 Task: Find concert venues and live music events nearby, and check directions to them.
Action: Mouse moved to (397, 55)
Screenshot: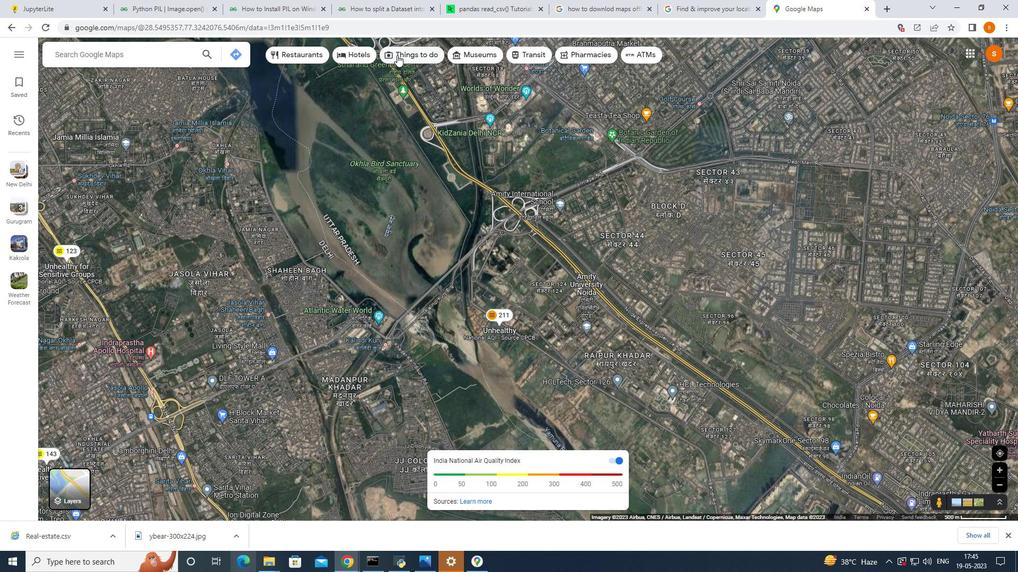 
Action: Mouse pressed left at (397, 55)
Screenshot: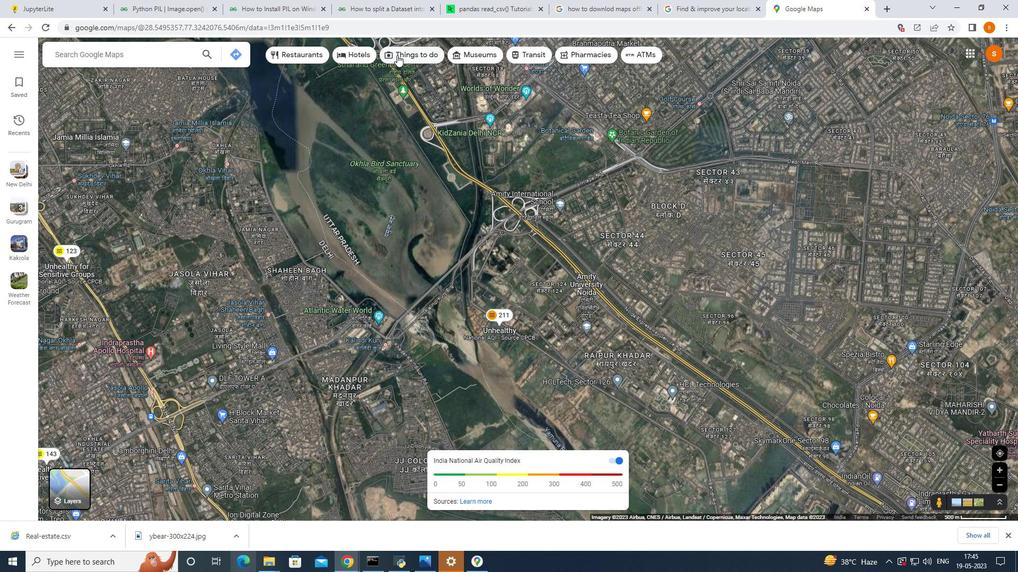 
Action: Mouse moved to (233, 56)
Screenshot: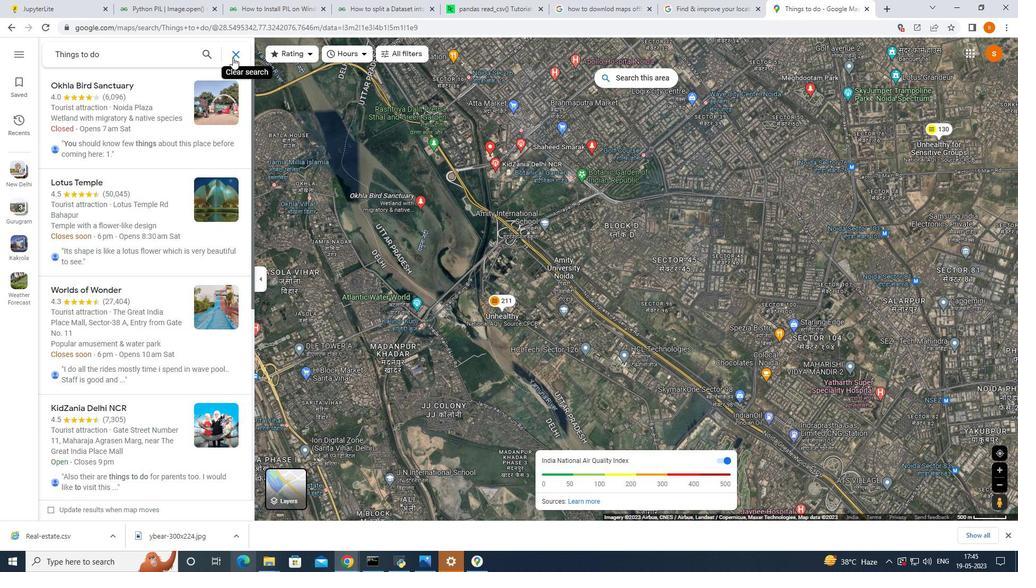 
Action: Mouse pressed left at (233, 56)
Screenshot: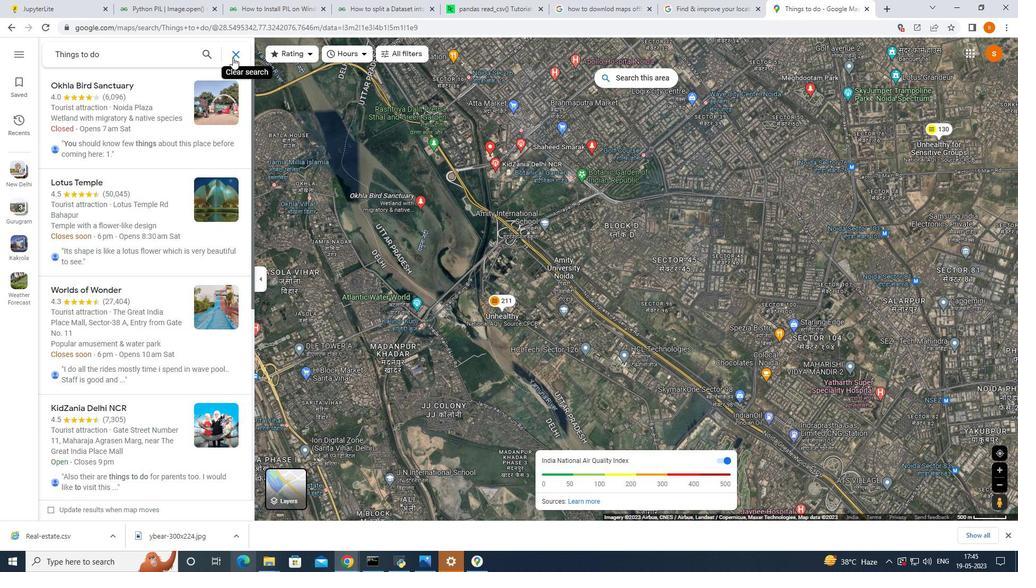 
Action: Mouse moved to (83, 492)
Screenshot: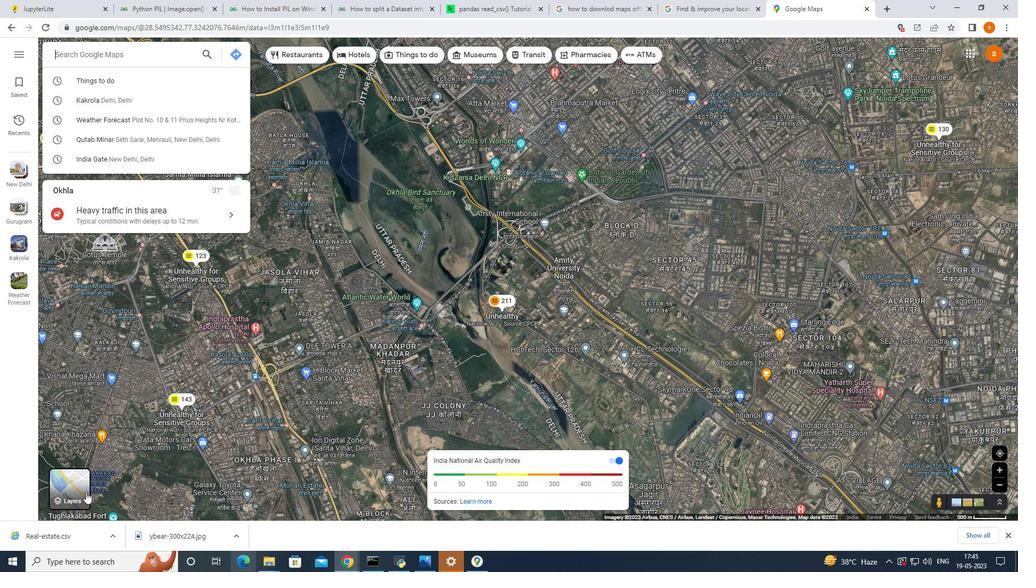 
Action: Mouse pressed left at (83, 492)
Screenshot: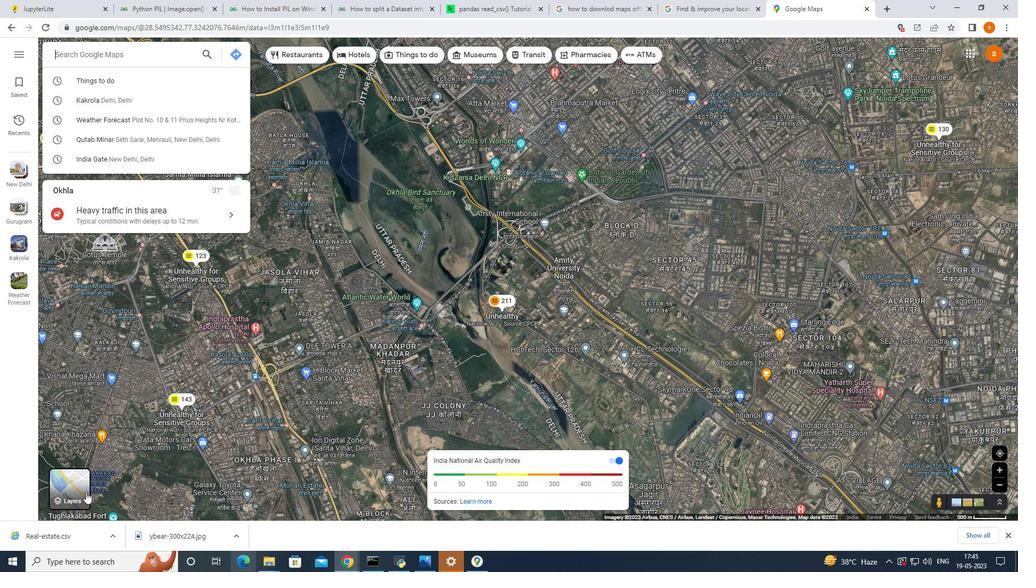 
Action: Mouse moved to (68, 499)
Screenshot: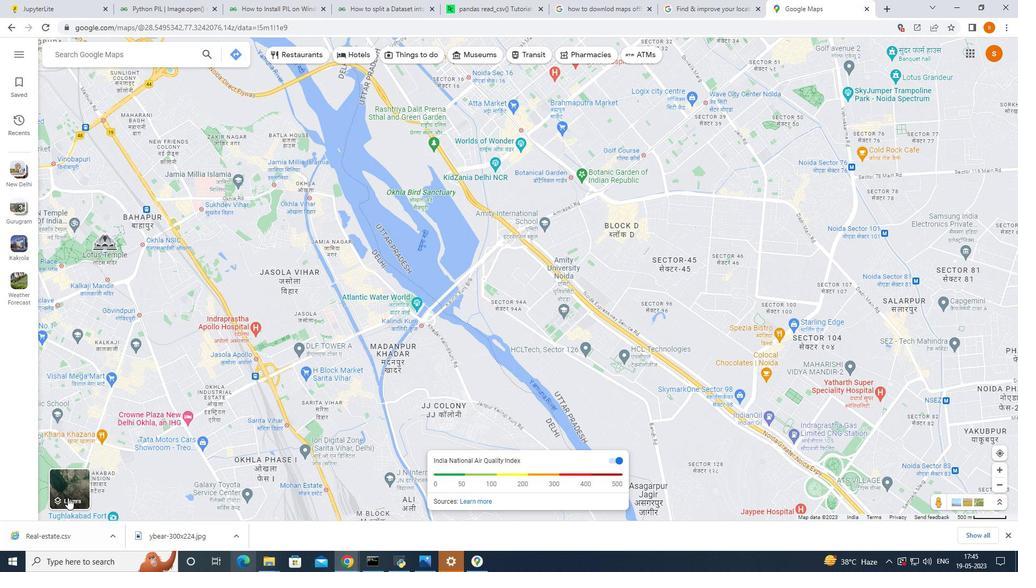 
Action: Mouse pressed left at (68, 499)
Screenshot: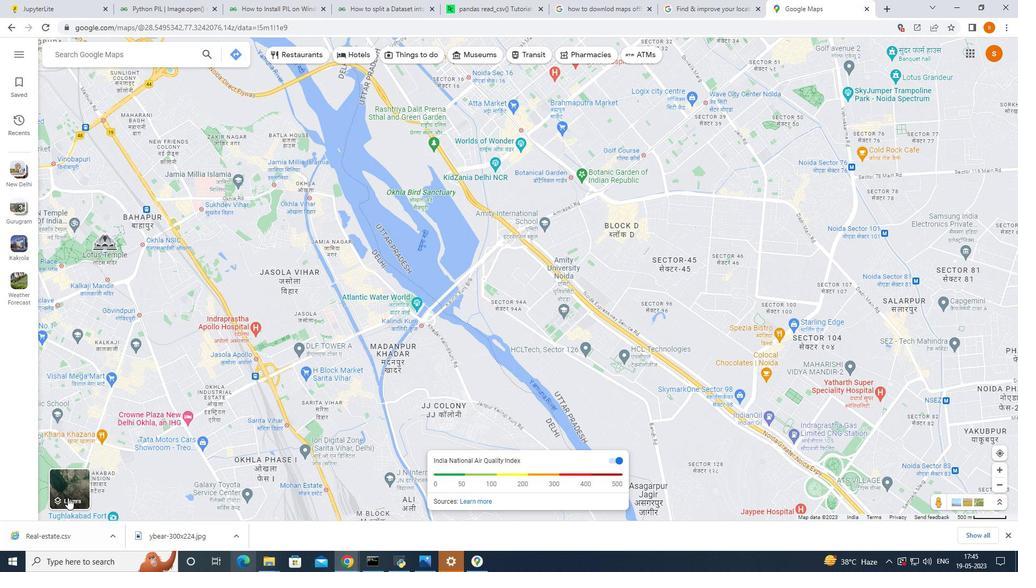 
Action: Mouse moved to (148, 482)
Screenshot: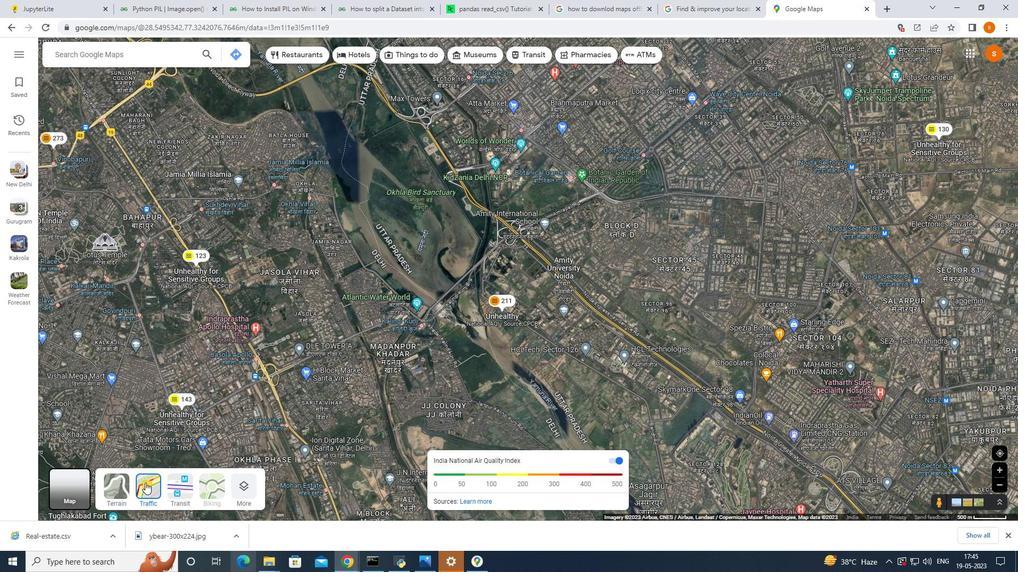 
Action: Mouse scrolled (148, 481) with delta (0, 0)
Screenshot: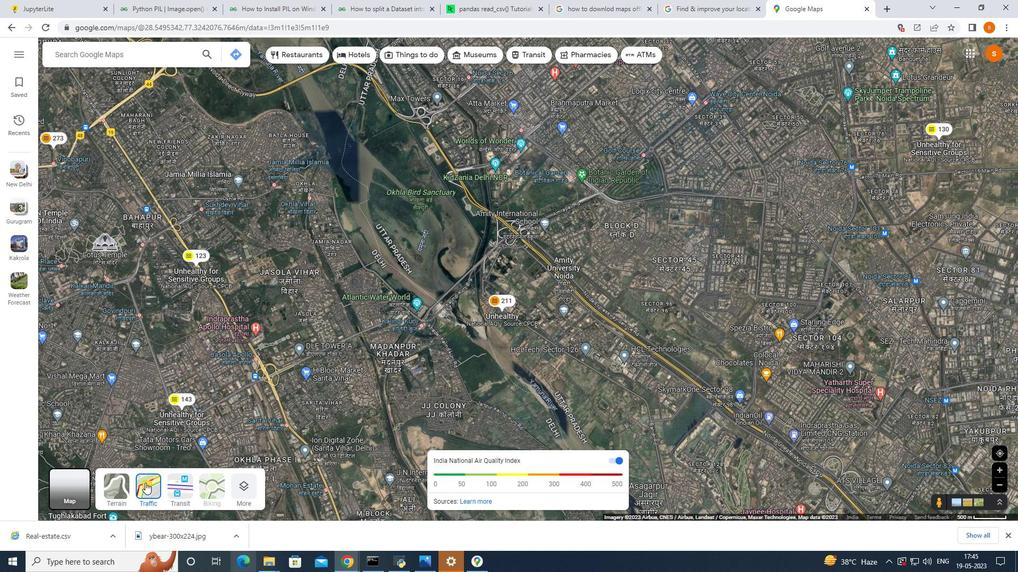 
Action: Mouse moved to (148, 482)
Screenshot: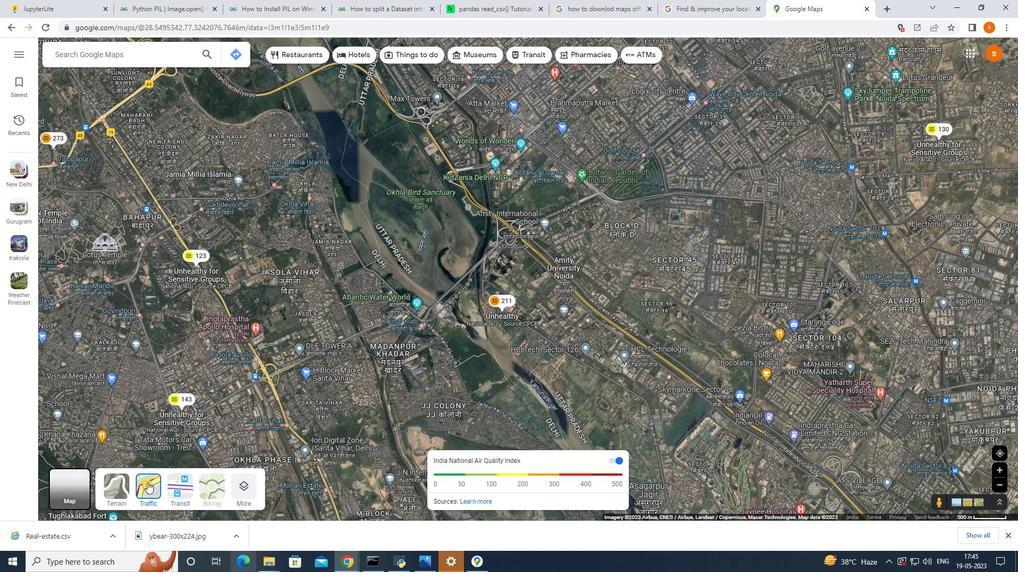 
Action: Mouse scrolled (148, 481) with delta (0, 0)
Screenshot: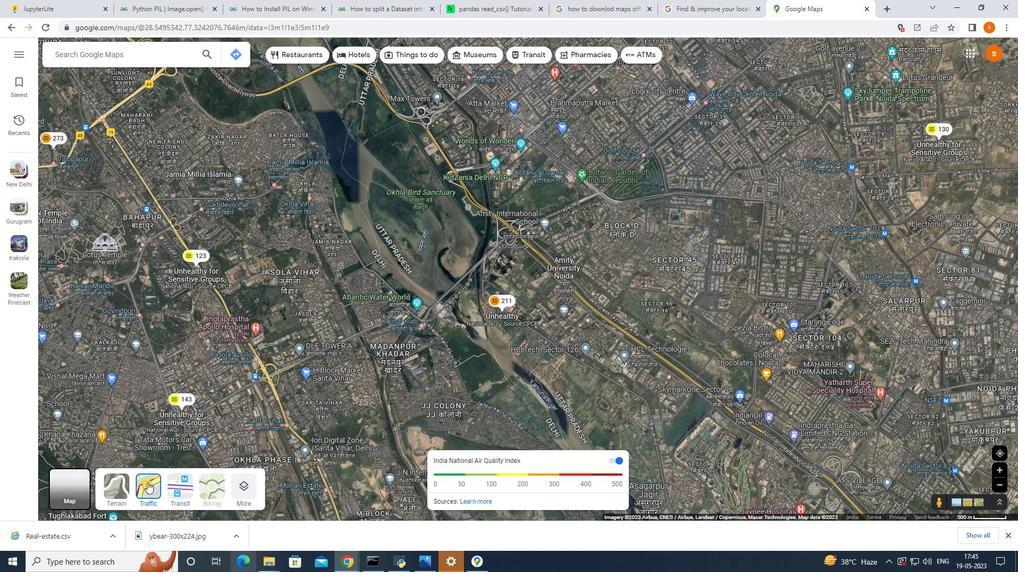 
Action: Mouse moved to (241, 491)
Screenshot: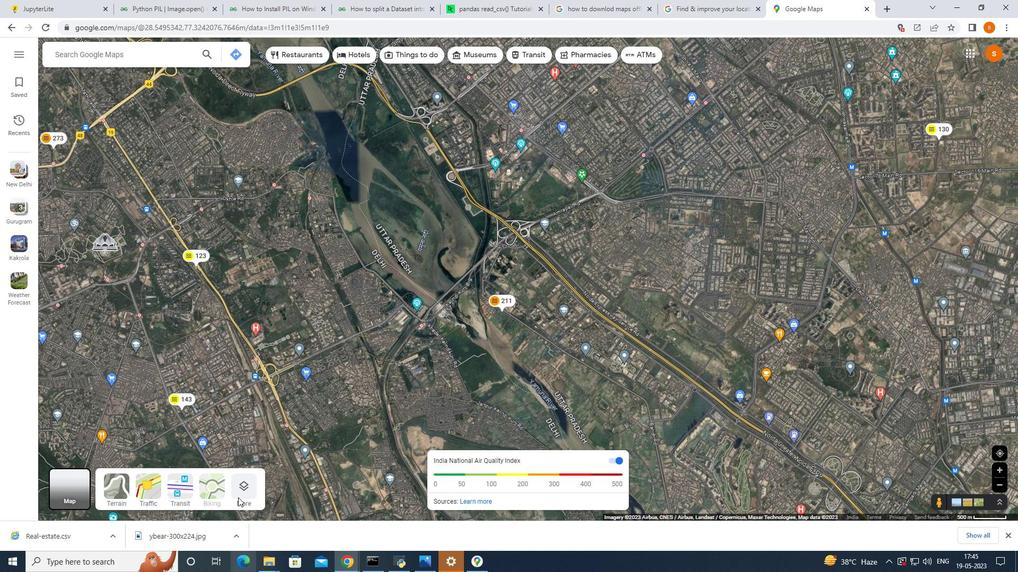 
Action: Mouse pressed left at (241, 491)
Screenshot: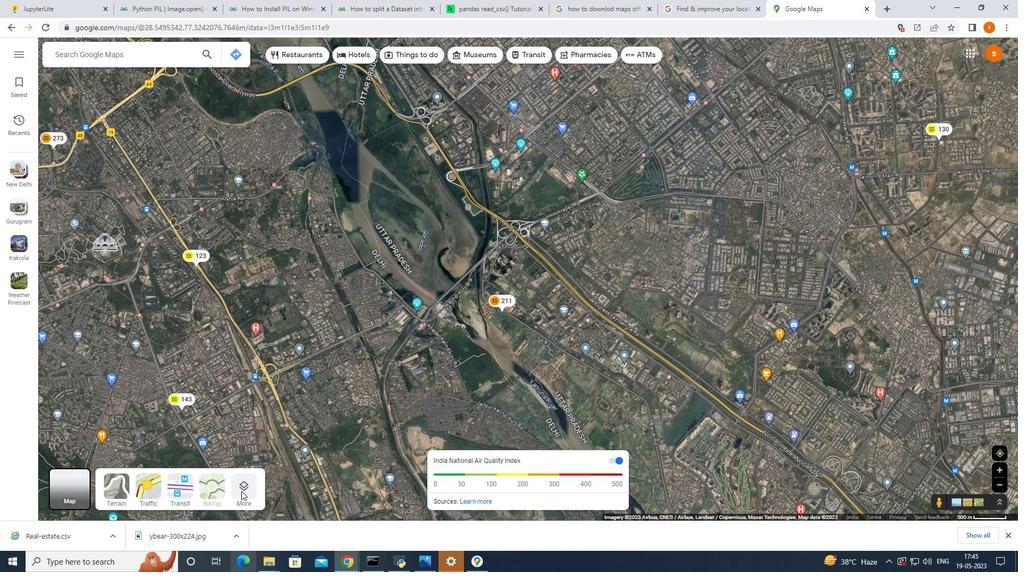 
Action: Mouse moved to (62, 265)
Screenshot: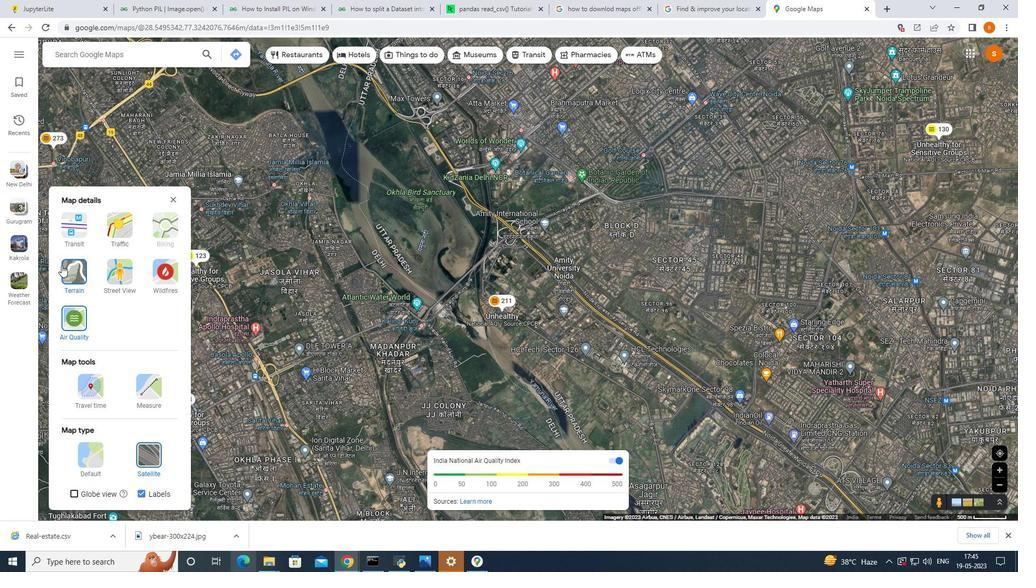 
Action: Mouse pressed left at (62, 265)
Screenshot: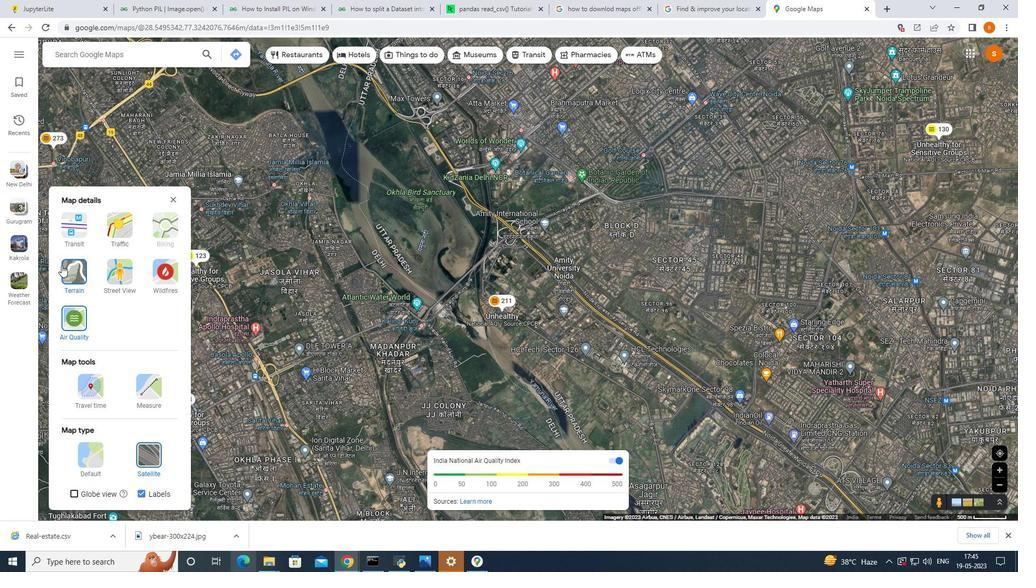 
Action: Mouse moved to (126, 58)
Screenshot: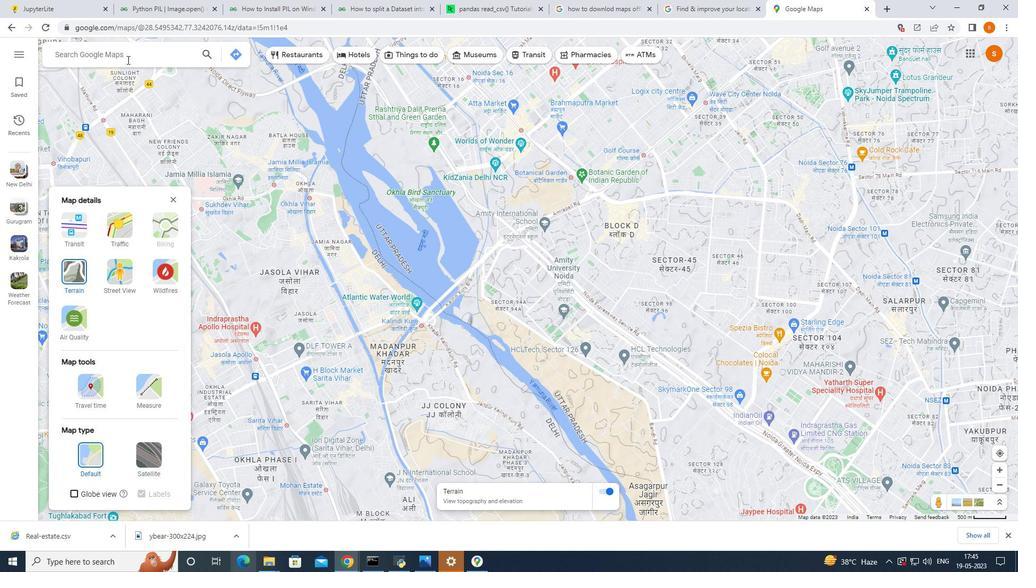 
Action: Mouse pressed left at (126, 58)
Screenshot: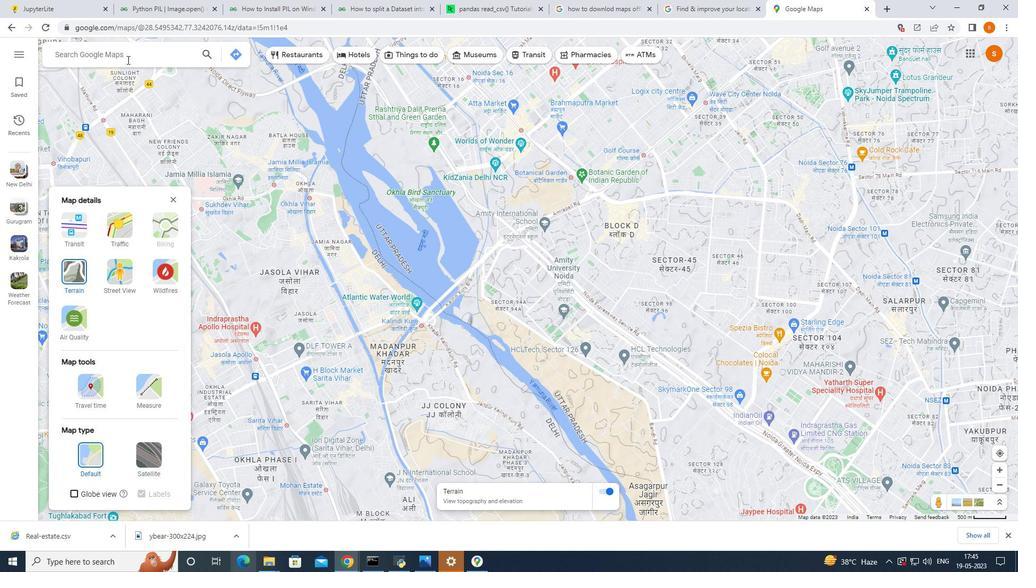 
Action: Mouse moved to (135, 75)
Screenshot: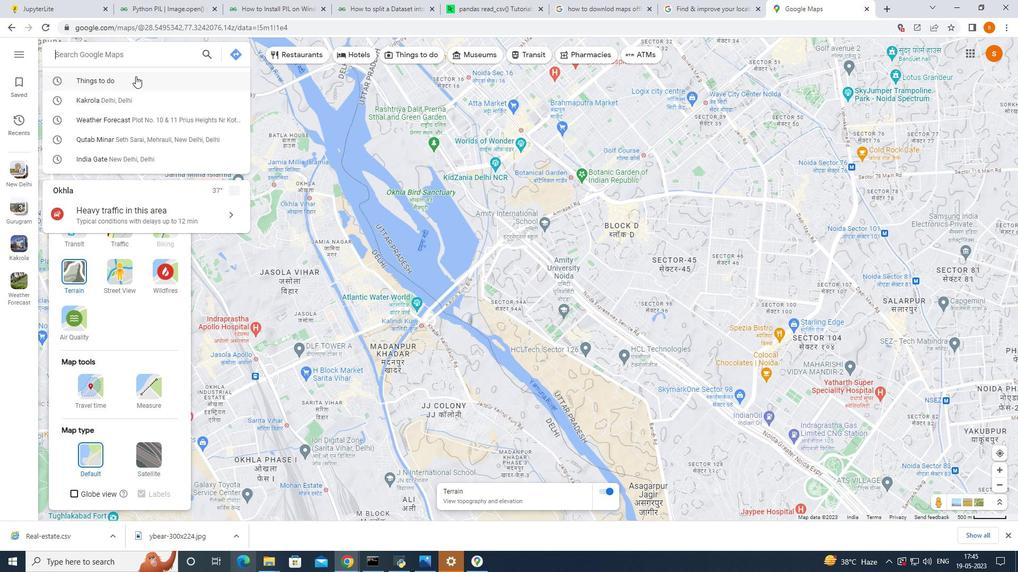 
Action: Mouse pressed left at (135, 75)
Screenshot: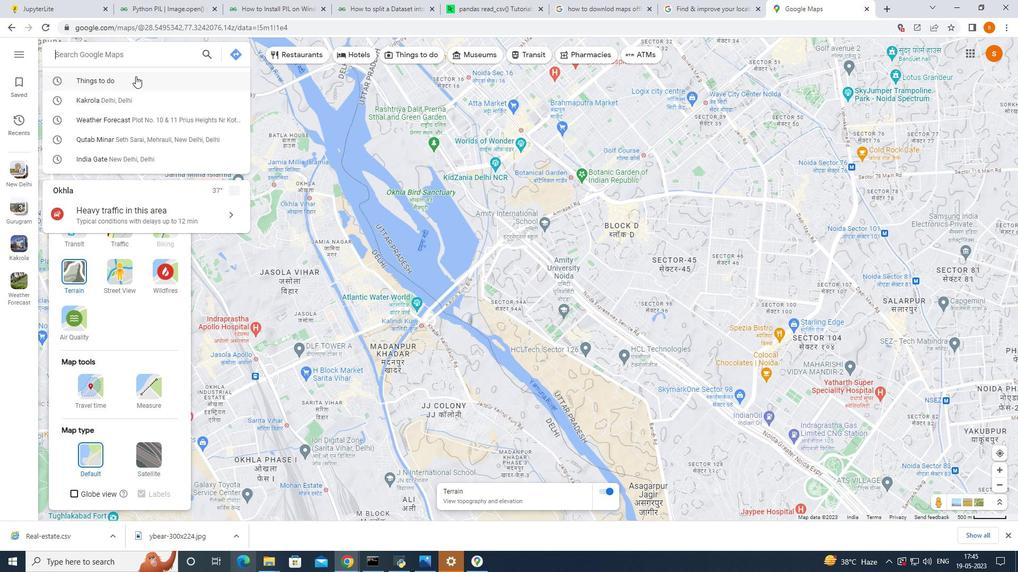 
Action: Mouse moved to (387, 201)
Screenshot: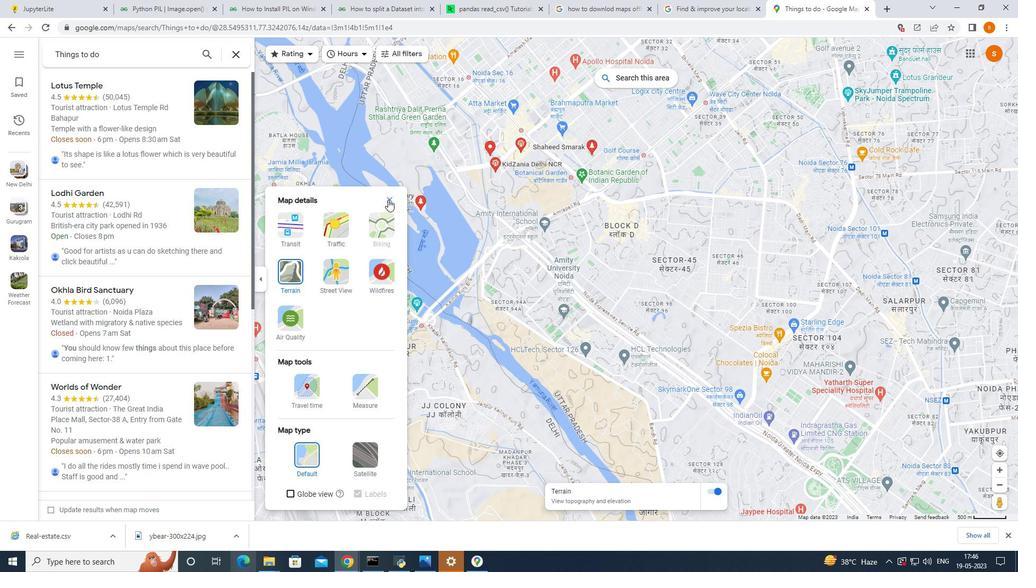 
Action: Mouse pressed left at (387, 201)
Screenshot: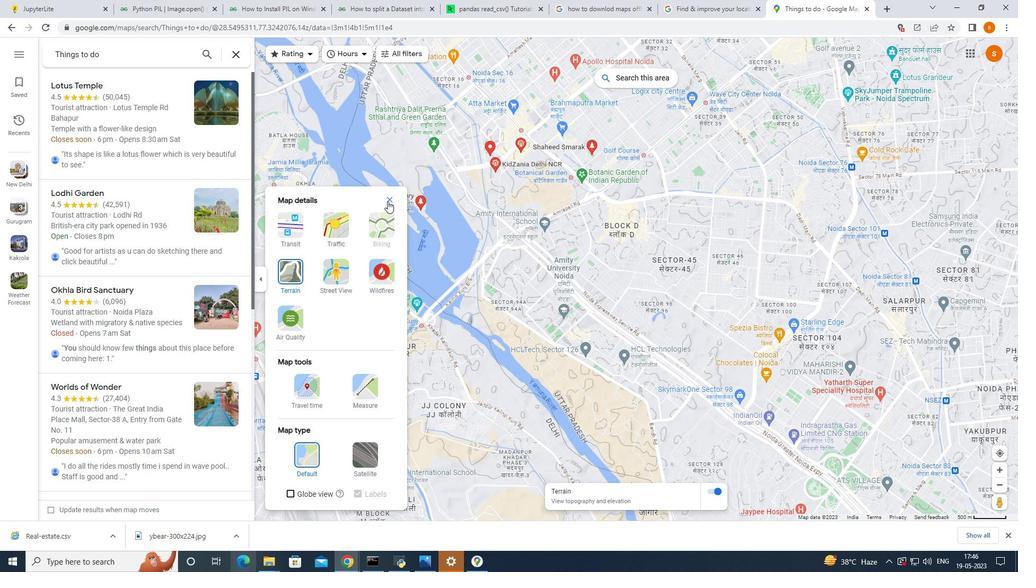
Action: Mouse moved to (44, 263)
Screenshot: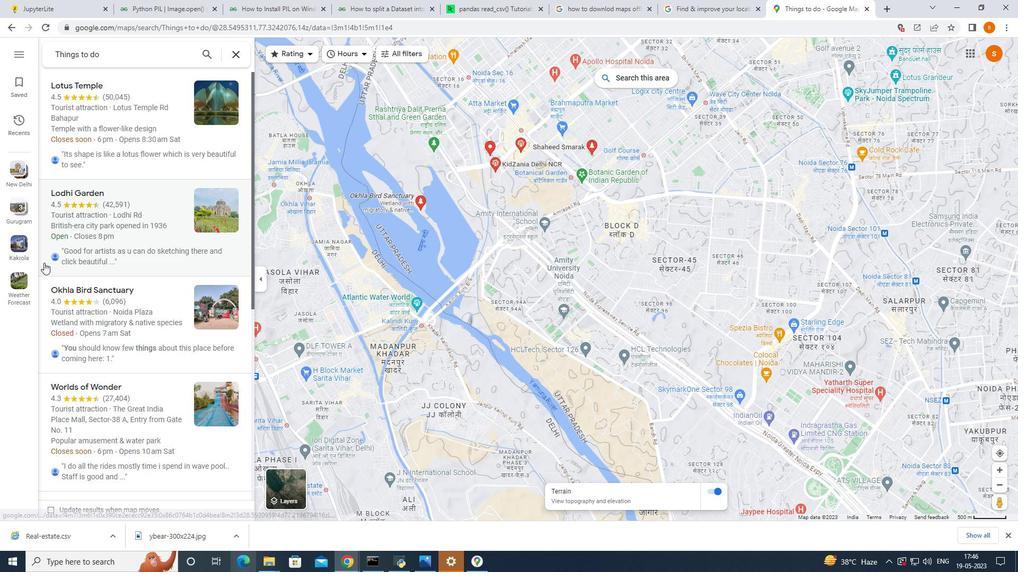 
Action: Mouse scrolled (44, 263) with delta (0, 0)
Screenshot: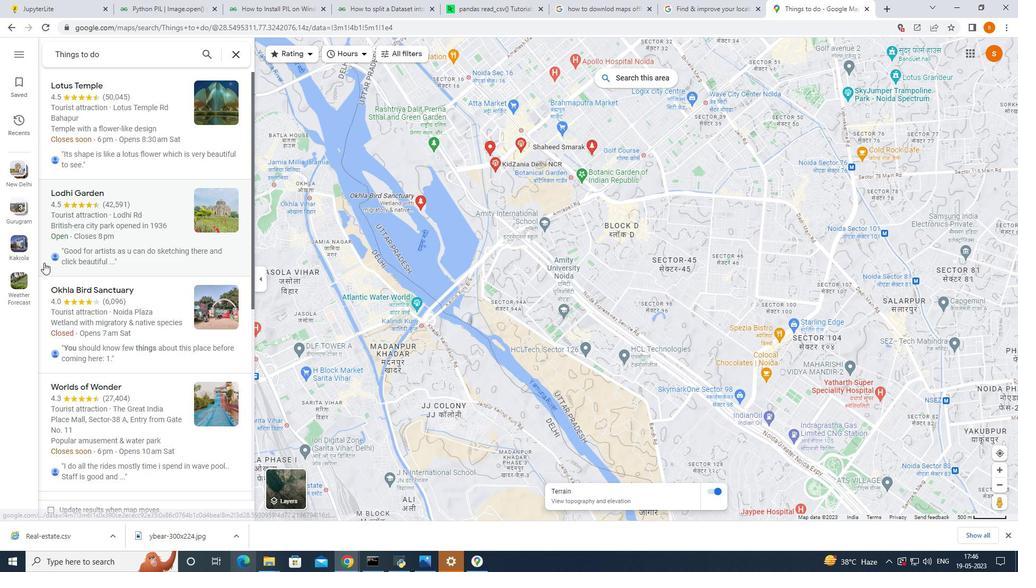 
Action: Mouse moved to (50, 255)
Screenshot: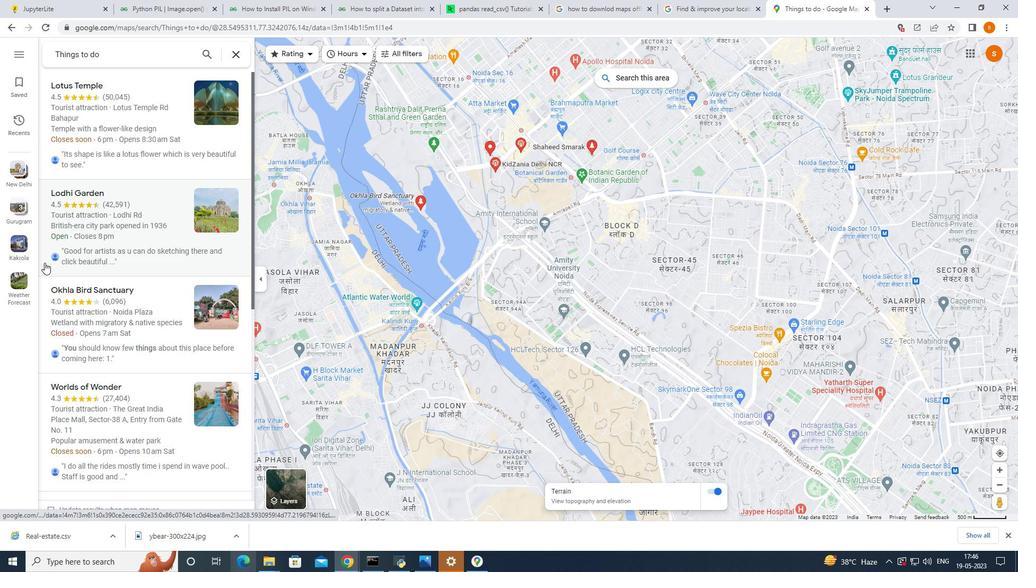 
Action: Mouse scrolled (46, 262) with delta (0, 0)
Screenshot: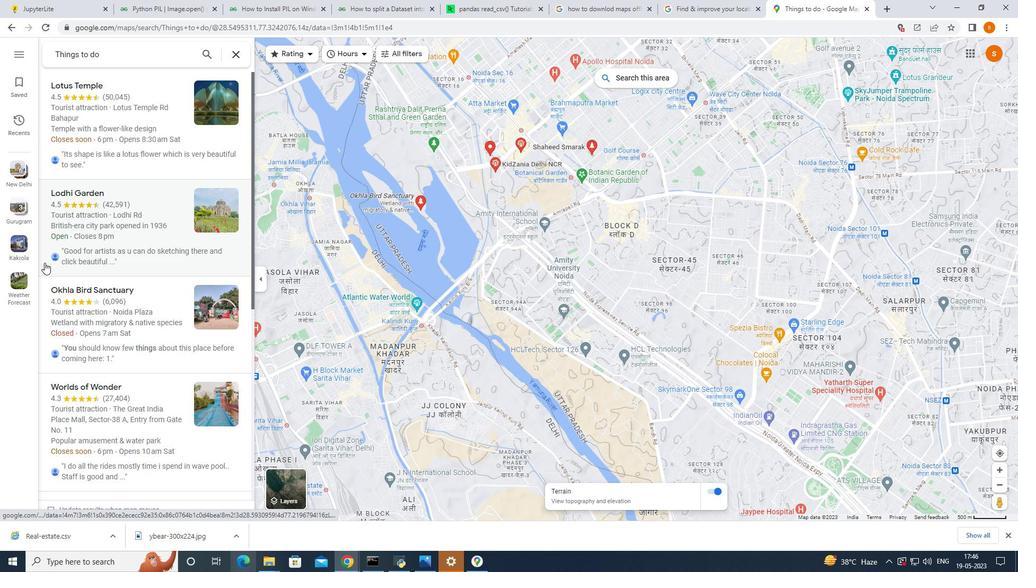 
Action: Mouse moved to (237, 51)
Screenshot: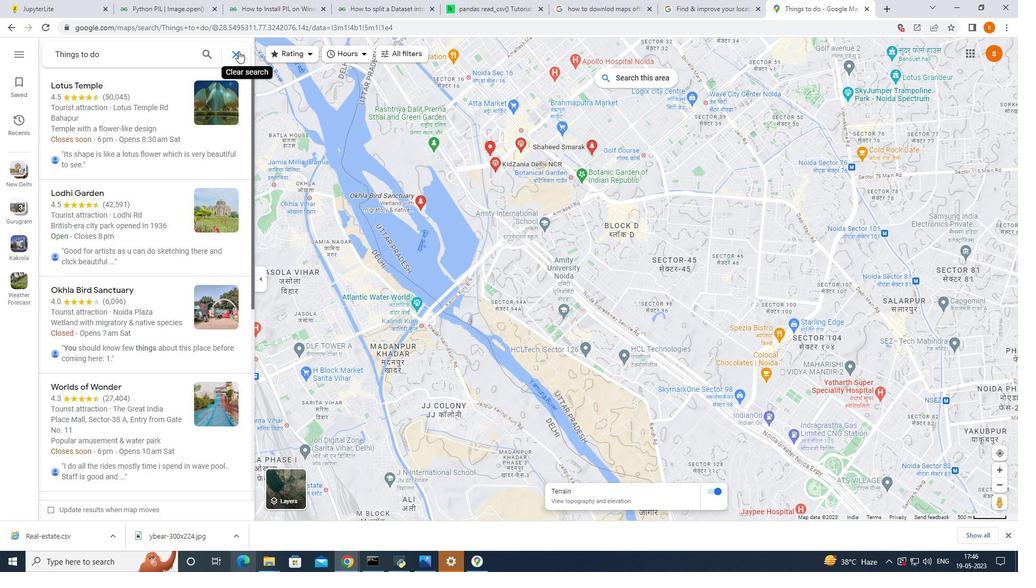 
Action: Mouse pressed left at (237, 51)
Screenshot: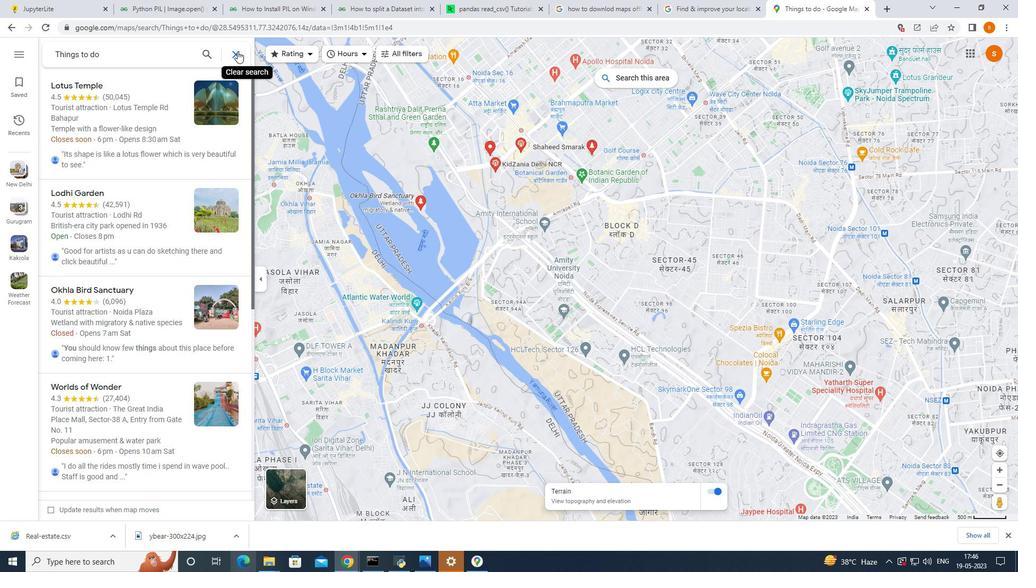 
Action: Mouse moved to (140, 53)
Screenshot: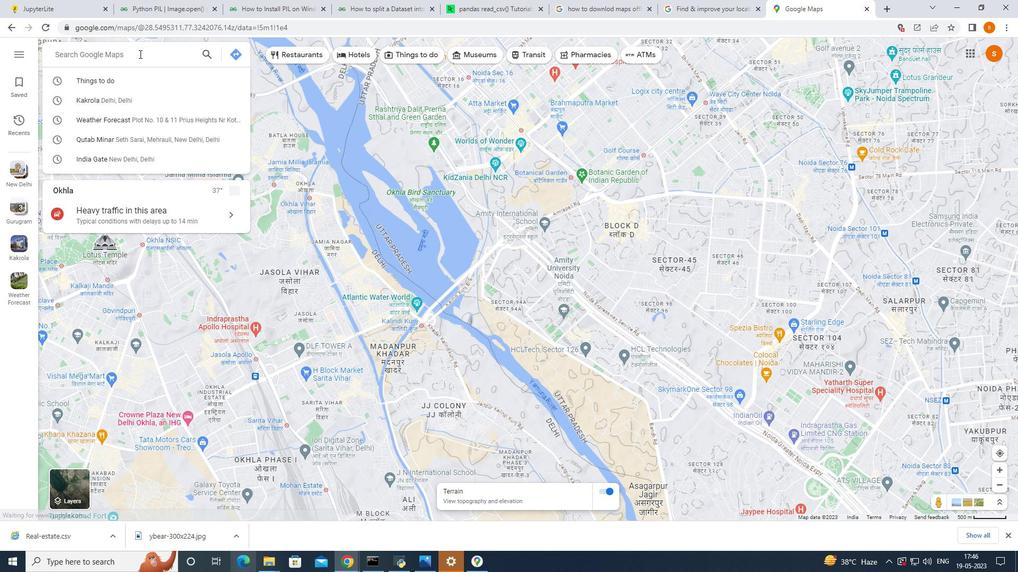 
Action: Key pressed events<Key.space>near
Screenshot: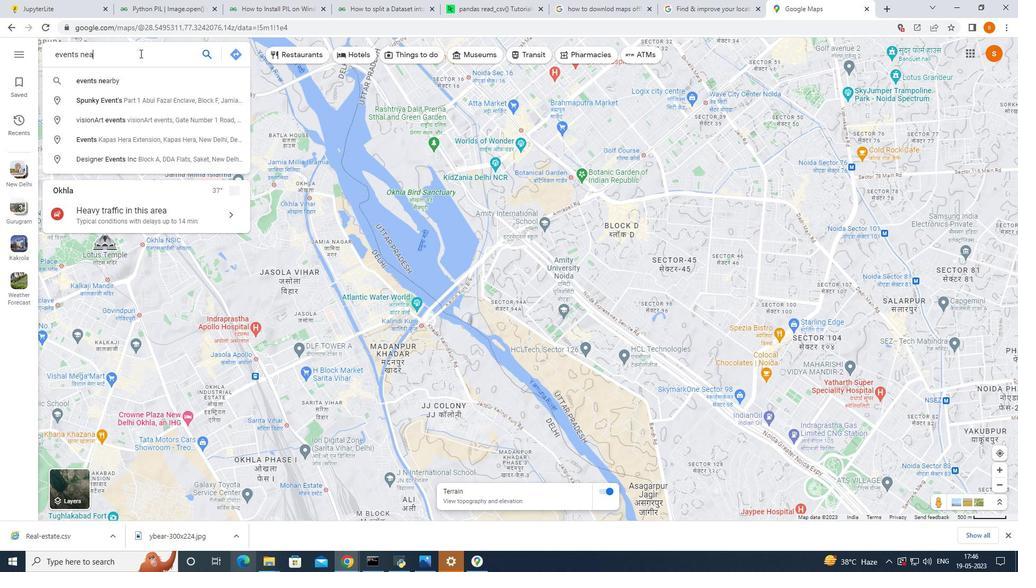 
Action: Mouse moved to (114, 79)
Screenshot: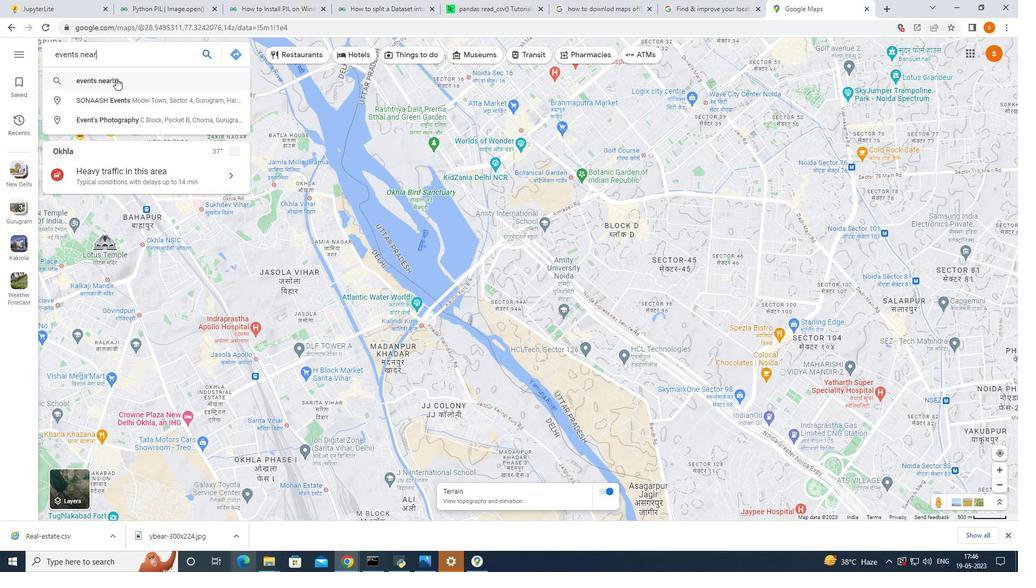 
Action: Mouse pressed left at (114, 79)
Screenshot: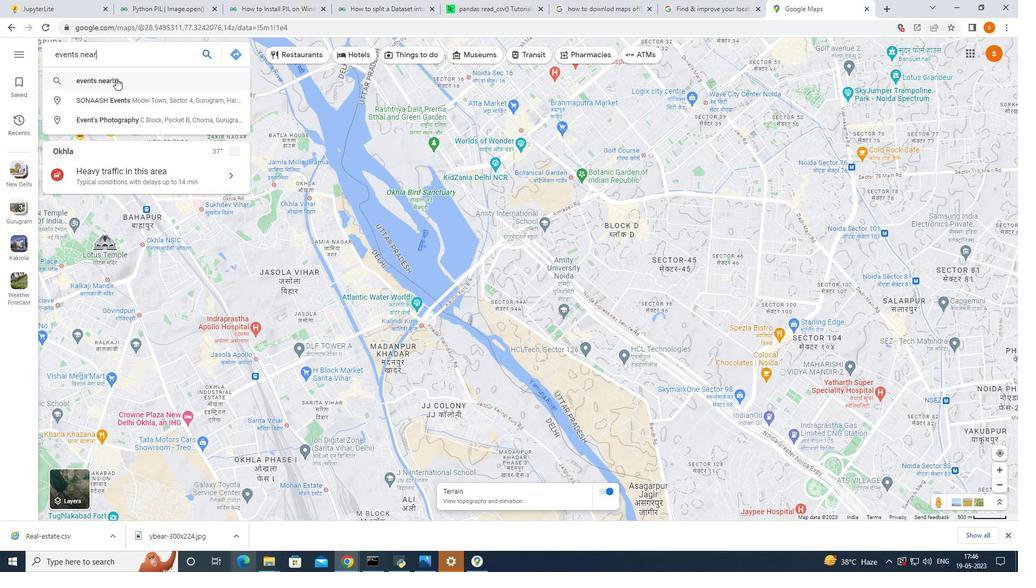 
Action: Mouse moved to (321, 279)
Screenshot: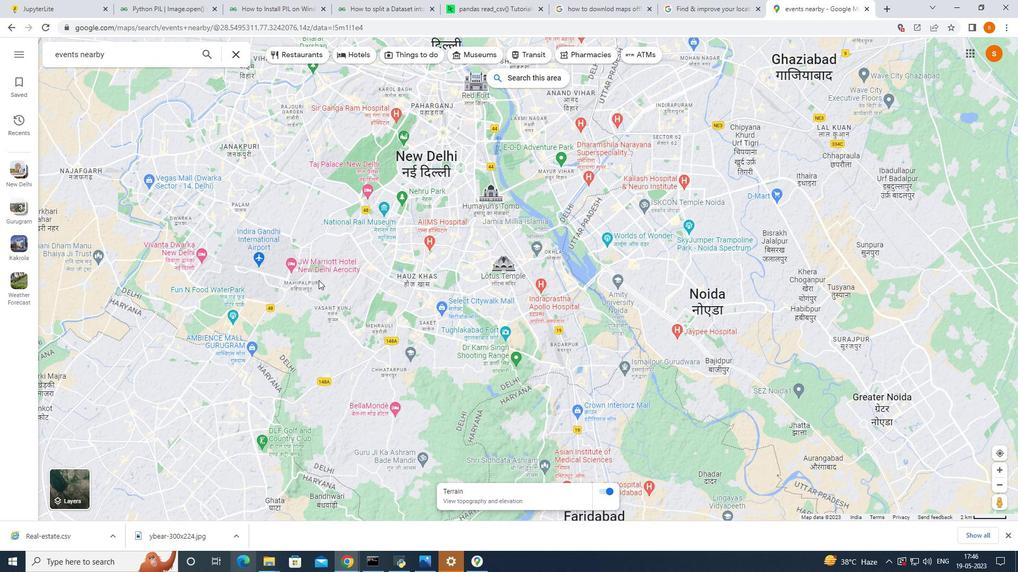 
Action: Mouse pressed left at (319, 278)
Screenshot: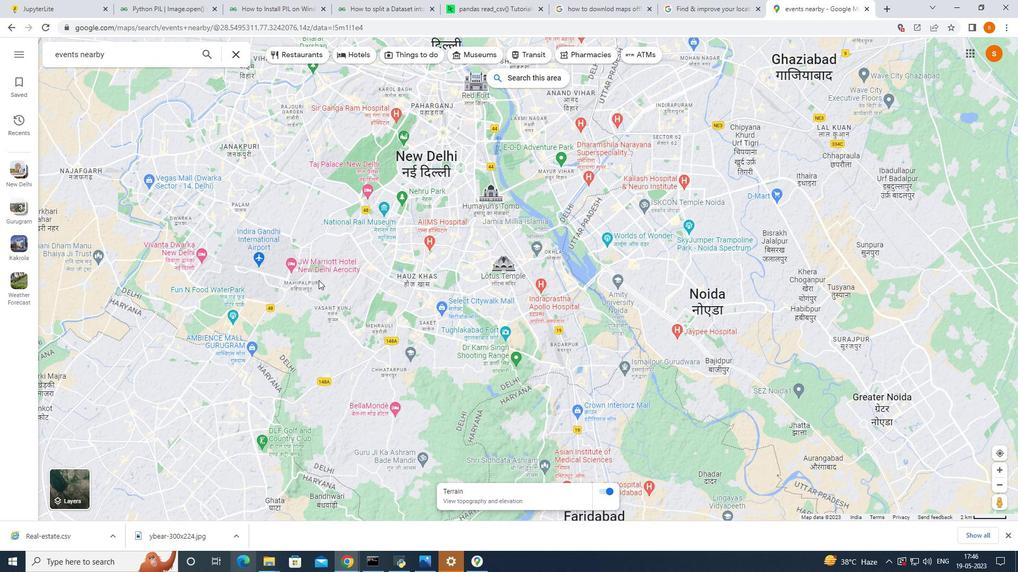 
Action: Mouse moved to (439, 266)
Screenshot: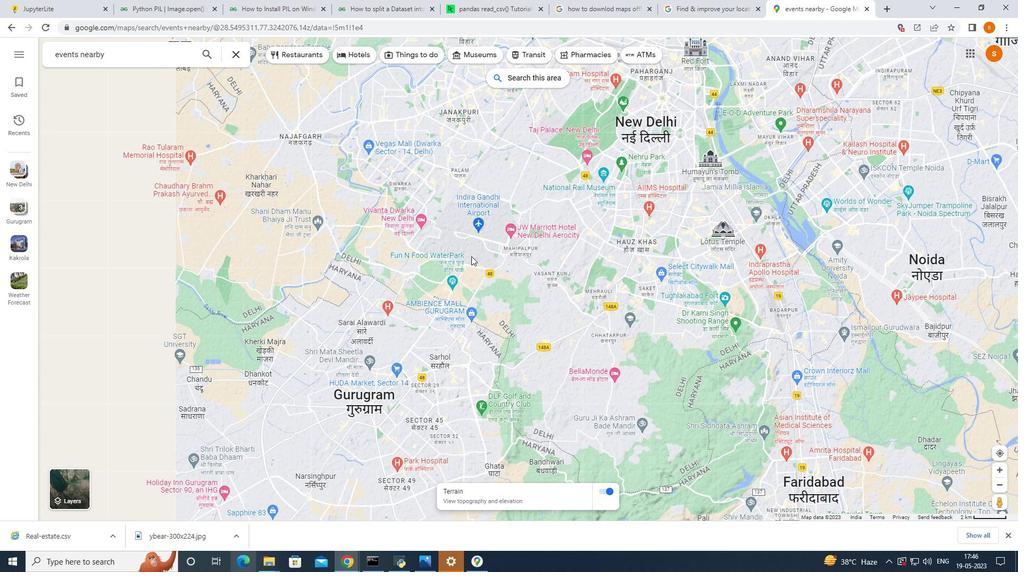 
Action: Mouse pressed left at (439, 266)
Screenshot: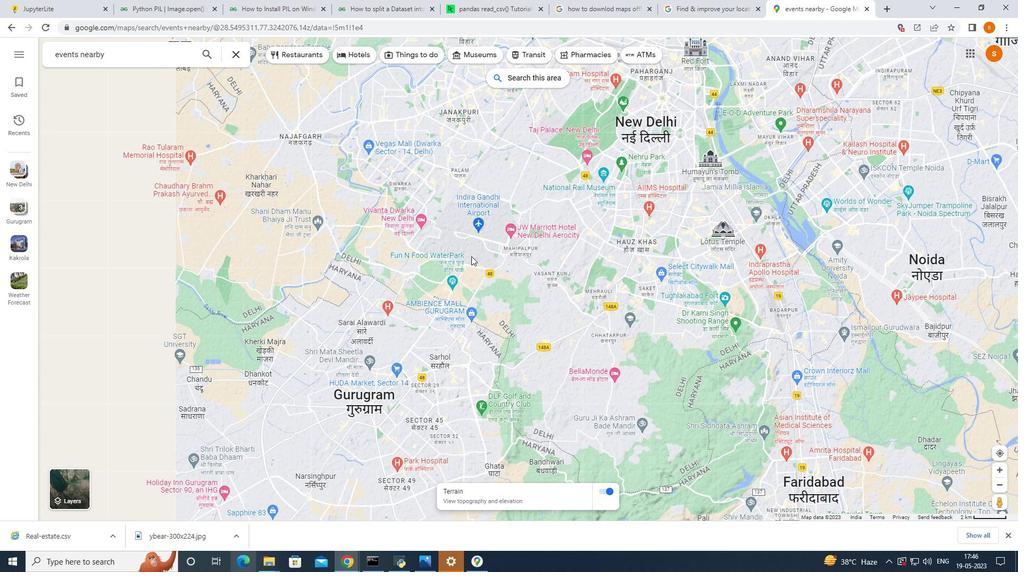
Action: Mouse moved to (457, 344)
Screenshot: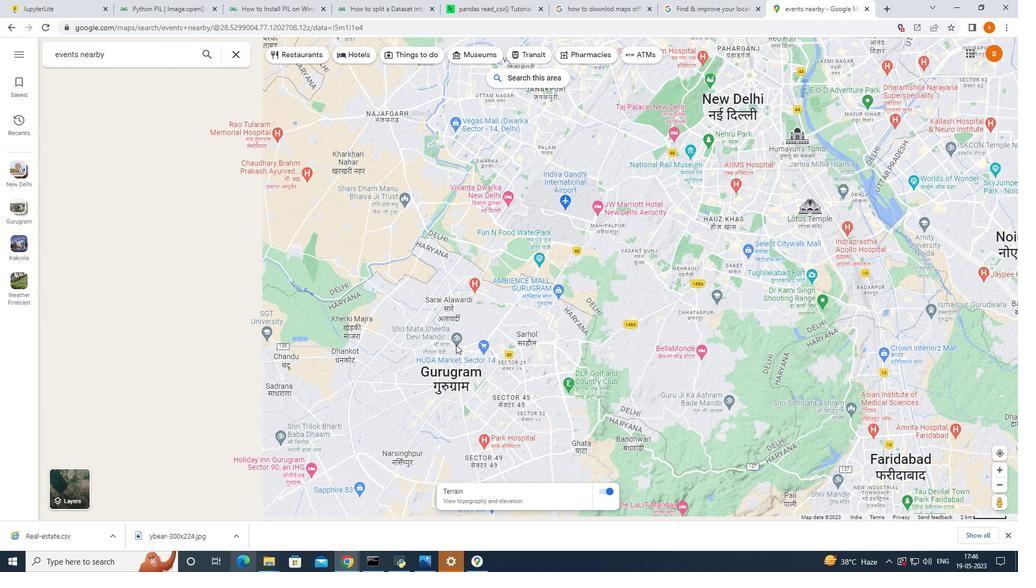 
Action: Mouse scrolled (457, 345) with delta (0, 0)
Screenshot: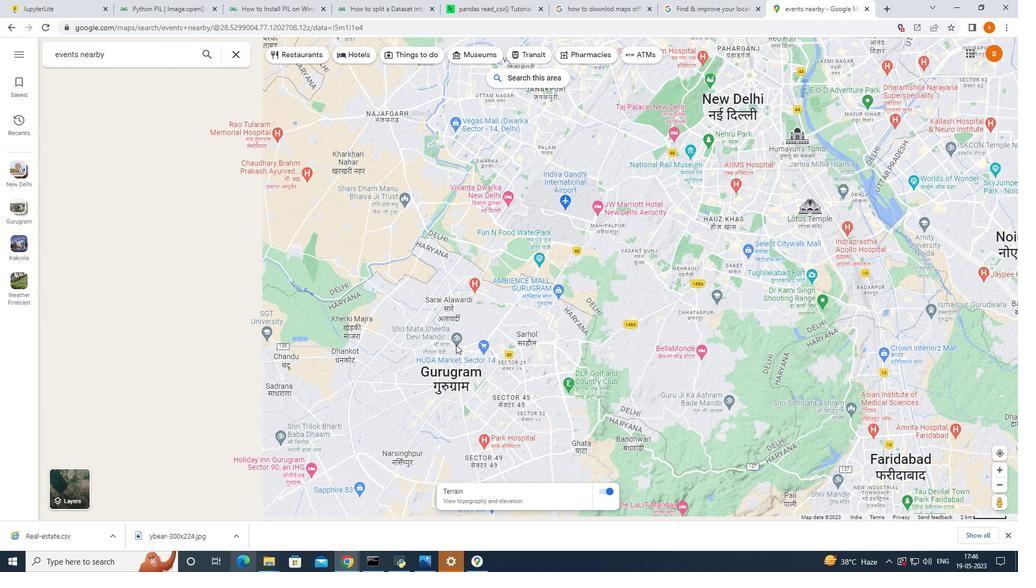 
Action: Mouse moved to (457, 344)
Screenshot: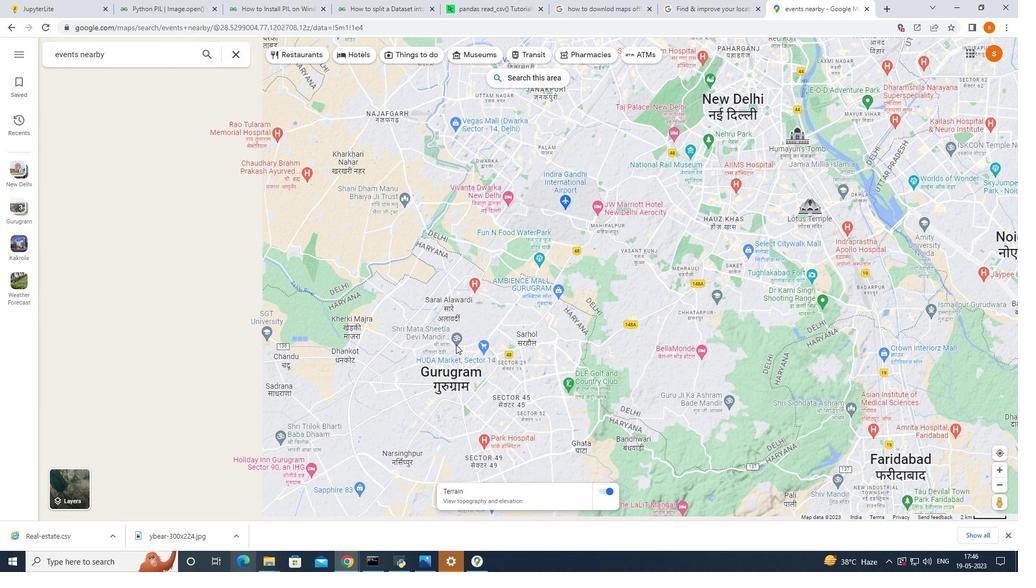
Action: Mouse scrolled (457, 344) with delta (0, 0)
Screenshot: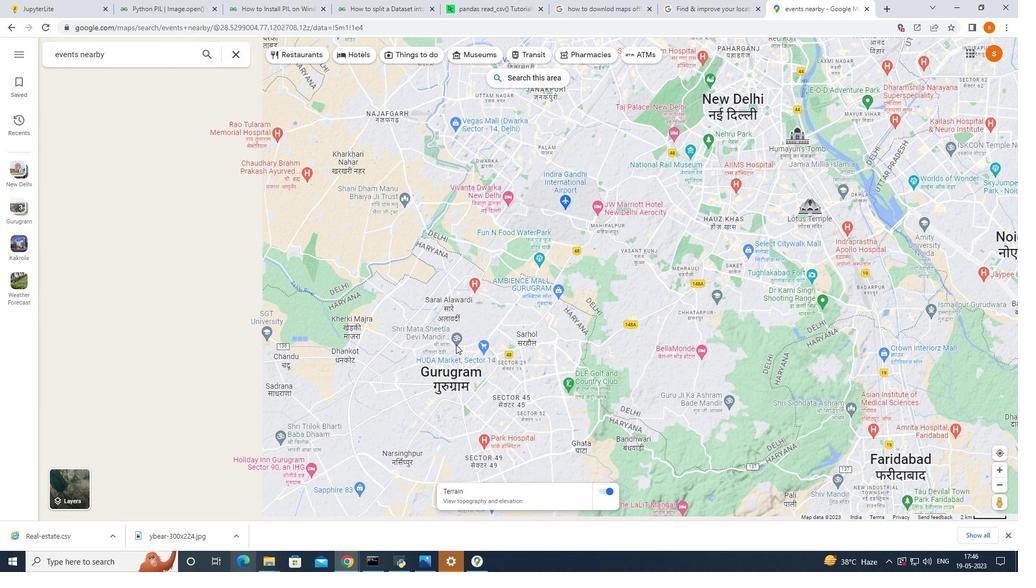 
Action: Mouse moved to (458, 344)
Screenshot: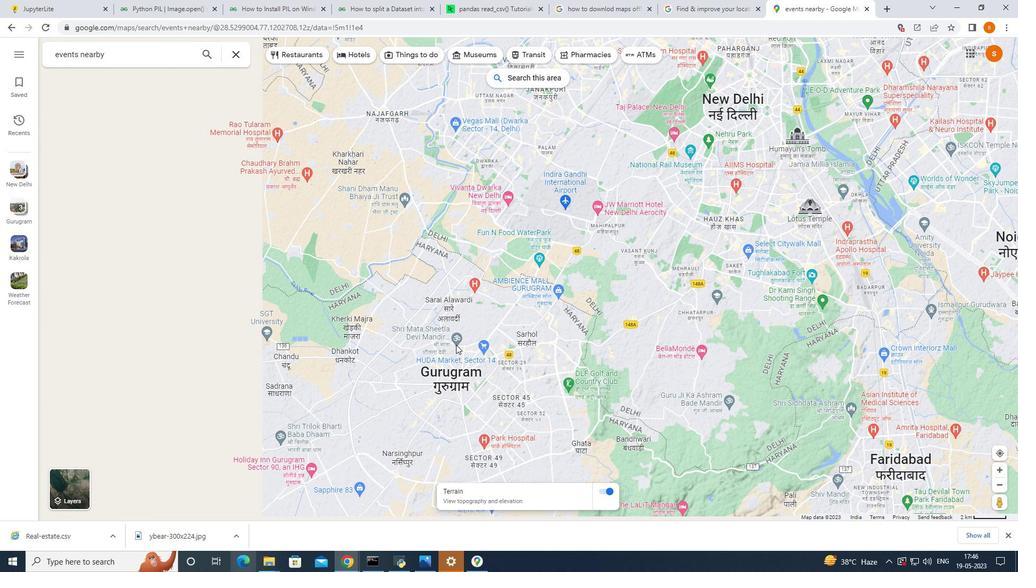 
Action: Mouse scrolled (458, 344) with delta (0, 0)
Screenshot: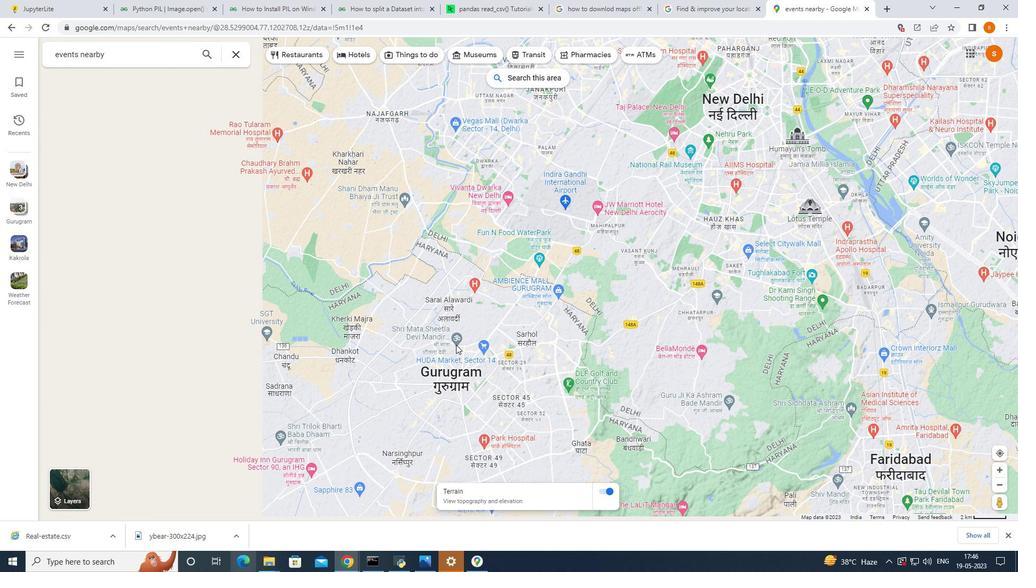 
Action: Mouse moved to (458, 344)
Screenshot: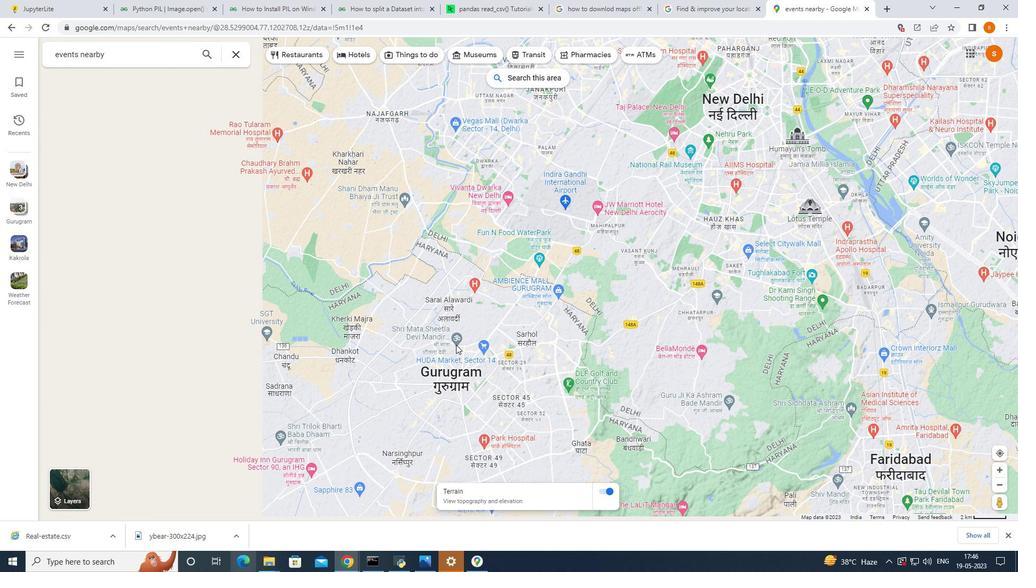 
Action: Mouse scrolled (458, 344) with delta (0, 0)
Screenshot: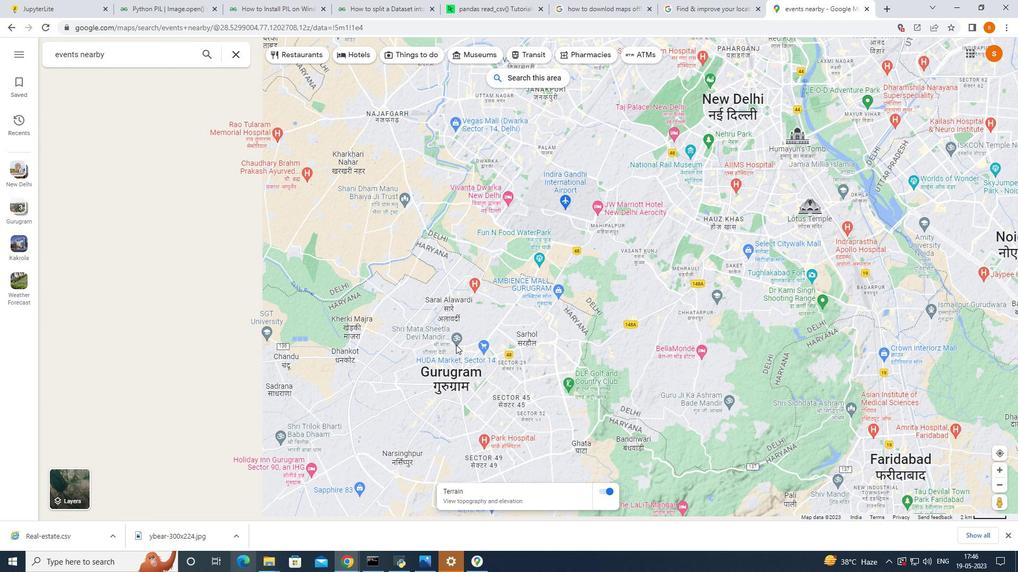 
Action: Mouse moved to (459, 342)
Screenshot: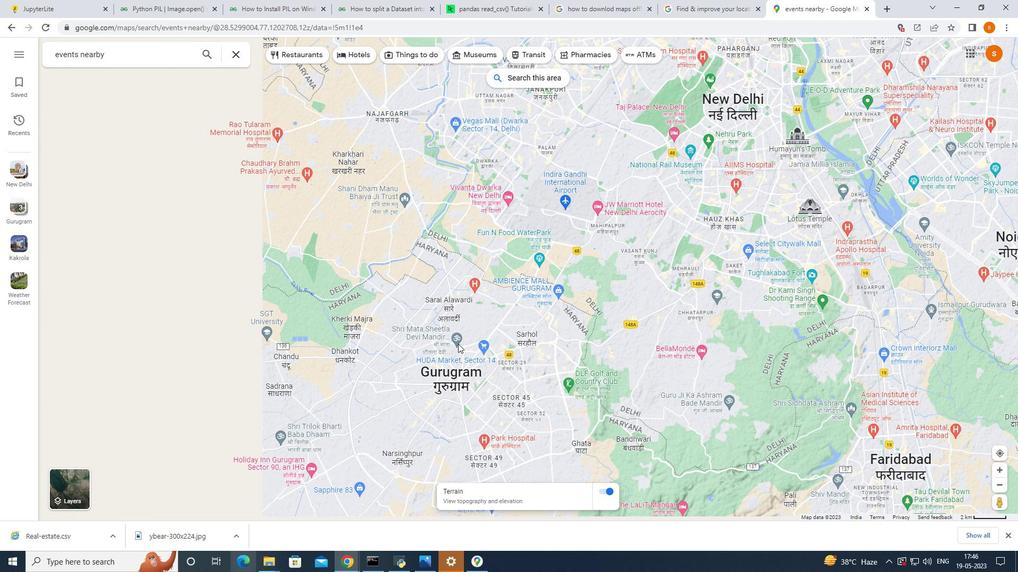 
Action: Mouse scrolled (459, 343) with delta (0, 0)
Screenshot: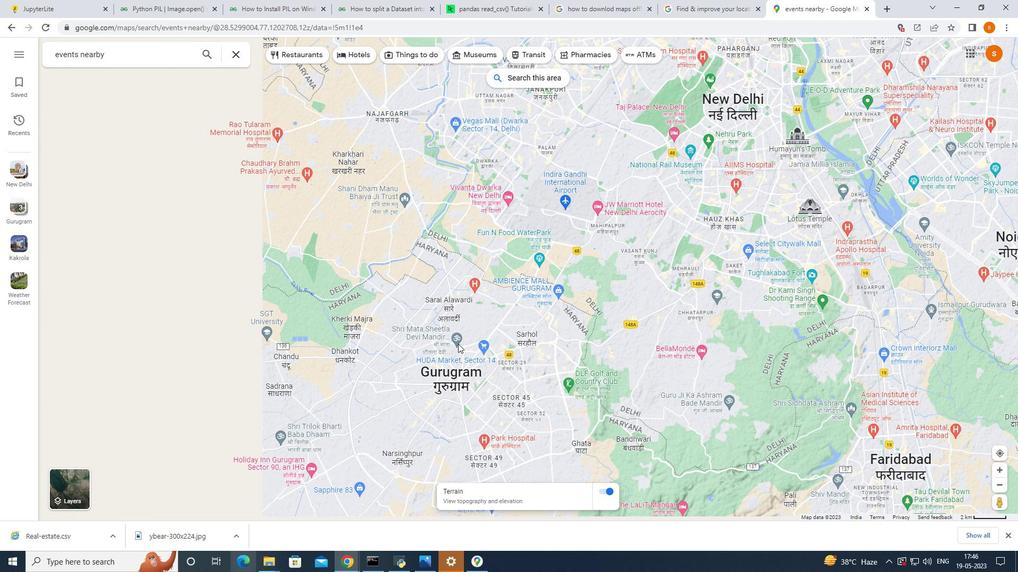 
Action: Mouse moved to (511, 368)
Screenshot: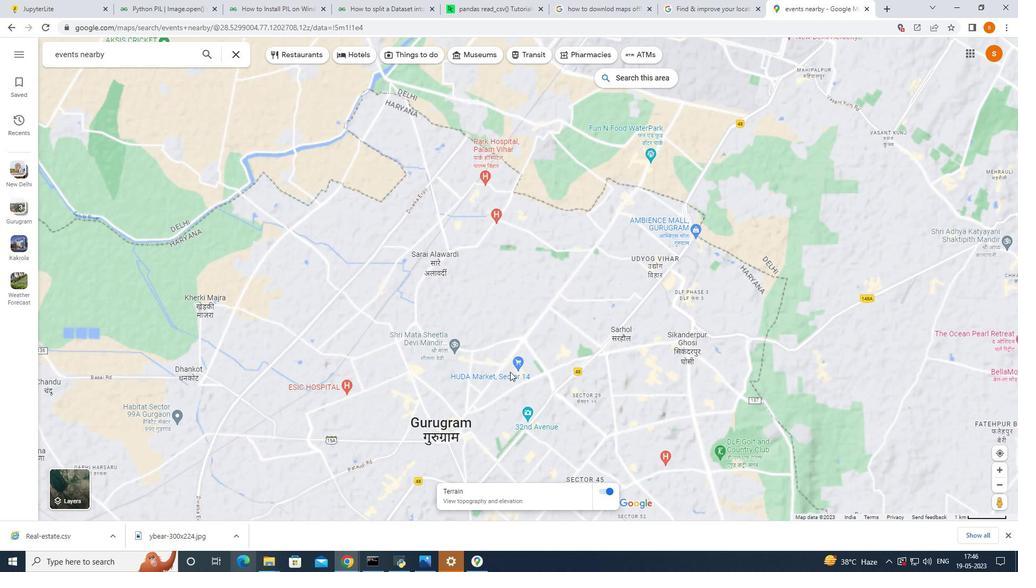 
Action: Mouse pressed left at (511, 369)
Screenshot: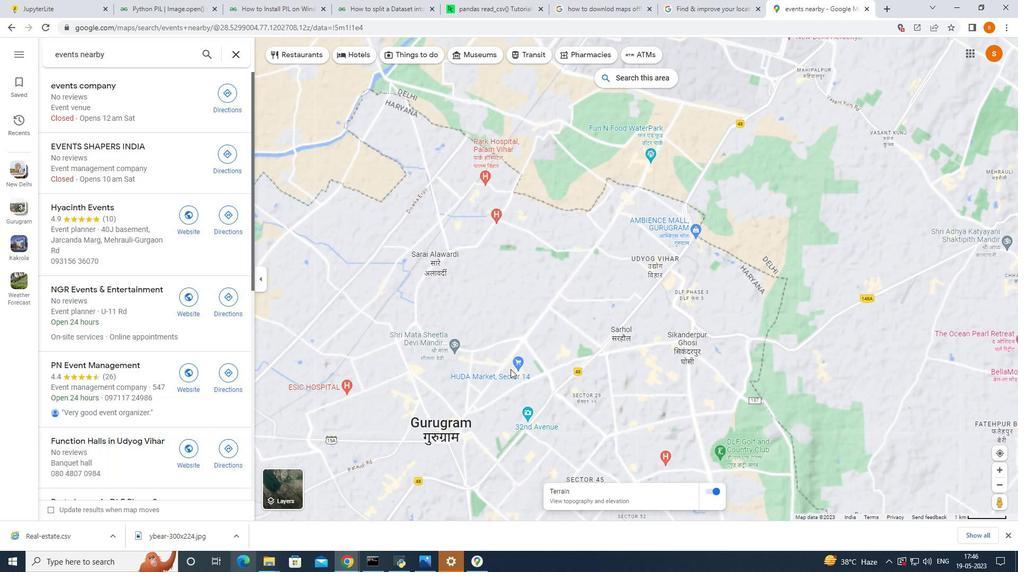 
Action: Mouse moved to (504, 266)
Screenshot: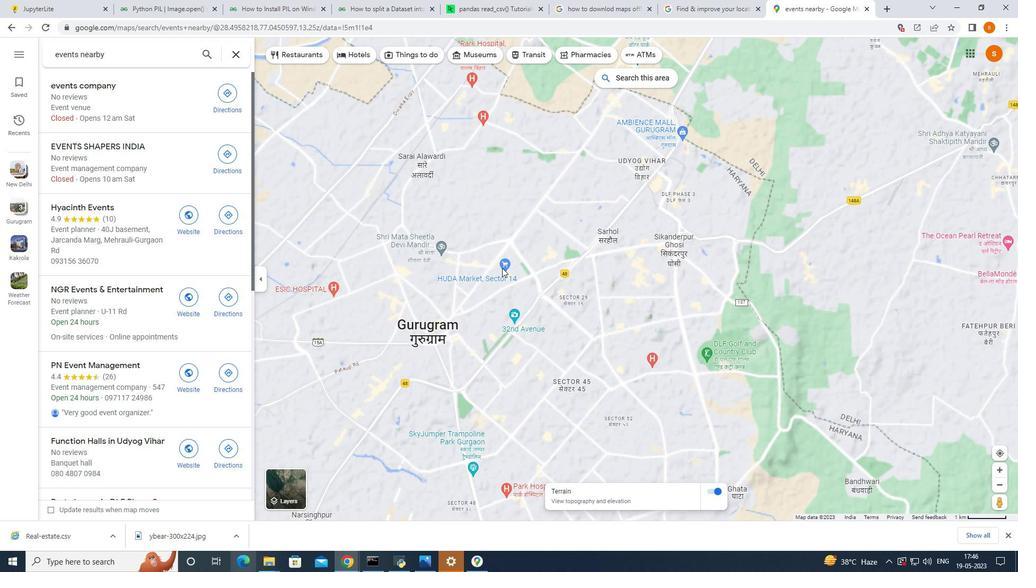 
Action: Mouse scrolled (504, 266) with delta (0, 0)
Screenshot: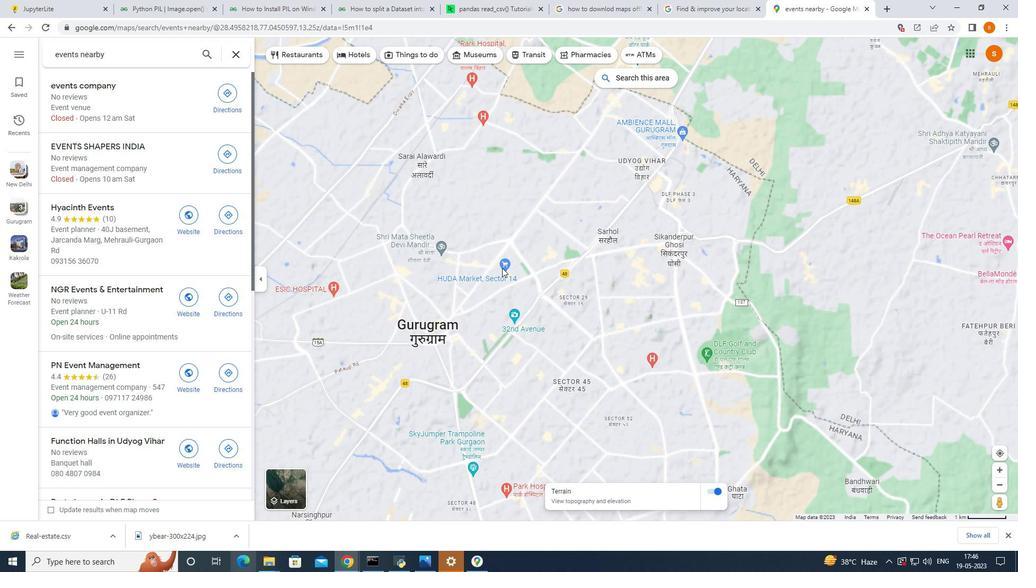
Action: Mouse scrolled (504, 266) with delta (0, 0)
Screenshot: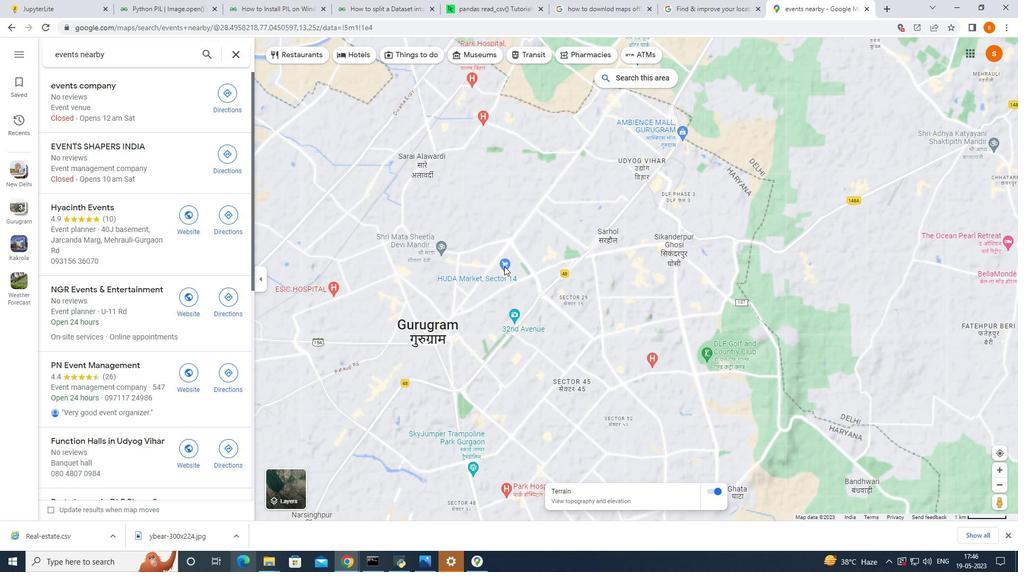 
Action: Mouse moved to (659, 234)
Screenshot: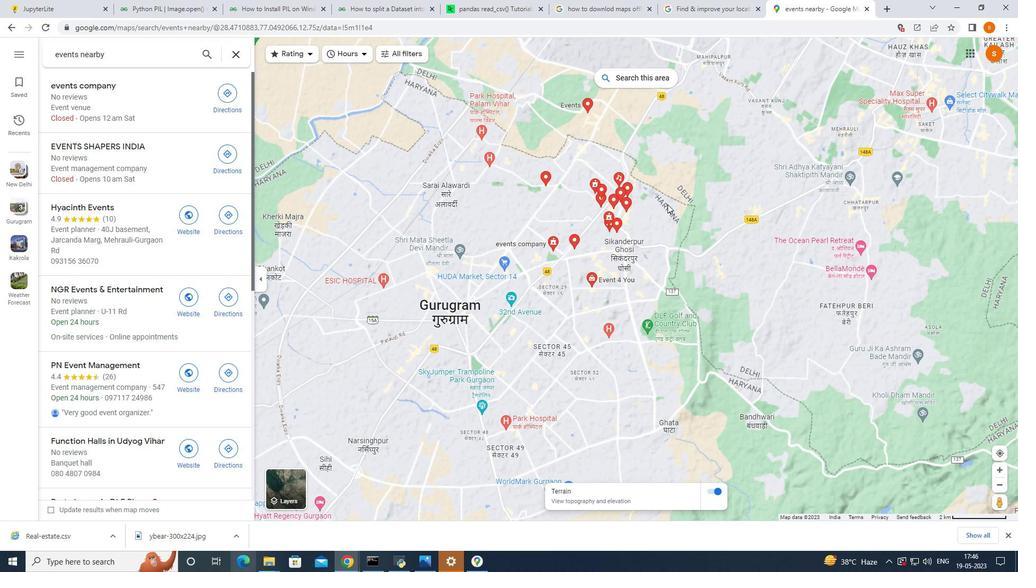 
Action: Mouse scrolled (659, 235) with delta (0, 0)
Screenshot: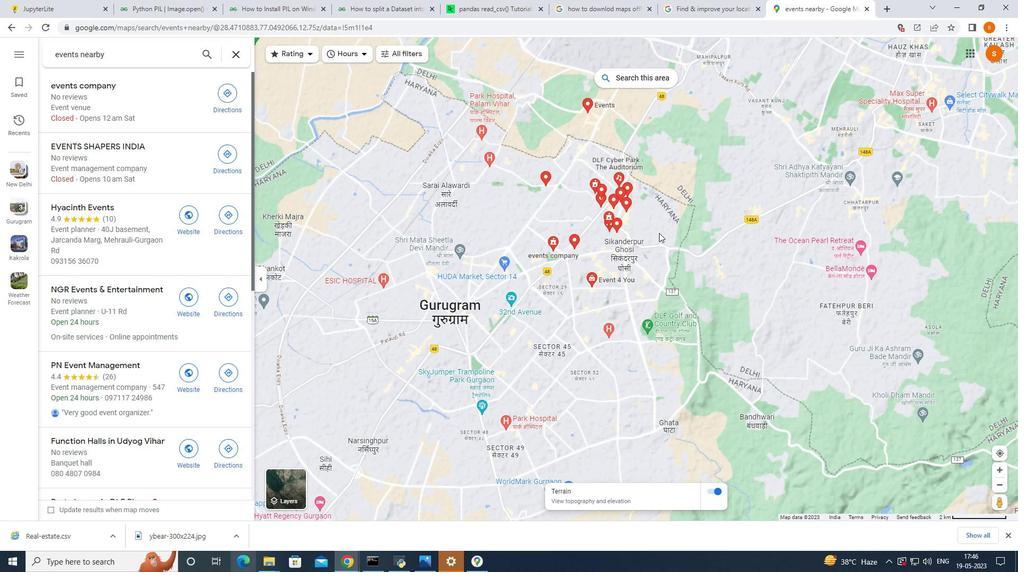 
Action: Mouse moved to (659, 234)
Screenshot: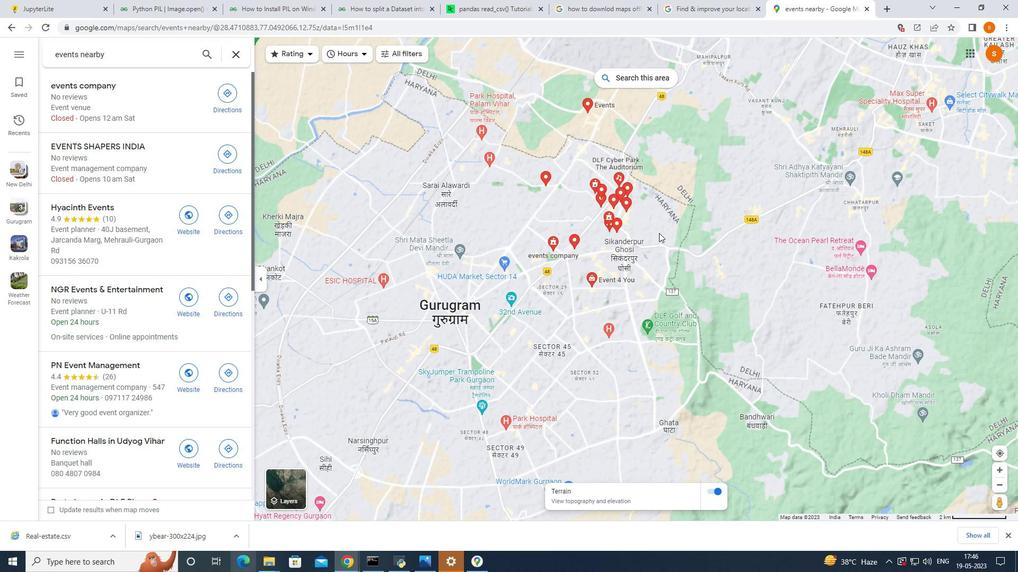 
Action: Mouse scrolled (659, 235) with delta (0, 0)
Screenshot: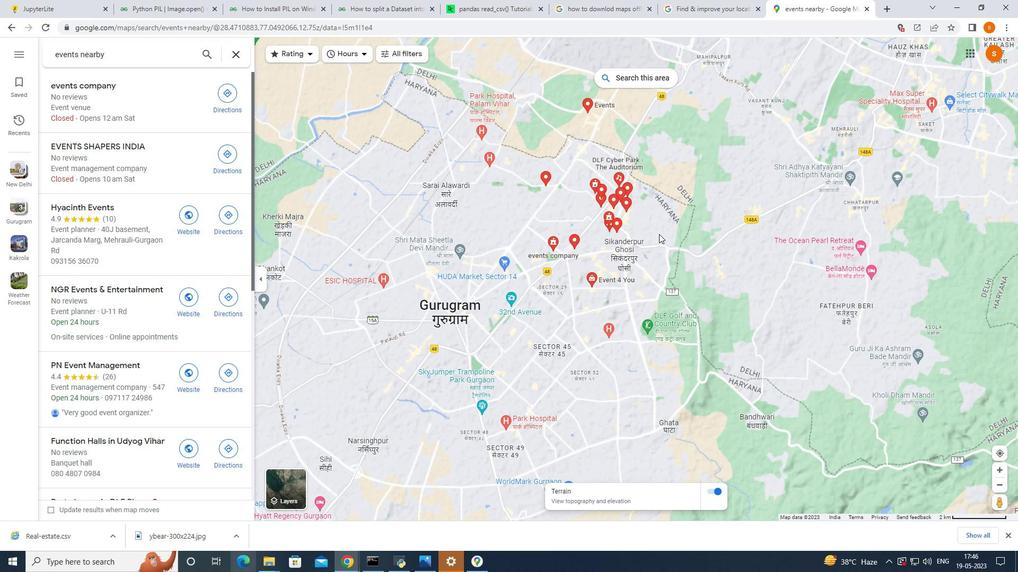 
Action: Mouse moved to (633, 82)
Screenshot: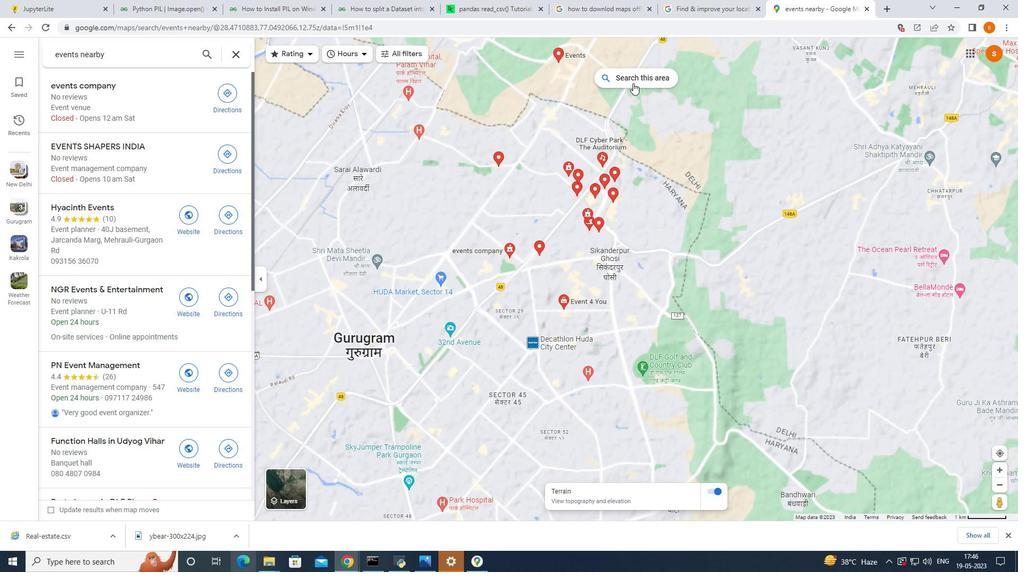 
Action: Mouse pressed left at (633, 82)
Screenshot: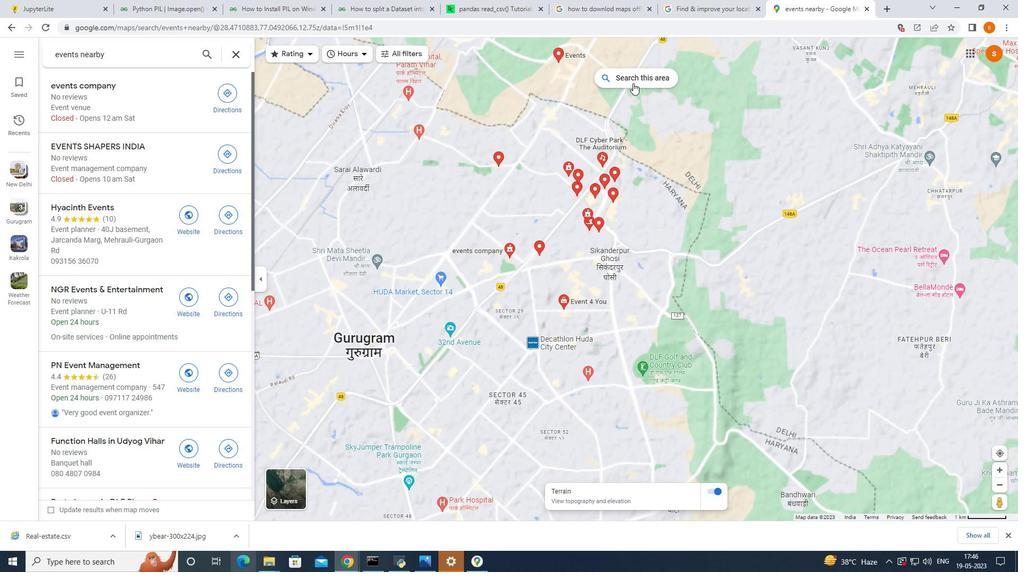 
Action: Mouse moved to (501, 156)
Screenshot: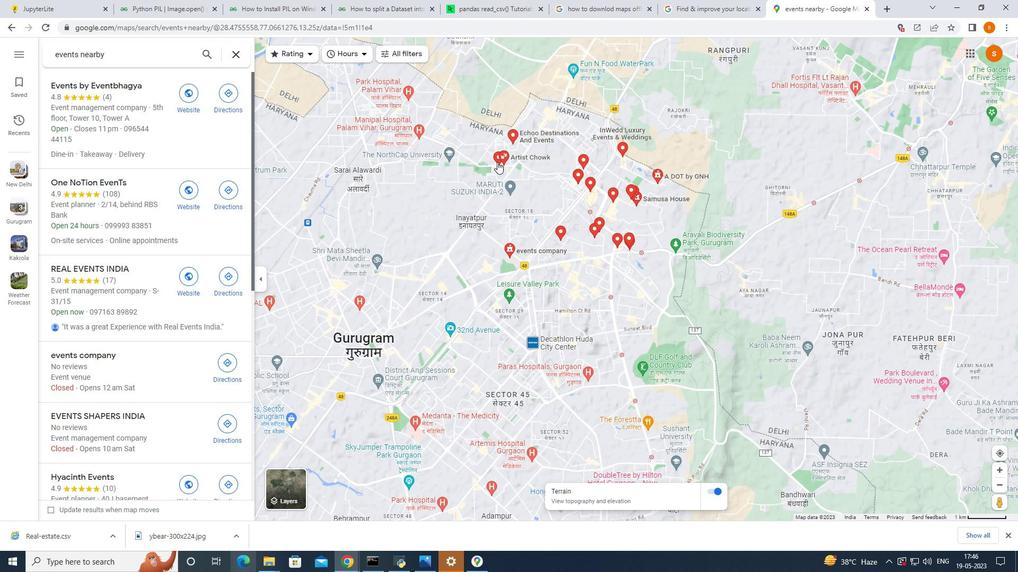 
Action: Mouse pressed left at (501, 156)
Screenshot: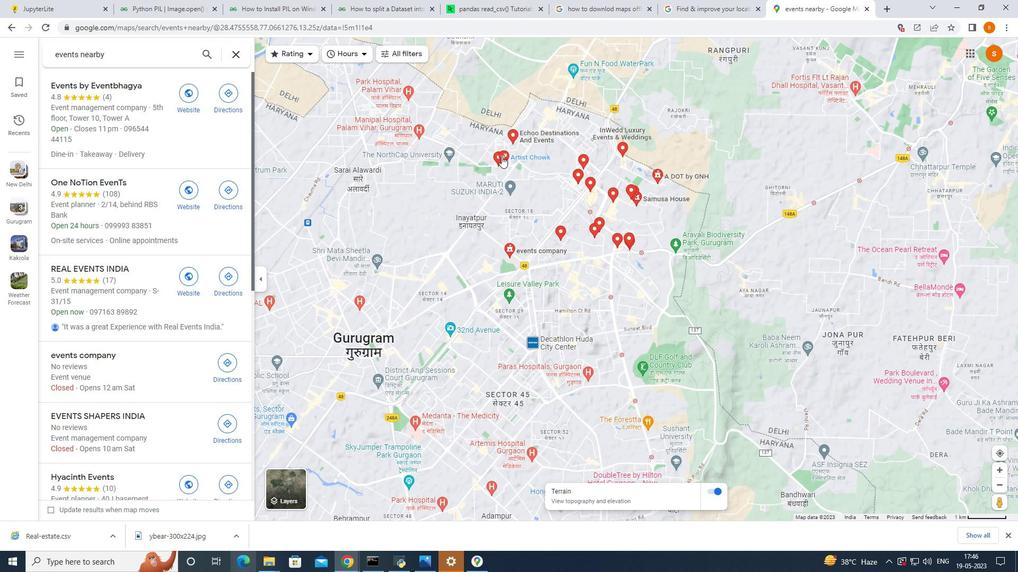 
Action: Mouse moved to (458, 83)
Screenshot: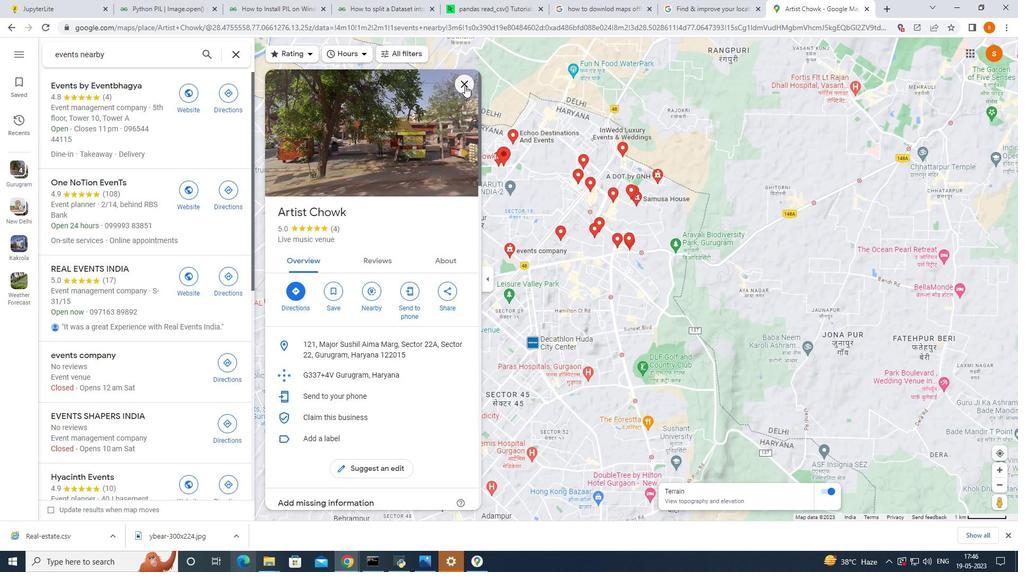 
Action: Mouse pressed left at (458, 83)
Screenshot: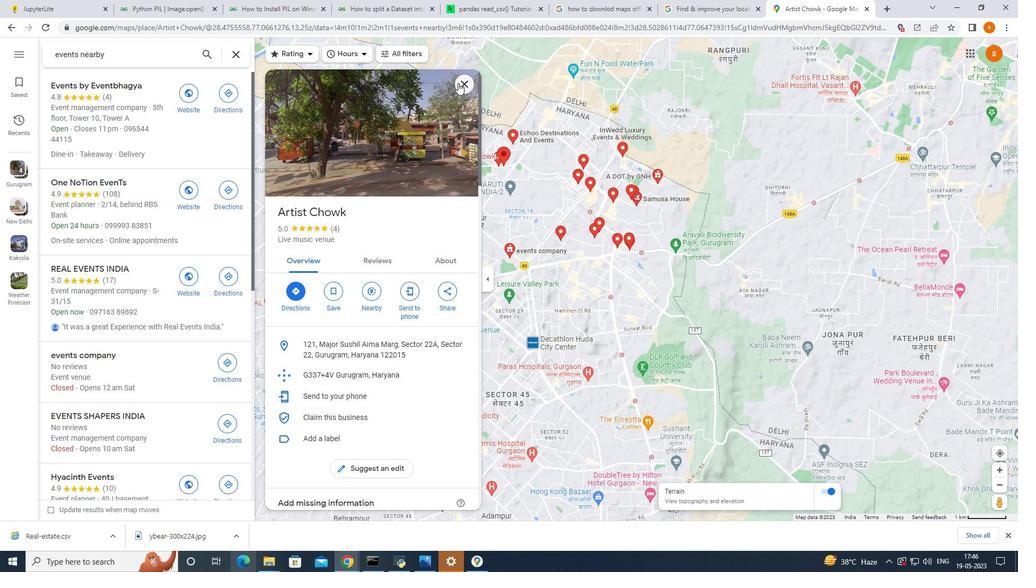 
Action: Mouse moved to (386, 54)
Screenshot: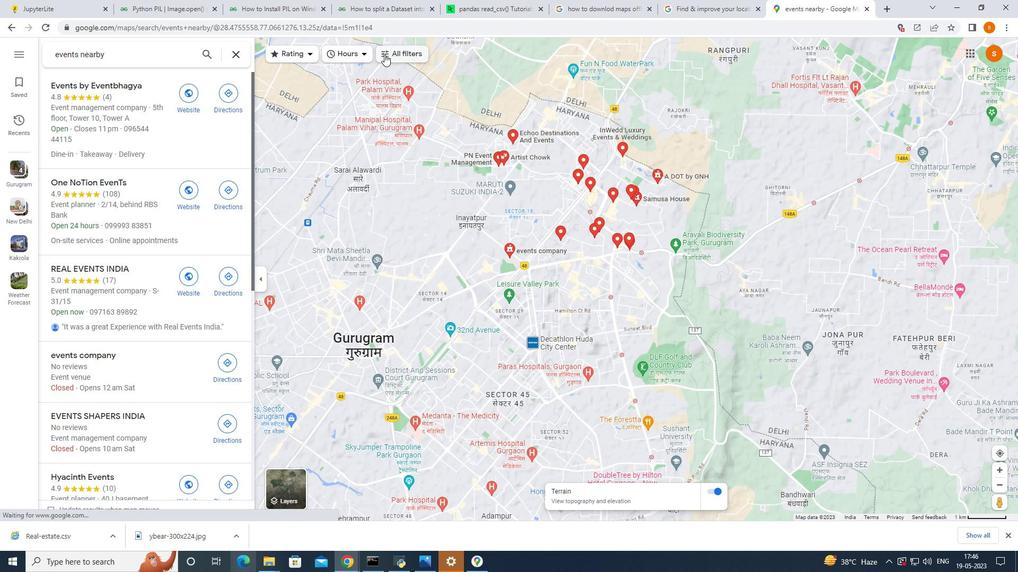 
Action: Mouse pressed left at (386, 54)
Screenshot: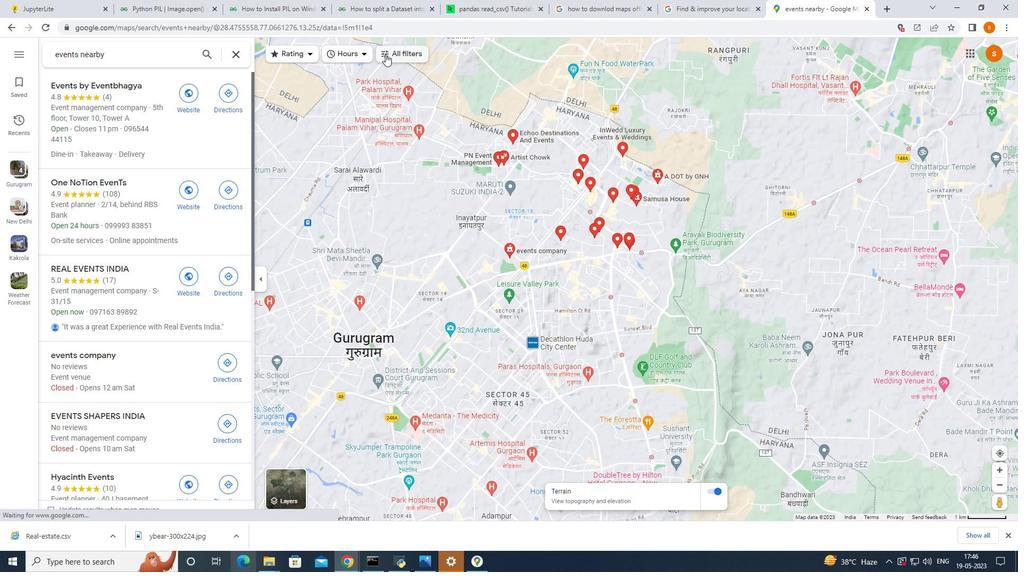 
Action: Mouse moved to (125, 165)
Screenshot: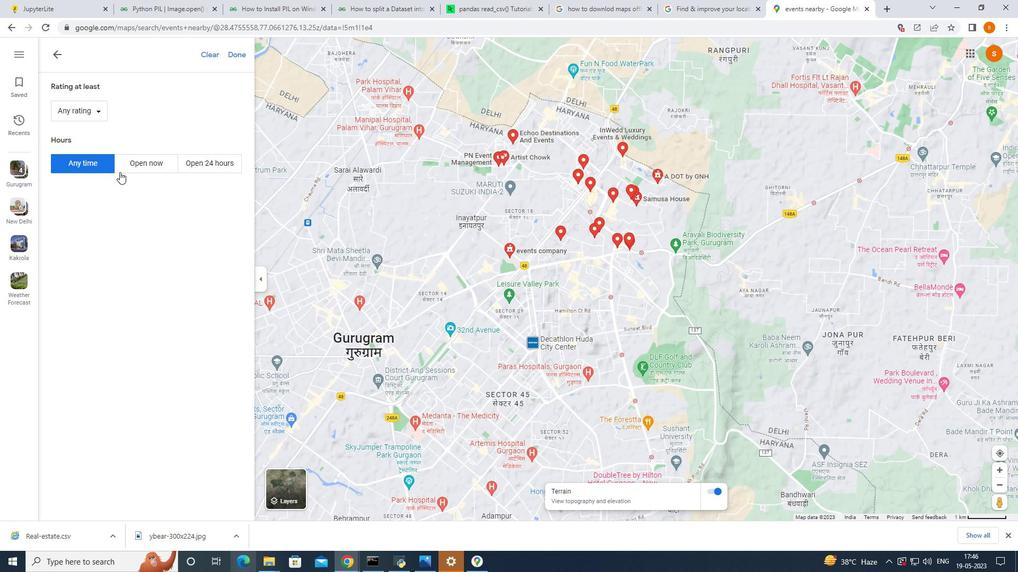 
Action: Mouse pressed left at (125, 165)
Screenshot: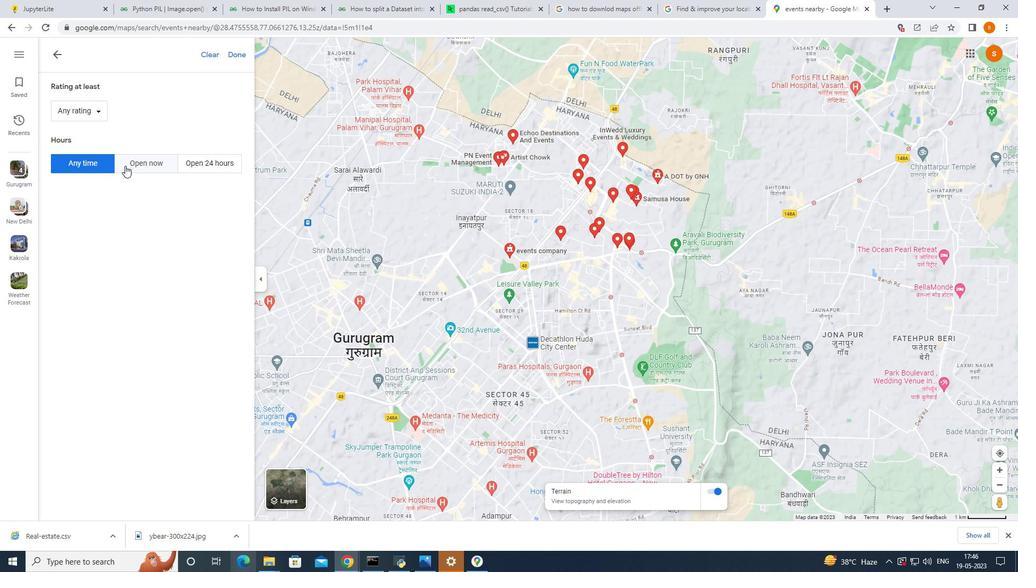 
Action: Mouse moved to (53, 55)
Screenshot: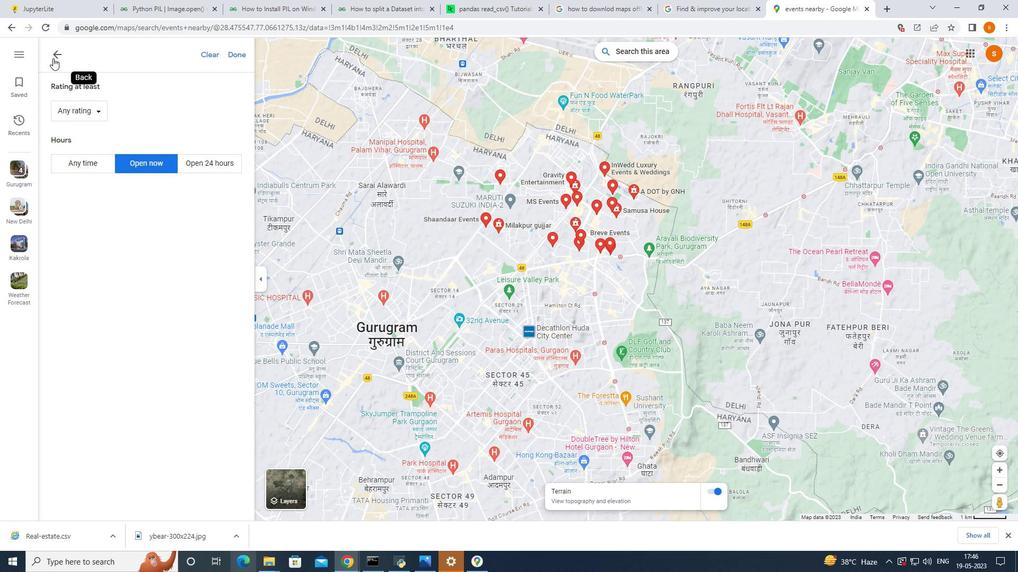 
Action: Mouse pressed left at (53, 55)
Screenshot: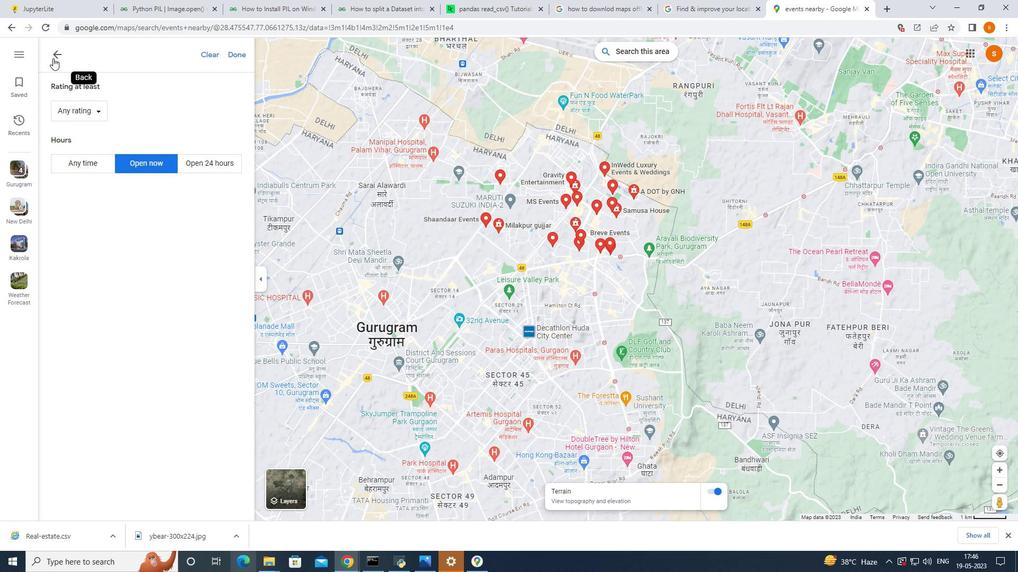 
Action: Mouse moved to (8, 51)
Screenshot: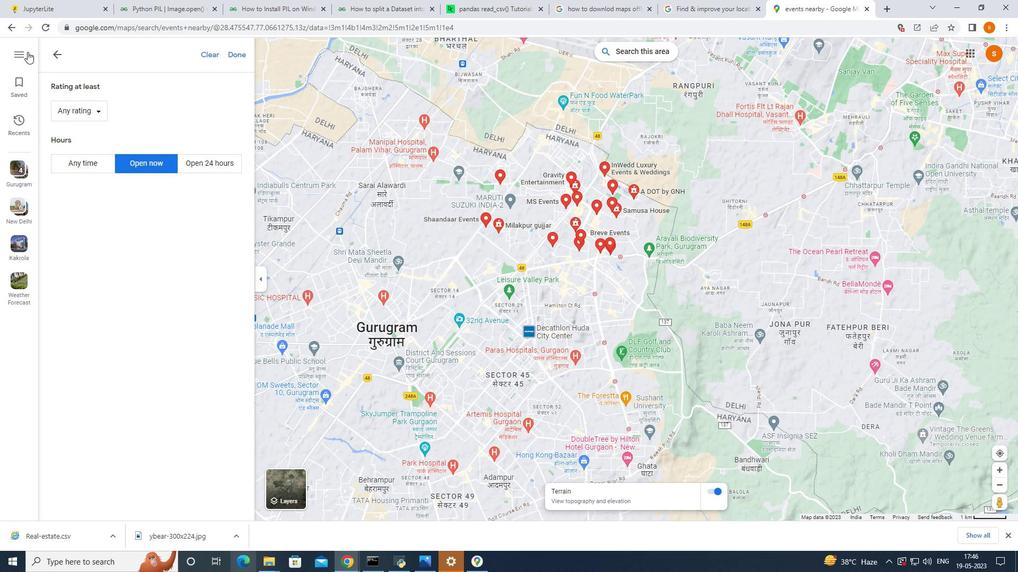 
Action: Mouse pressed left at (8, 51)
Screenshot: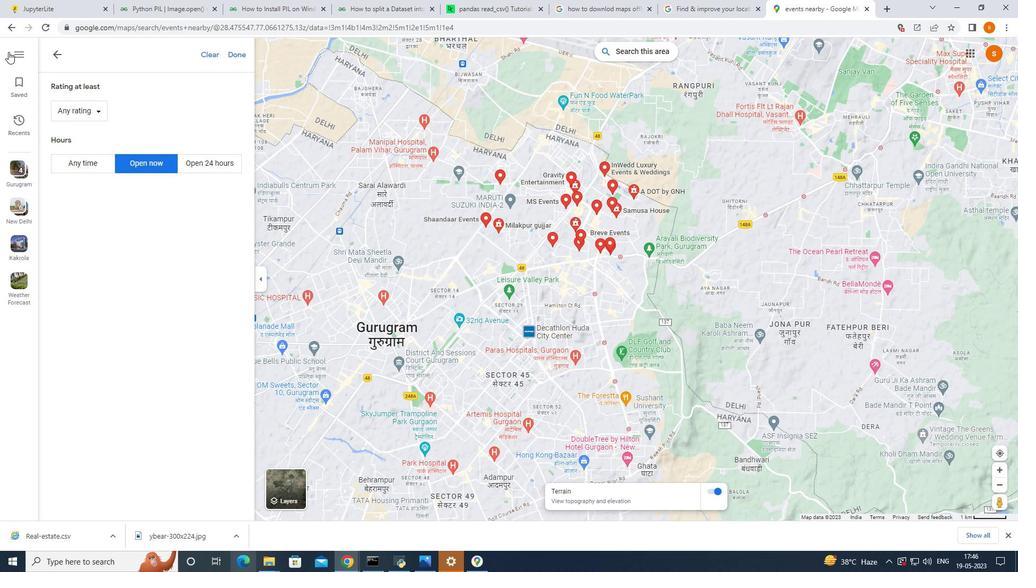 
Action: Mouse moved to (148, 51)
Screenshot: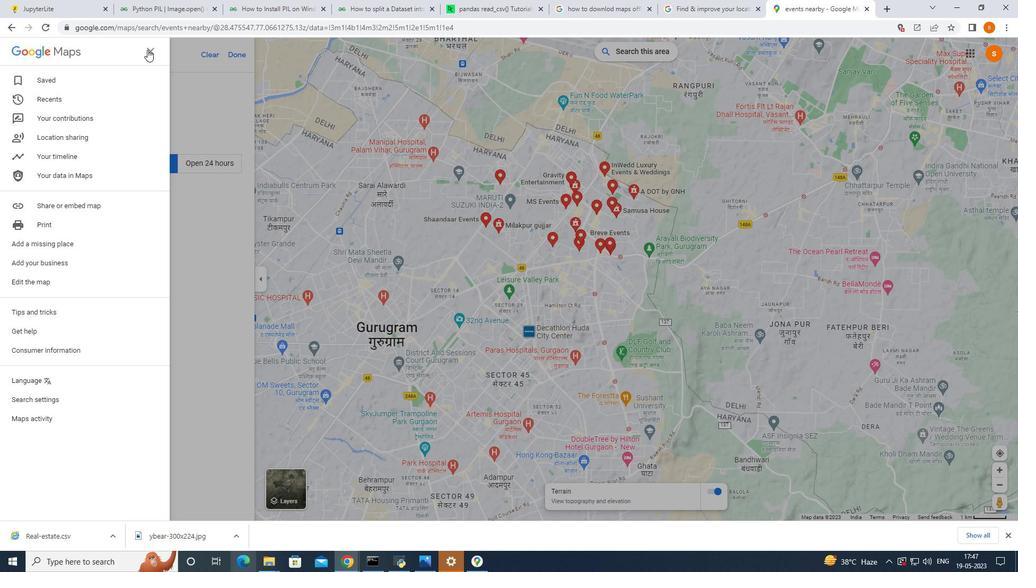 
Action: Mouse pressed left at (148, 51)
Screenshot: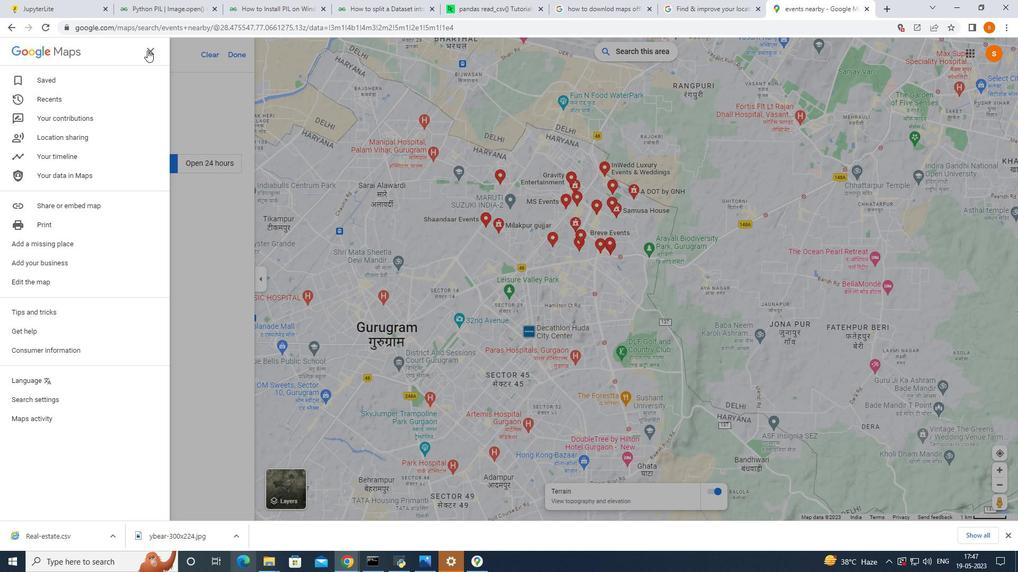 
Action: Mouse moved to (232, 55)
Screenshot: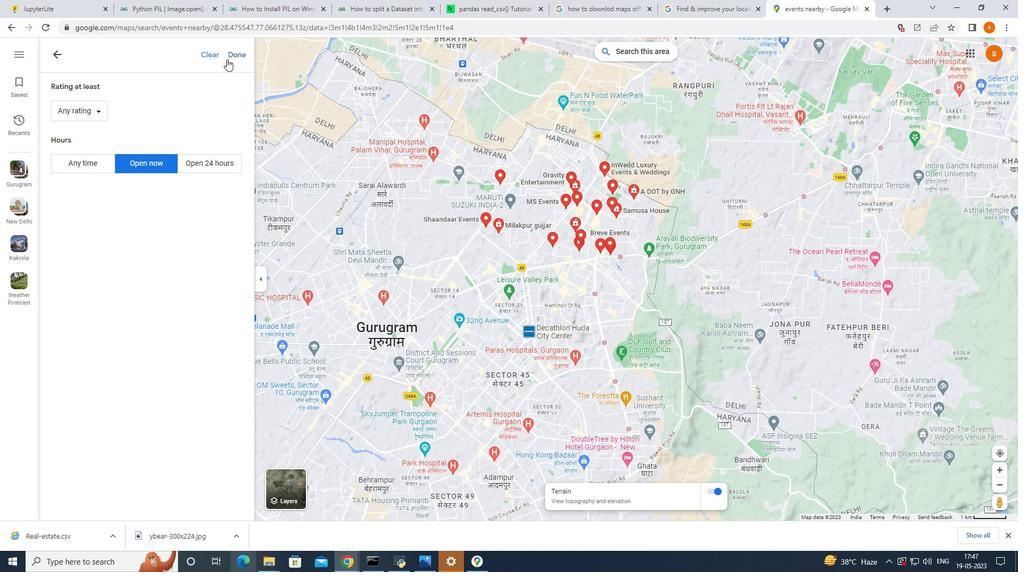 
Action: Mouse pressed left at (232, 55)
Screenshot: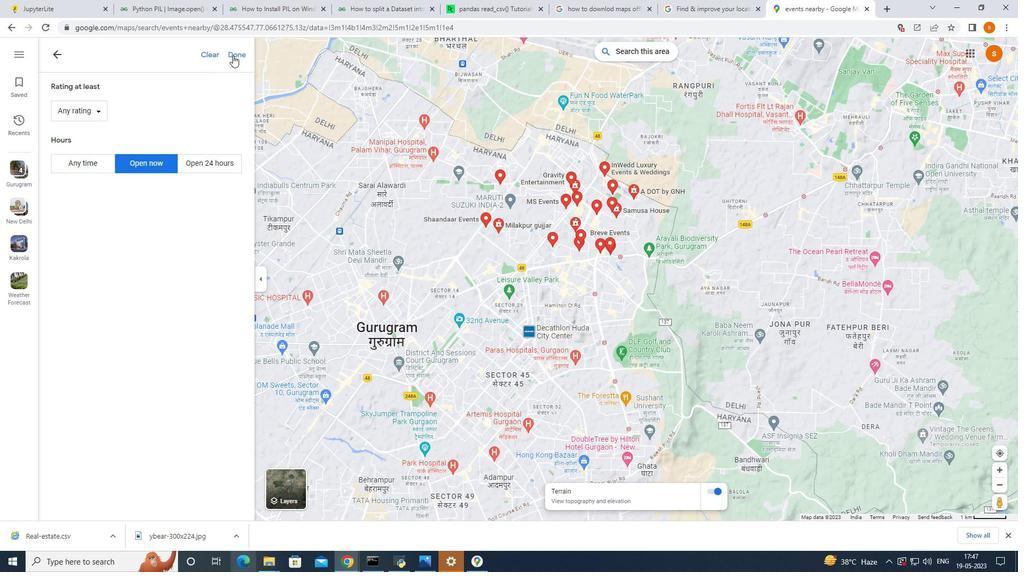 
Action: Mouse moved to (98, 266)
Screenshot: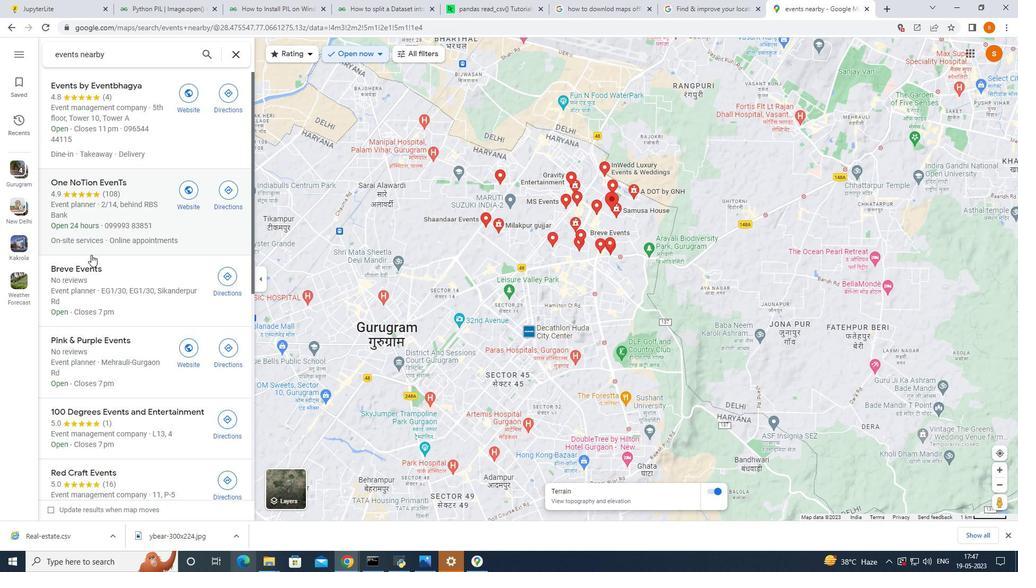
Action: Mouse scrolled (96, 263) with delta (0, 0)
Screenshot: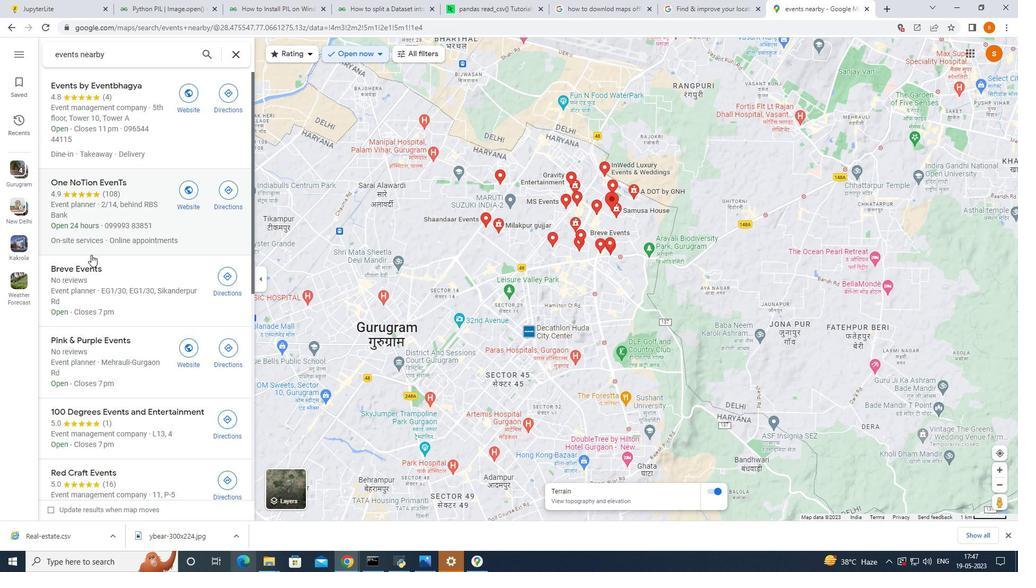 
Action: Mouse scrolled (98, 265) with delta (0, 0)
Screenshot: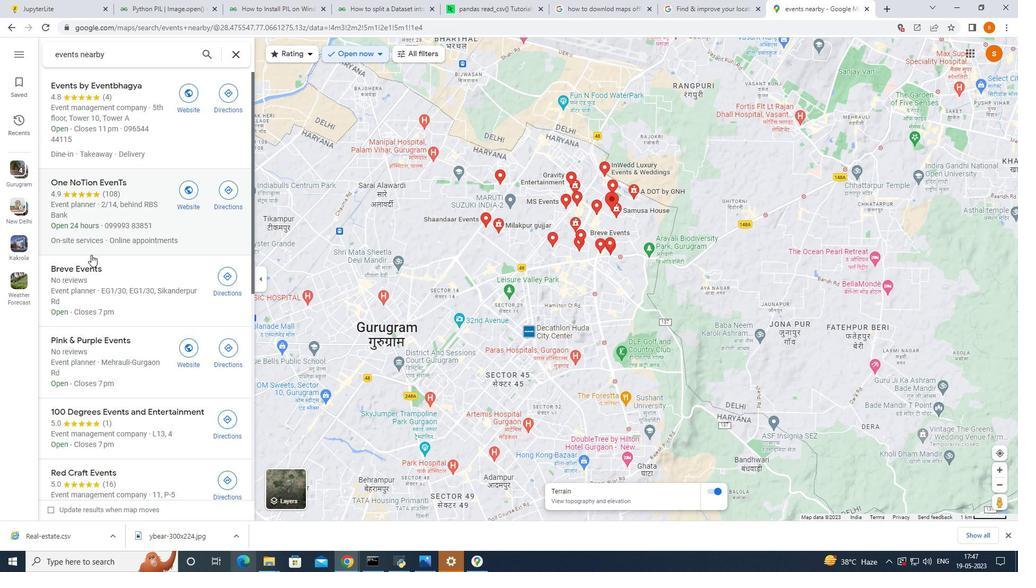 
Action: Mouse moved to (101, 268)
Screenshot: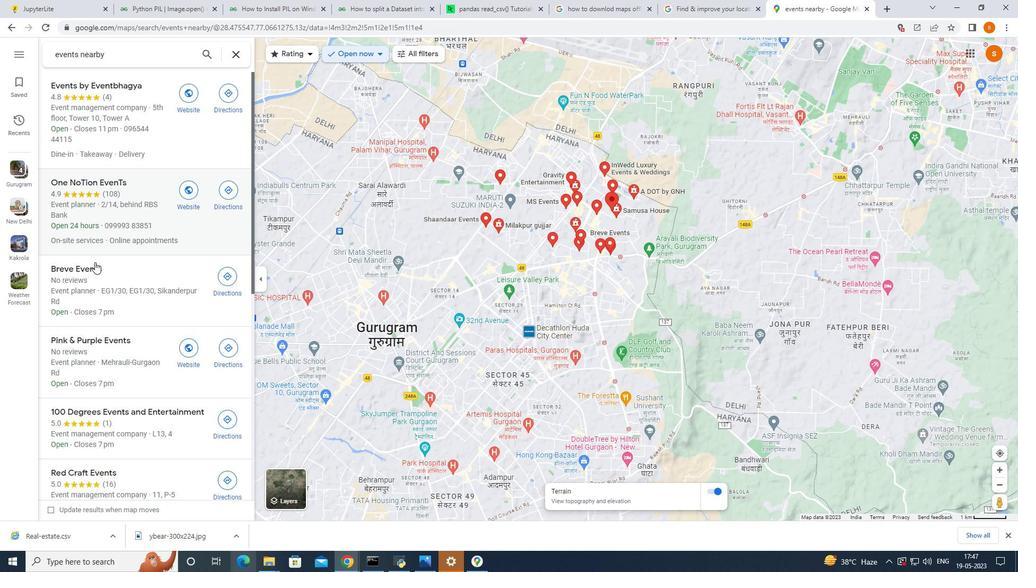 
Action: Mouse scrolled (99, 266) with delta (0, 0)
Screenshot: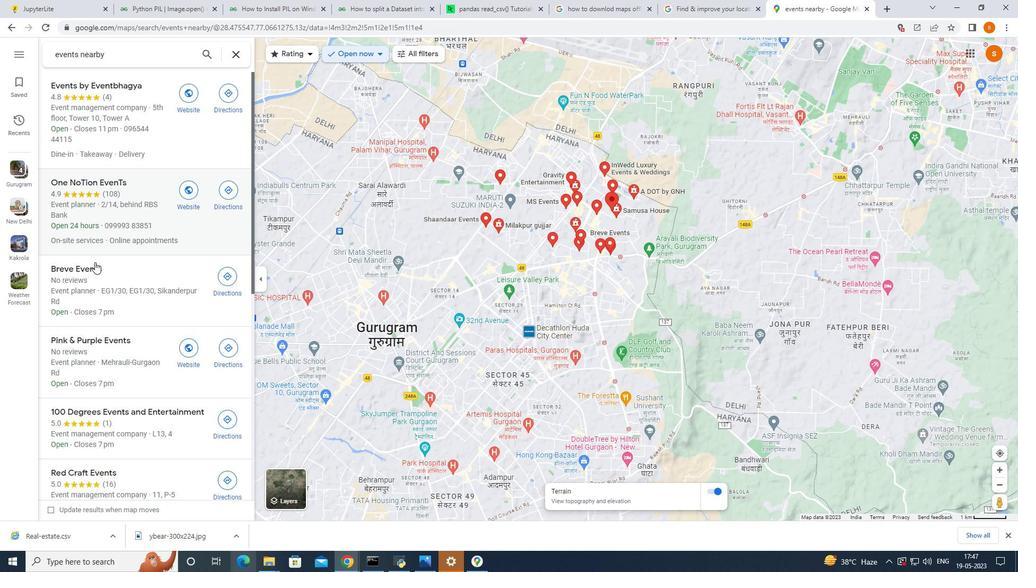 
Action: Mouse moved to (114, 280)
Screenshot: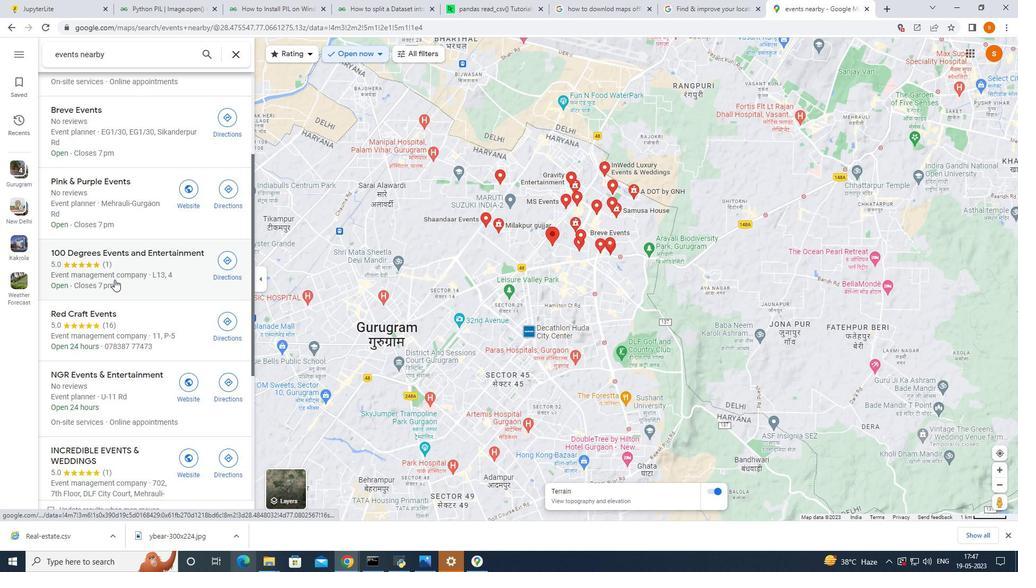
Action: Mouse scrolled (114, 279) with delta (0, 0)
Screenshot: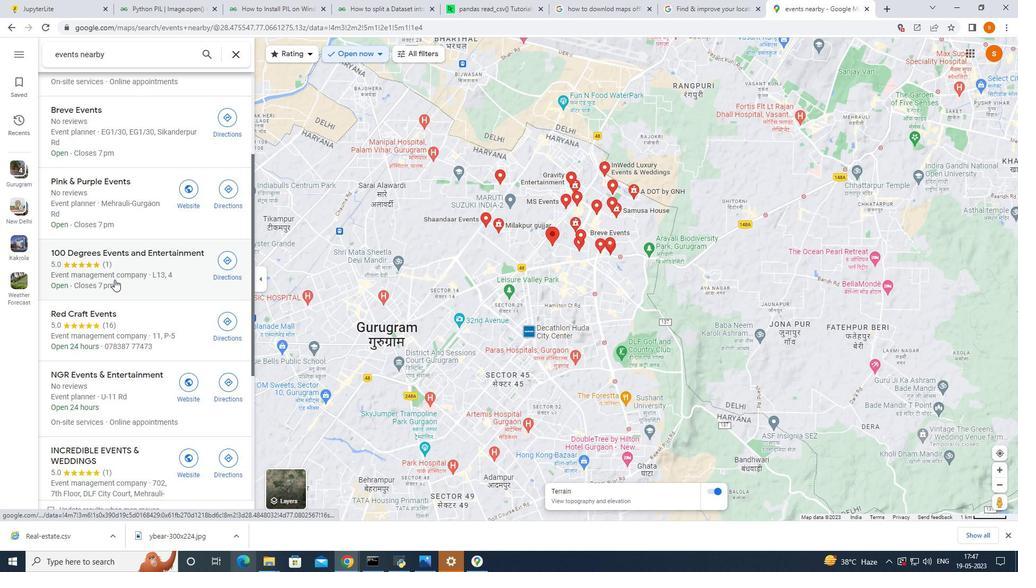 
Action: Mouse moved to (114, 280)
Screenshot: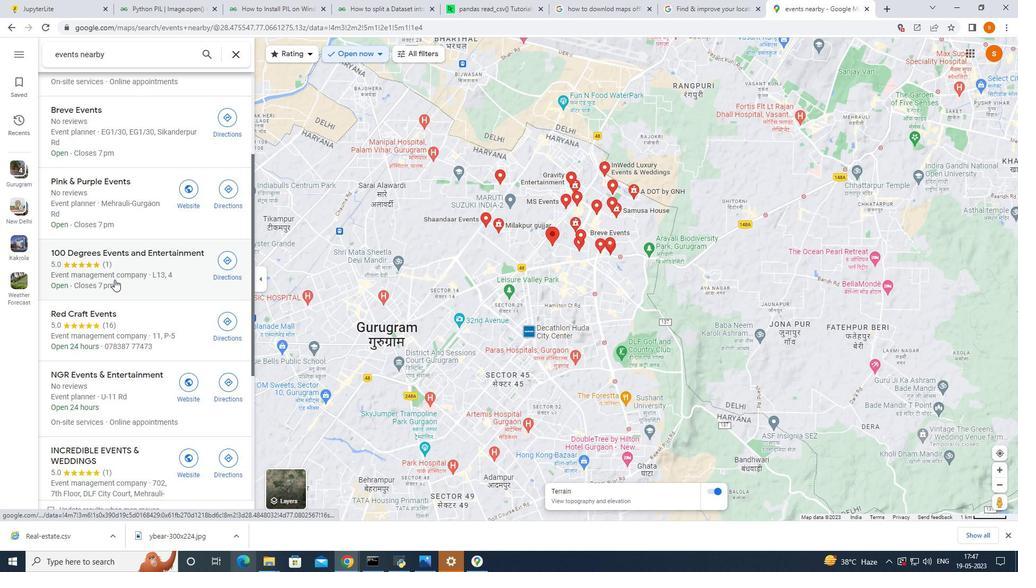
Action: Mouse scrolled (114, 280) with delta (0, 0)
Screenshot: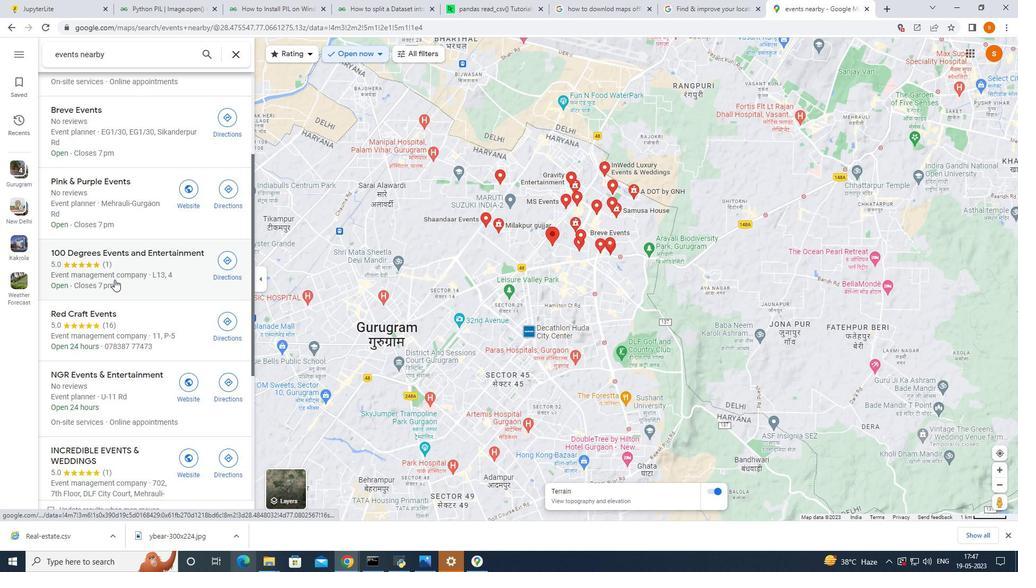 
Action: Mouse scrolled (114, 280) with delta (0, 0)
Screenshot: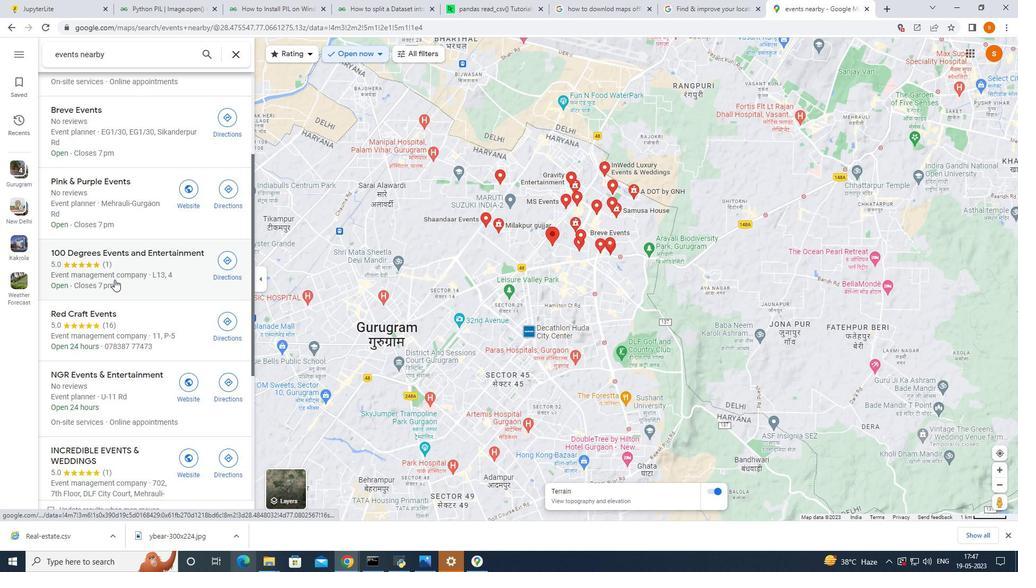 
Action: Mouse moved to (115, 280)
Screenshot: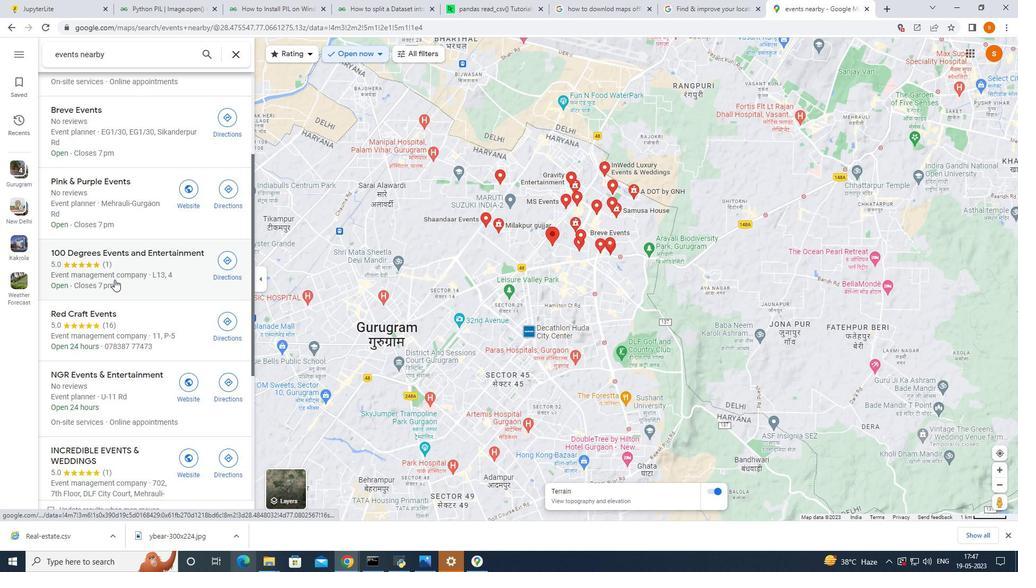 
Action: Mouse scrolled (115, 280) with delta (0, 0)
Screenshot: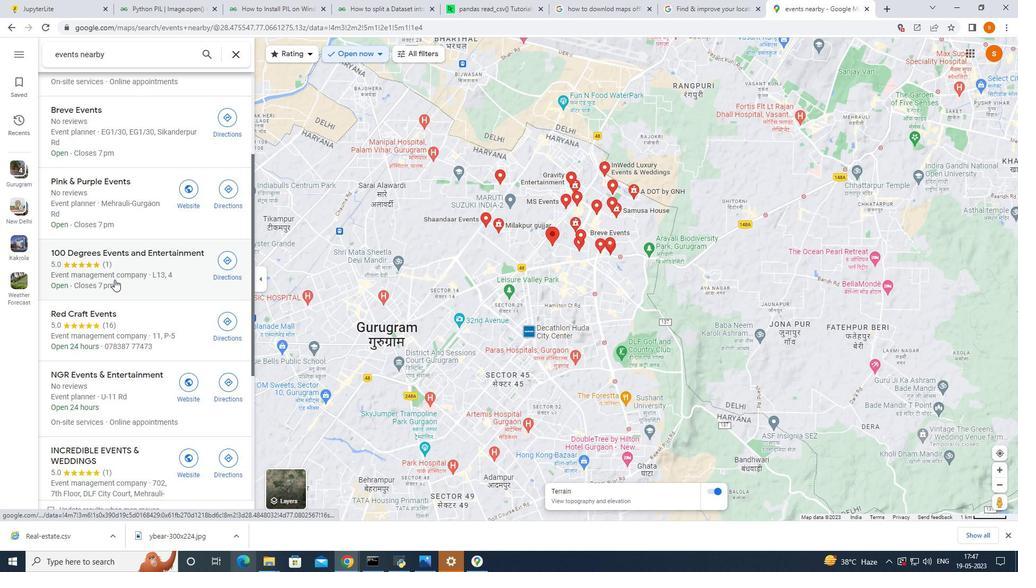 
Action: Mouse moved to (115, 298)
Screenshot: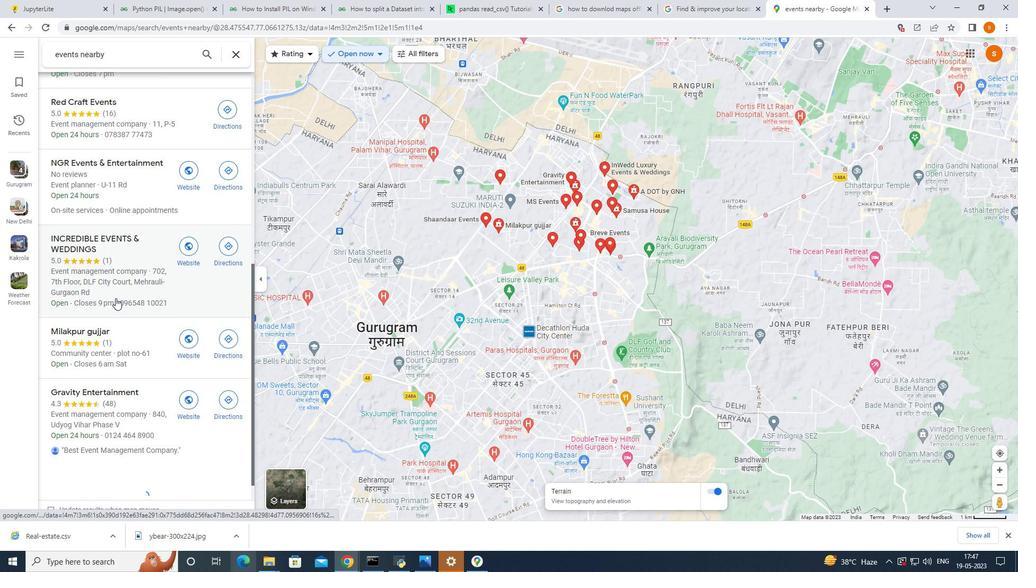 
Action: Mouse scrolled (115, 298) with delta (0, 0)
Screenshot: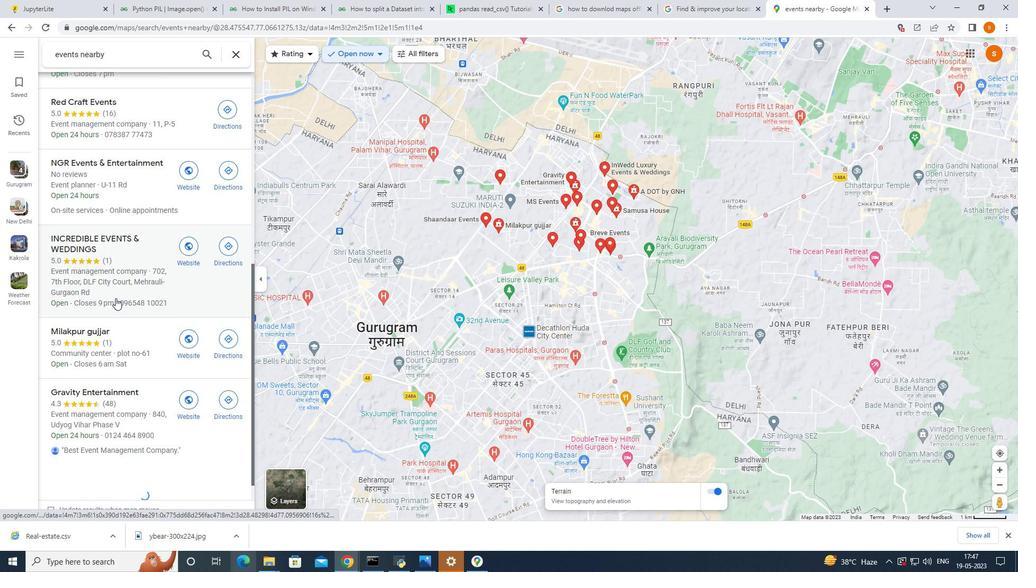 
Action: Mouse scrolled (115, 298) with delta (0, 0)
Screenshot: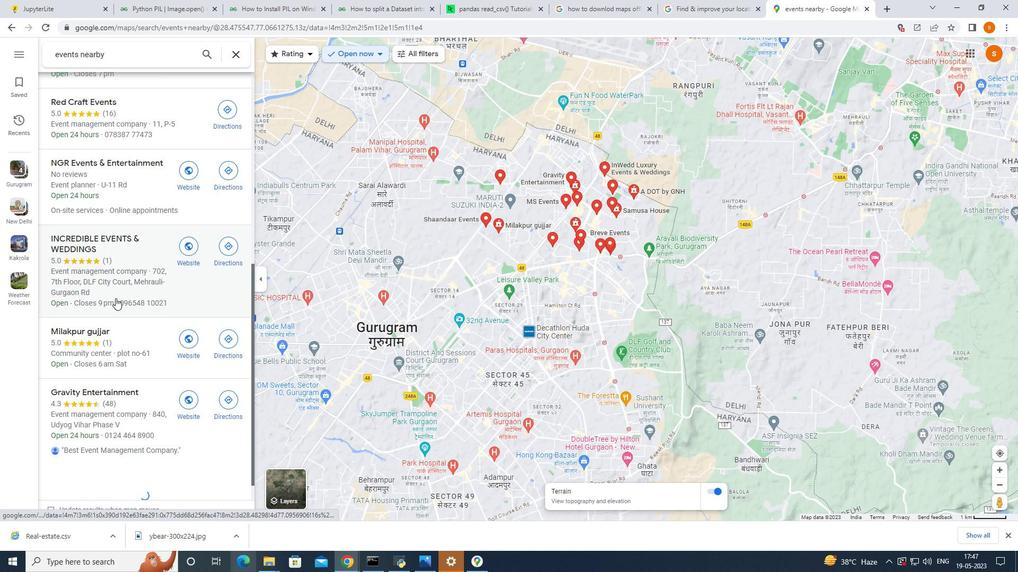 
Action: Mouse moved to (115, 298)
Screenshot: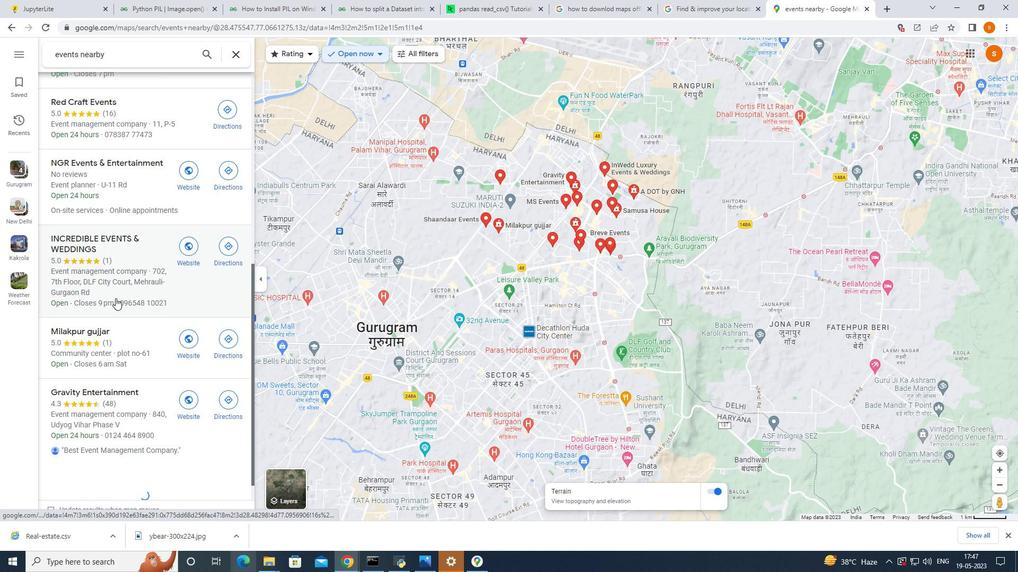 
Action: Mouse scrolled (115, 298) with delta (0, 0)
Screenshot: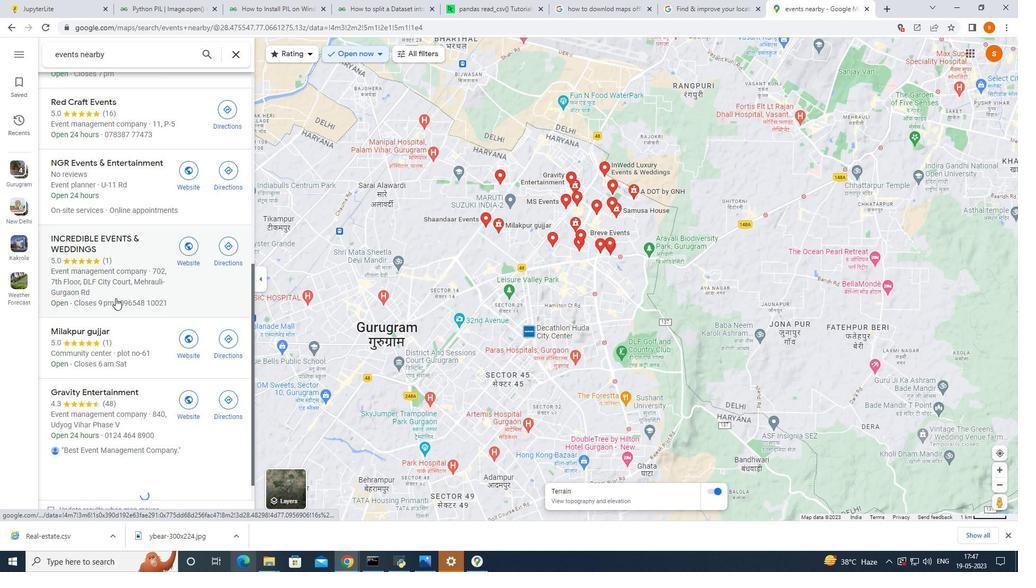 
Action: Mouse scrolled (115, 298) with delta (0, 0)
Screenshot: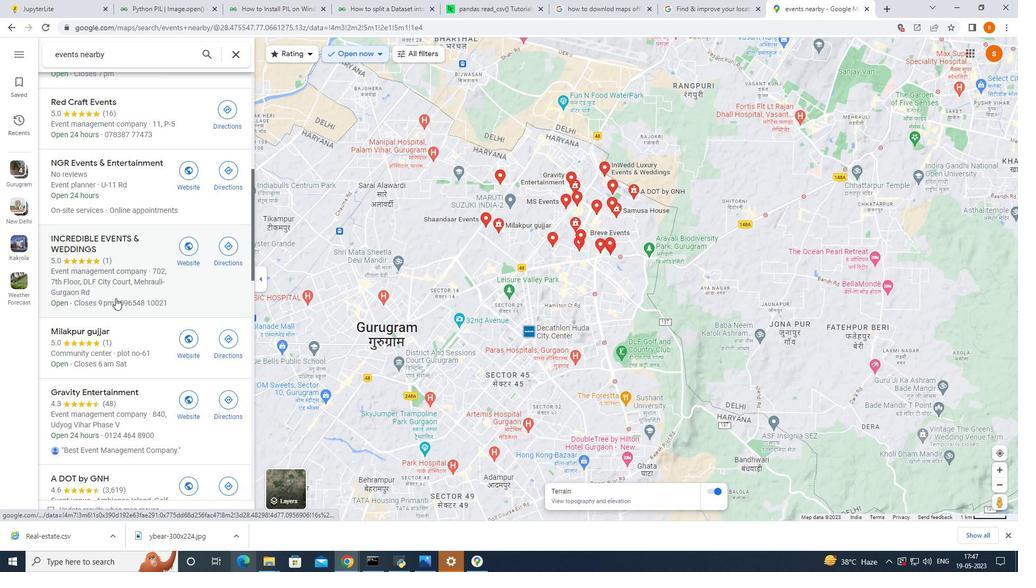 
Action: Mouse moved to (124, 281)
Screenshot: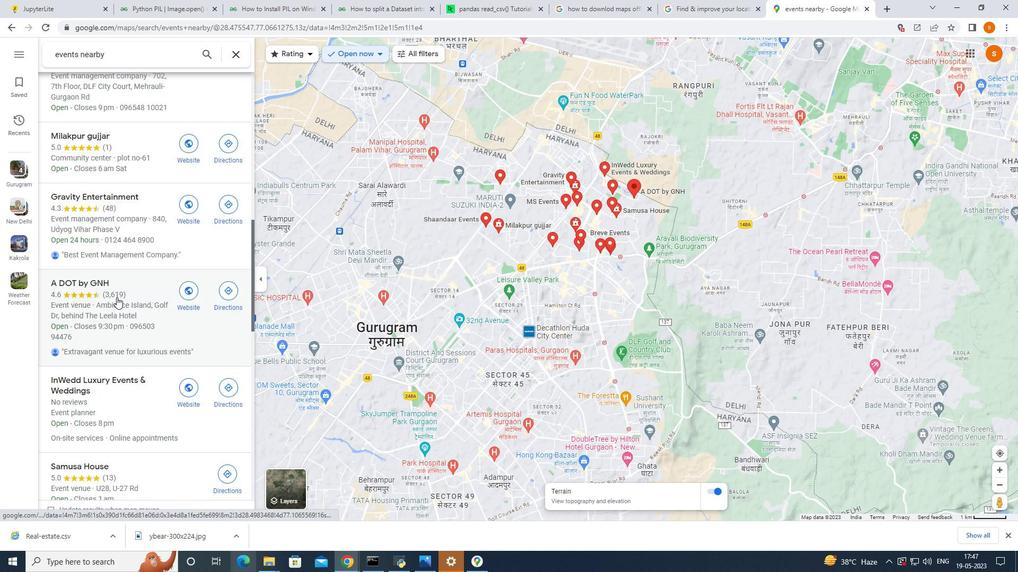 
Action: Mouse scrolled (124, 282) with delta (0, 0)
Screenshot: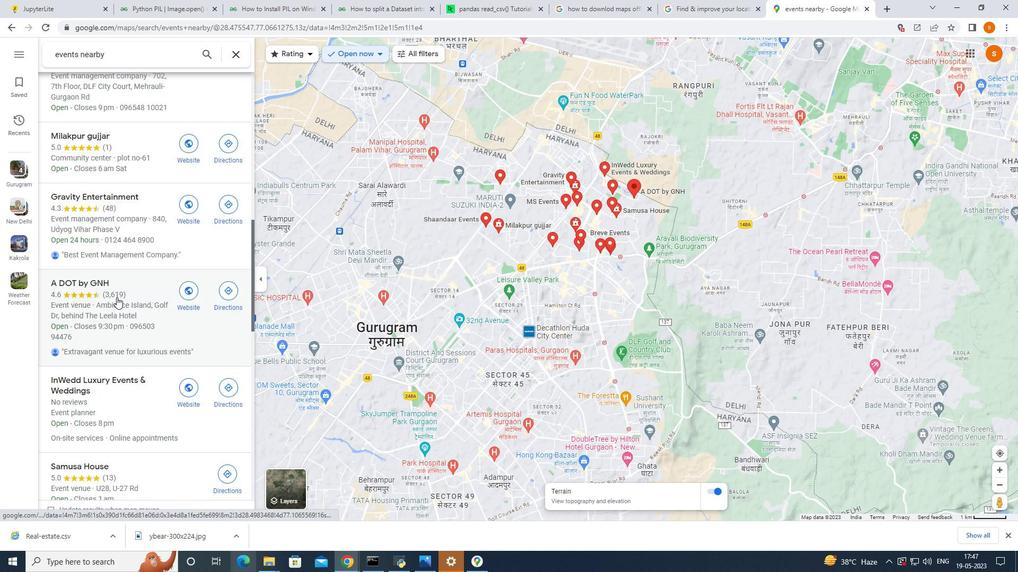 
Action: Mouse moved to (124, 279)
Screenshot: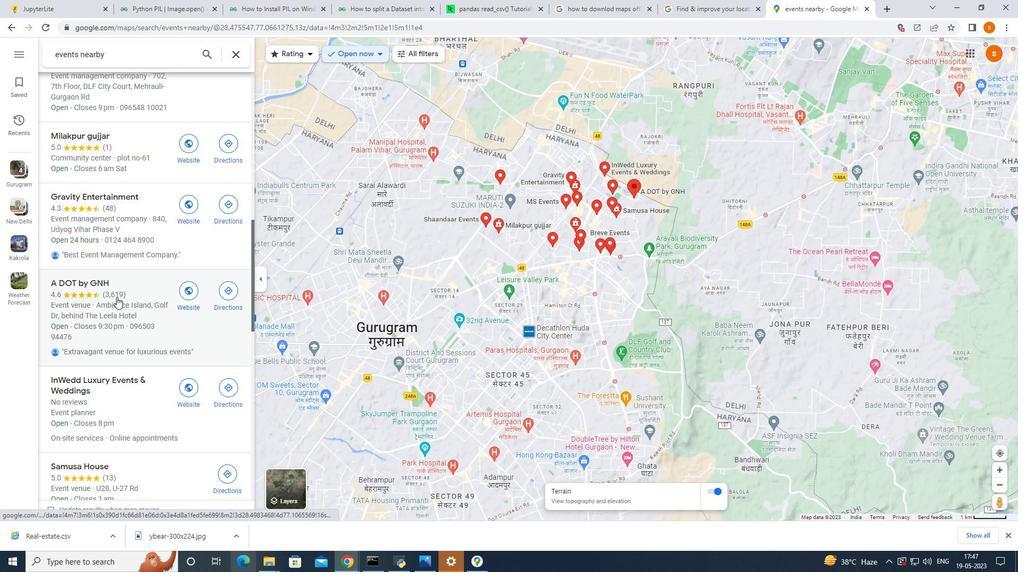 
Action: Mouse scrolled (124, 279) with delta (0, 0)
Screenshot: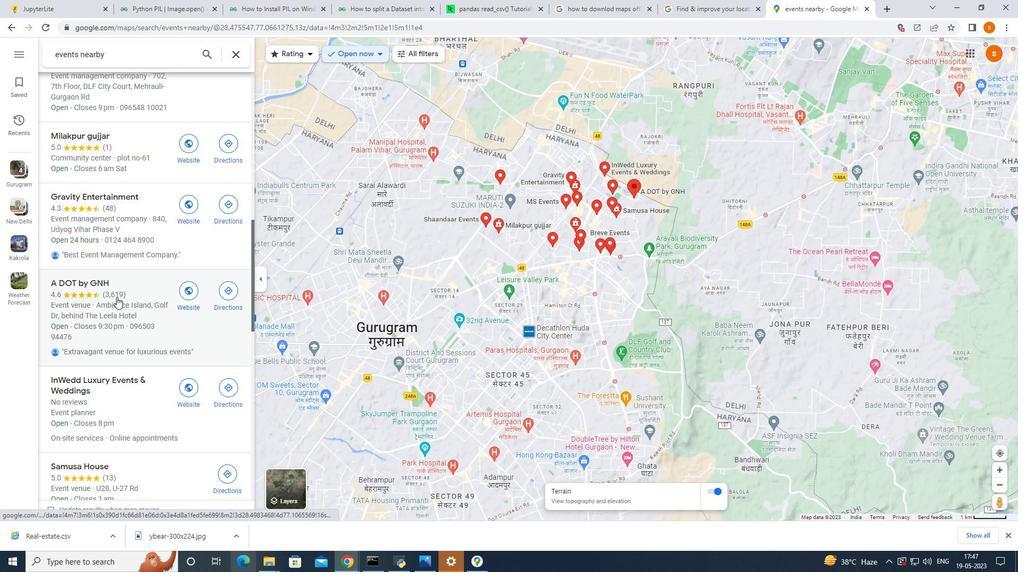 
Action: Mouse moved to (126, 272)
Screenshot: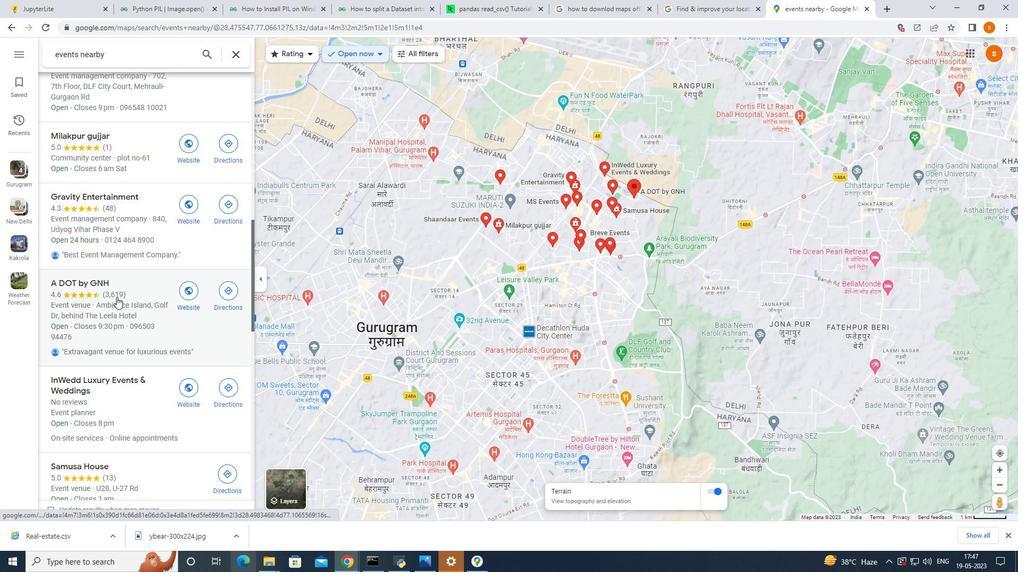 
Action: Mouse scrolled (126, 273) with delta (0, 0)
Screenshot: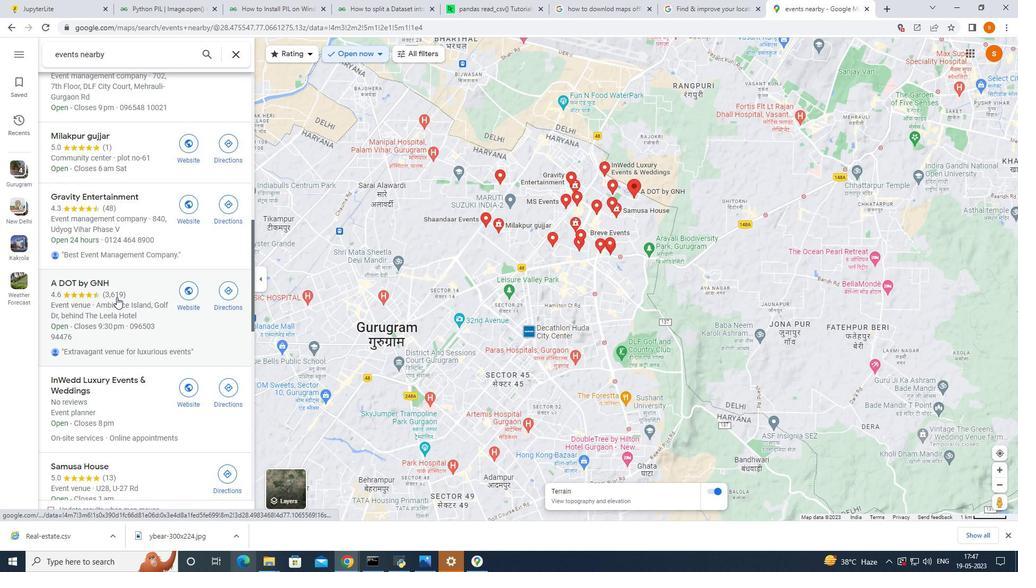 
Action: Mouse moved to (127, 265)
Screenshot: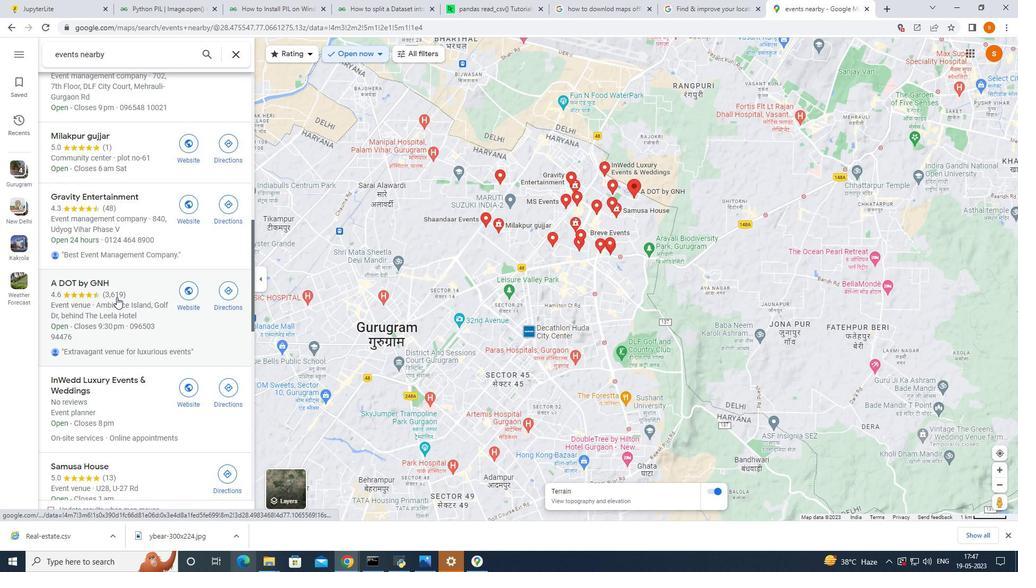 
Action: Mouse scrolled (127, 269) with delta (0, 0)
Screenshot: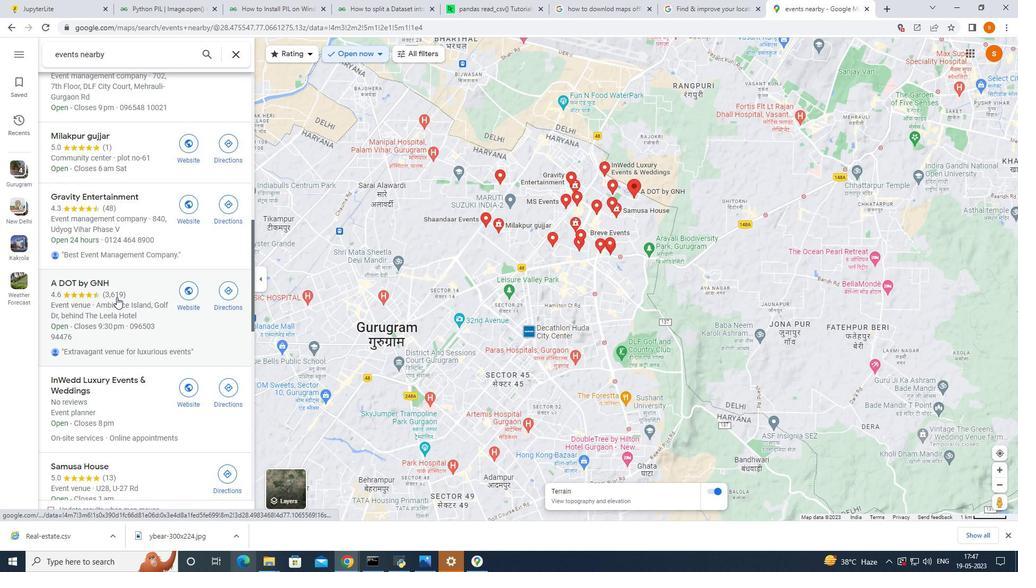
Action: Mouse moved to (129, 247)
Screenshot: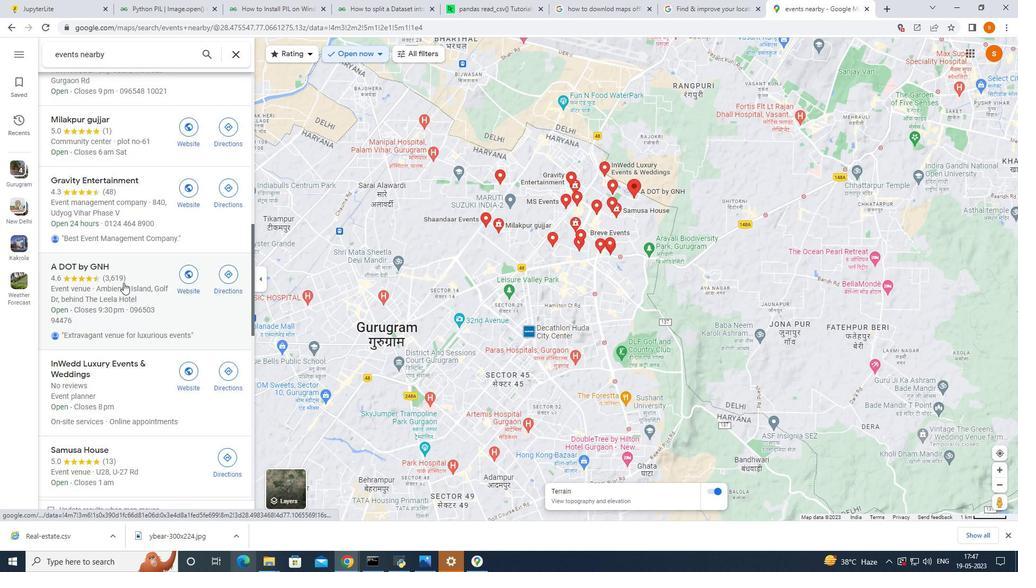 
Action: Mouse scrolled (129, 247) with delta (0, 0)
Screenshot: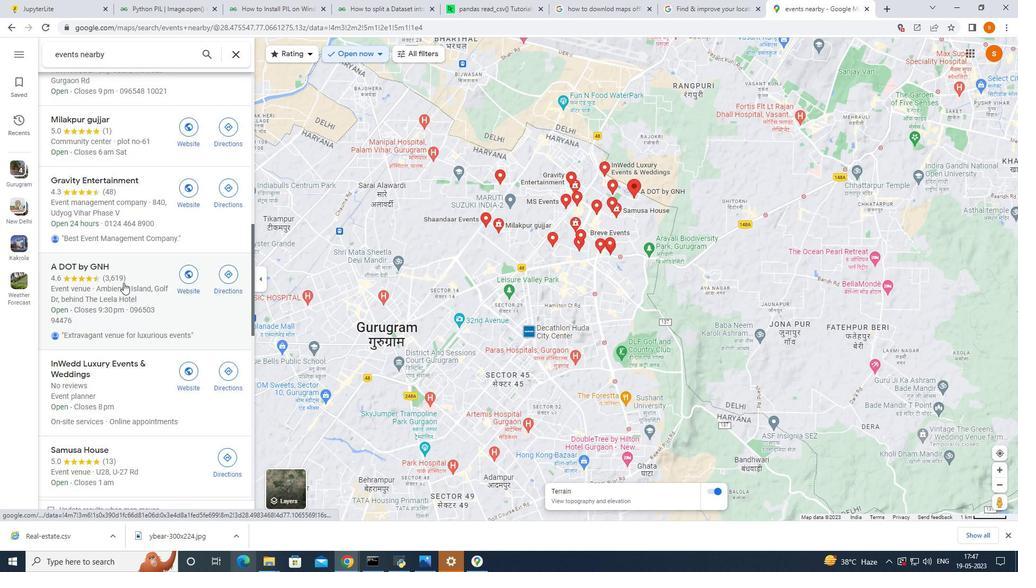
Action: Mouse moved to (234, 54)
Screenshot: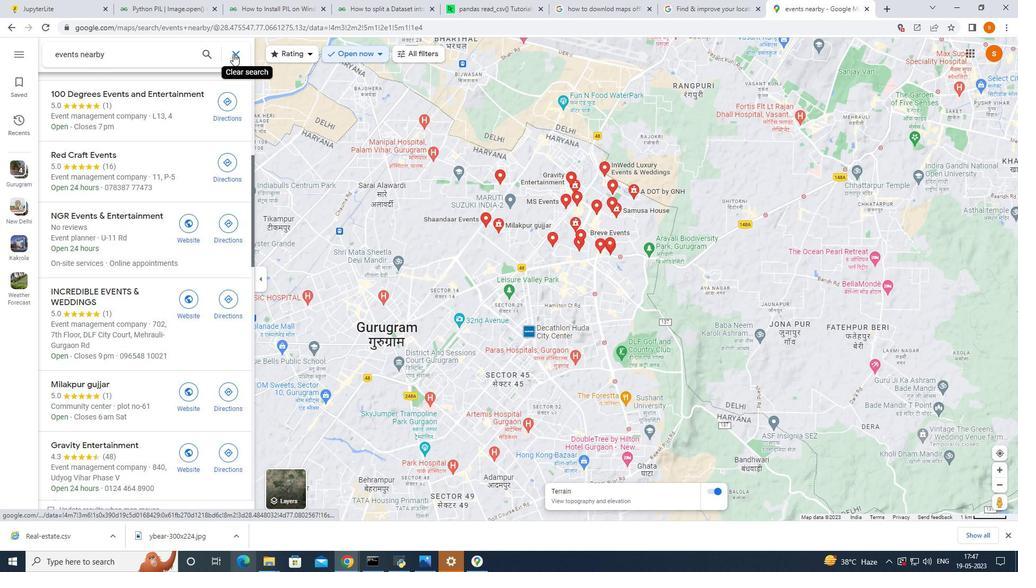 
Action: Mouse pressed left at (234, 54)
Screenshot: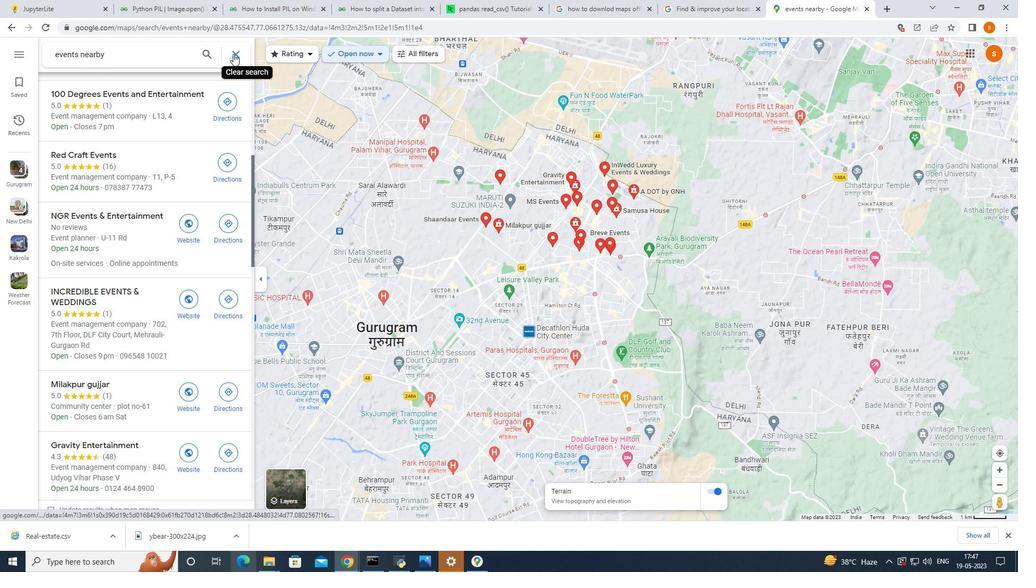 
Action: Mouse moved to (392, 312)
Screenshot: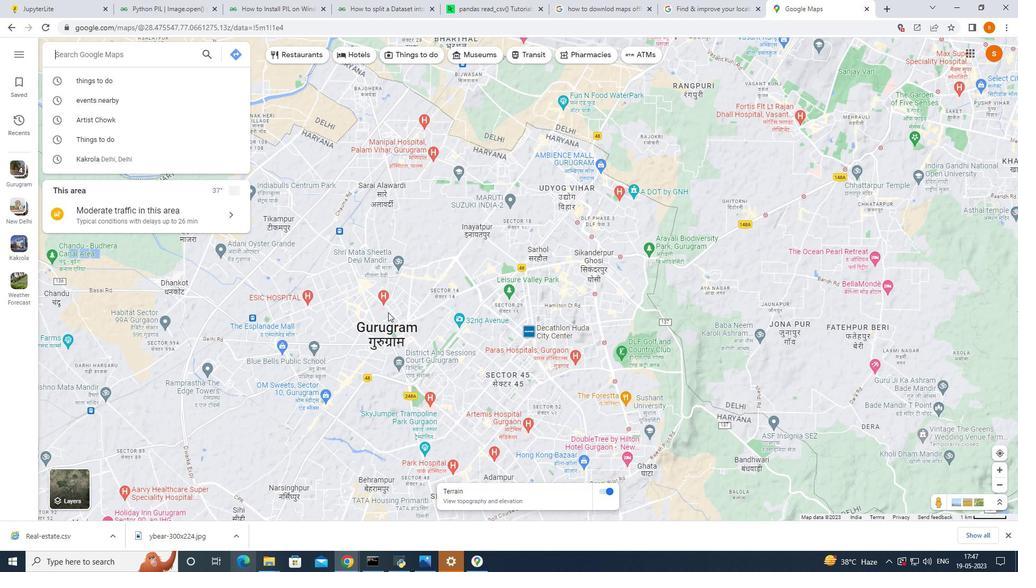 
Action: Mouse scrolled (392, 312) with delta (0, 0)
Screenshot: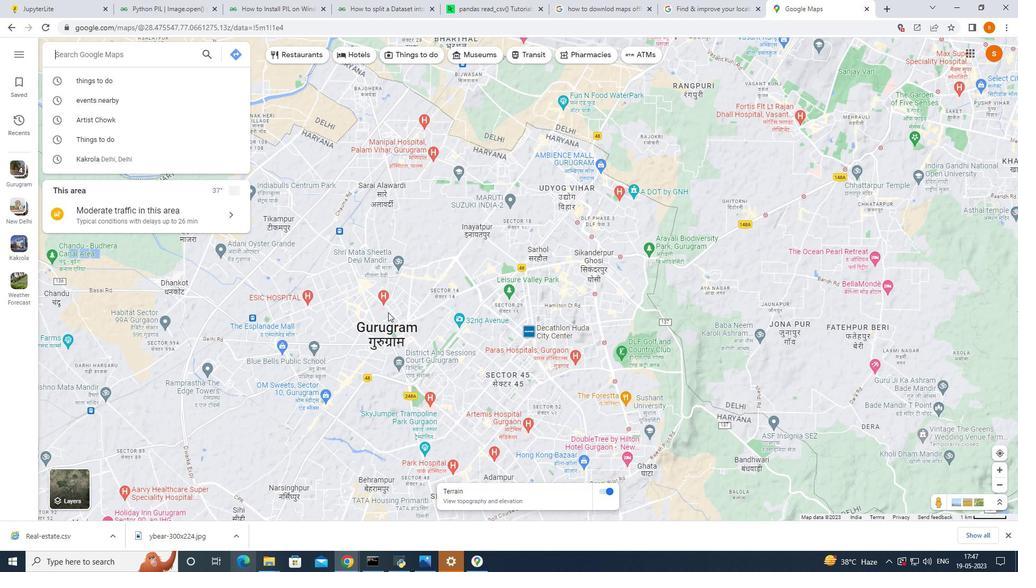 
Action: Mouse moved to (392, 314)
Screenshot: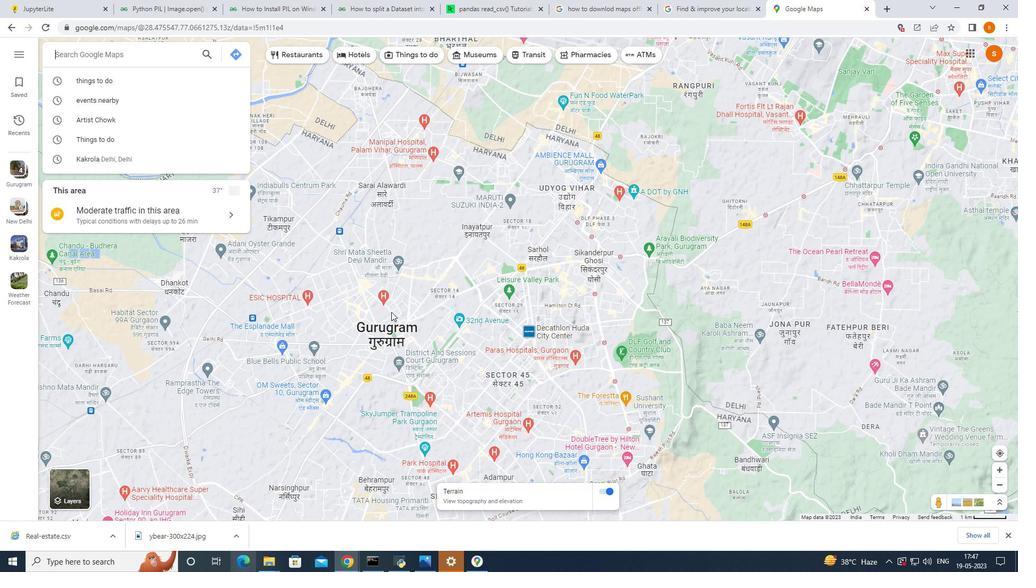 
Action: Mouse scrolled (392, 314) with delta (0, 0)
Screenshot: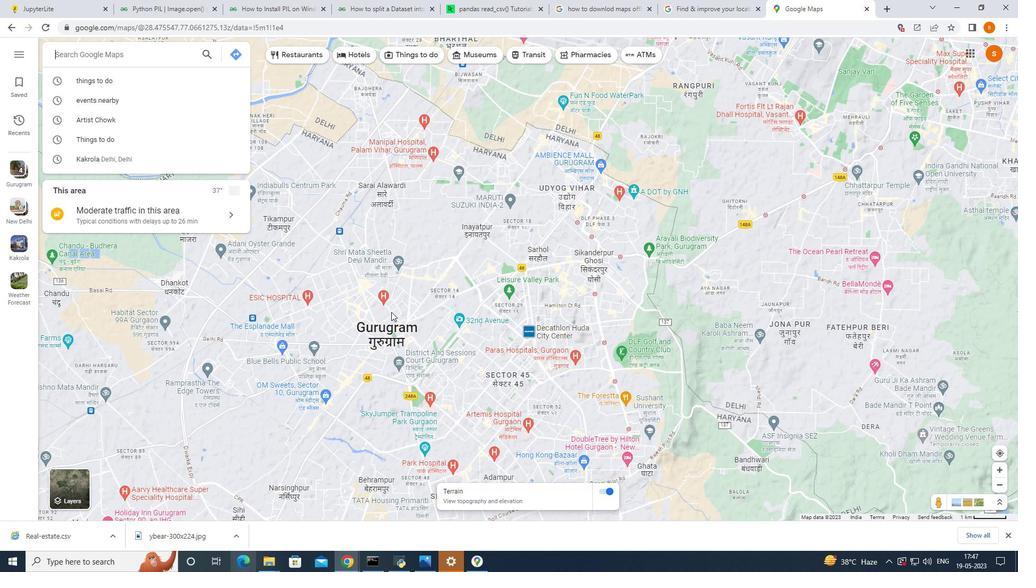 
Action: Mouse moved to (387, 322)
Screenshot: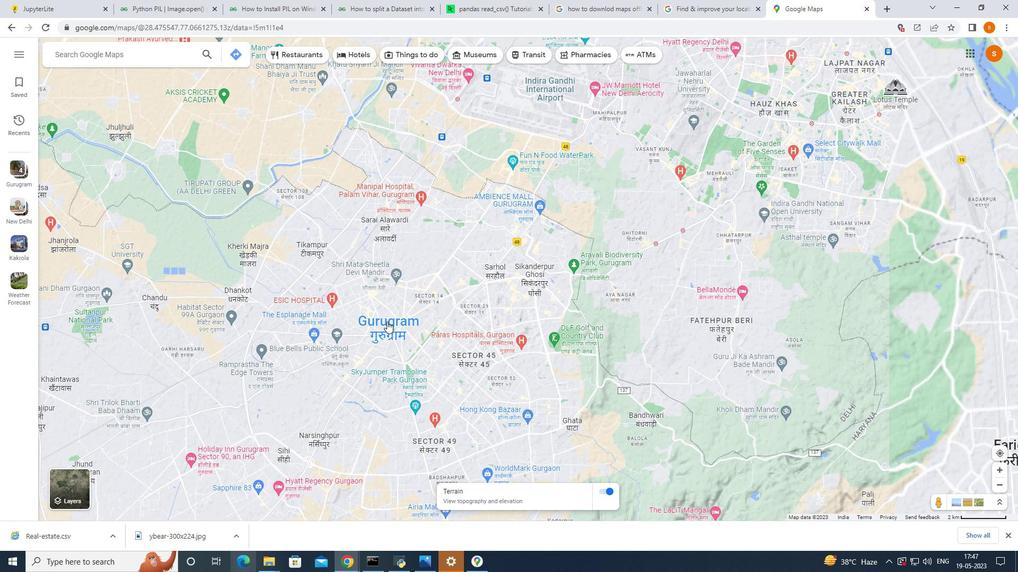 
Action: Mouse scrolled (387, 322) with delta (0, 0)
Screenshot: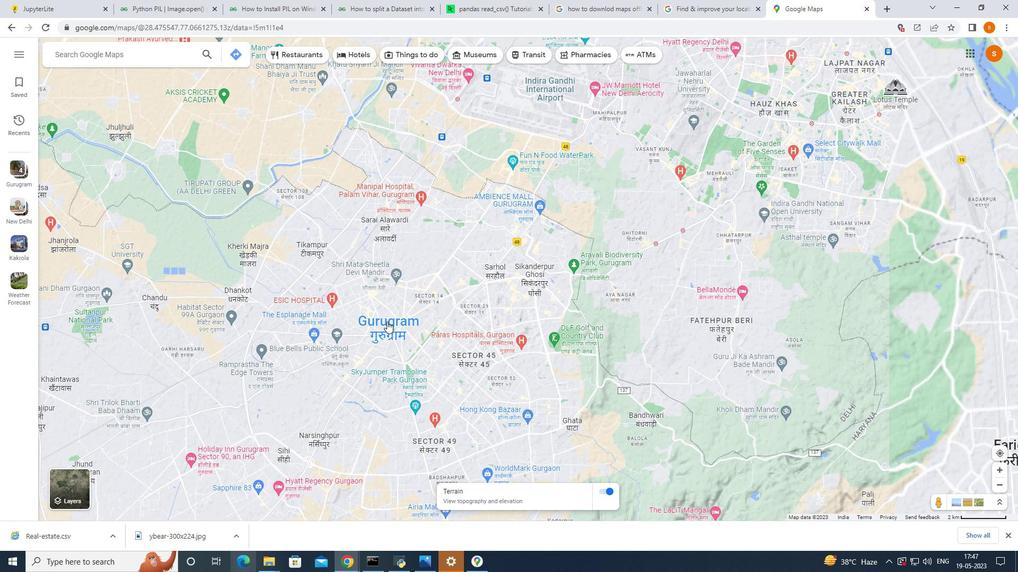 
Action: Mouse scrolled (387, 322) with delta (0, 0)
Screenshot: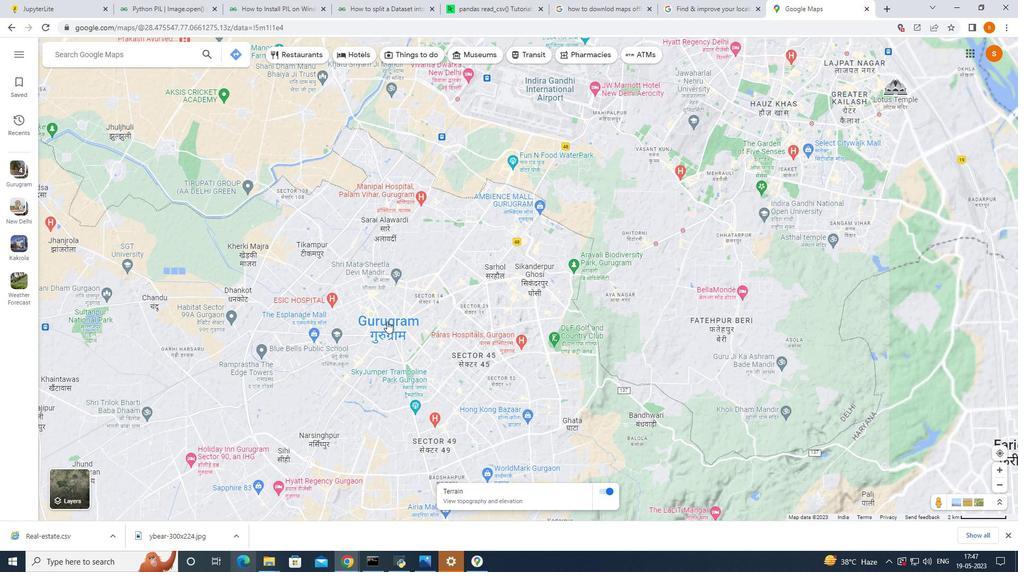 
Action: Mouse scrolled (387, 322) with delta (0, 0)
Screenshot: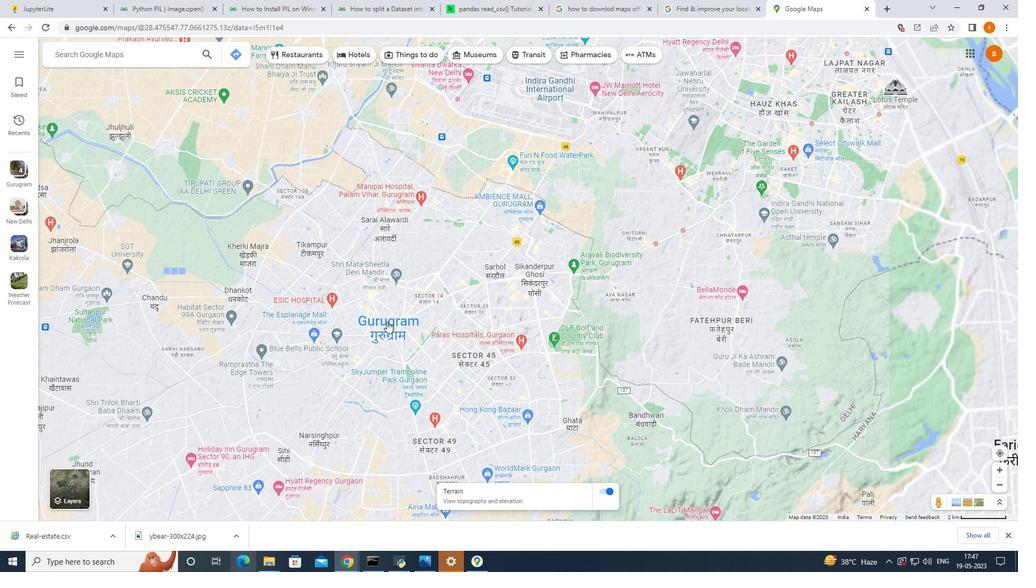 
Action: Mouse moved to (387, 322)
Screenshot: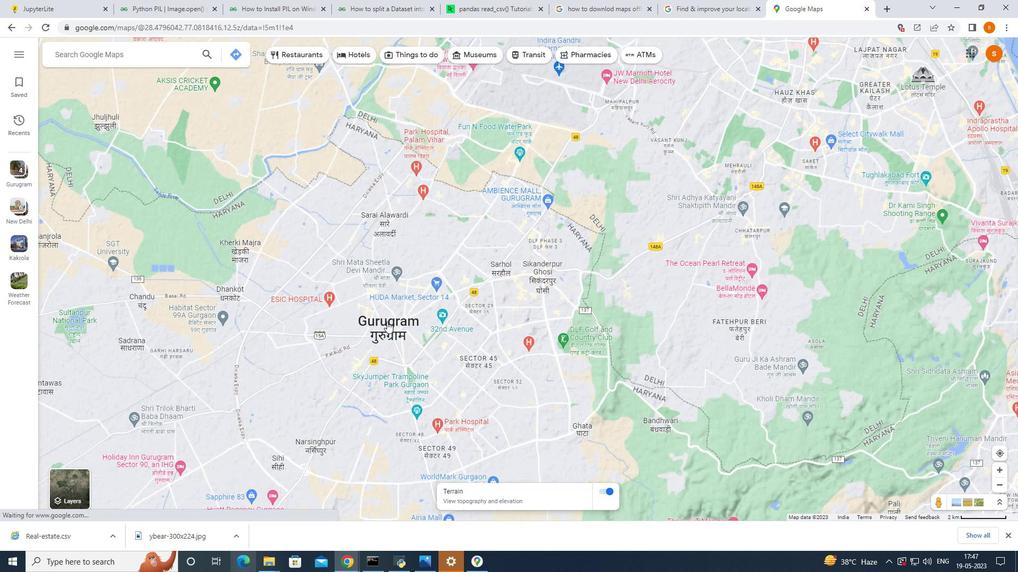 
Action: Mouse scrolled (387, 322) with delta (0, 0)
Screenshot: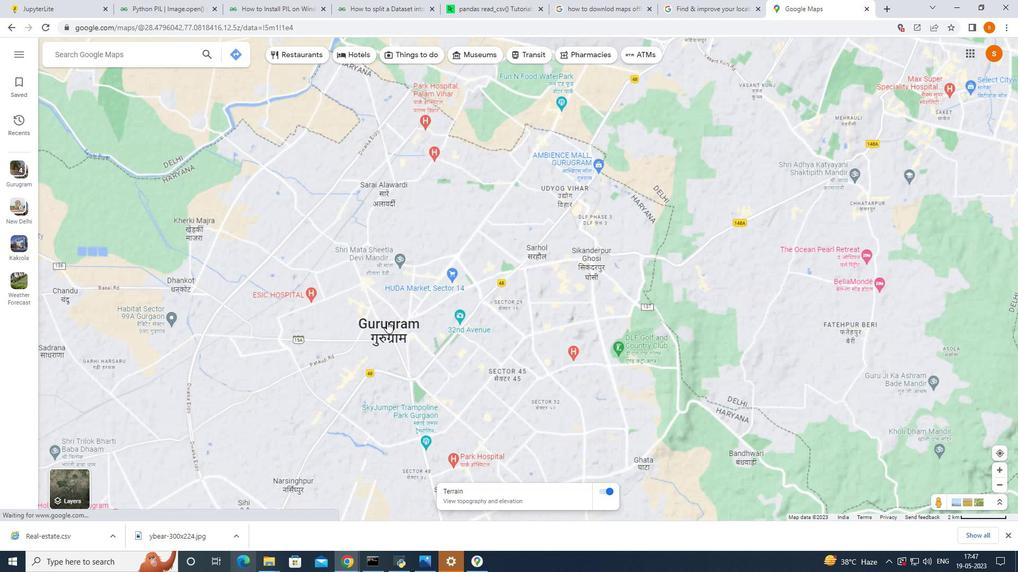 
Action: Mouse scrolled (387, 322) with delta (0, 0)
Screenshot: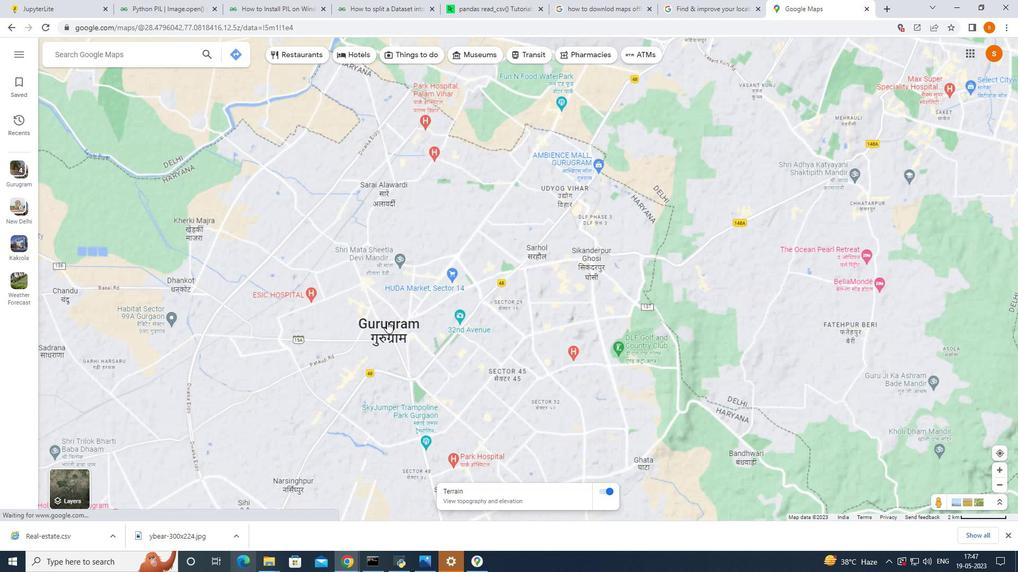
Action: Mouse scrolled (387, 322) with delta (0, 0)
Screenshot: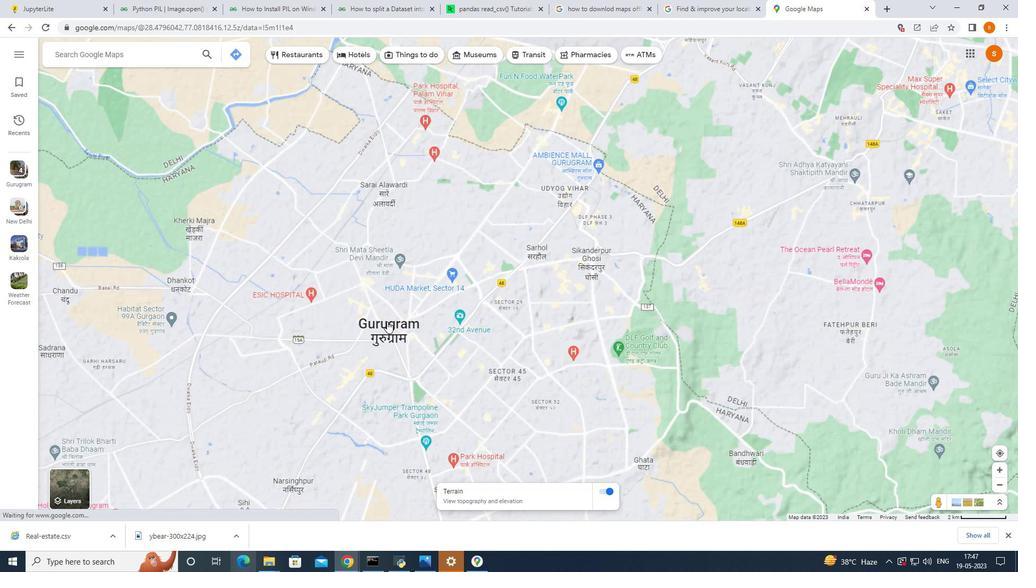 
Action: Mouse scrolled (387, 322) with delta (0, 0)
Screenshot: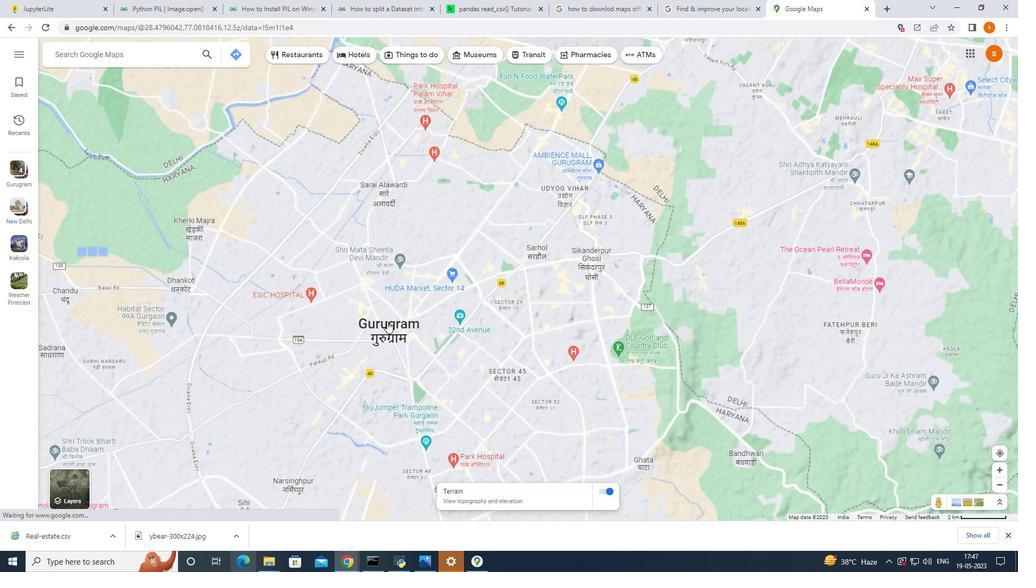 
Action: Mouse moved to (438, 392)
Screenshot: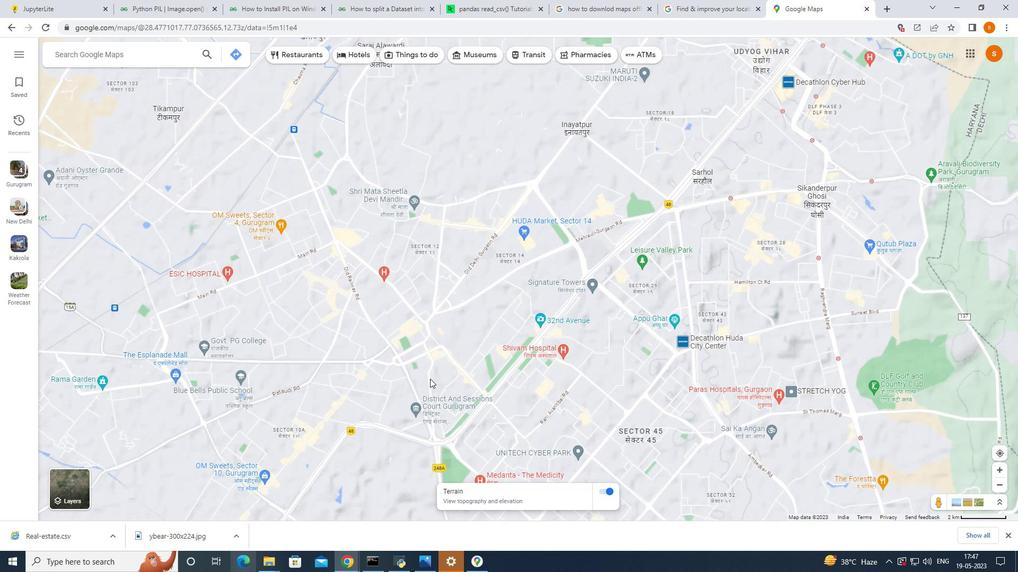 
Action: Mouse pressed left at (438, 392)
Screenshot: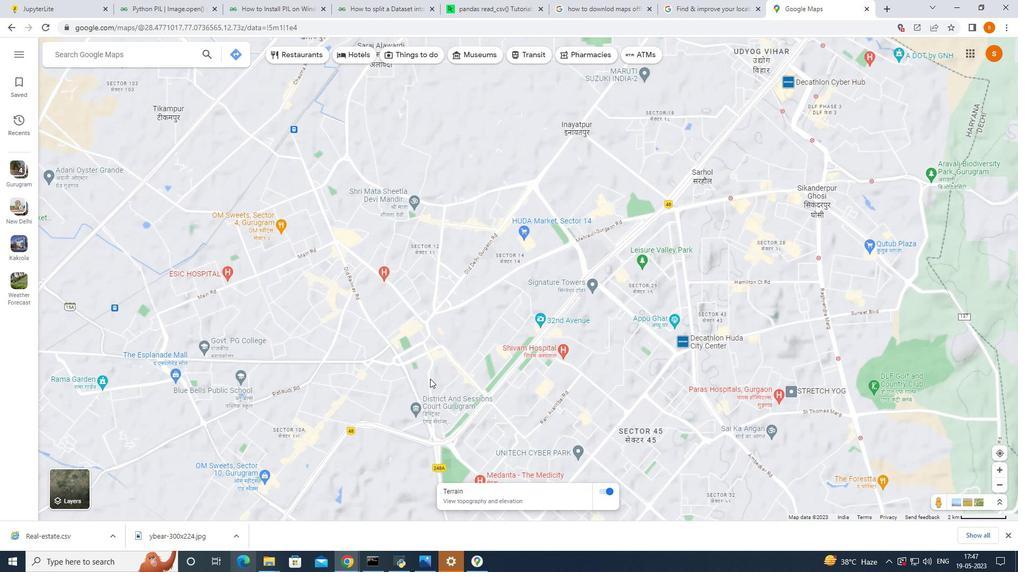 
Action: Mouse moved to (139, 62)
Screenshot: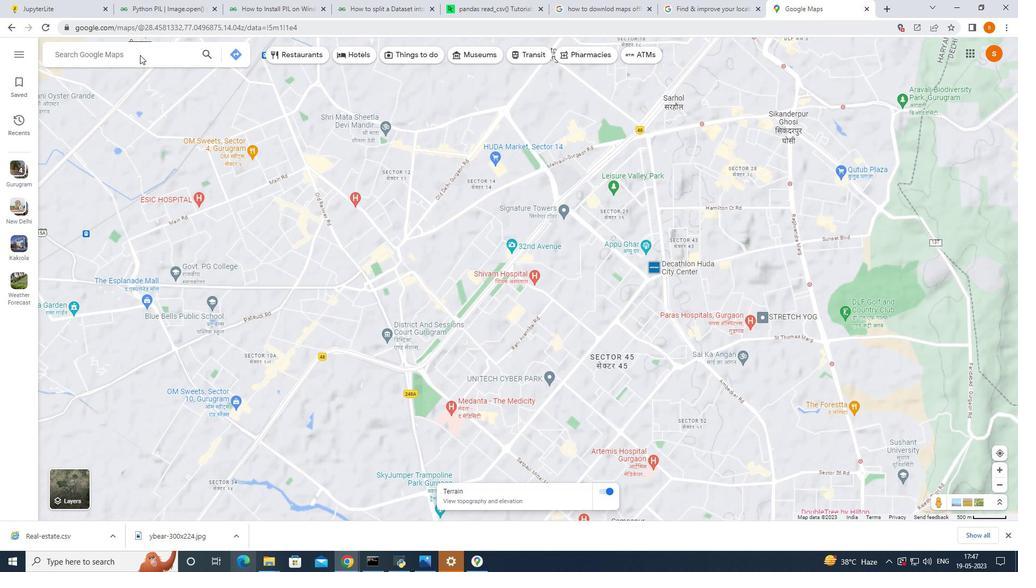 
Action: Mouse pressed left at (139, 62)
Screenshot: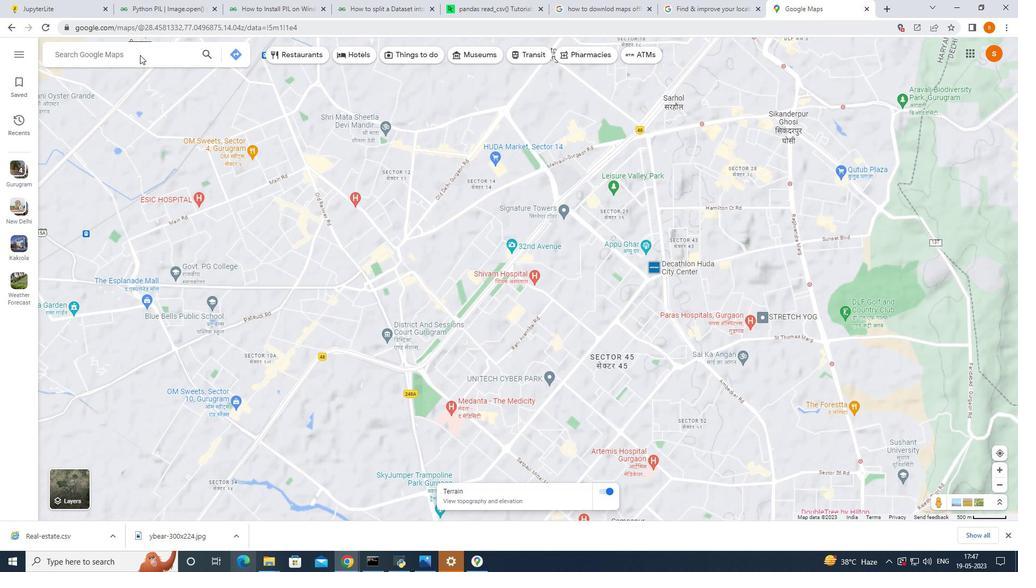 
Action: Mouse moved to (141, 58)
Screenshot: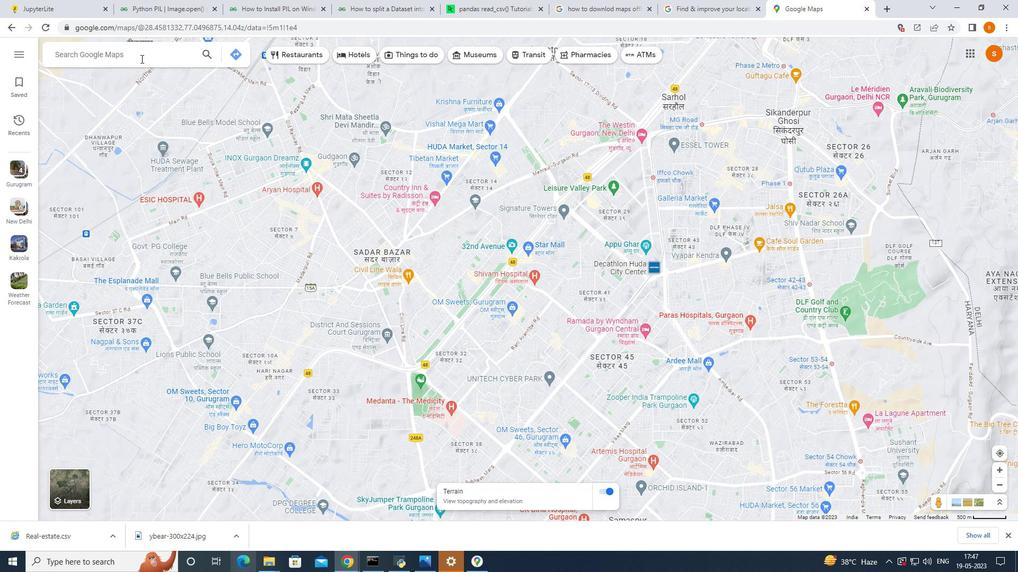 
Action: Mouse pressed left at (141, 58)
Screenshot: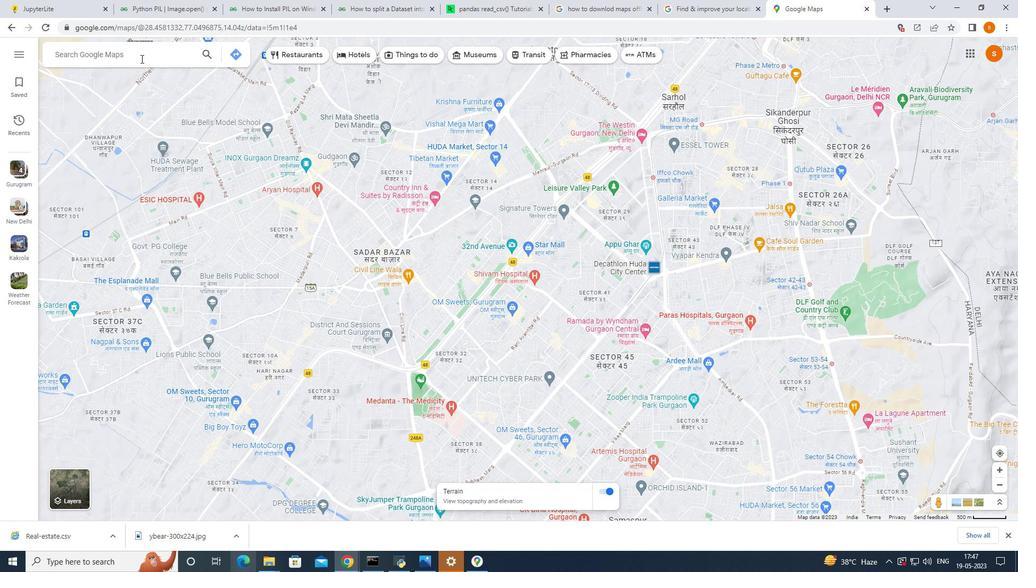 
Action: Mouse moved to (133, 71)
Screenshot: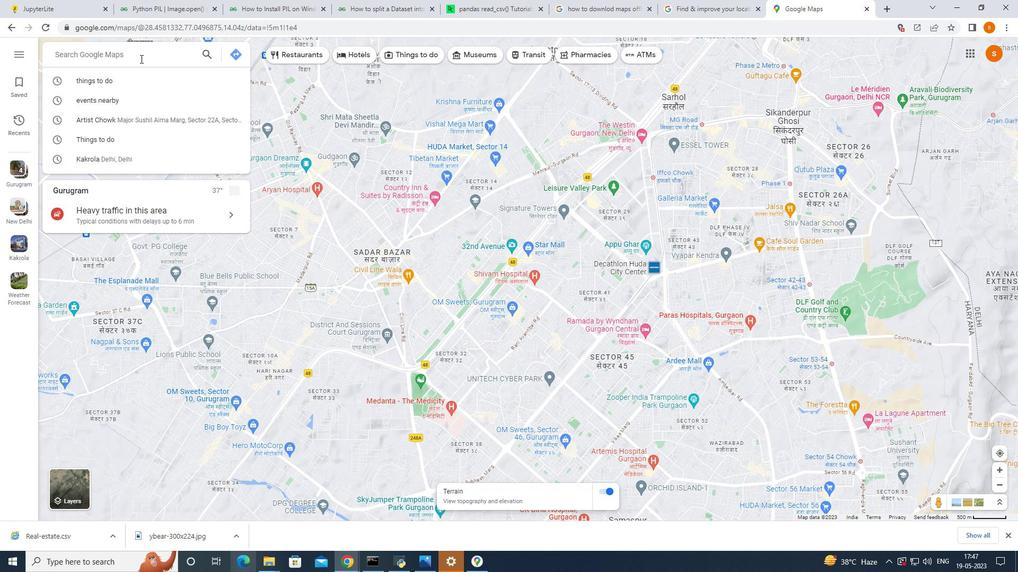 
Action: Key pressed livw<Key.space>music
Screenshot: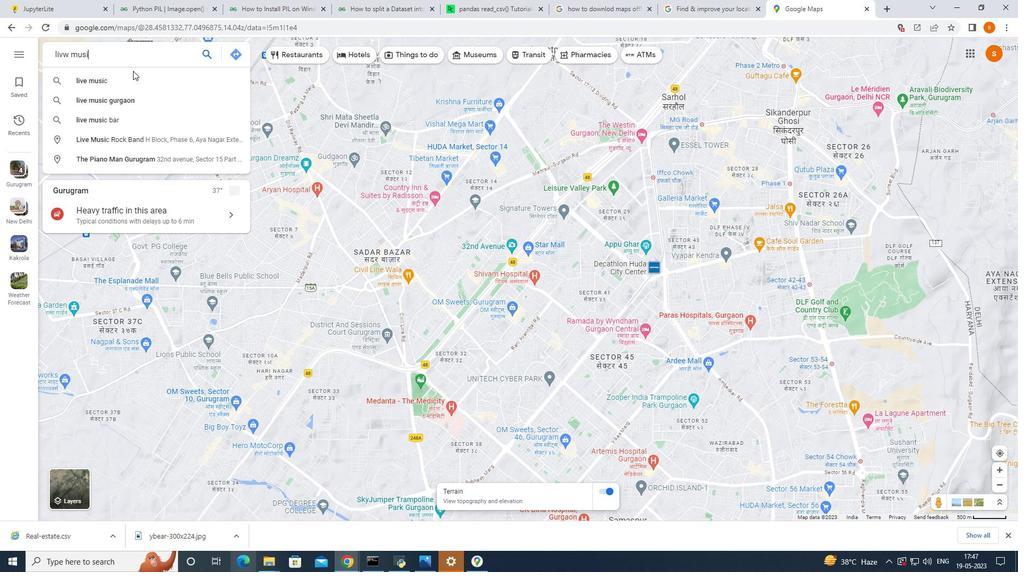 
Action: Mouse scrolled (133, 71) with delta (0, 0)
Screenshot: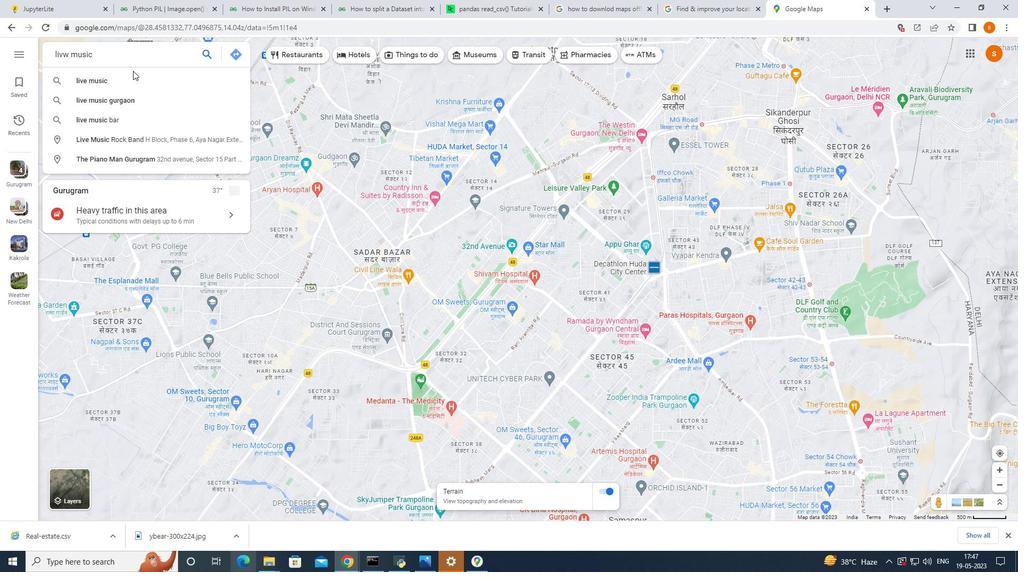 
Action: Mouse moved to (127, 88)
Screenshot: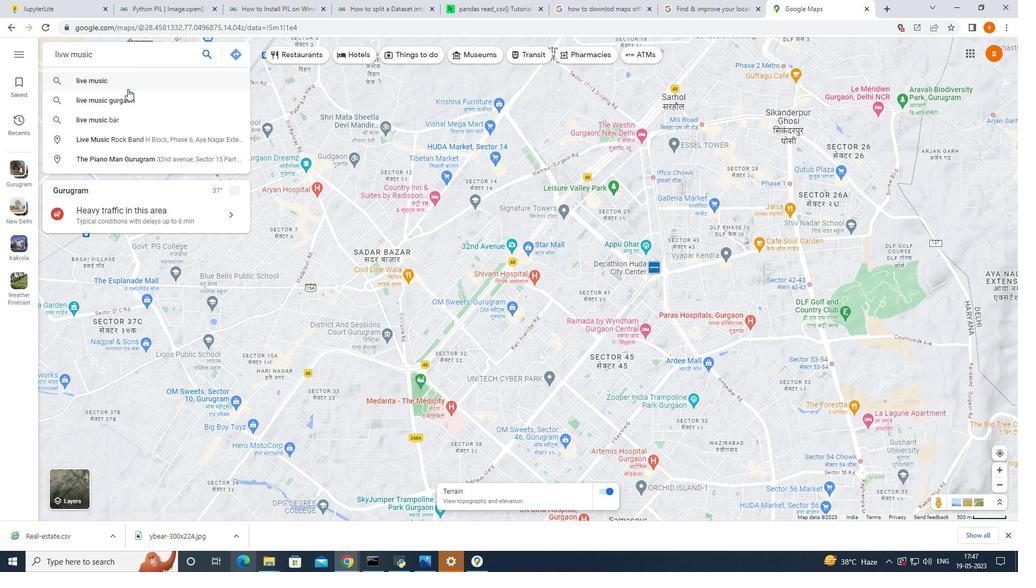 
Action: Mouse pressed left at (127, 88)
Screenshot: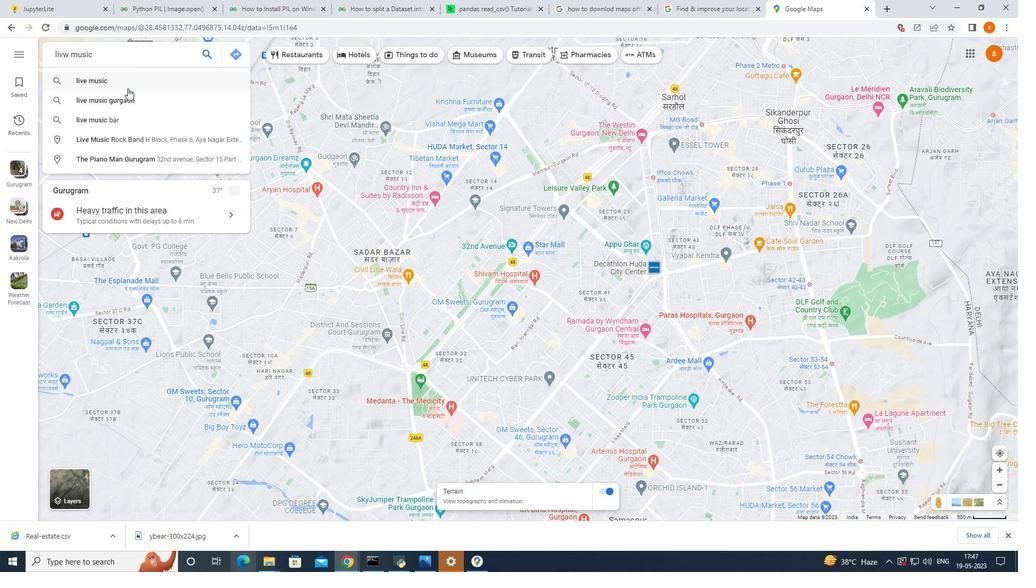 
Action: Mouse moved to (550, 220)
Screenshot: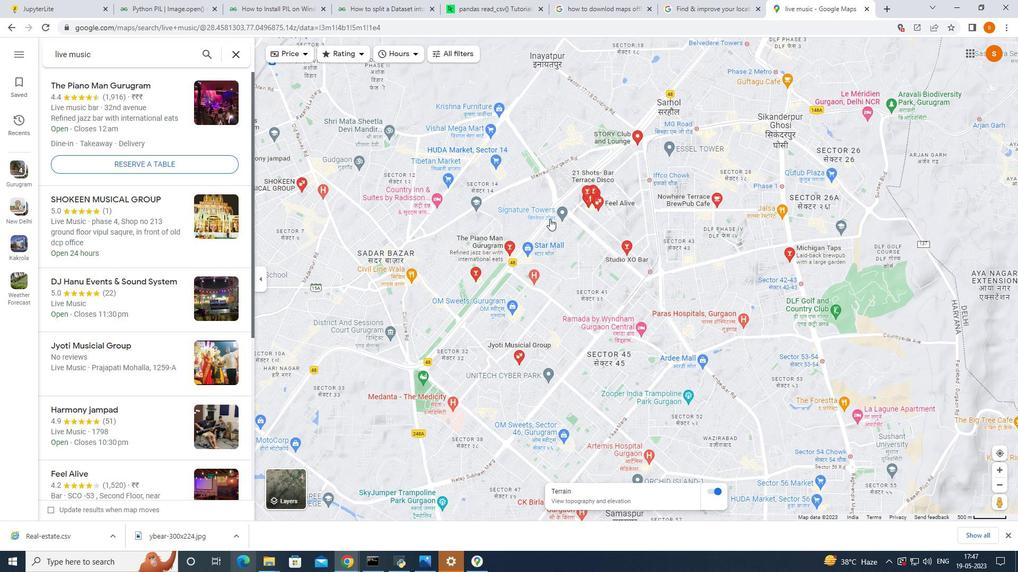 
Action: Mouse scrolled (550, 221) with delta (0, 0)
Screenshot: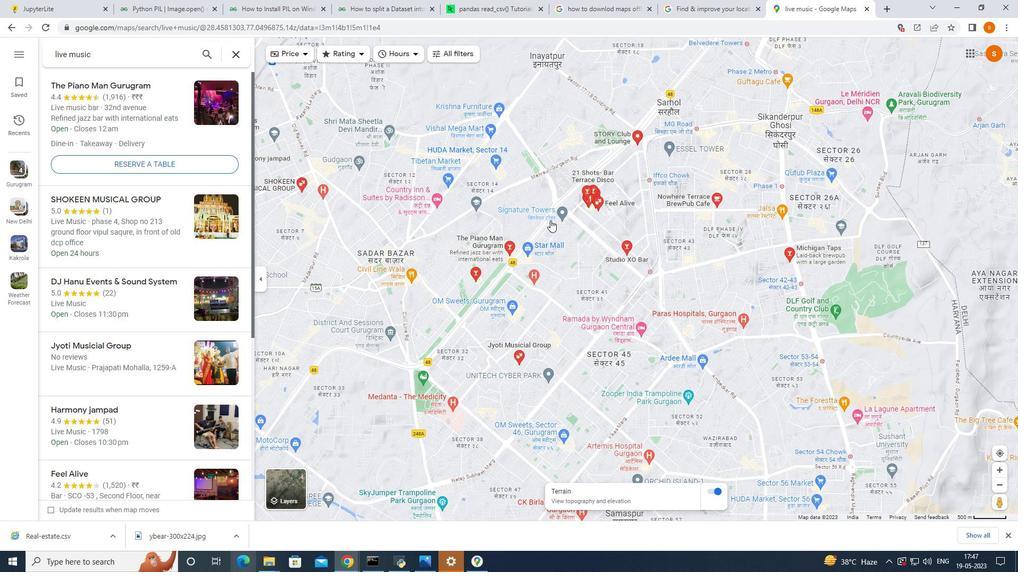 
Action: Mouse moved to (235, 55)
Screenshot: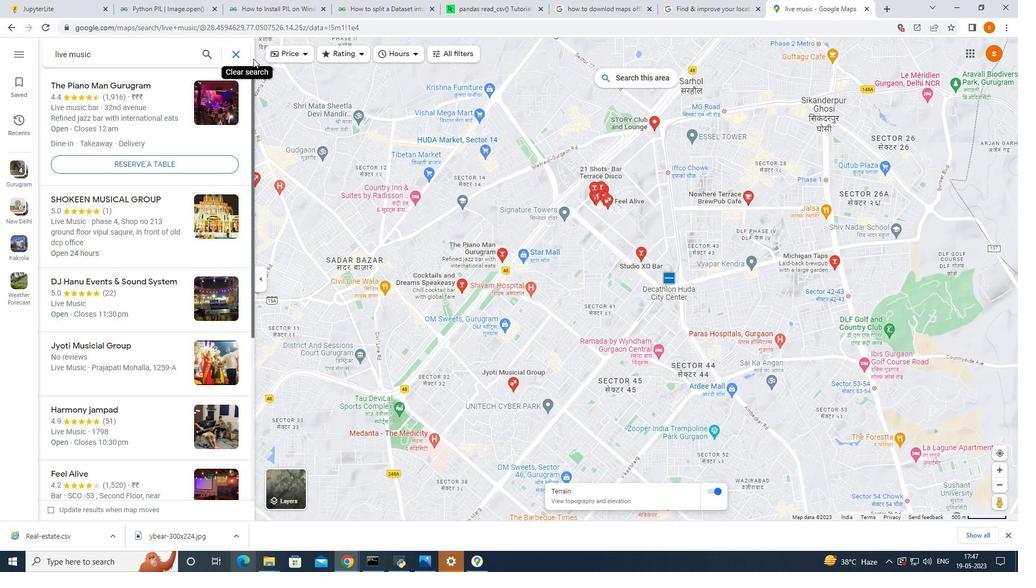 
Action: Mouse pressed left at (235, 55)
Screenshot: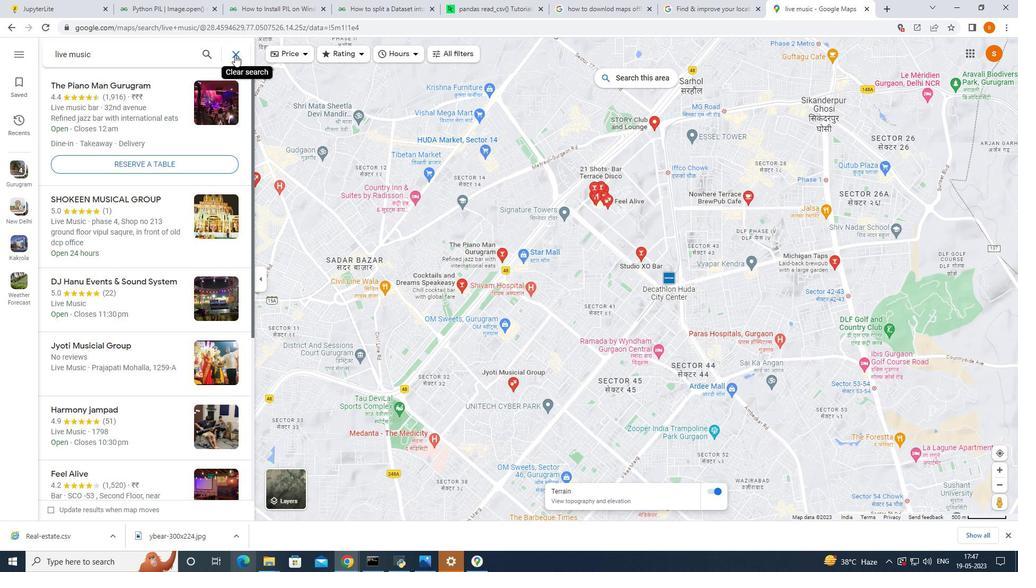 
Action: Mouse moved to (653, 248)
Screenshot: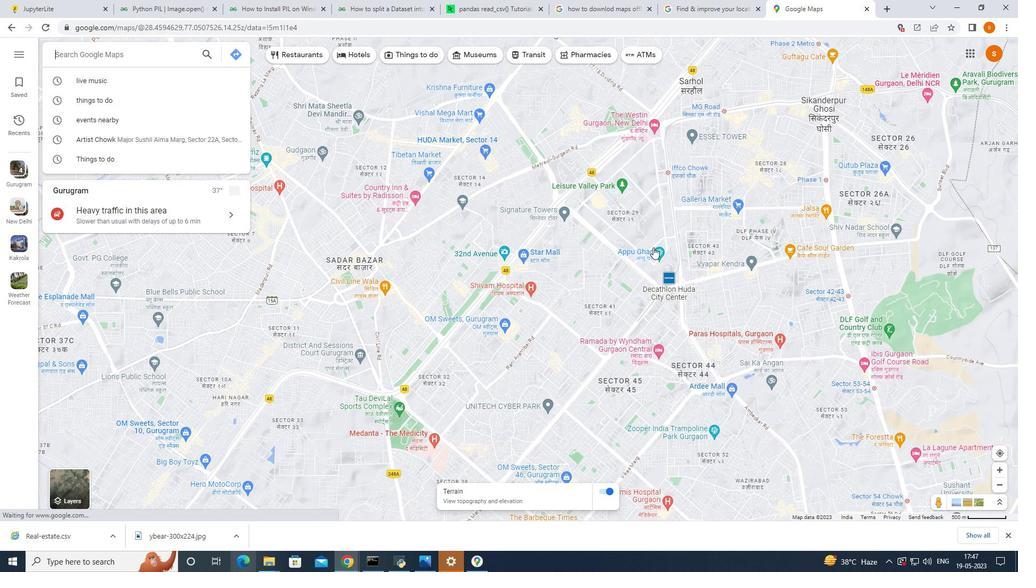 
Action: Mouse pressed left at (653, 248)
Screenshot: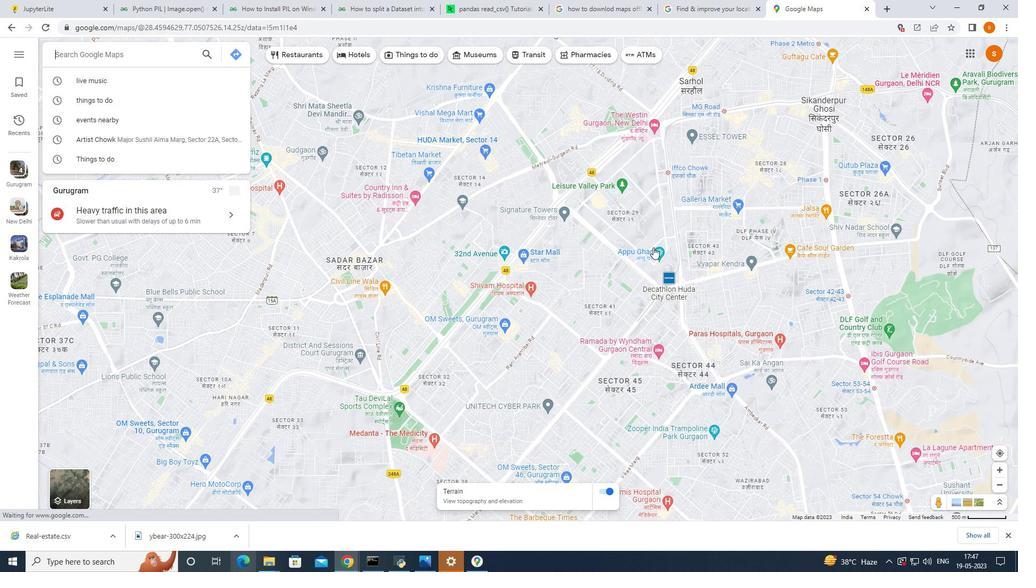 
Action: Mouse moved to (968, 51)
Screenshot: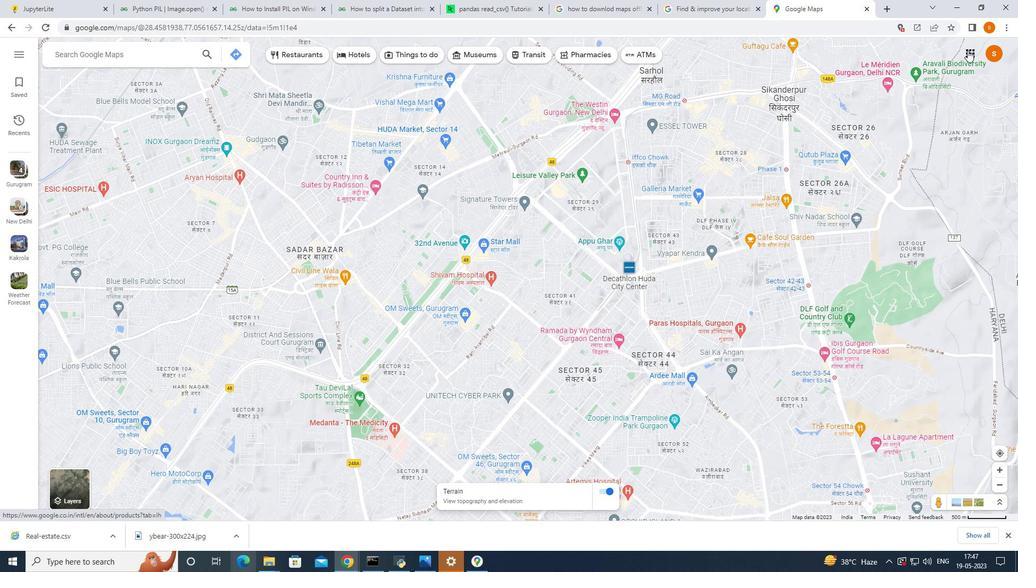 
Action: Mouse pressed left at (968, 51)
Screenshot: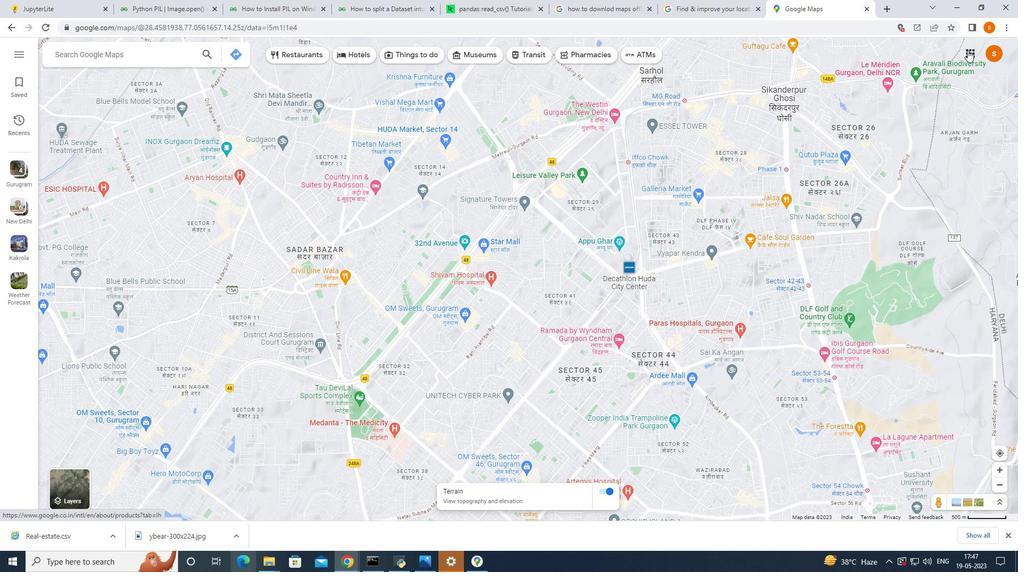 
Action: Mouse moved to (892, 169)
Screenshot: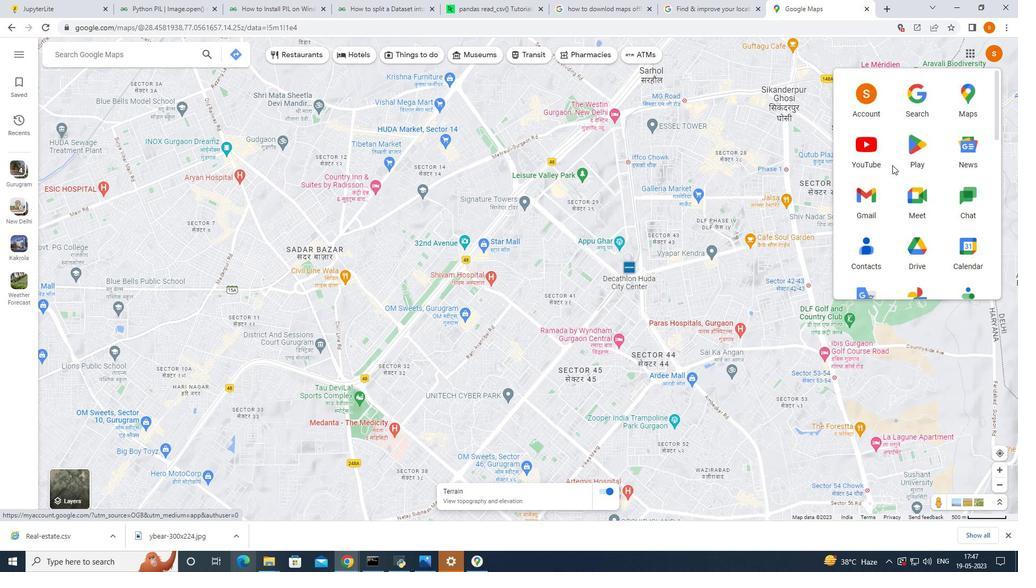 
Action: Mouse scrolled (892, 169) with delta (0, 0)
Screenshot: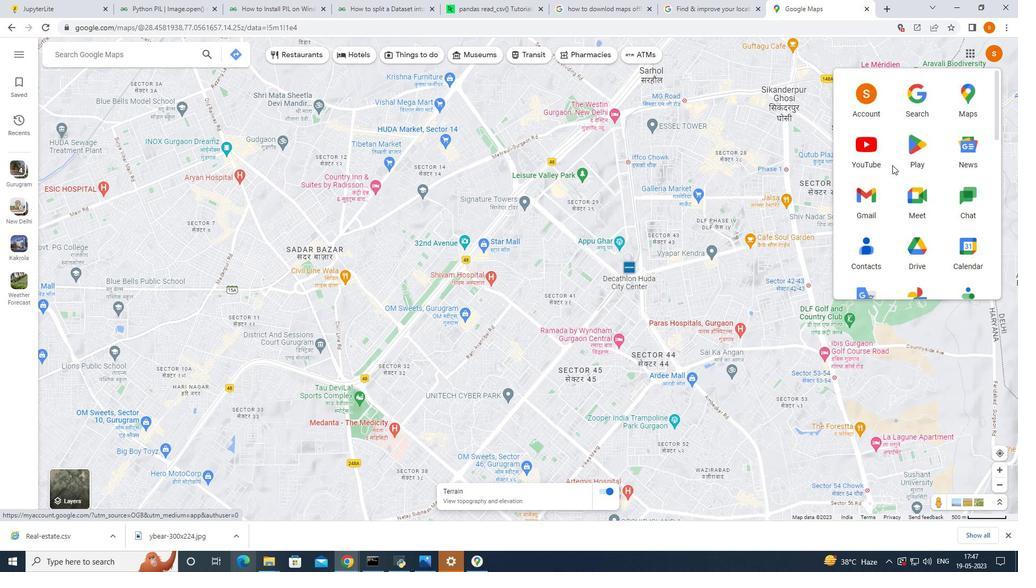 
Action: Mouse moved to (892, 172)
Screenshot: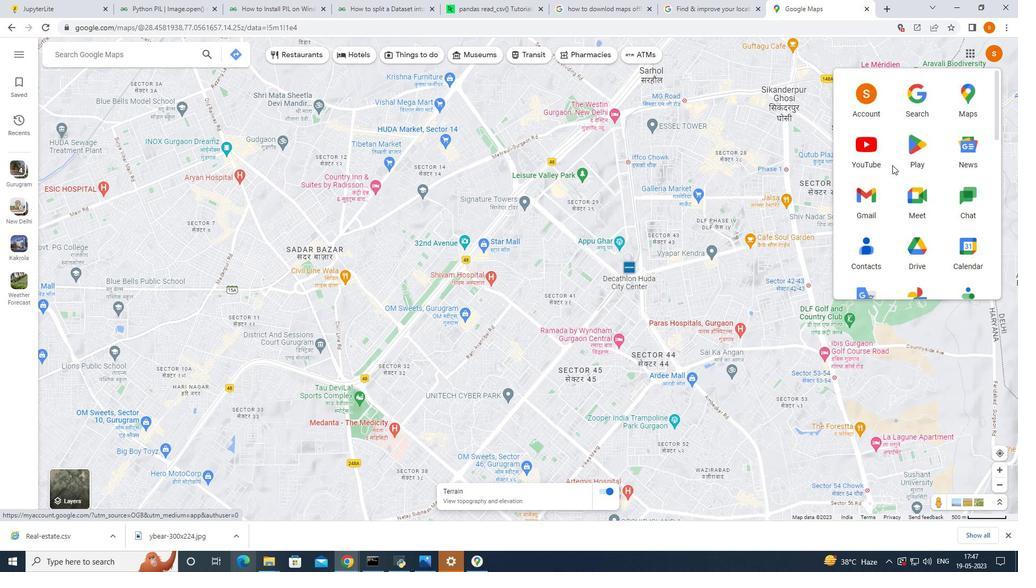 
Action: Mouse scrolled (892, 171) with delta (0, 0)
Screenshot: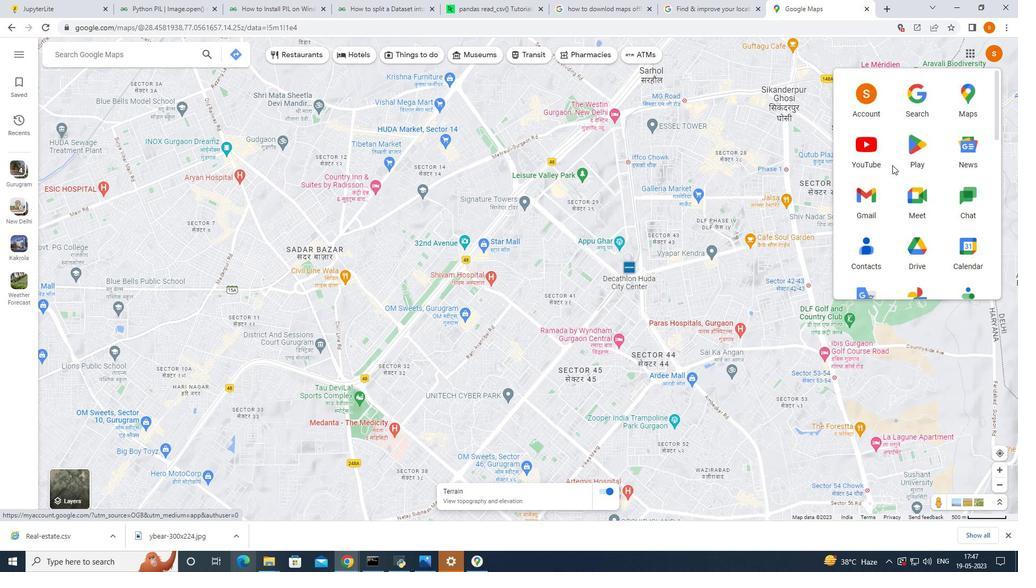 
Action: Mouse scrolled (892, 171) with delta (0, 0)
Screenshot: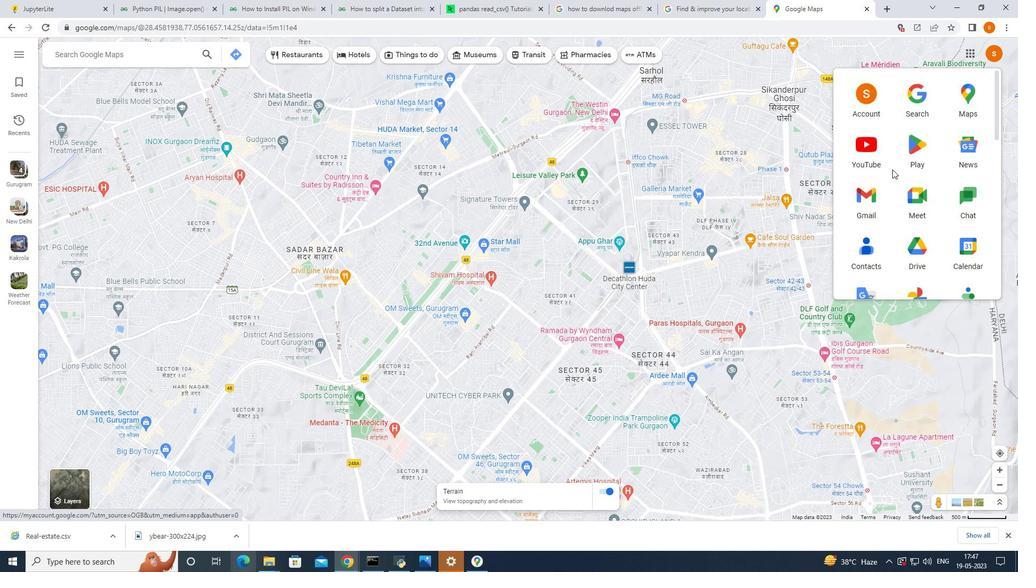 
Action: Mouse moved to (959, 205)
Screenshot: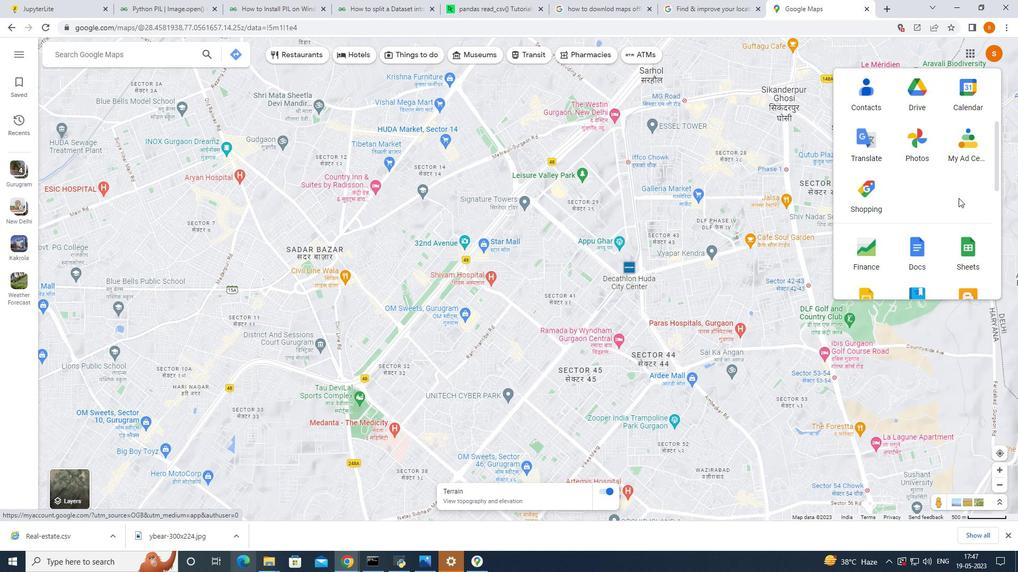 
Action: Mouse scrolled (959, 205) with delta (0, 0)
Screenshot: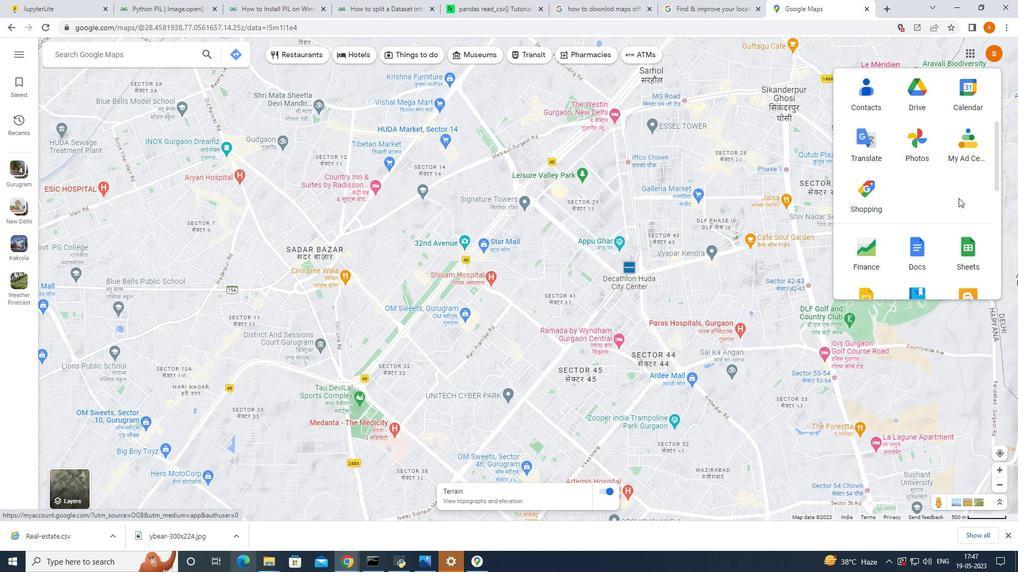 
Action: Mouse moved to (959, 209)
Screenshot: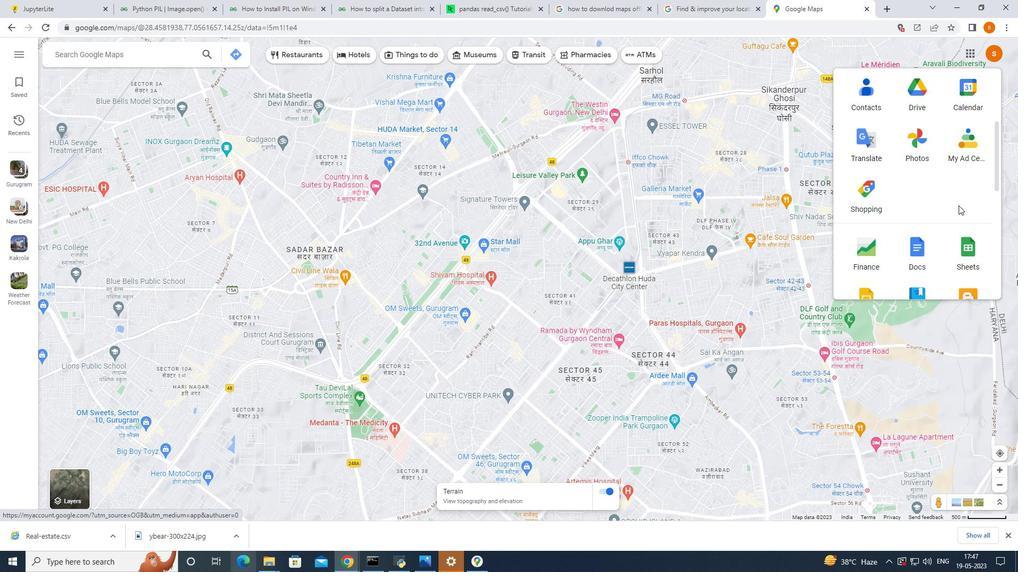 
Action: Mouse scrolled (959, 209) with delta (0, 0)
Screenshot: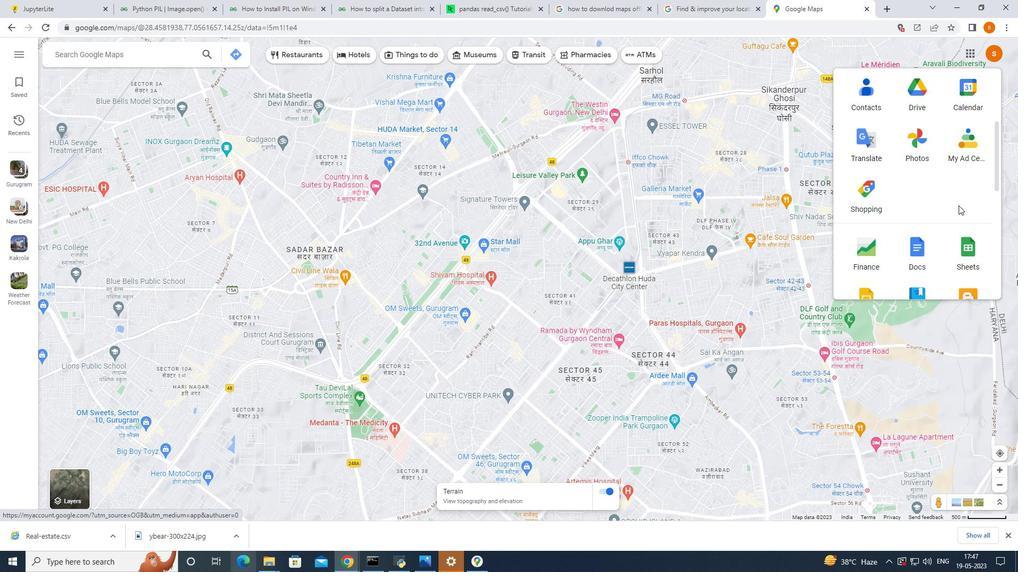 
Action: Mouse moved to (910, 236)
Screenshot: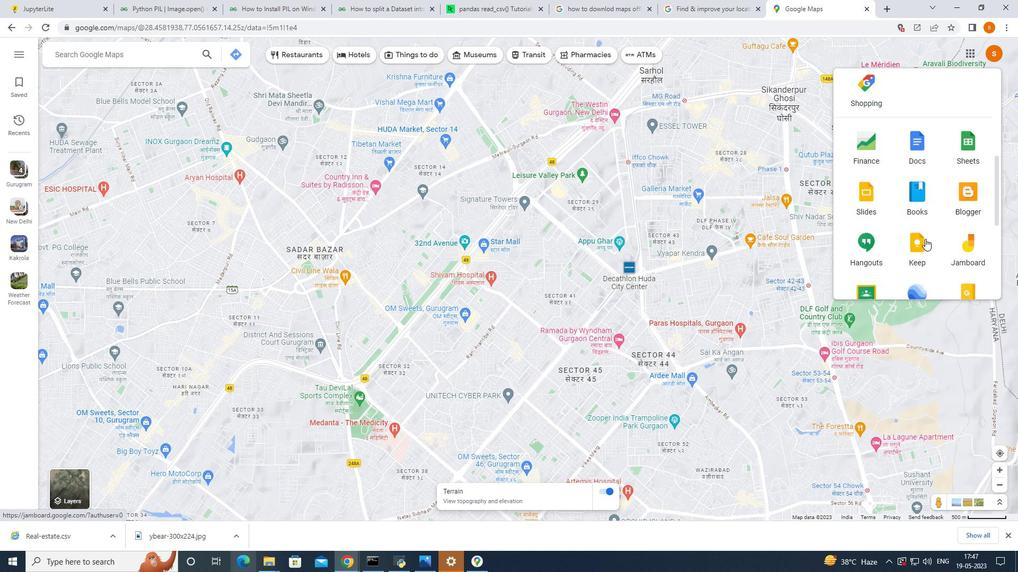
Action: Mouse scrolled (910, 237) with delta (0, 0)
Screenshot: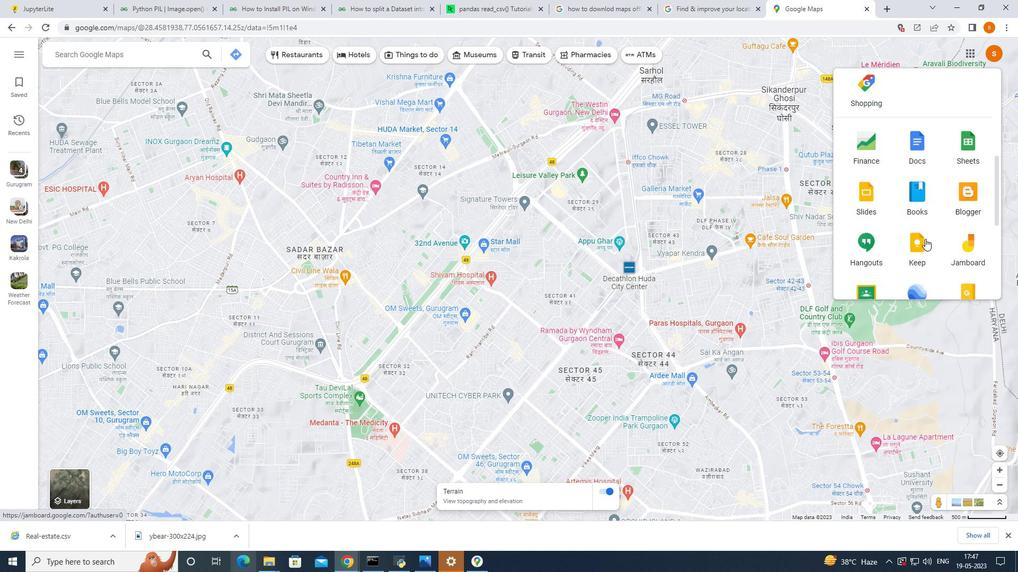 
Action: Mouse moved to (900, 229)
Screenshot: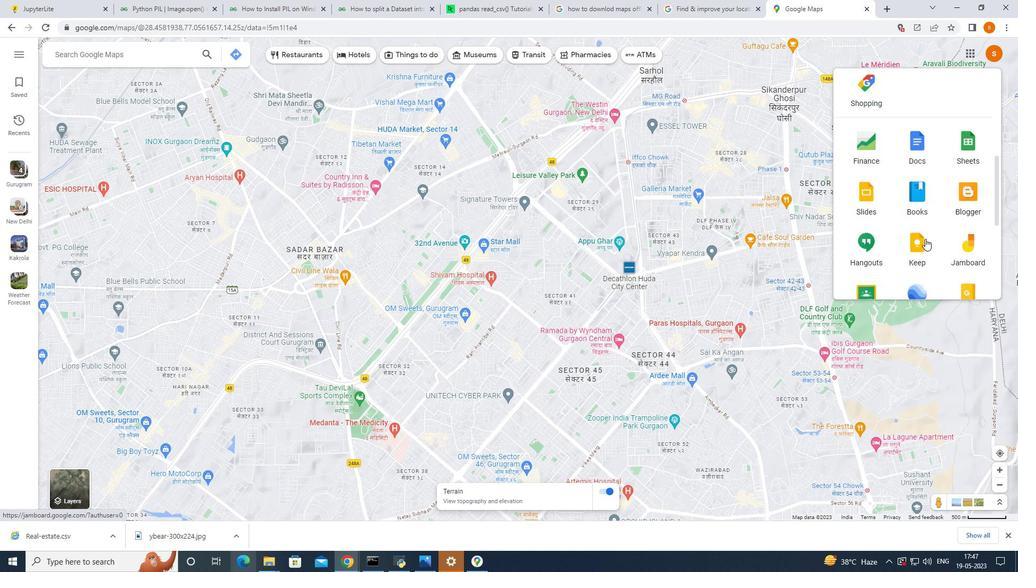 
Action: Mouse scrolled (900, 229) with delta (0, 0)
Screenshot: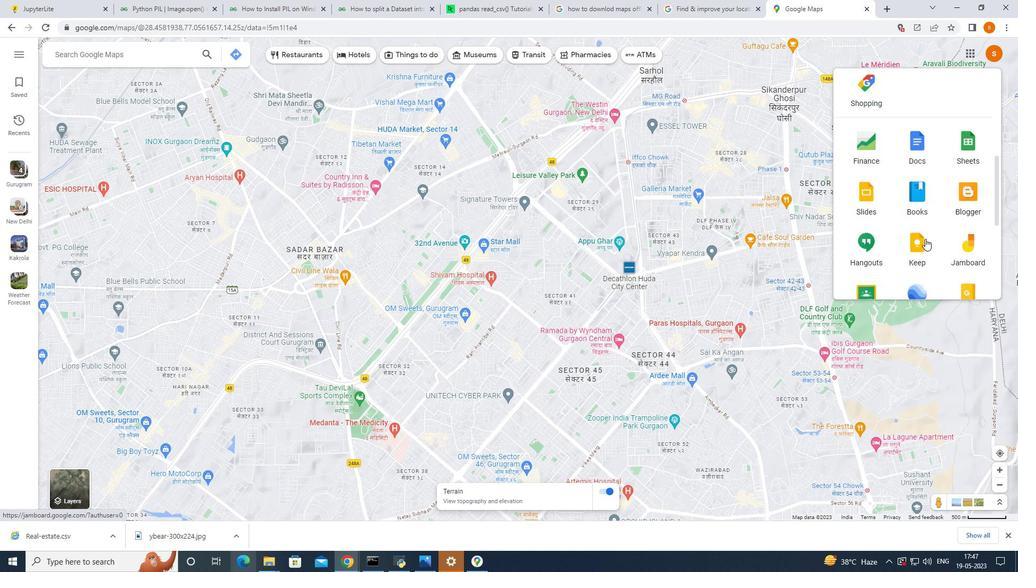 
Action: Mouse moved to (887, 218)
Screenshot: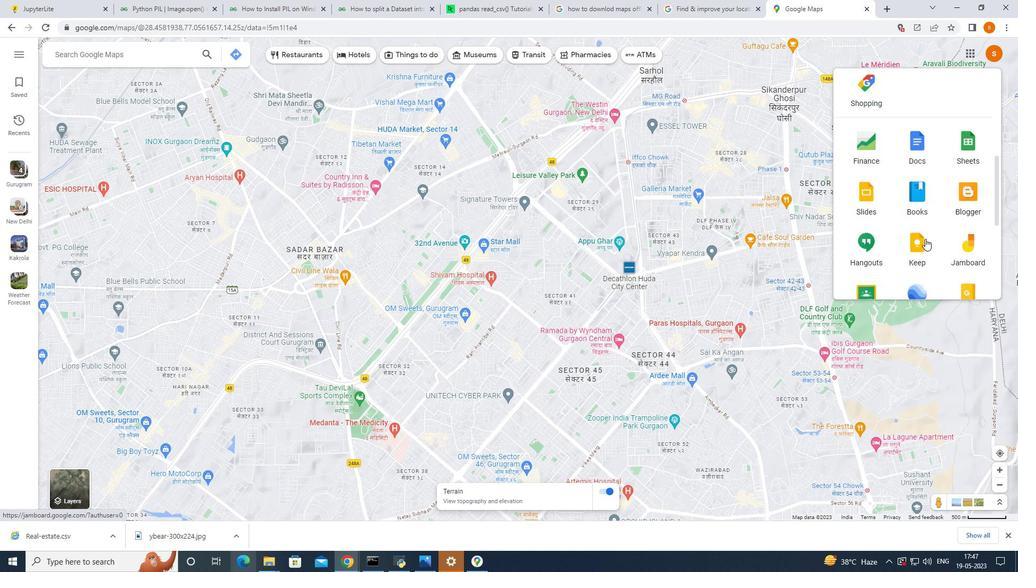 
Action: Mouse scrolled (887, 219) with delta (0, 0)
Screenshot: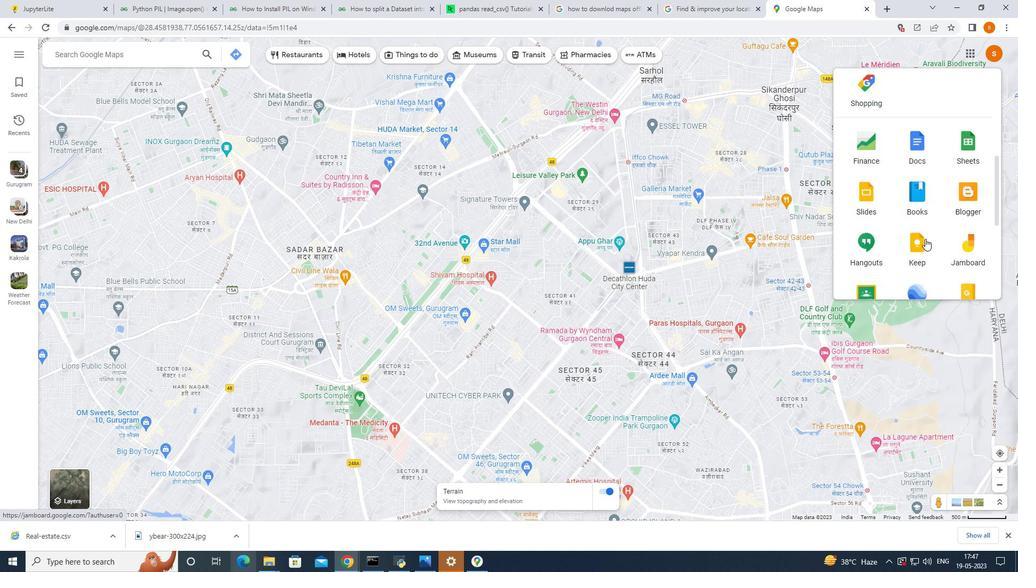 
Action: Mouse moved to (846, 186)
Screenshot: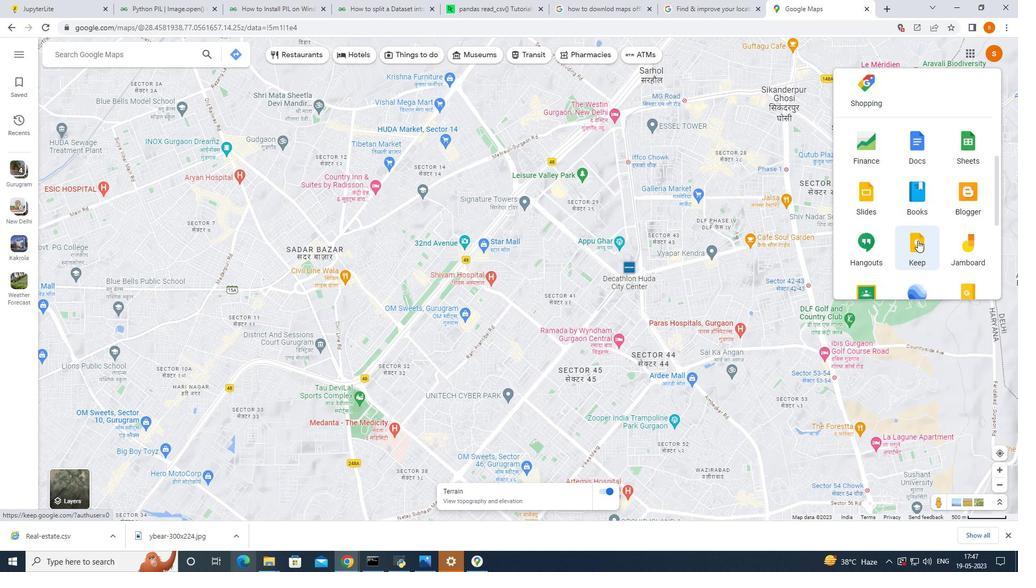 
Action: Mouse scrolled (846, 187) with delta (0, 0)
Screenshot: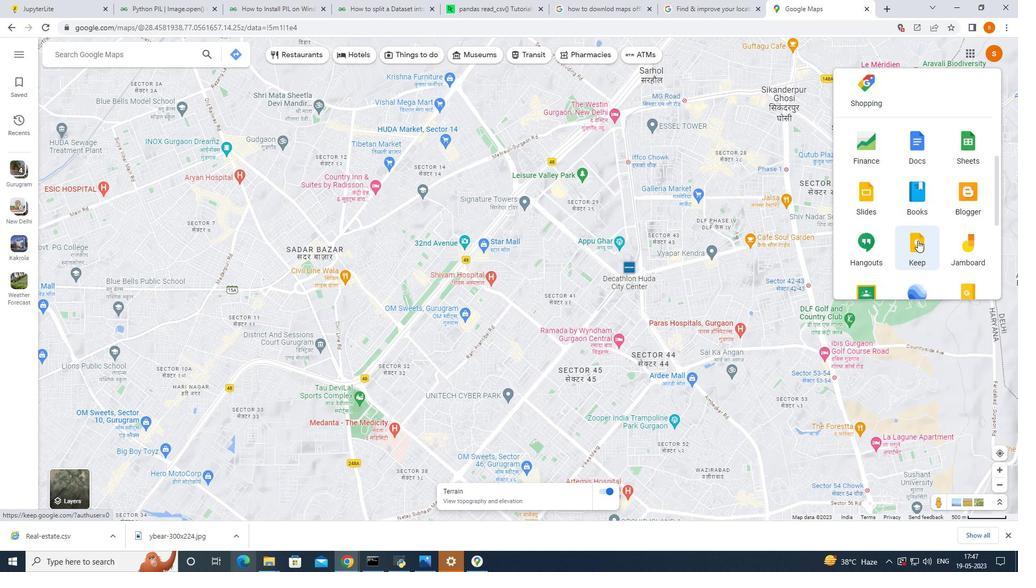 
Action: Mouse moved to (756, 9)
Screenshot: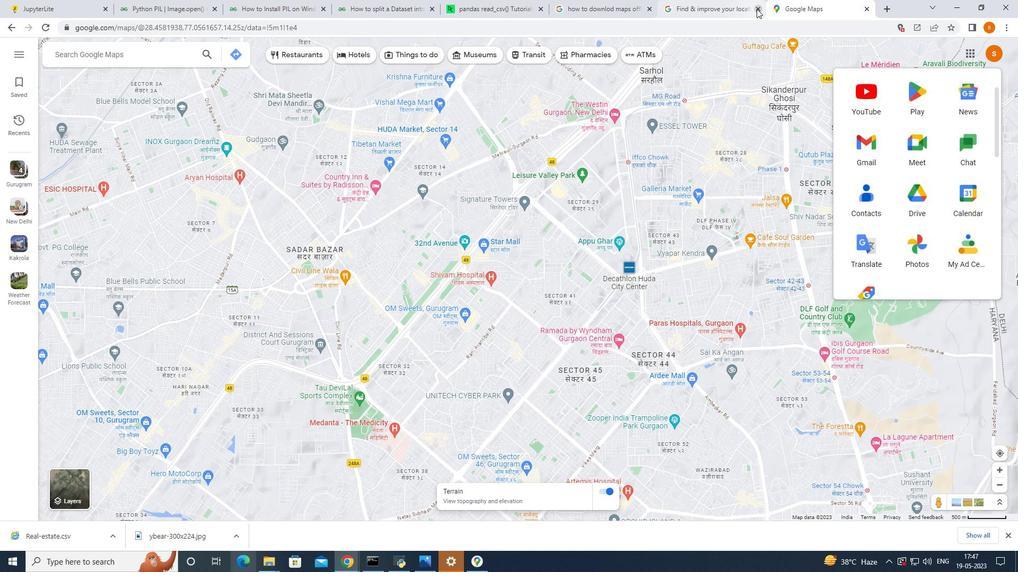 
Action: Mouse pressed left at (756, 9)
Screenshot: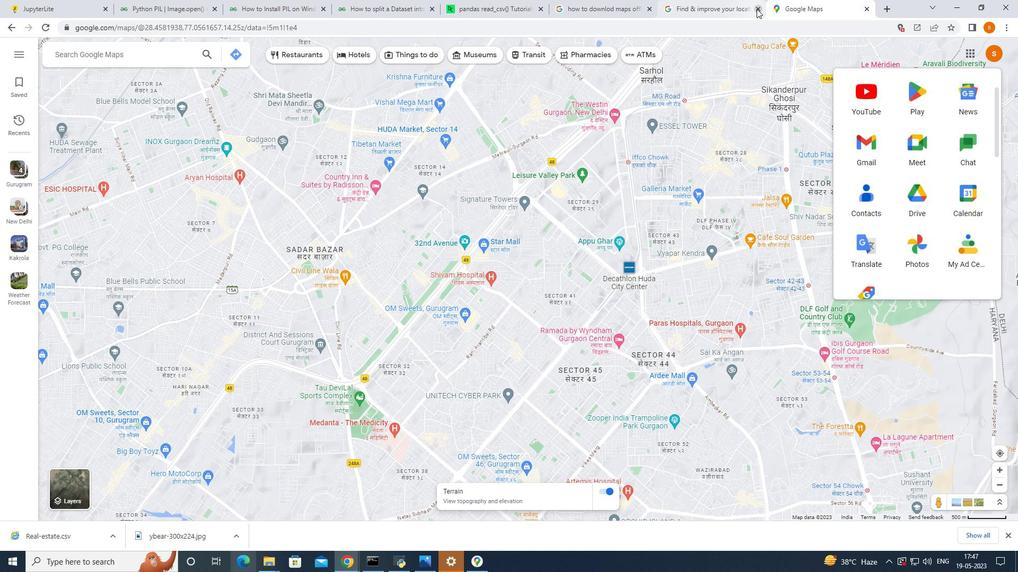 
Action: Mouse moved to (650, 9)
Screenshot: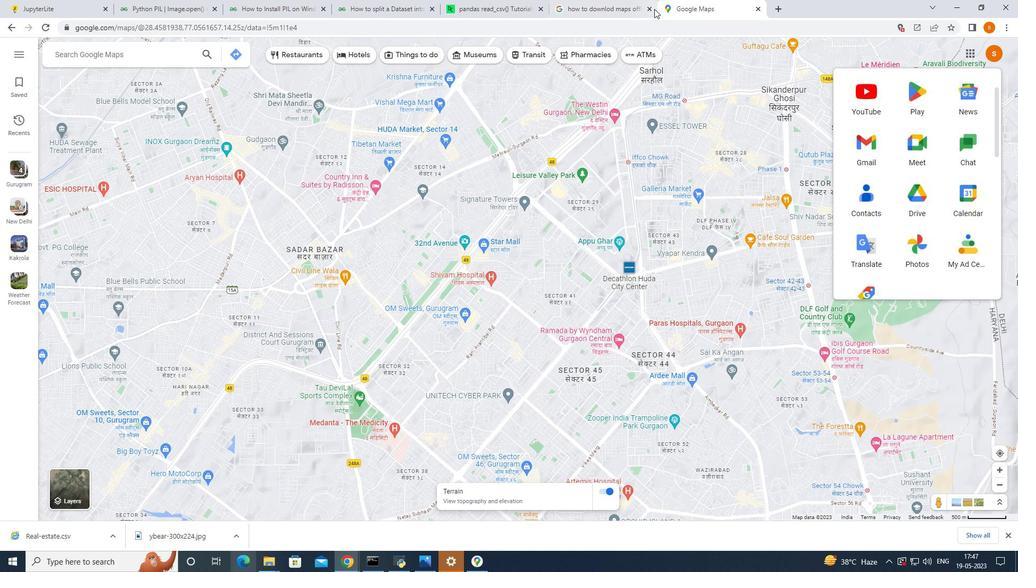 
Action: Mouse pressed left at (650, 9)
Screenshot: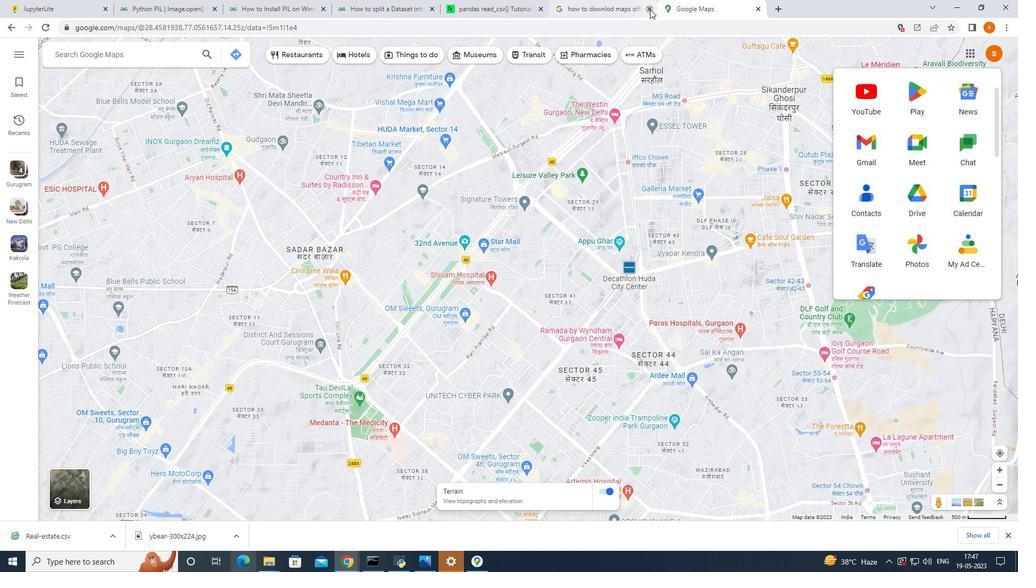 
Action: Mouse moved to (667, 8)
Screenshot: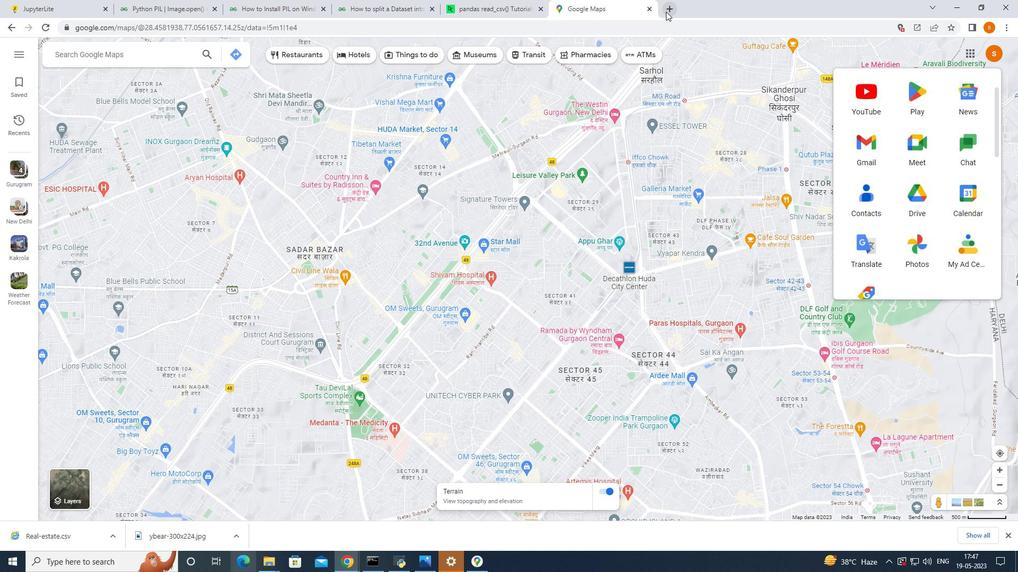 
Action: Mouse pressed left at (667, 8)
Screenshot: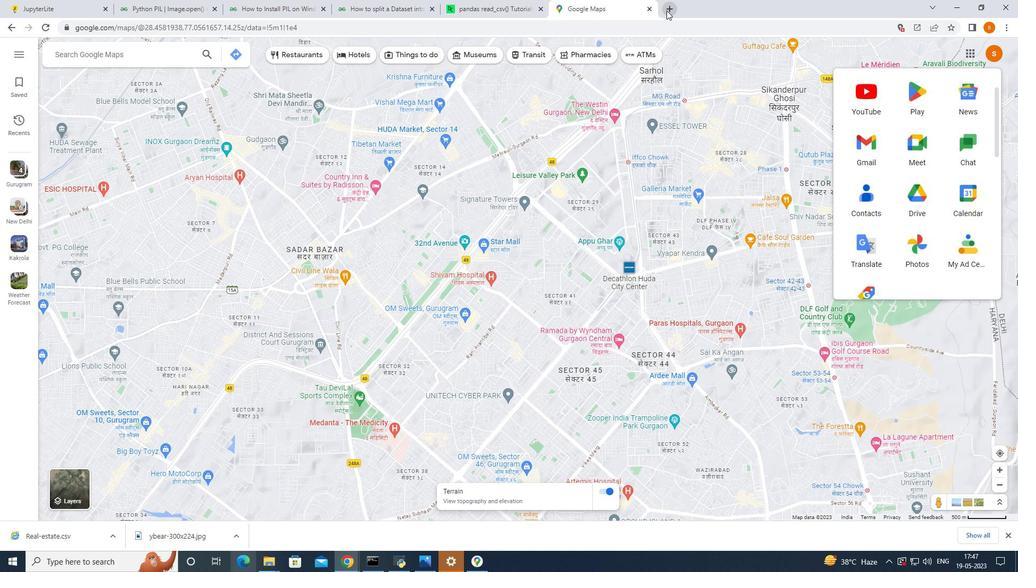 
Action: Mouse moved to (464, 204)
Screenshot: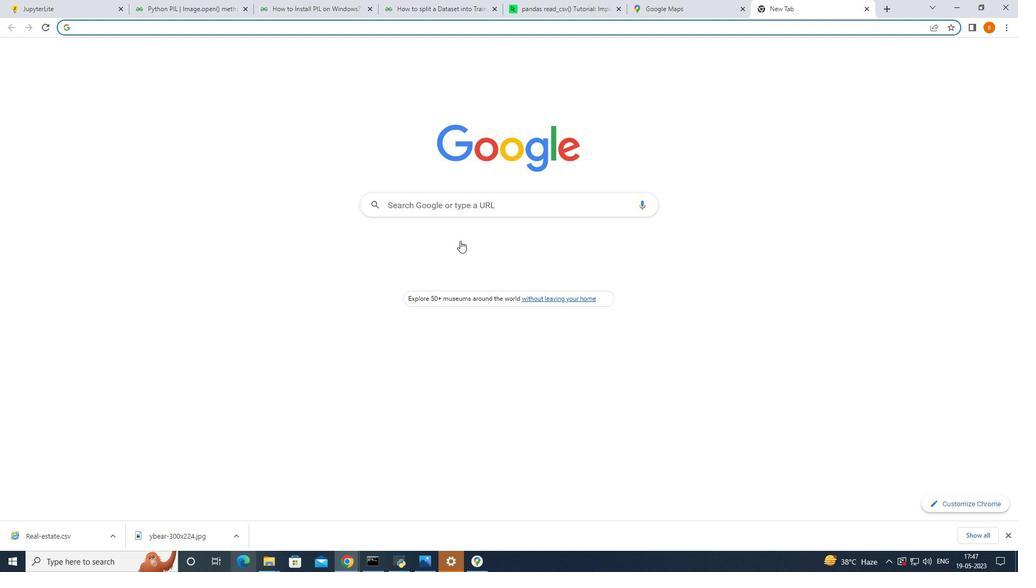 
Action: Mouse pressed left at (464, 204)
Screenshot: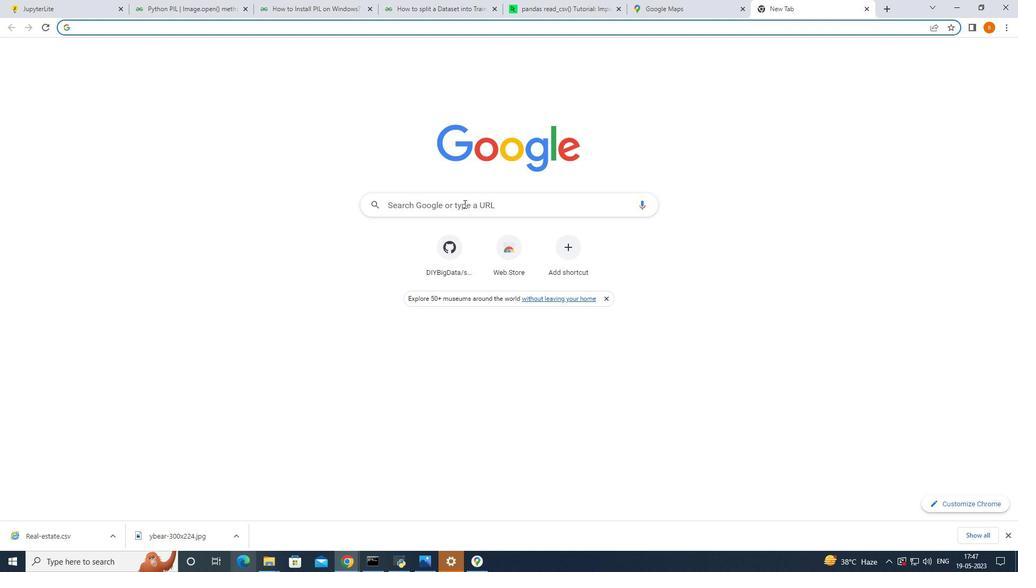 
Action: Mouse moved to (657, 11)
Screenshot: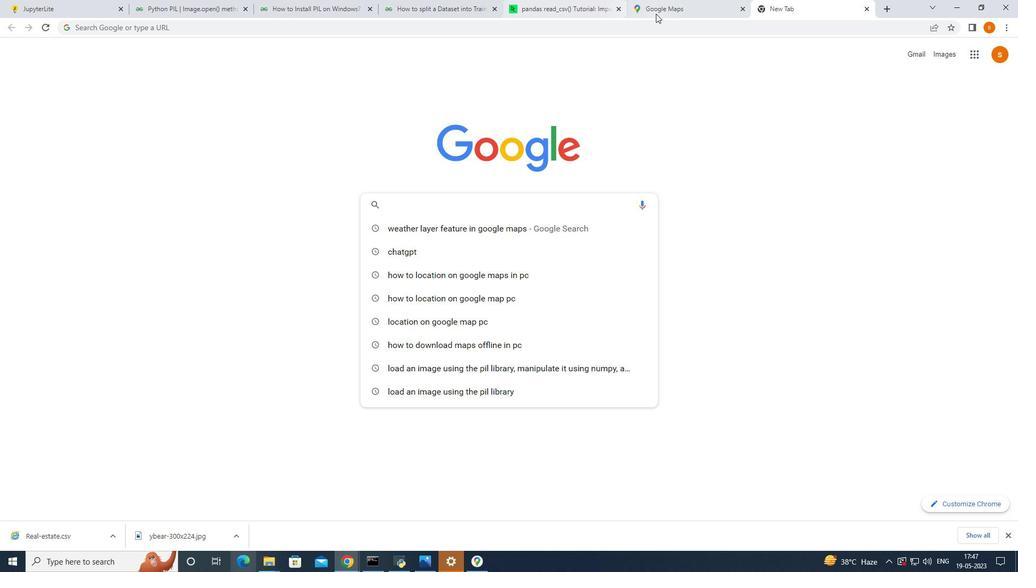 
Action: Mouse pressed left at (657, 11)
Screenshot: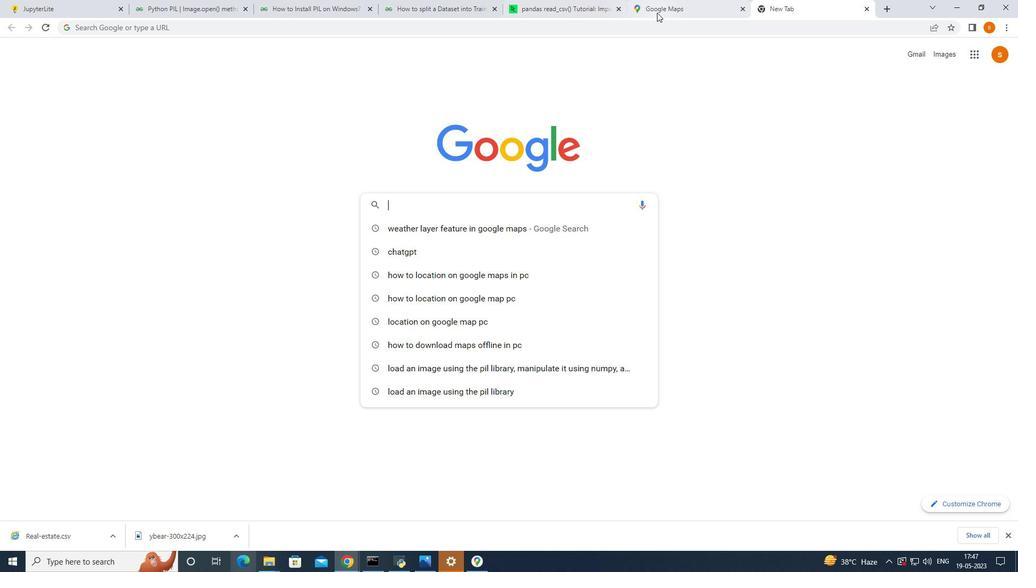 
Action: Mouse moved to (146, 51)
Screenshot: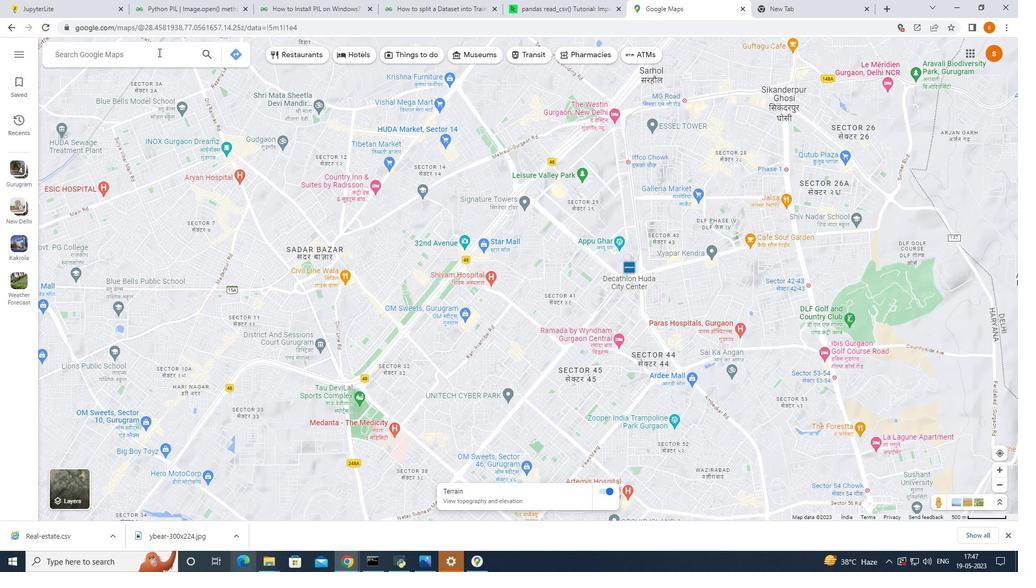 
Action: Mouse pressed left at (146, 51)
Screenshot: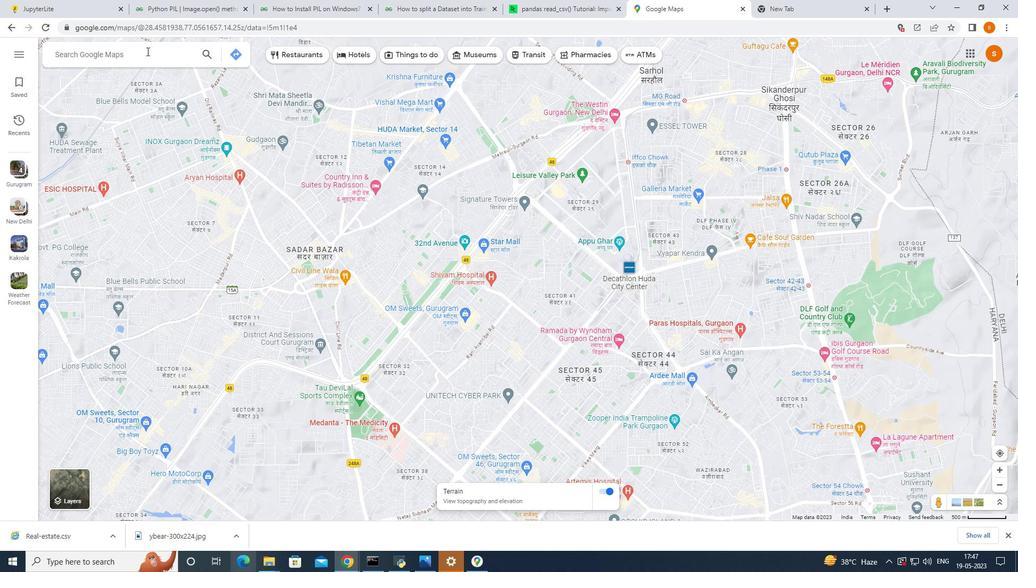 
Action: Mouse moved to (146, 49)
Screenshot: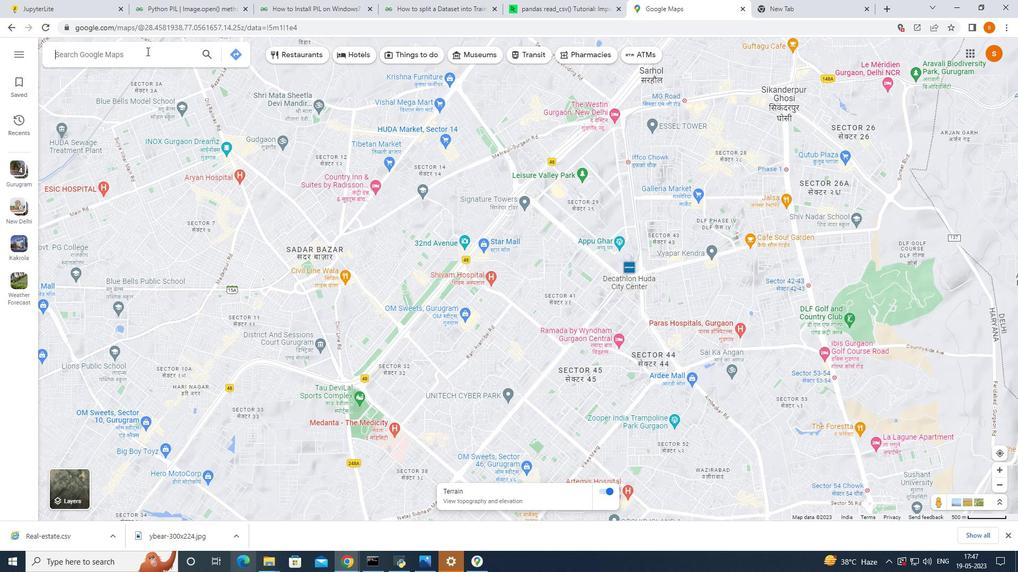 
Action: Key pressed concert<Key.space>venue<Key.enter>
Screenshot: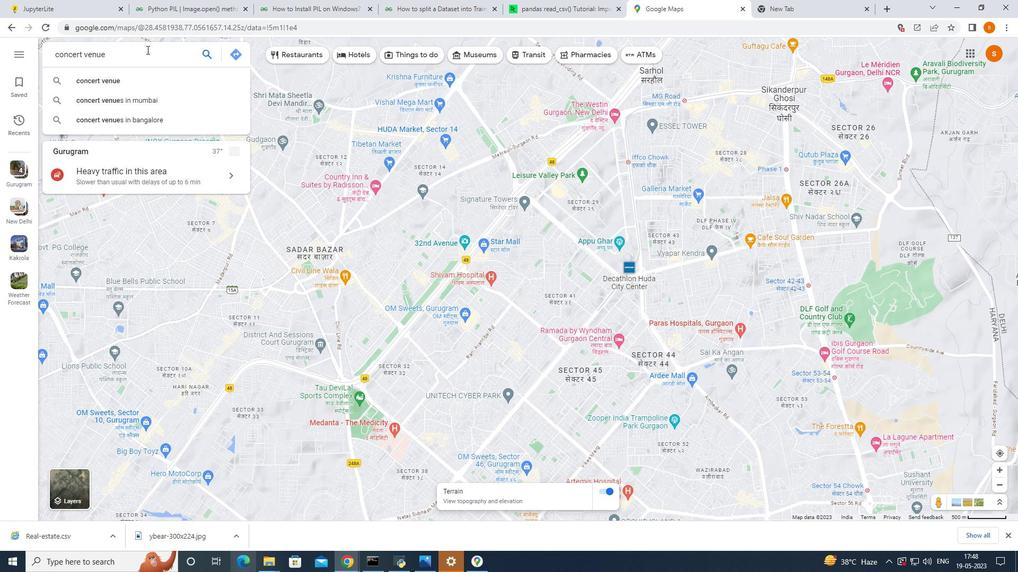 
Action: Mouse moved to (143, 170)
Screenshot: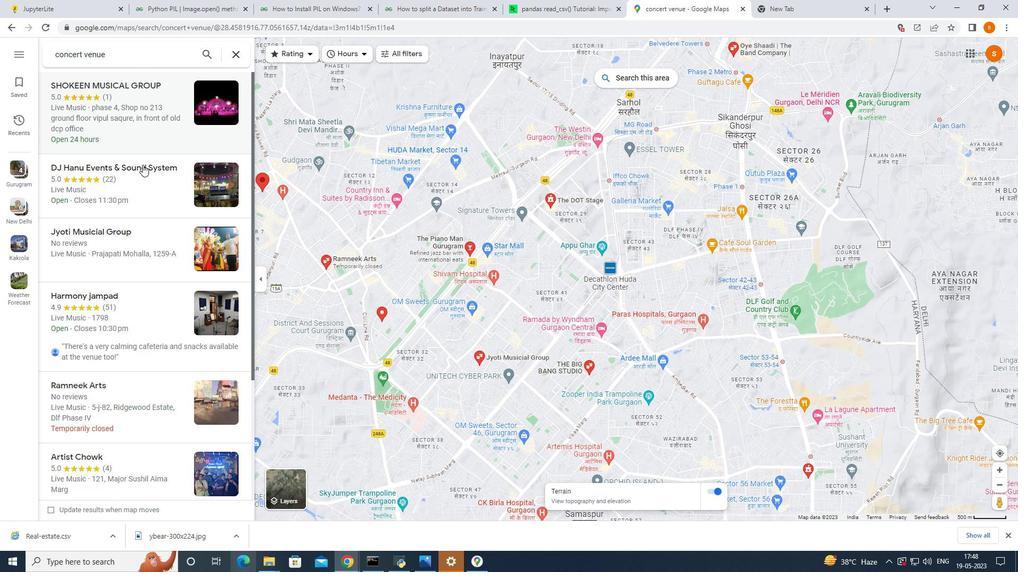 
Action: Mouse pressed left at (143, 170)
Screenshot: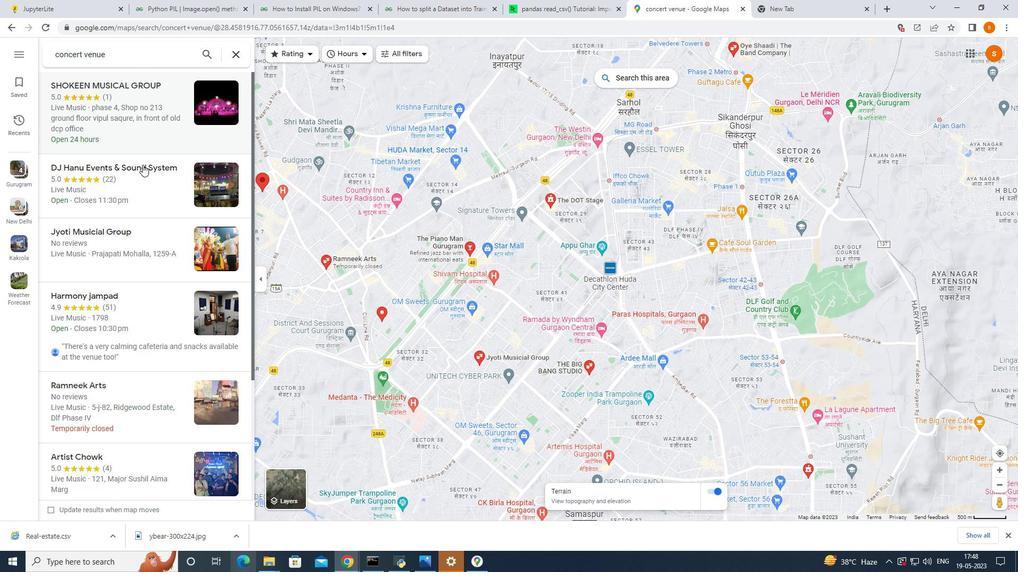 
Action: Mouse moved to (354, 137)
Screenshot: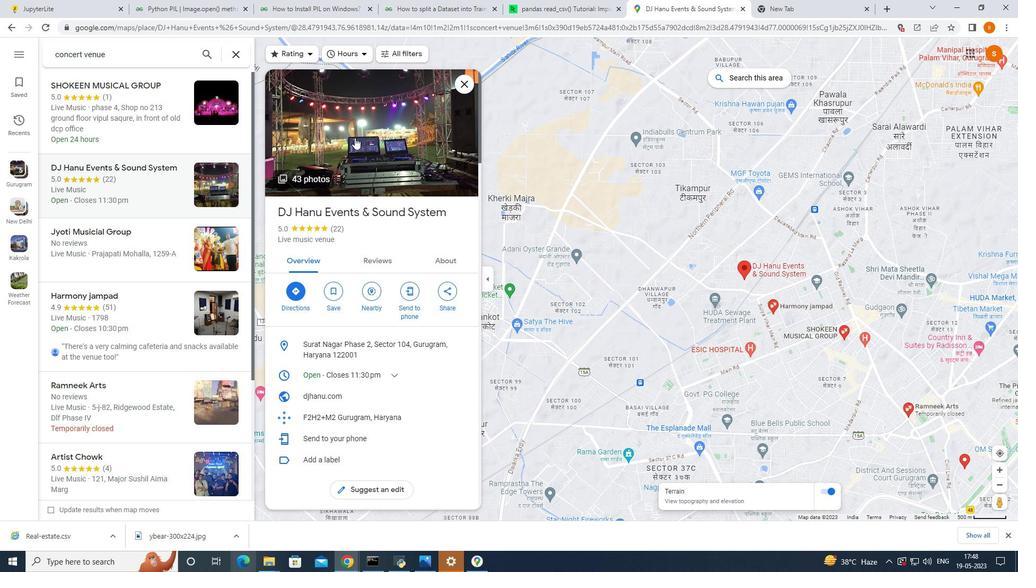 
Action: Mouse pressed left at (354, 137)
Screenshot: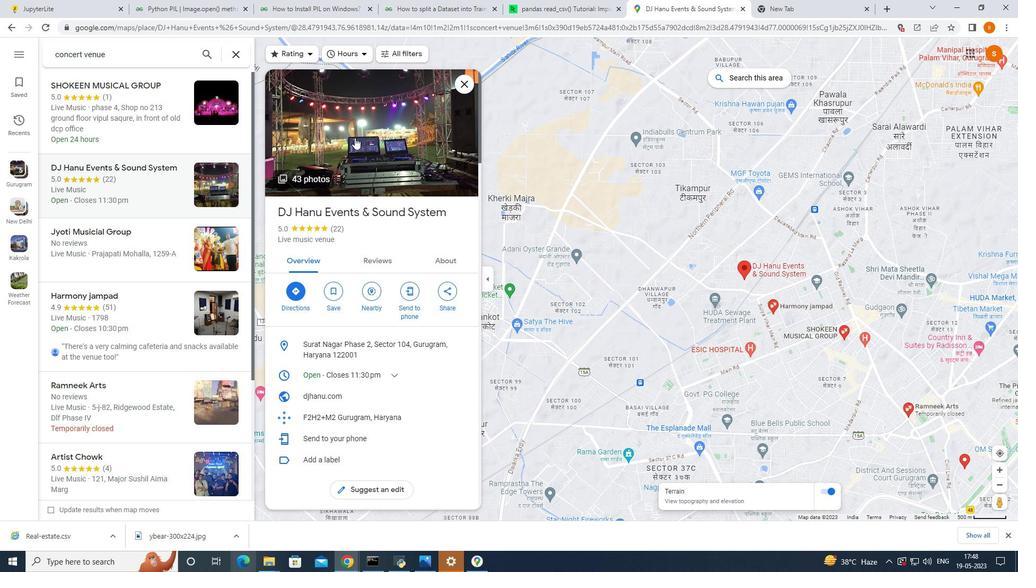 
Action: Mouse moved to (869, 328)
Screenshot: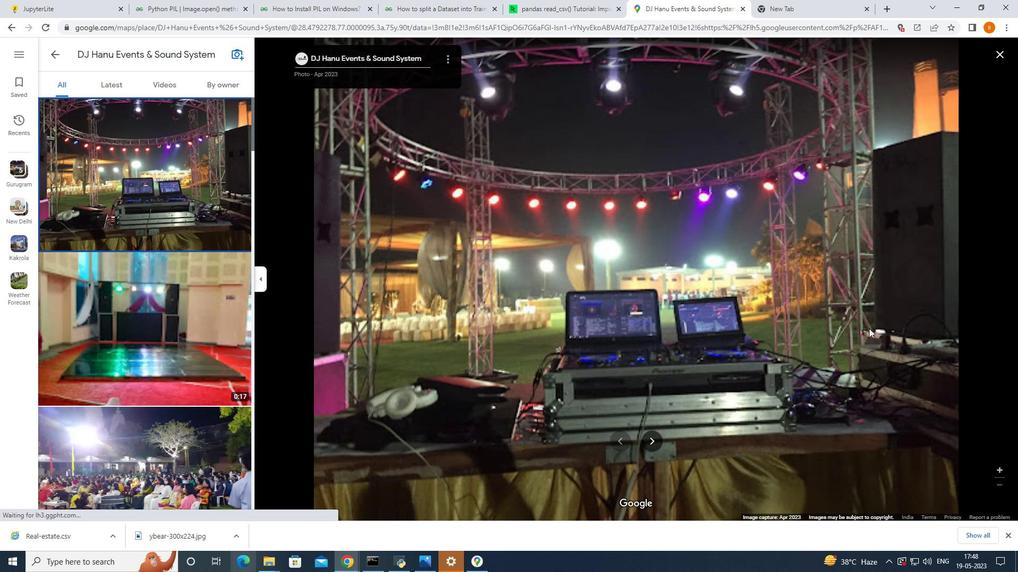 
Action: Mouse pressed left at (869, 328)
Screenshot: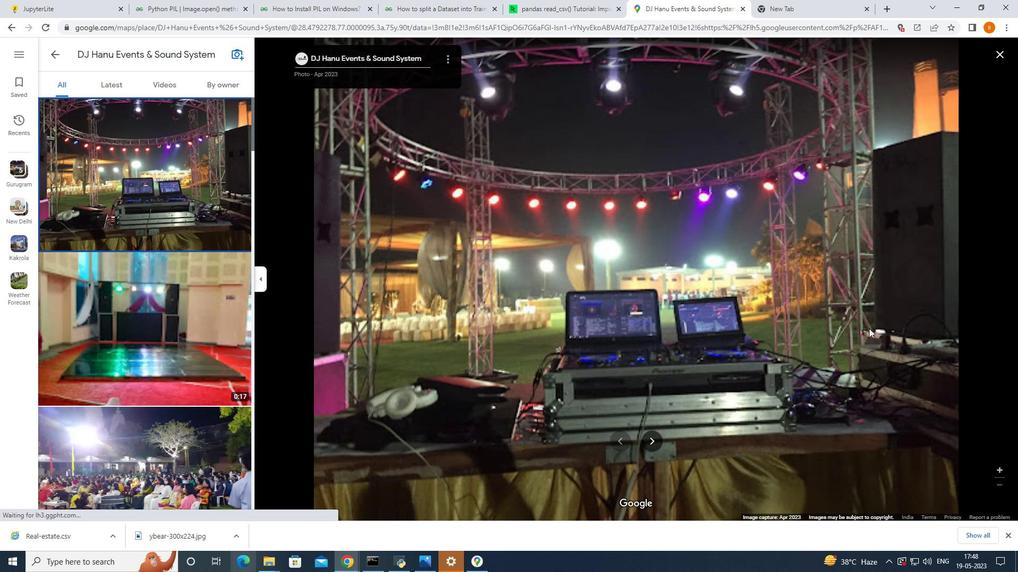 
Action: Mouse moved to (163, 332)
Screenshot: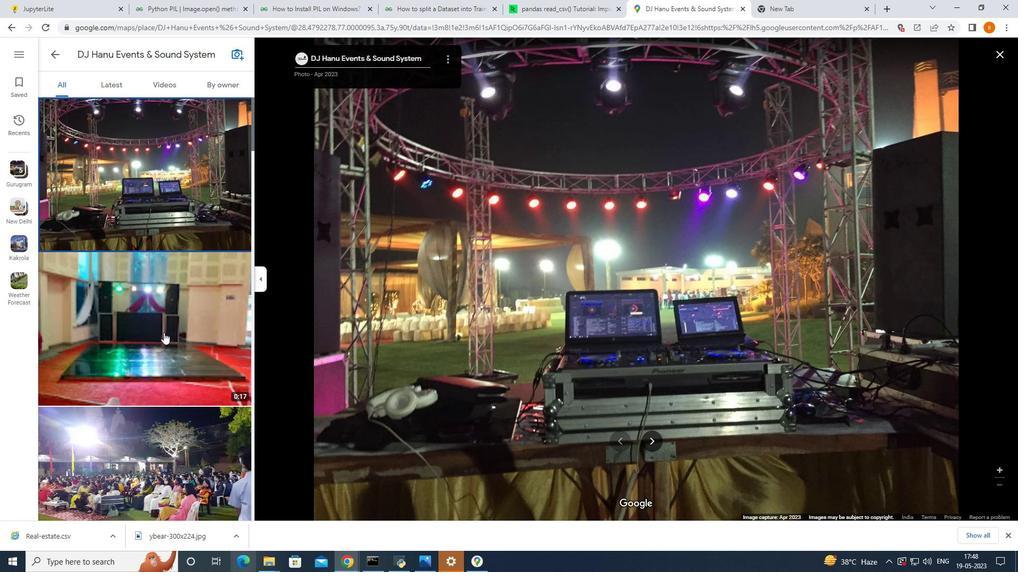 
Action: Mouse scrolled (163, 332) with delta (0, 0)
Screenshot: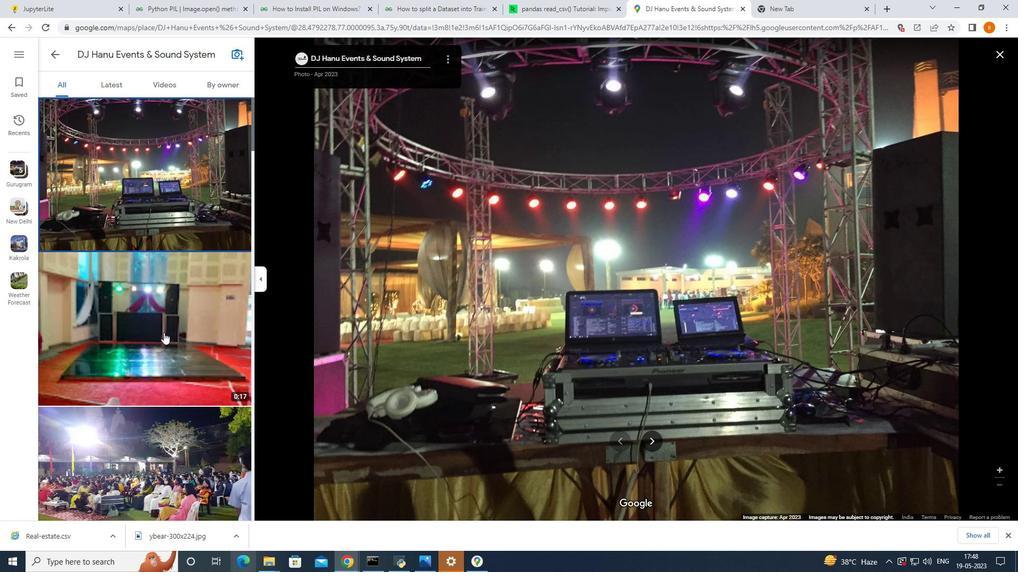 
Action: Mouse moved to (163, 332)
Screenshot: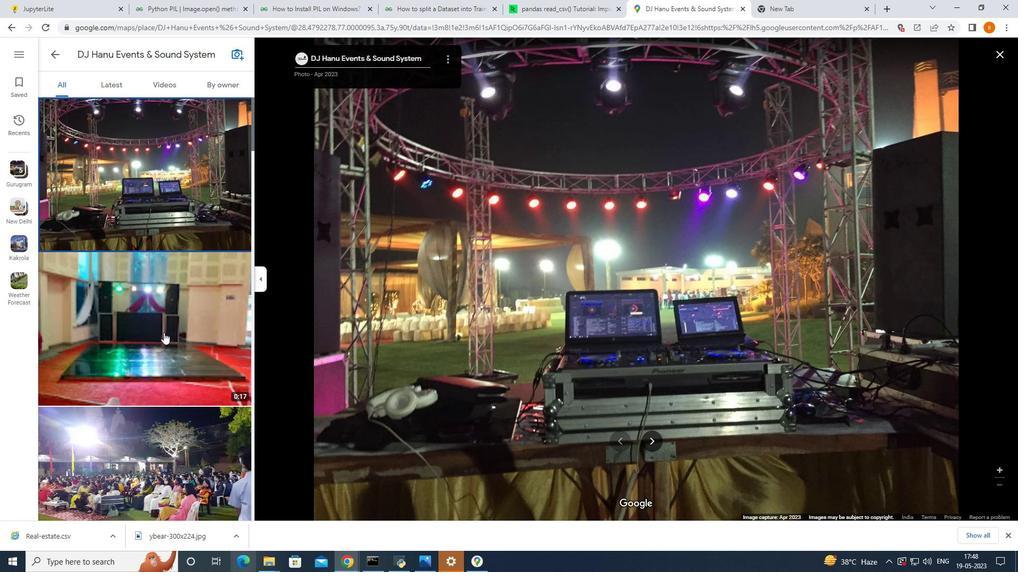 
Action: Mouse scrolled (163, 332) with delta (0, 0)
Screenshot: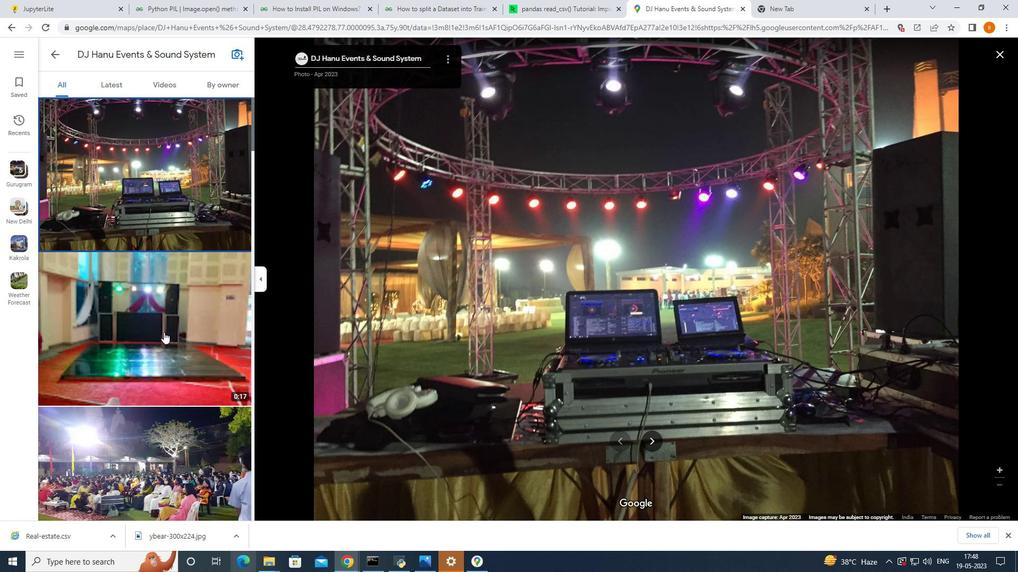 
Action: Mouse scrolled (163, 332) with delta (0, 0)
Screenshot: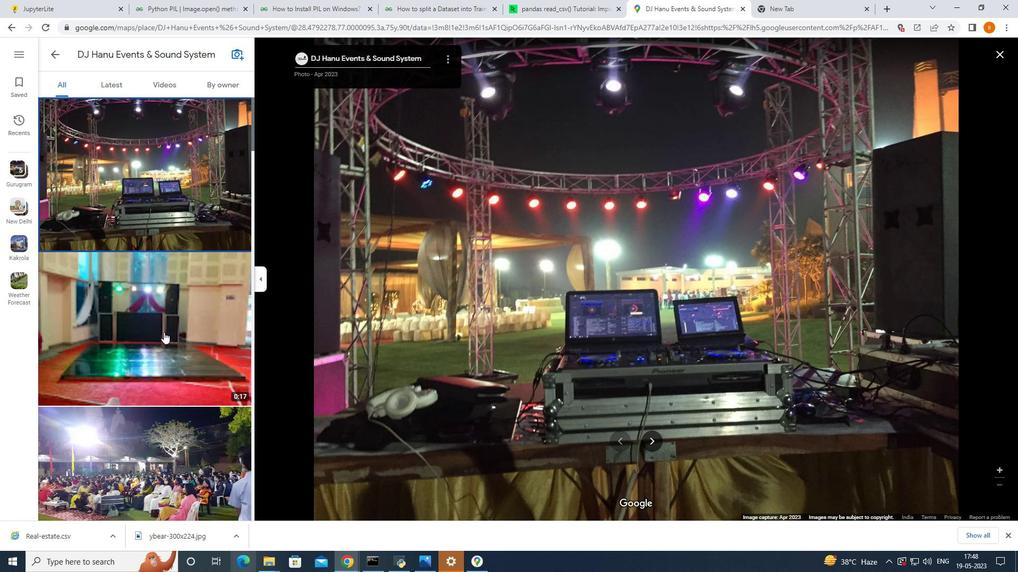
Action: Mouse moved to (163, 330)
Screenshot: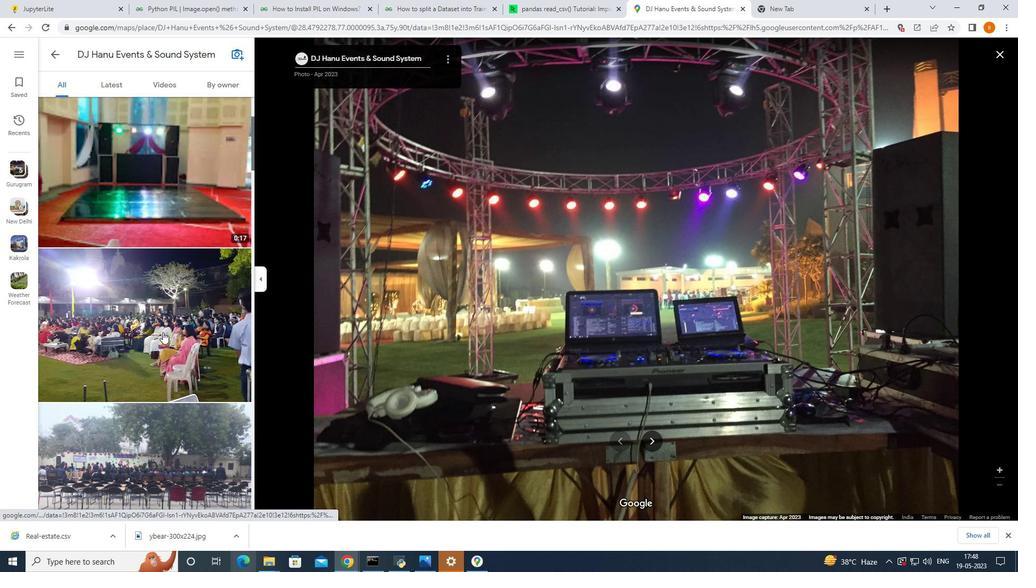 
Action: Mouse scrolled (163, 329) with delta (0, 0)
Screenshot: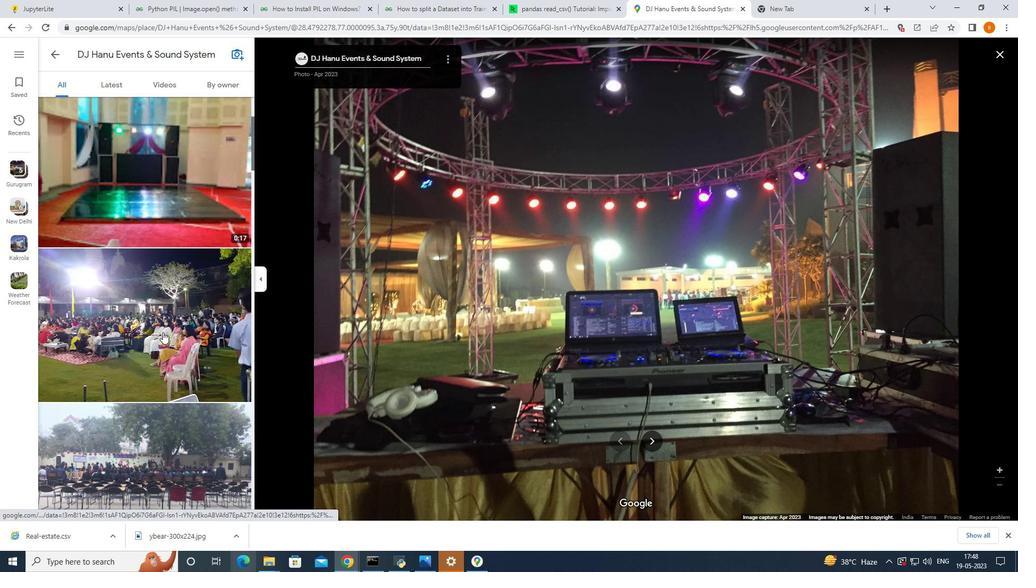 
Action: Mouse moved to (164, 330)
Screenshot: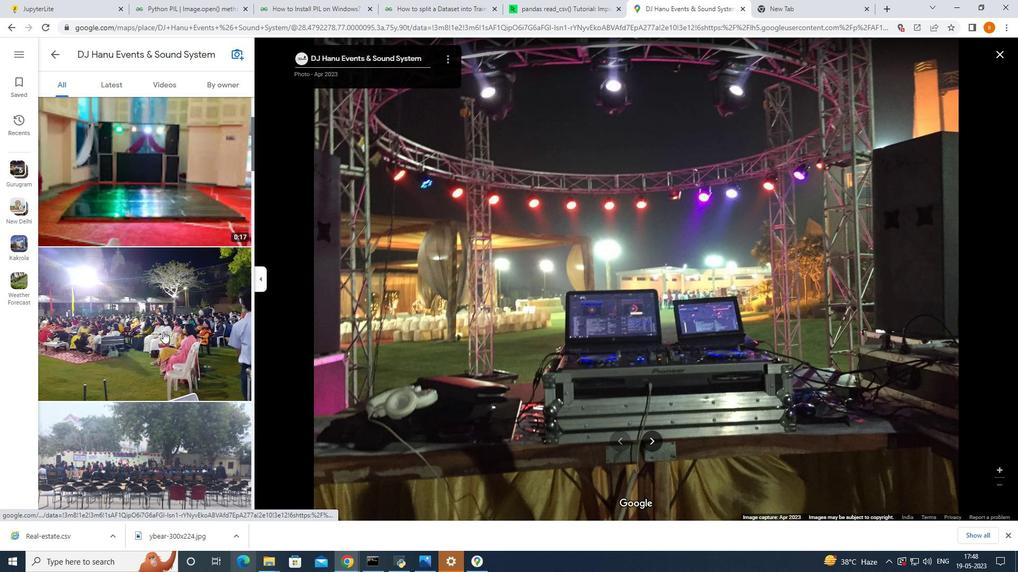 
Action: Mouse scrolled (164, 329) with delta (0, 0)
Screenshot: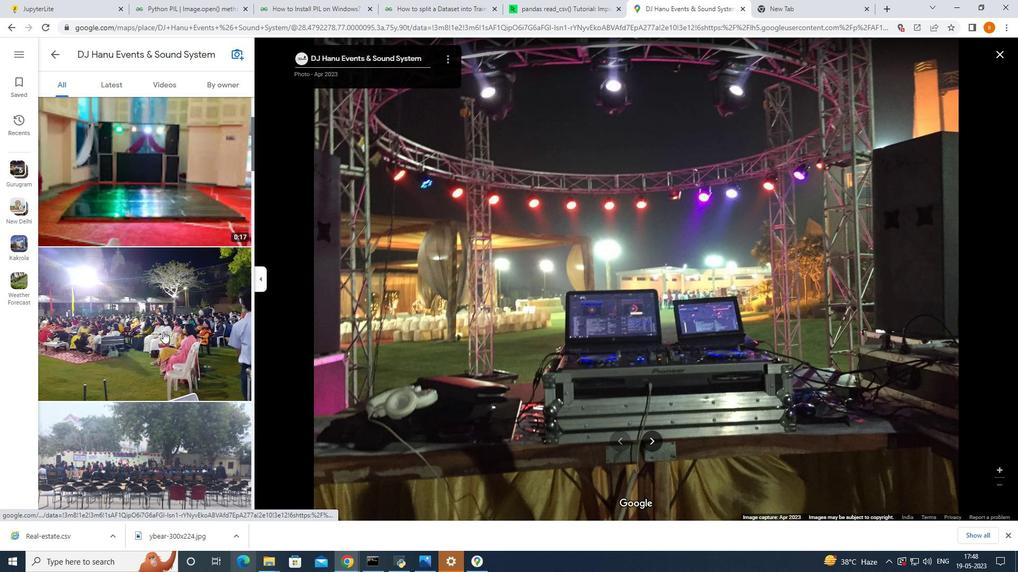 
Action: Mouse moved to (164, 330)
Screenshot: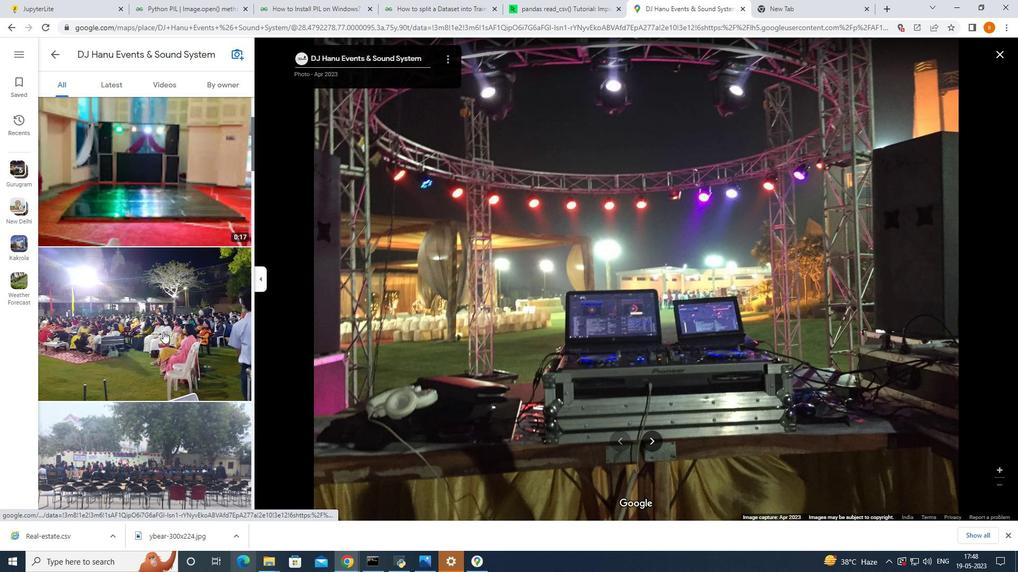 
Action: Mouse scrolled (164, 329) with delta (0, 0)
Screenshot: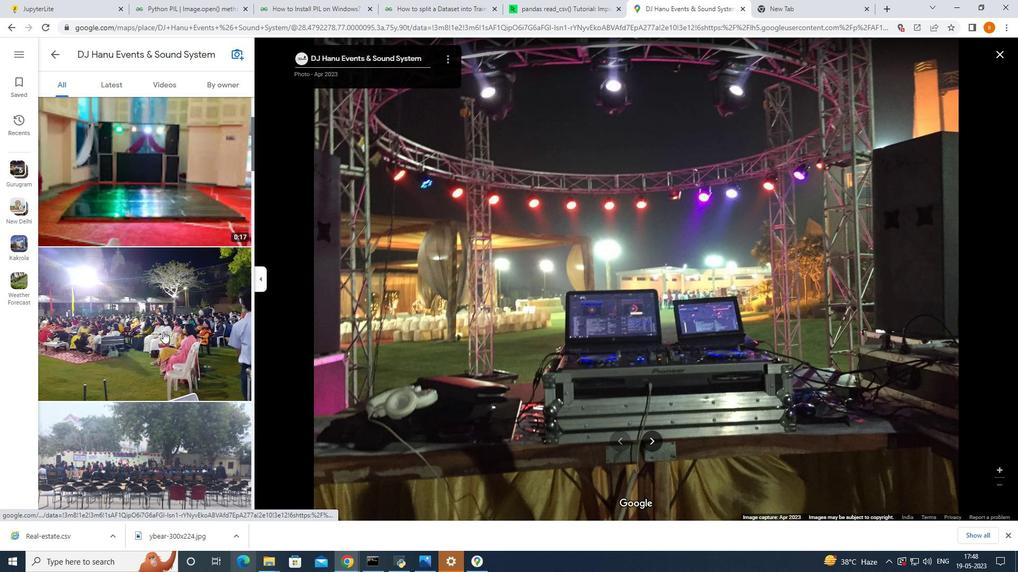 
Action: Mouse scrolled (164, 329) with delta (0, 0)
Screenshot: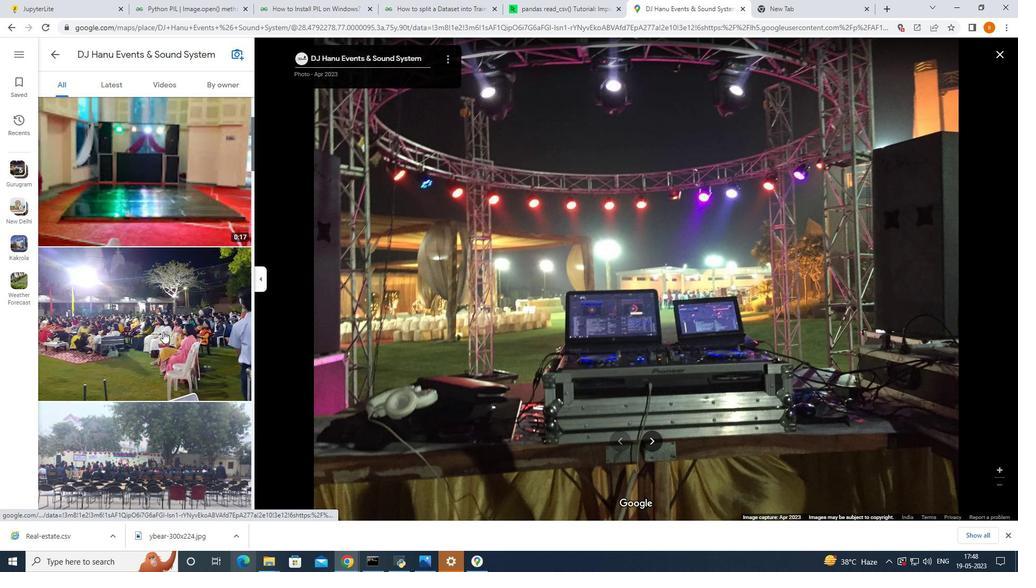 
Action: Mouse moved to (166, 333)
Screenshot: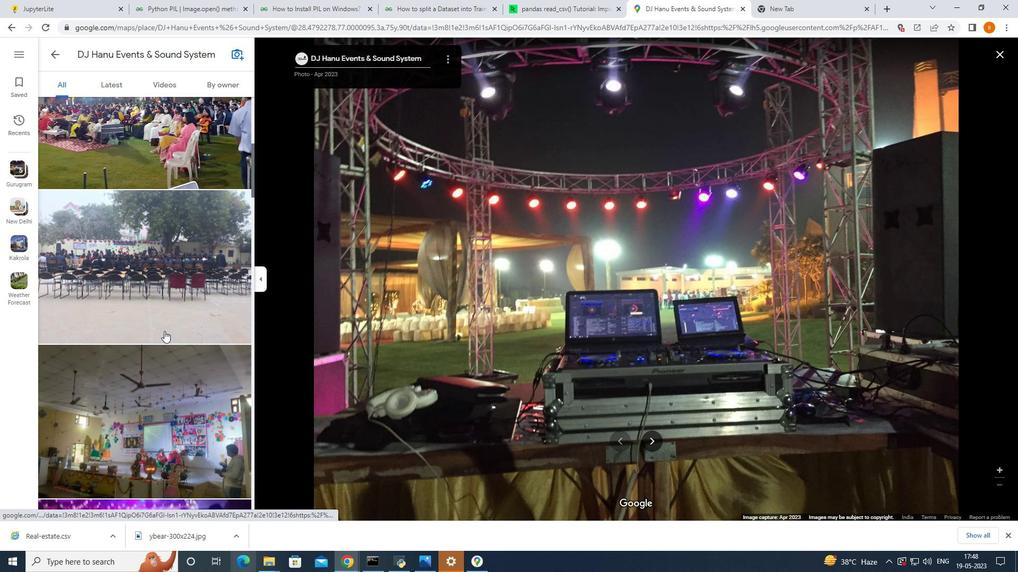 
Action: Mouse scrolled (166, 332) with delta (0, 0)
Screenshot: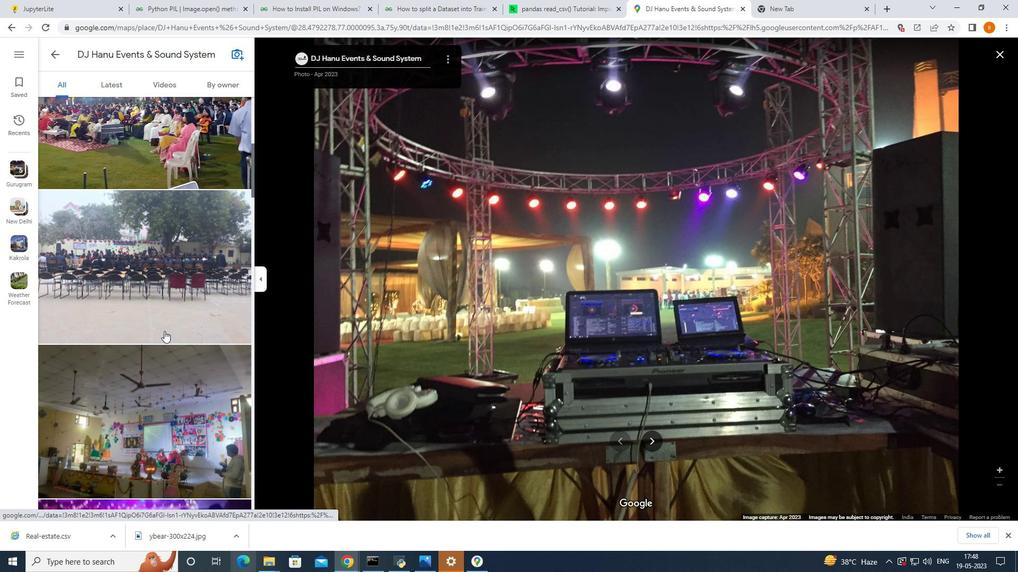 
Action: Mouse moved to (166, 333)
Screenshot: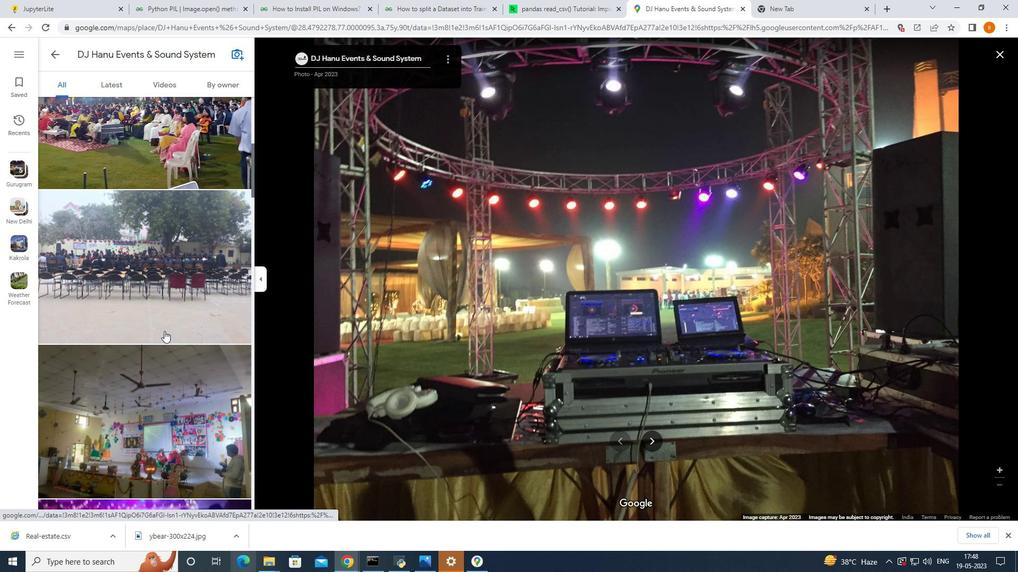 
Action: Mouse scrolled (166, 332) with delta (0, 0)
Screenshot: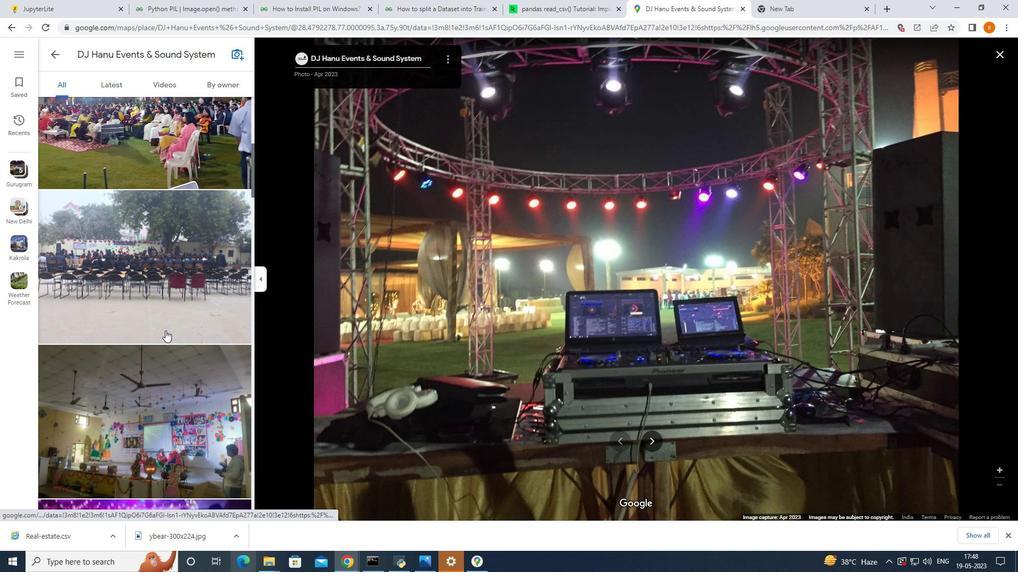 
Action: Mouse scrolled (166, 332) with delta (0, 0)
Screenshot: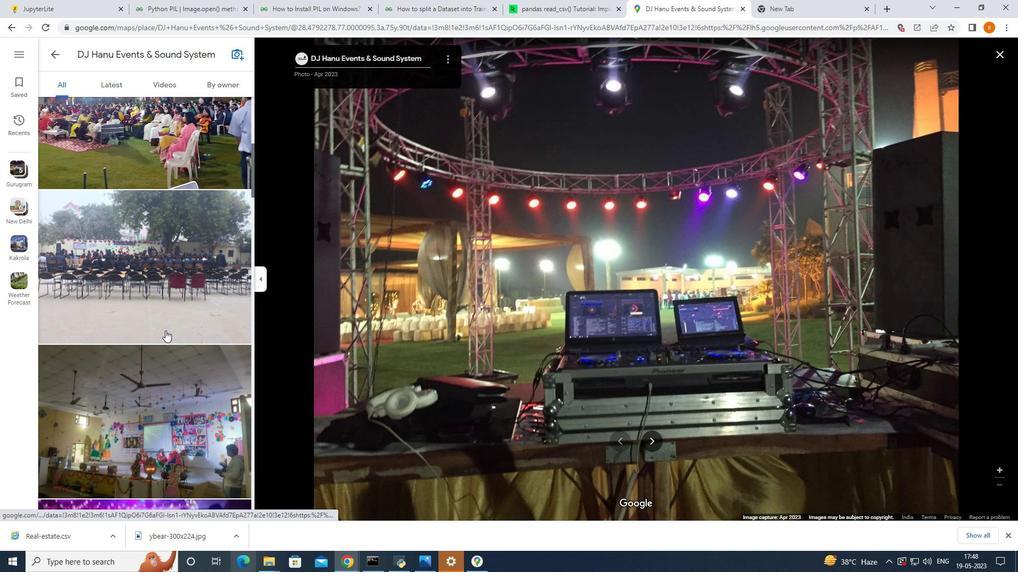 
Action: Mouse scrolled (166, 332) with delta (0, 0)
Screenshot: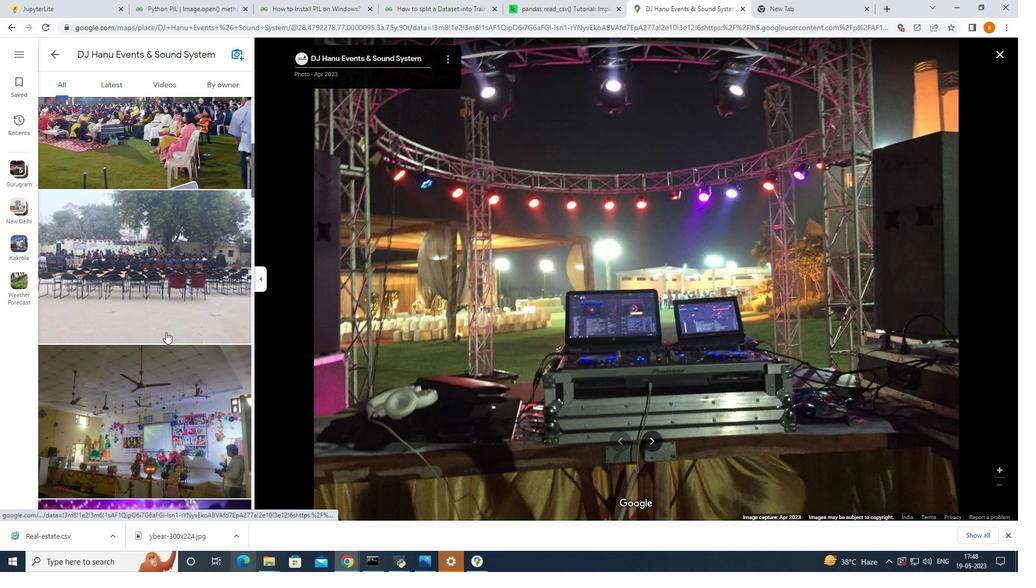 
Action: Mouse moved to (172, 347)
Screenshot: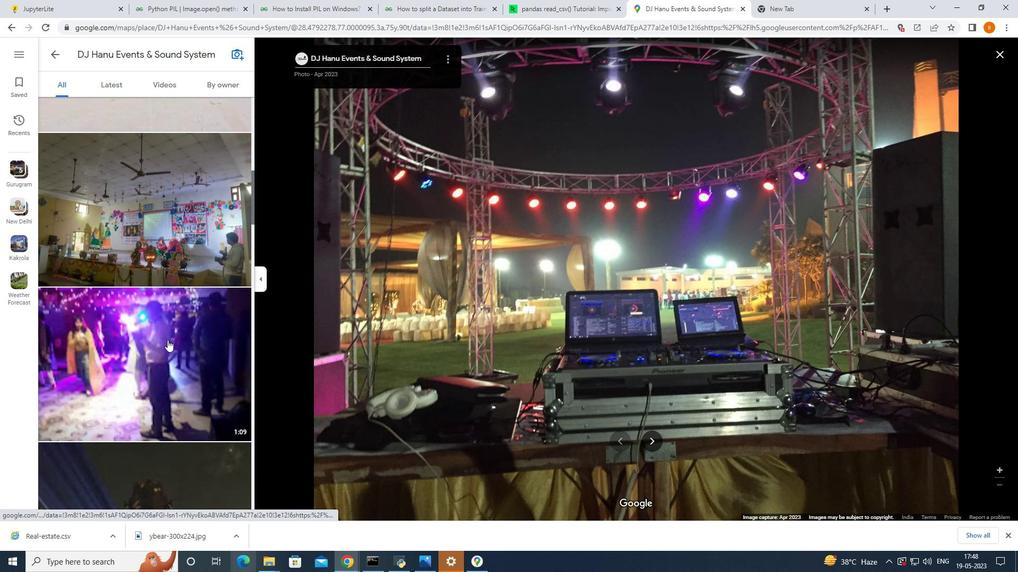 
Action: Mouse scrolled (172, 348) with delta (0, 0)
Screenshot: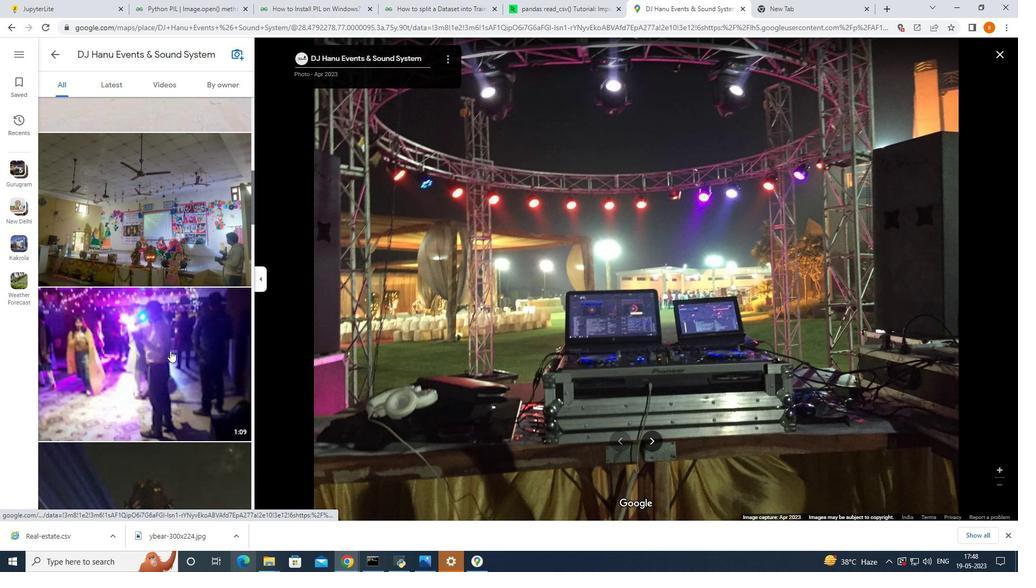 
Action: Mouse moved to (172, 347)
Screenshot: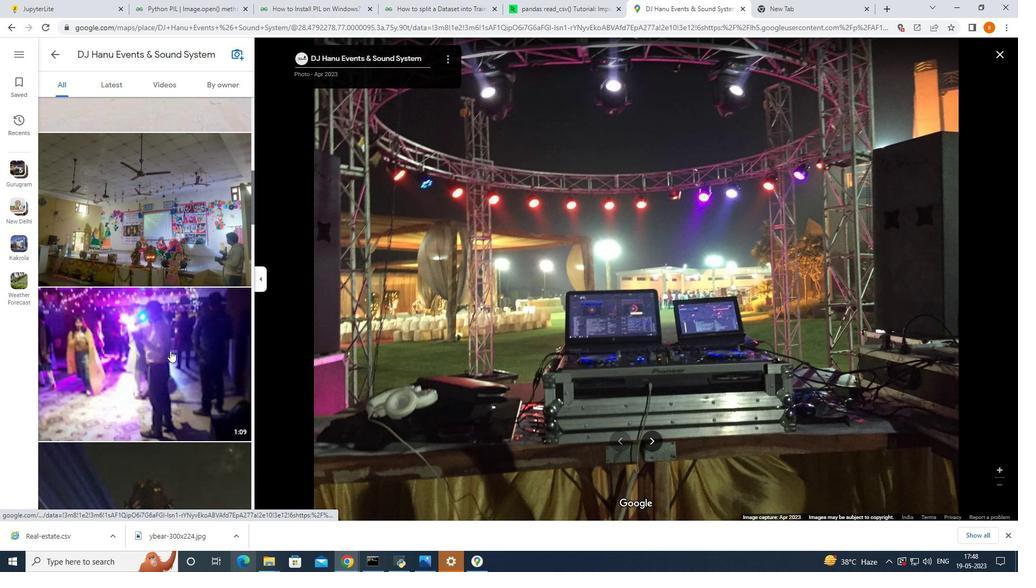 
Action: Mouse scrolled (172, 347) with delta (0, 0)
Screenshot: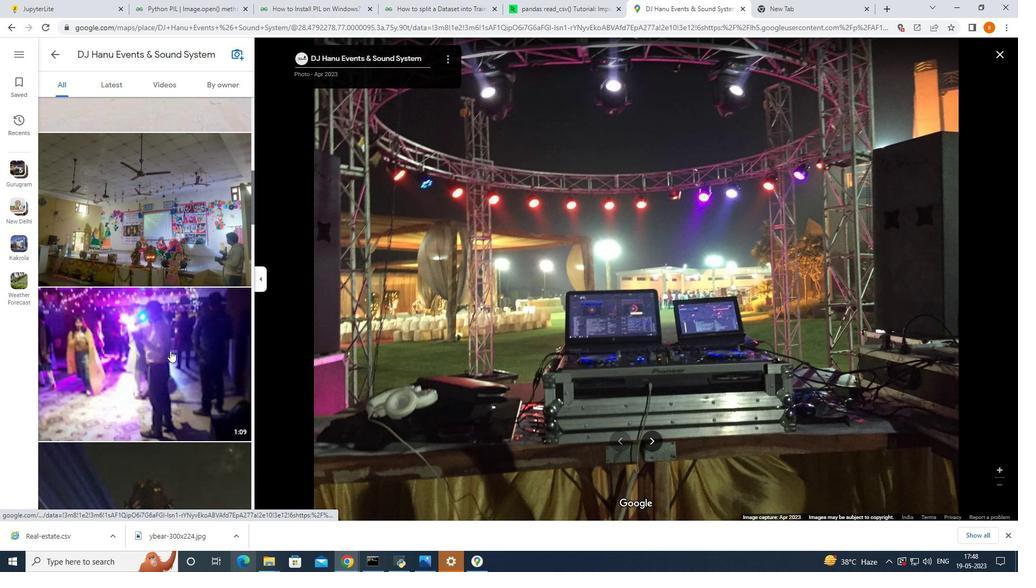 
Action: Mouse moved to (172, 347)
Screenshot: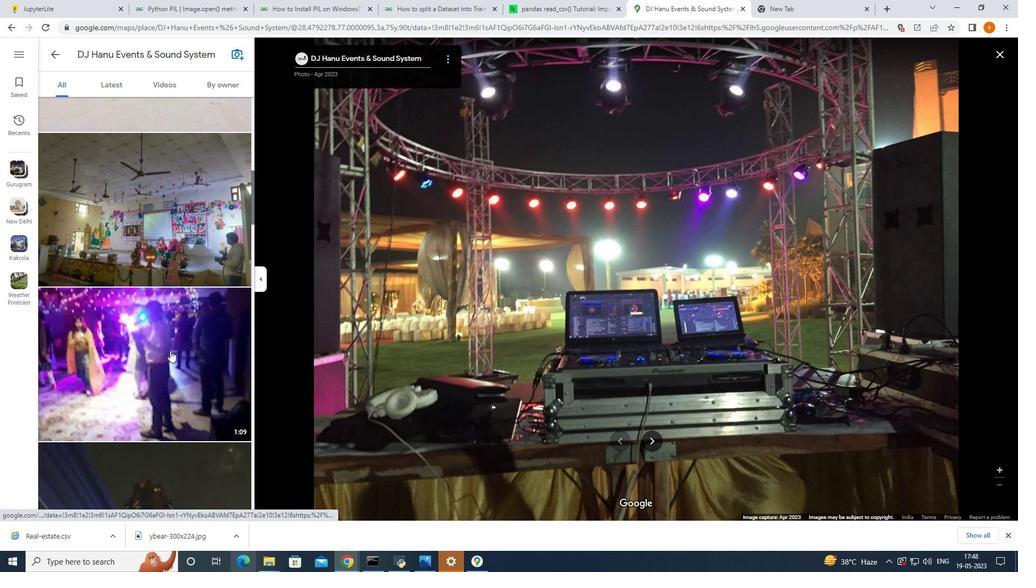 
Action: Mouse scrolled (172, 347) with delta (0, 0)
Screenshot: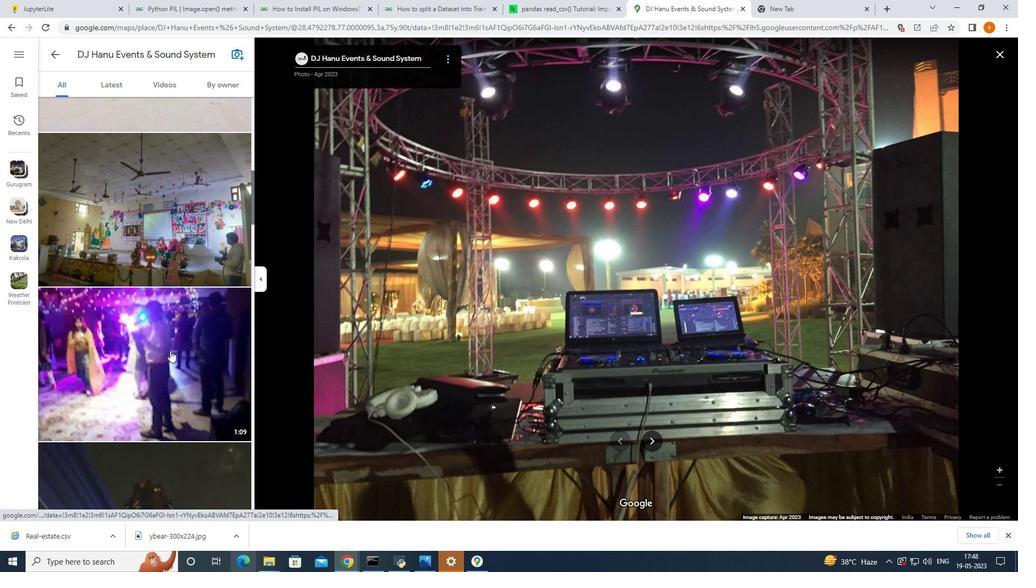
Action: Mouse scrolled (172, 347) with delta (0, 0)
Screenshot: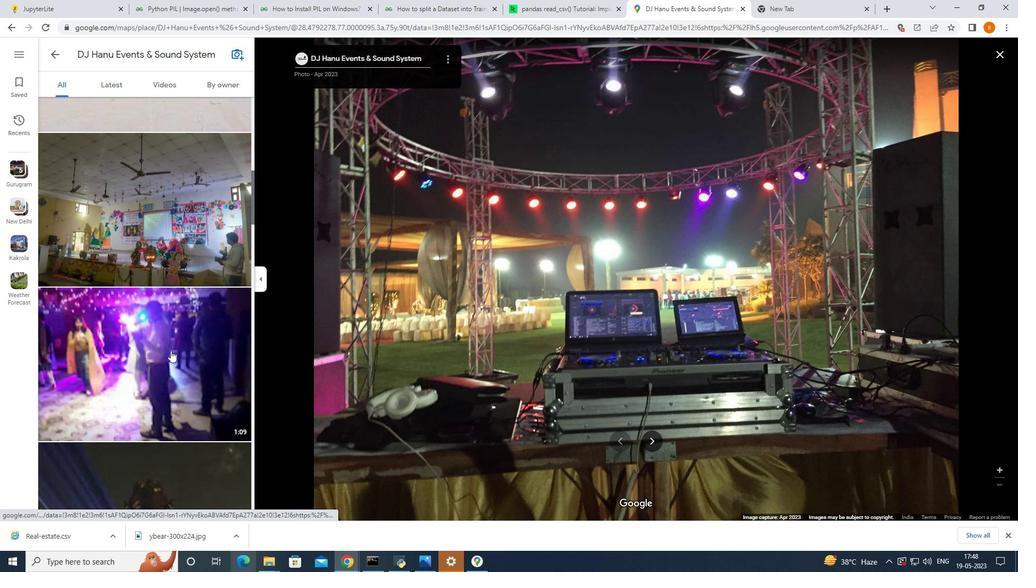 
Action: Mouse scrolled (172, 347) with delta (0, 0)
Screenshot: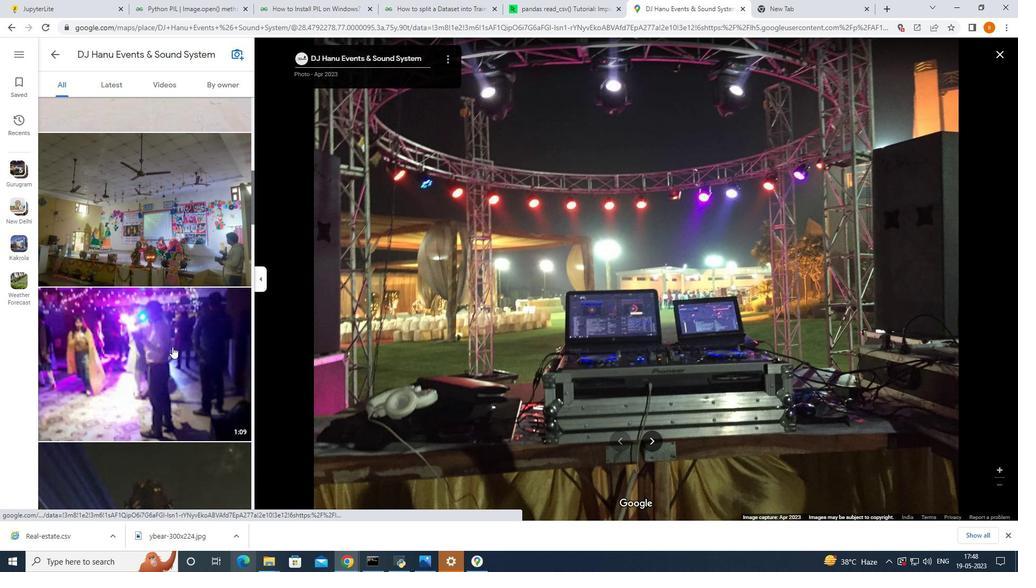 
Action: Mouse moved to (171, 333)
Screenshot: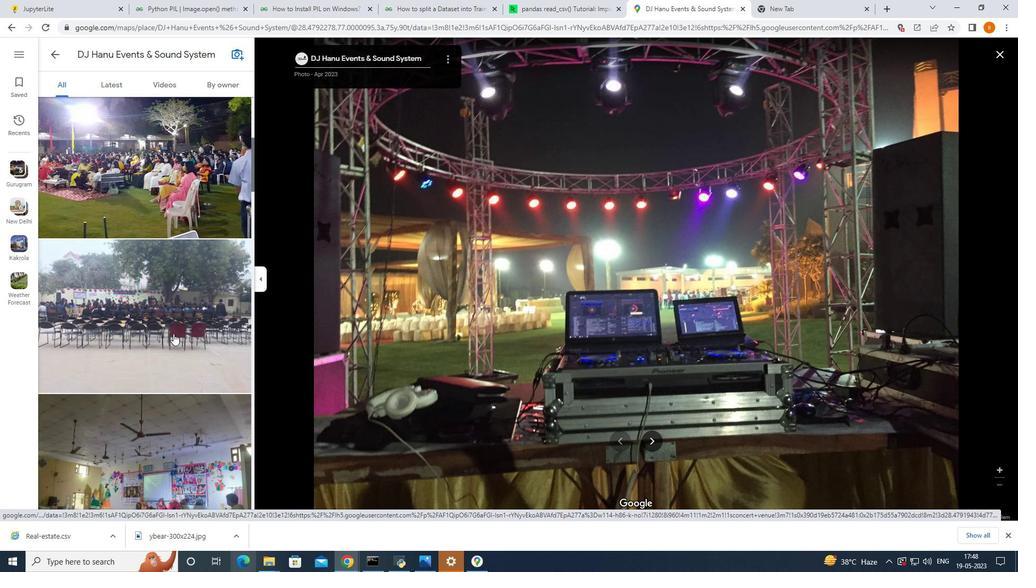 
Action: Mouse scrolled (171, 334) with delta (0, 0)
Screenshot: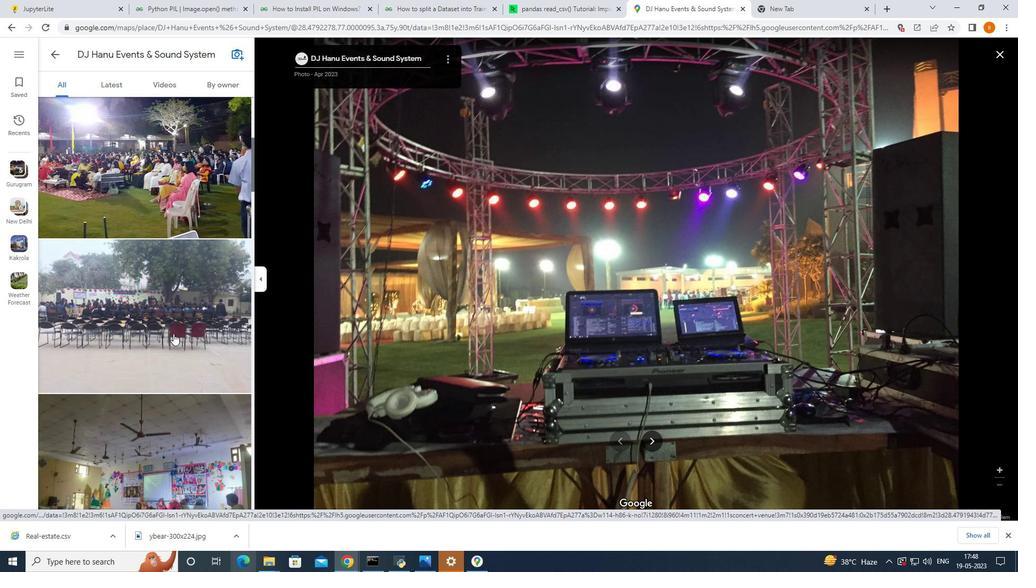 
Action: Mouse moved to (171, 333)
Screenshot: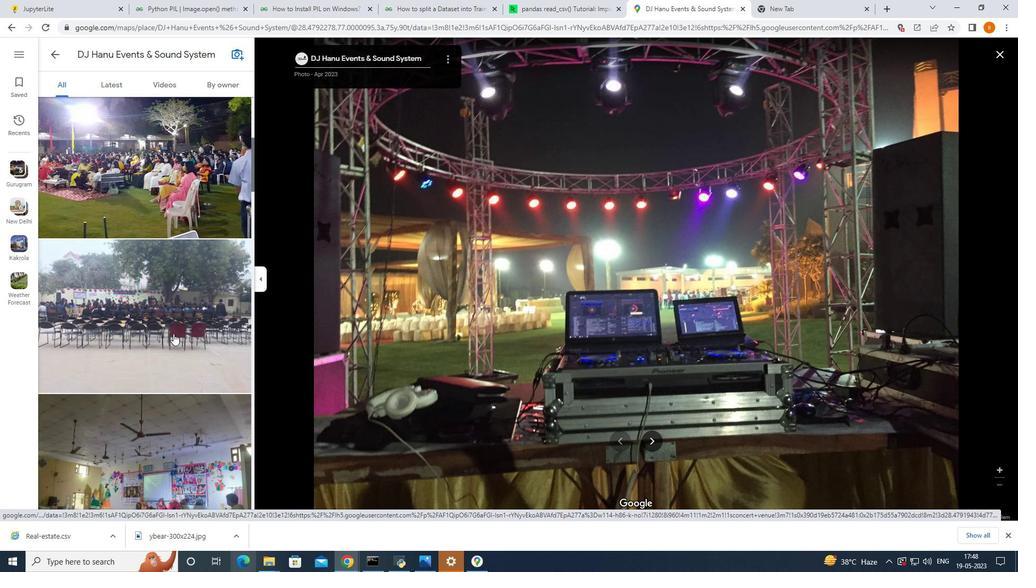 
Action: Mouse scrolled (171, 333) with delta (0, 0)
Screenshot: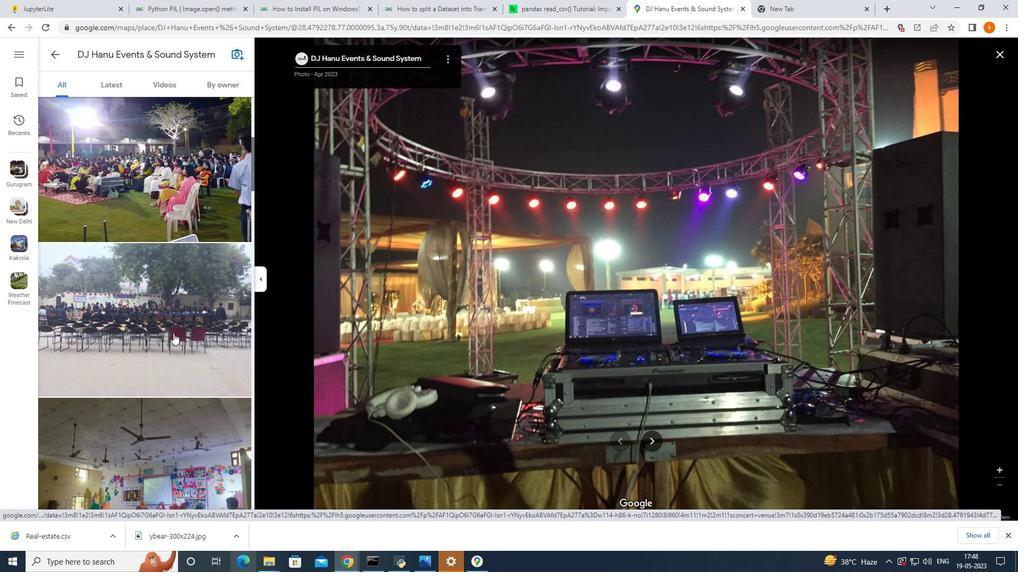 
Action: Mouse scrolled (171, 333) with delta (0, 0)
Screenshot: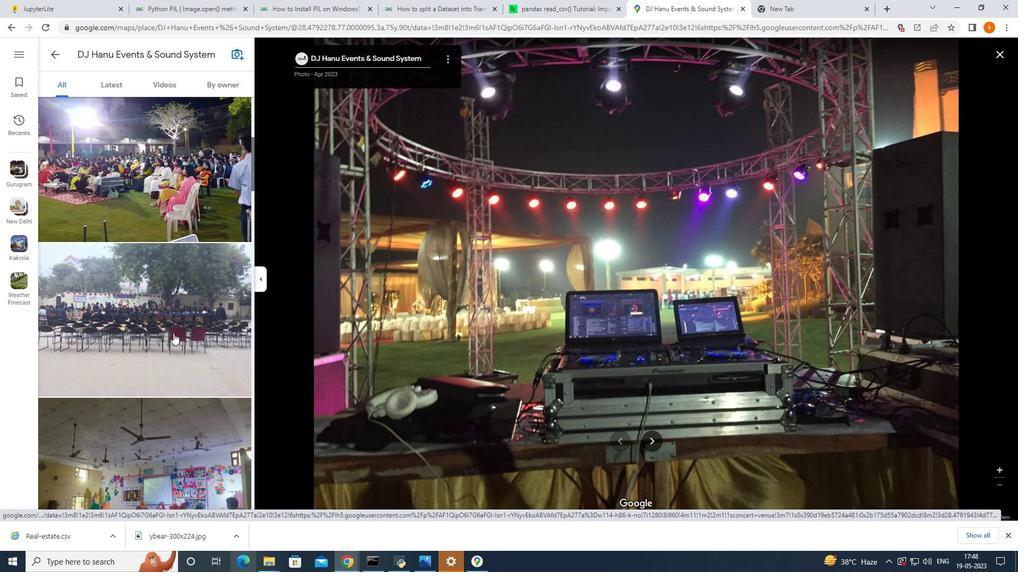 
Action: Mouse moved to (171, 332)
Screenshot: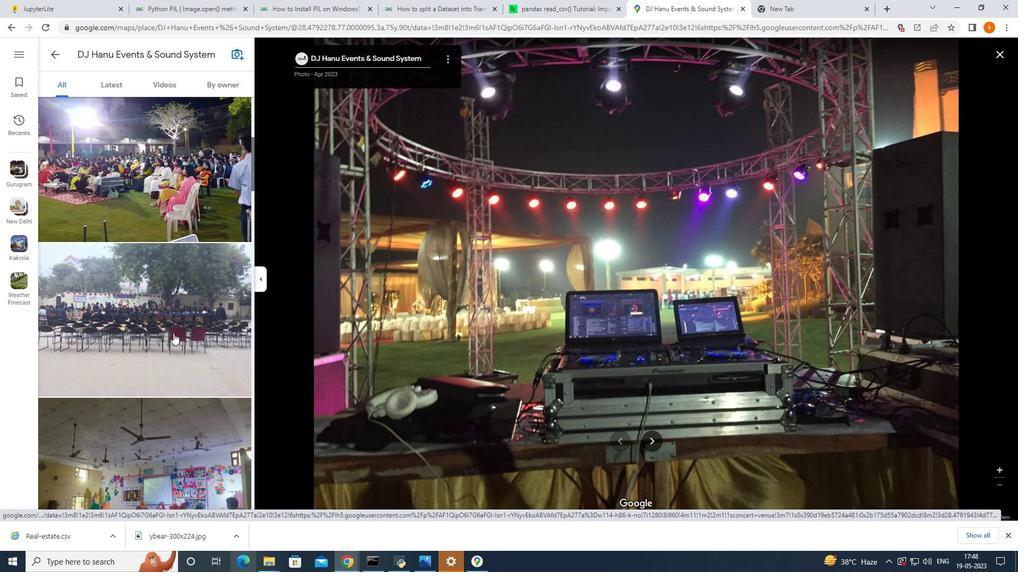 
Action: Mouse scrolled (171, 333) with delta (0, 0)
Screenshot: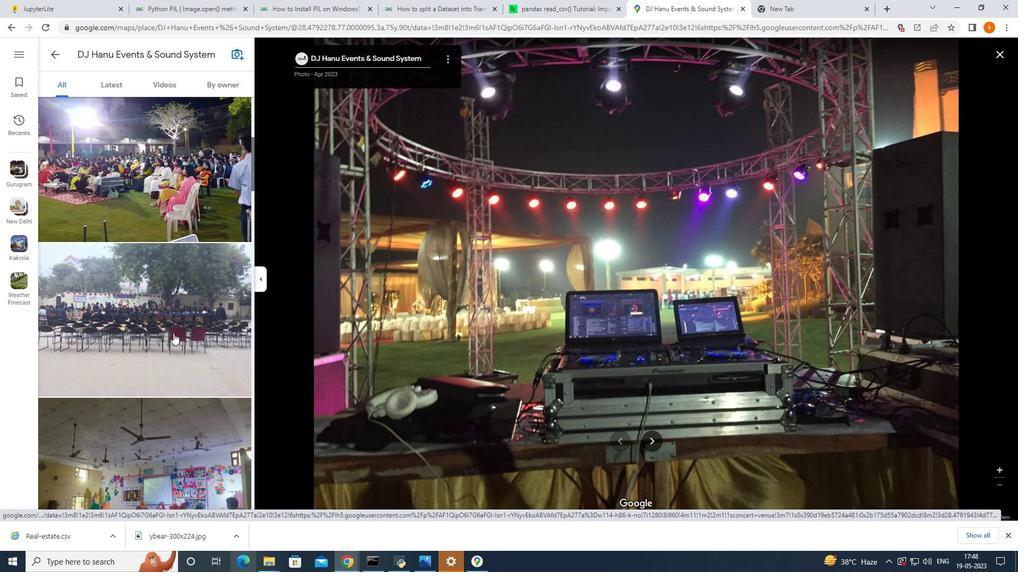 
Action: Mouse moved to (171, 332)
Screenshot: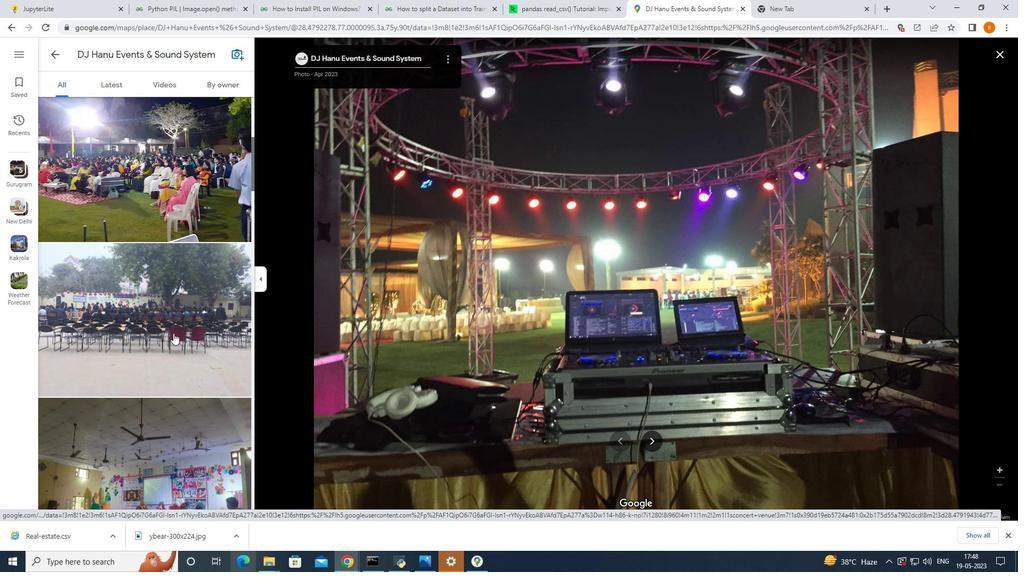
Action: Mouse scrolled (171, 332) with delta (0, 0)
Screenshot: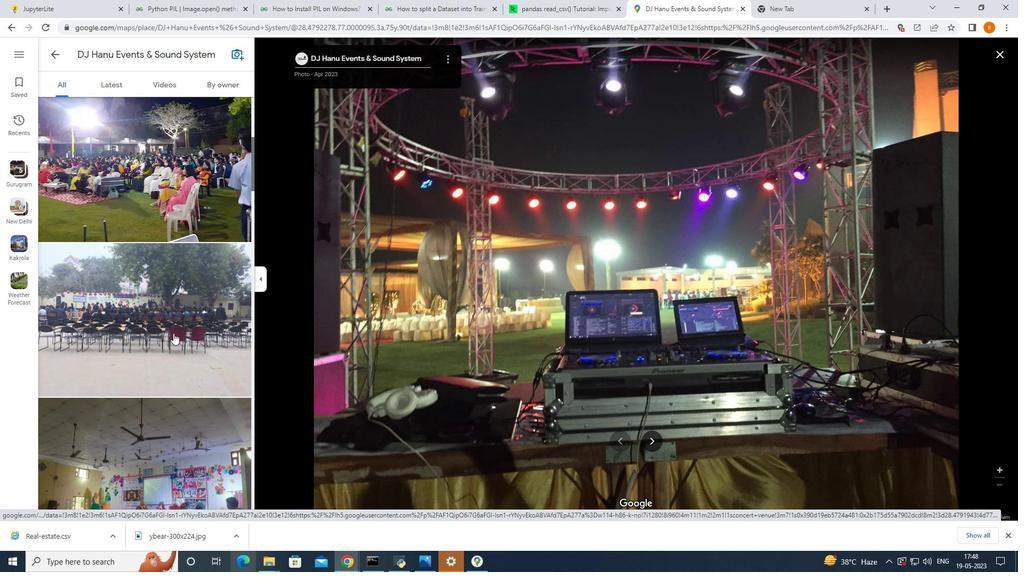 
Action: Mouse moved to (1002, 51)
Screenshot: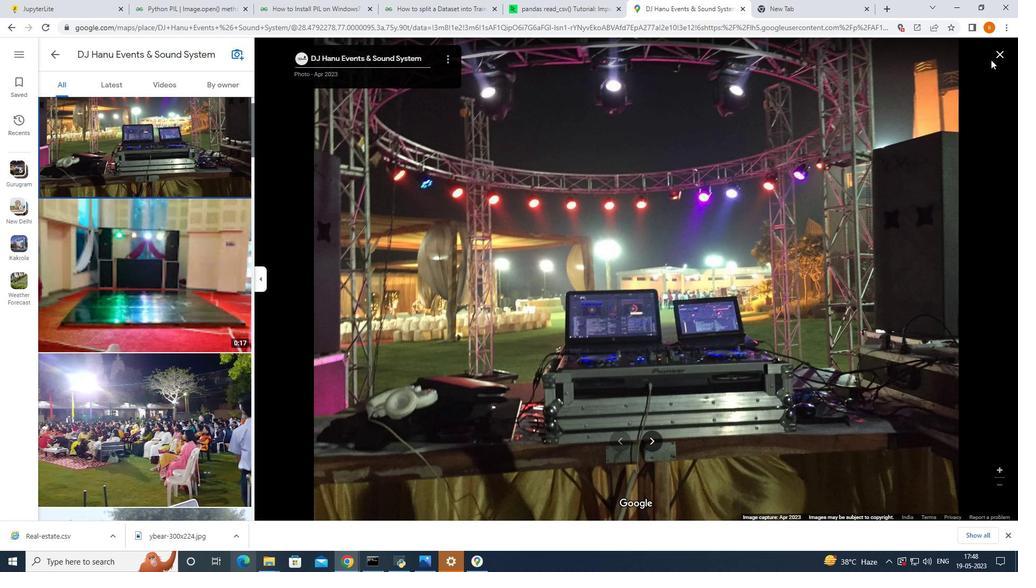 
Action: Mouse pressed left at (1002, 51)
Screenshot: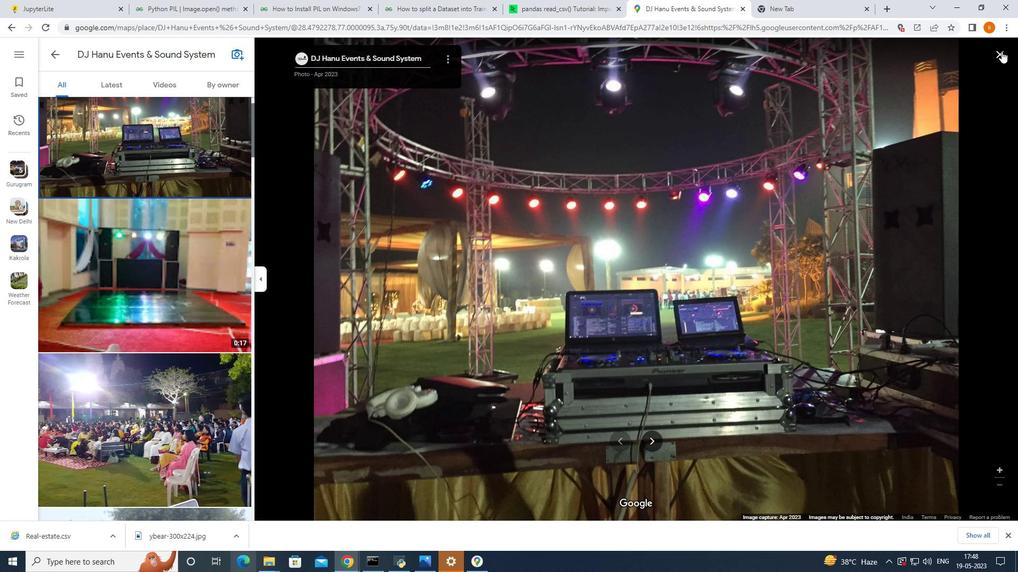
Action: Mouse moved to (469, 79)
Screenshot: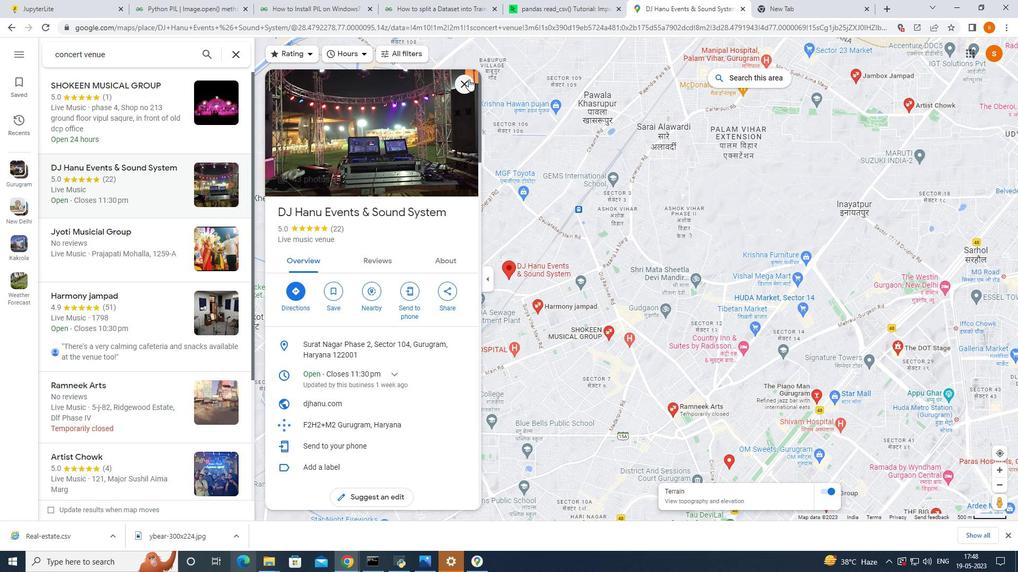 
Action: Mouse pressed left at (469, 79)
Screenshot: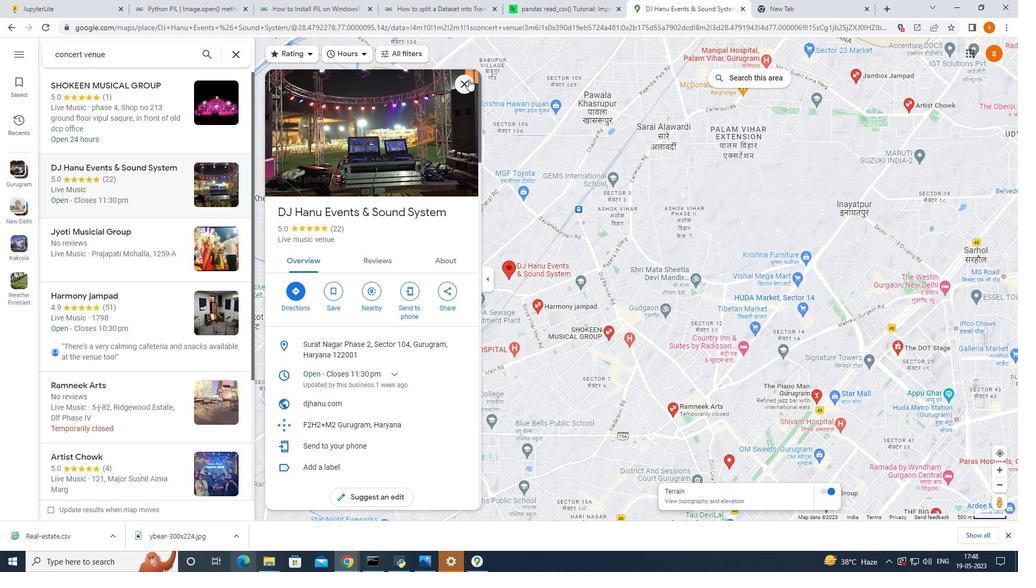 
Action: Mouse moved to (232, 53)
Screenshot: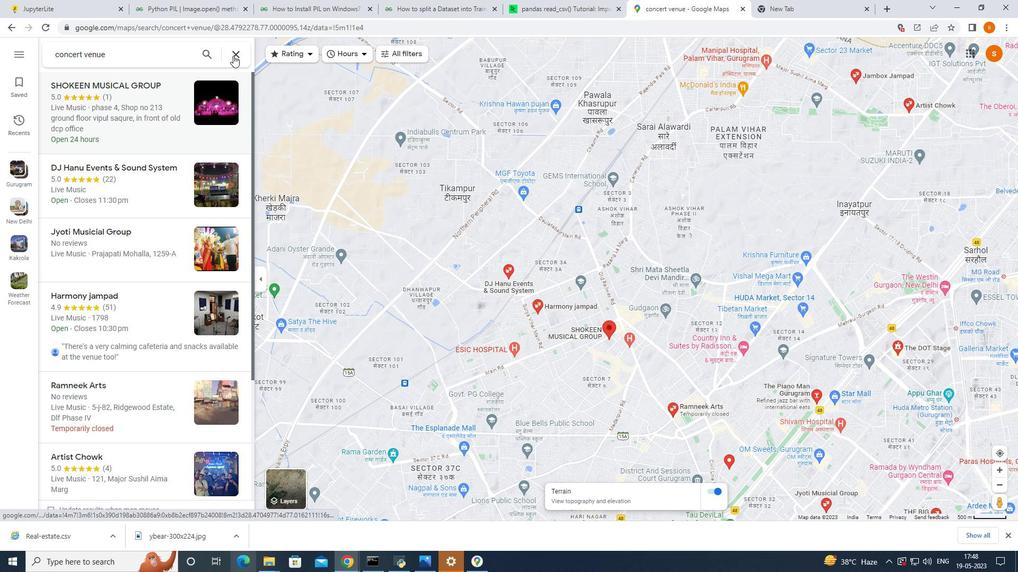 
Action: Mouse pressed left at (232, 53)
Screenshot: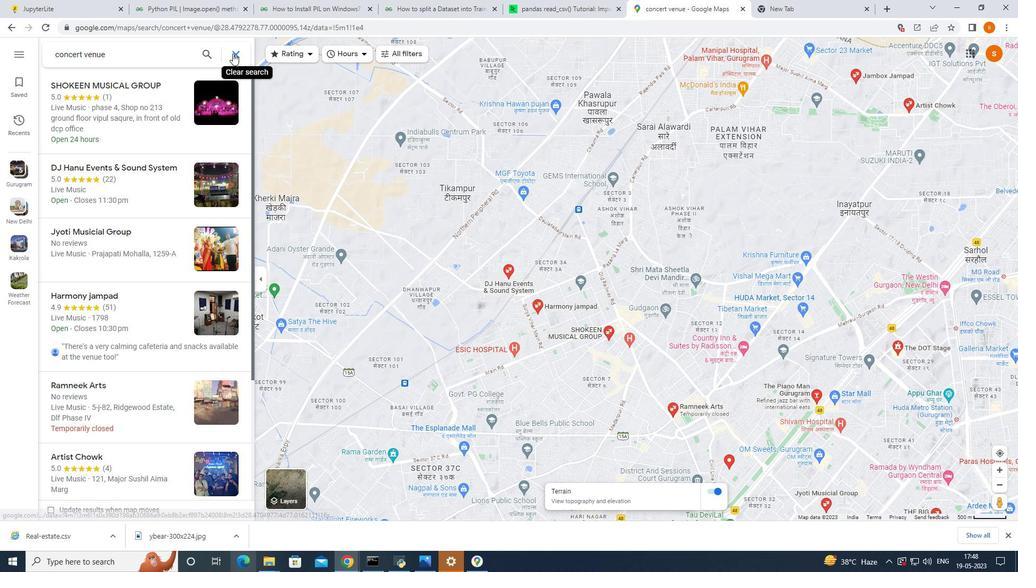 
Action: Mouse moved to (493, 333)
Screenshot: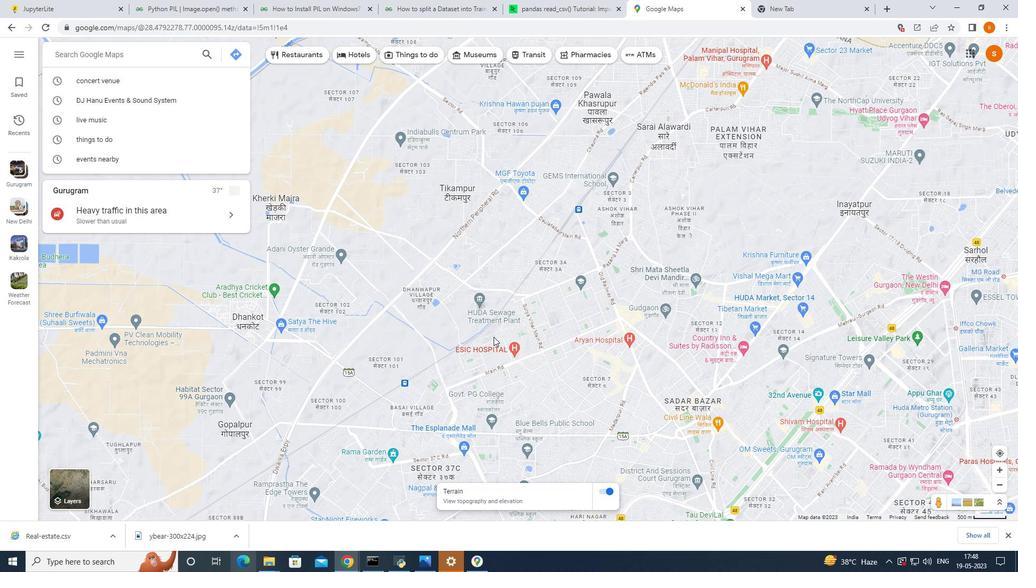 
Action: Mouse scrolled (493, 334) with delta (0, 0)
Screenshot: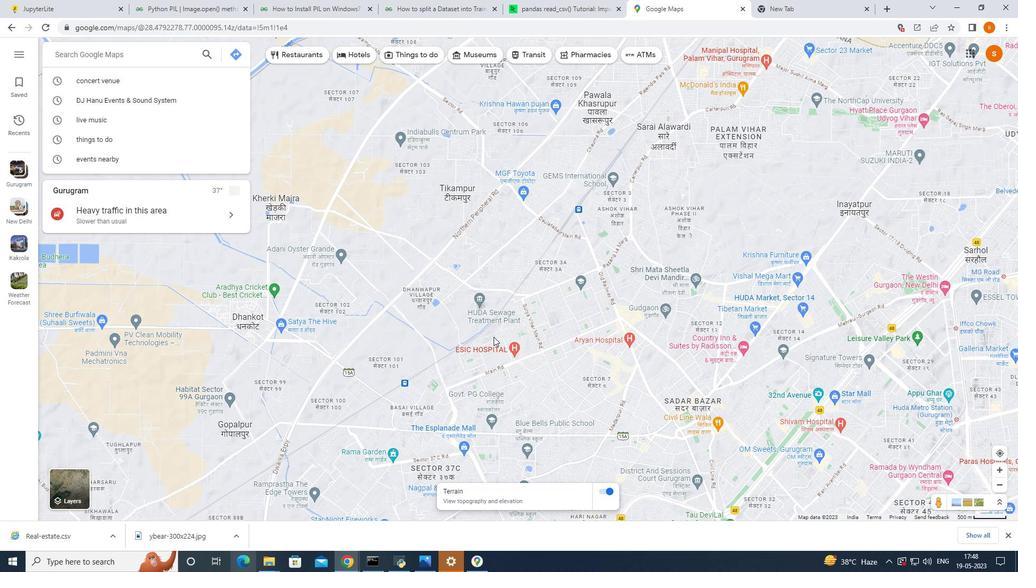 
Action: Mouse scrolled (493, 334) with delta (0, 0)
Screenshot: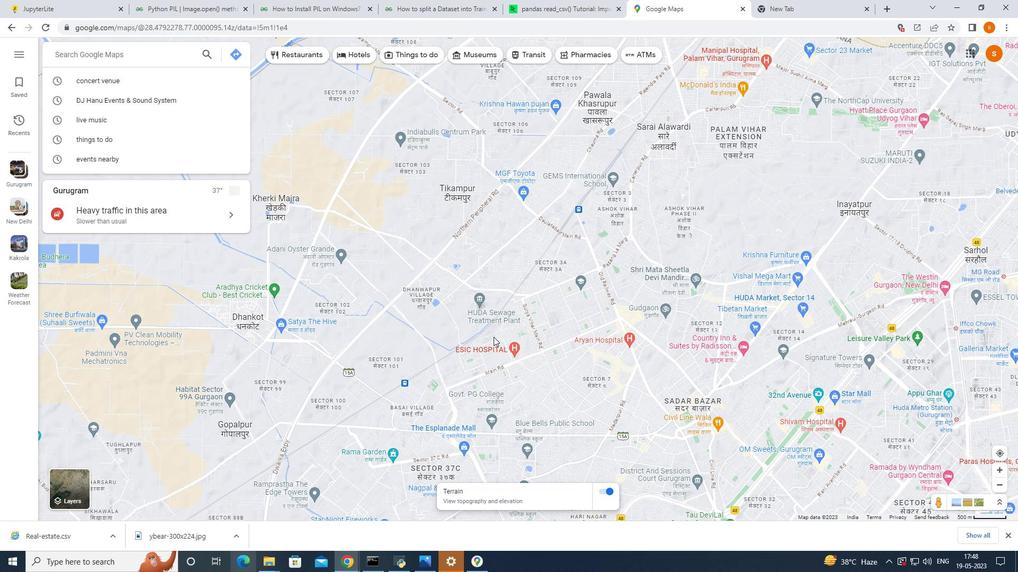 
Action: Mouse moved to (493, 333)
Screenshot: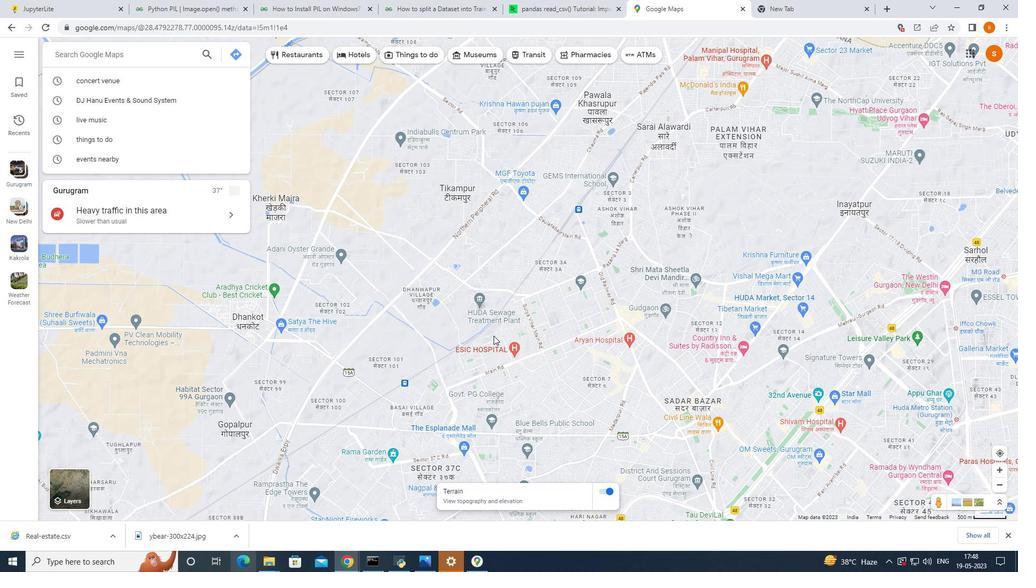 
Action: Mouse scrolled (493, 334) with delta (0, 0)
Screenshot: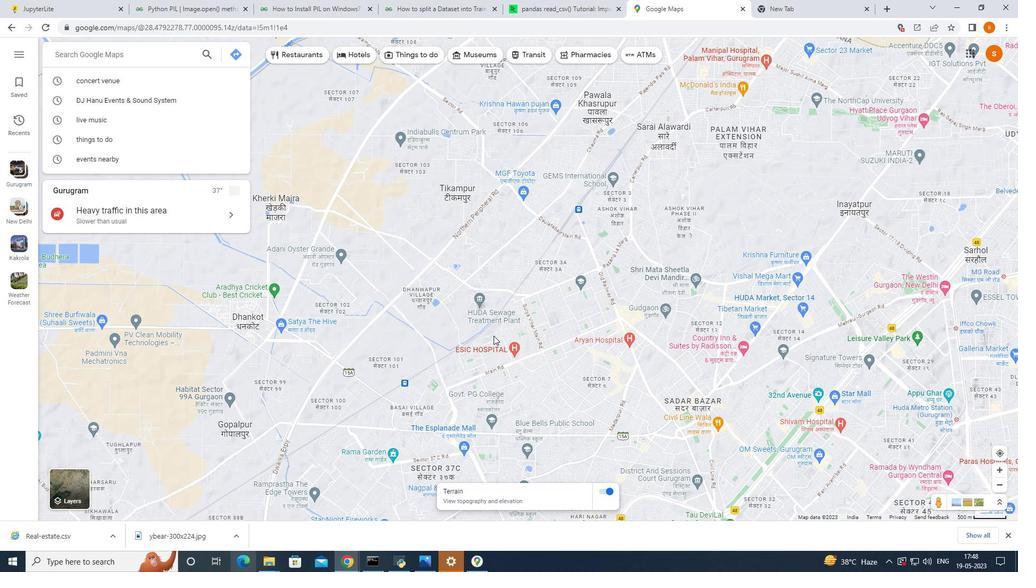 
Action: Mouse scrolled (493, 333) with delta (0, 0)
Screenshot: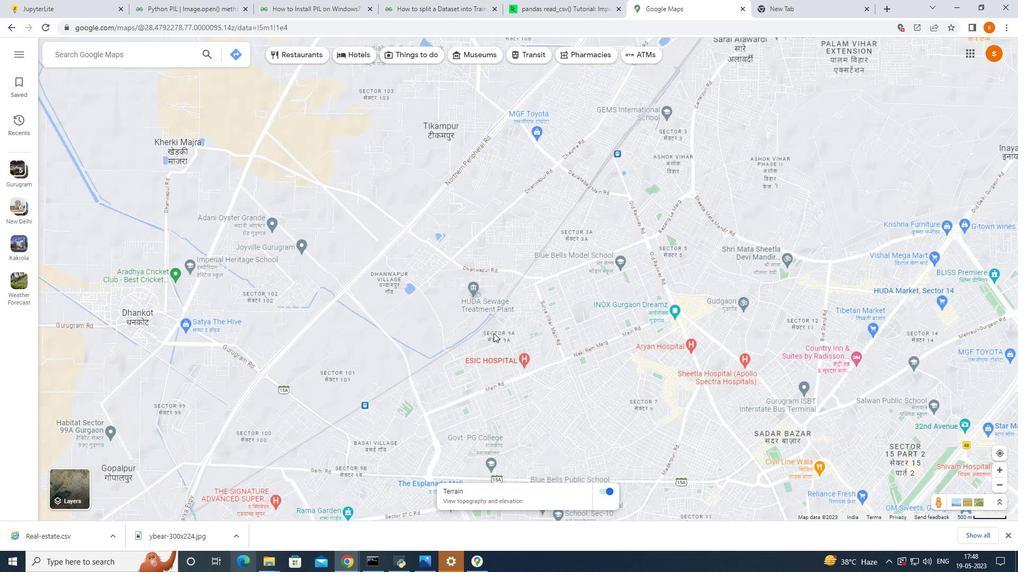 
Action: Mouse scrolled (493, 333) with delta (0, 0)
Screenshot: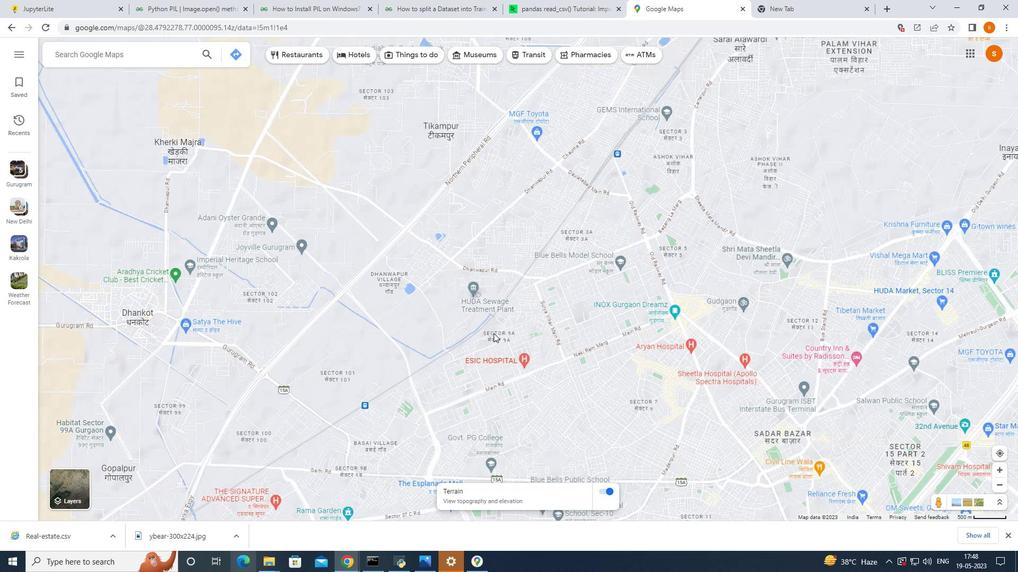 
Action: Mouse moved to (493, 333)
Screenshot: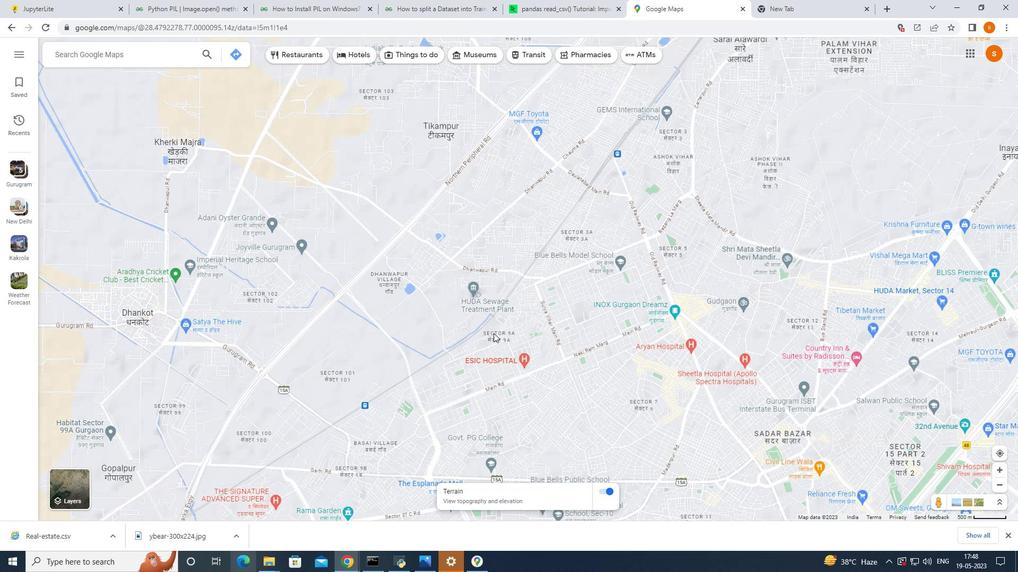 
Action: Mouse scrolled (493, 333) with delta (0, 0)
Screenshot: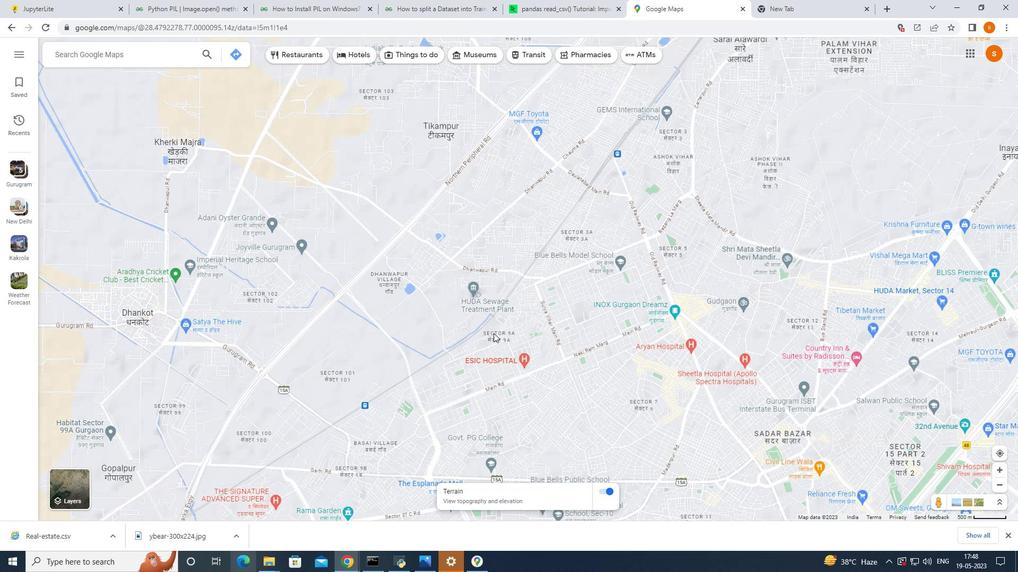 
Action: Mouse moved to (83, 54)
Screenshot: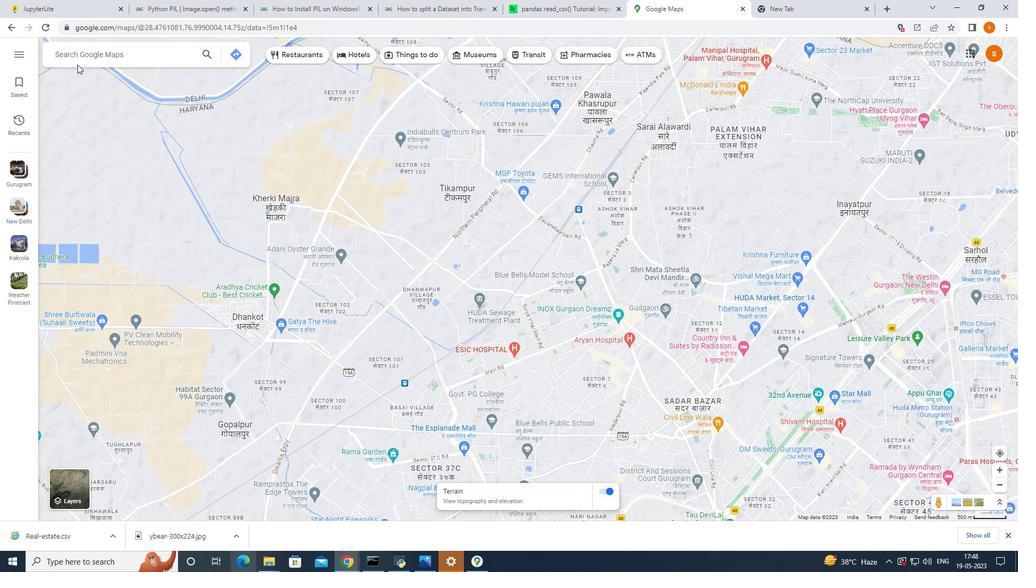 
Action: Mouse pressed left at (83, 54)
Screenshot: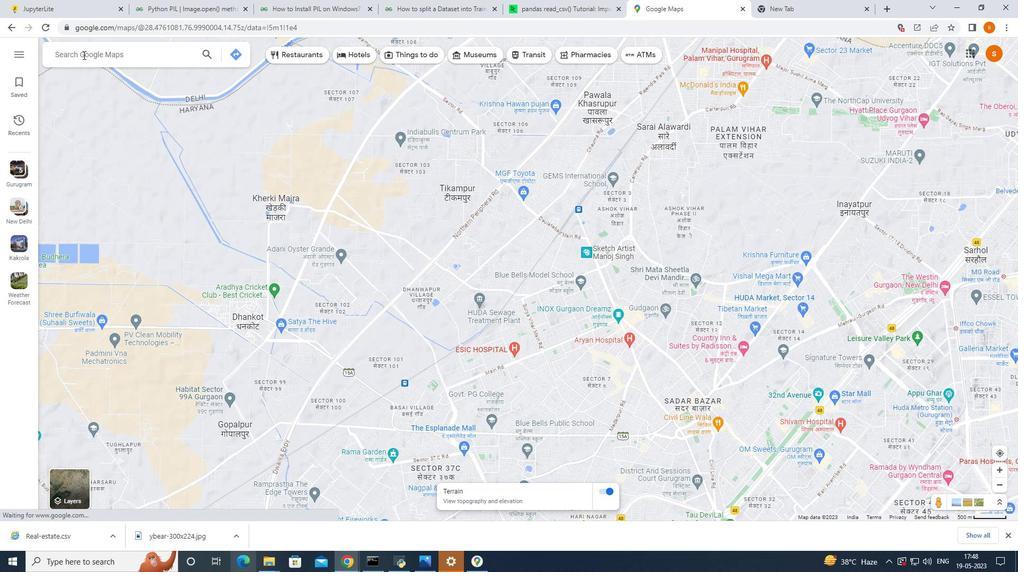 
Action: Mouse moved to (102, 79)
Screenshot: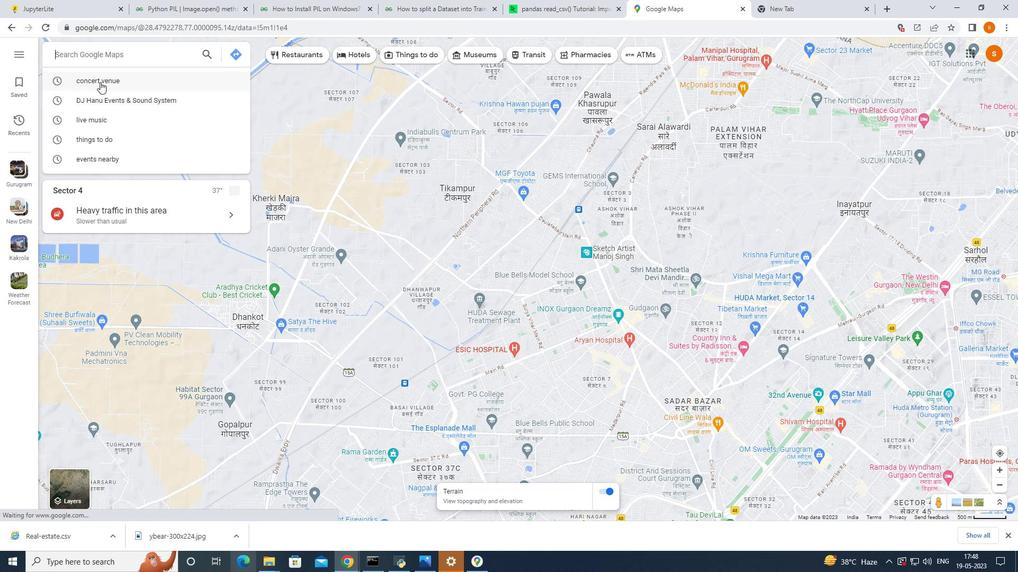 
Action: Mouse pressed left at (102, 79)
Screenshot: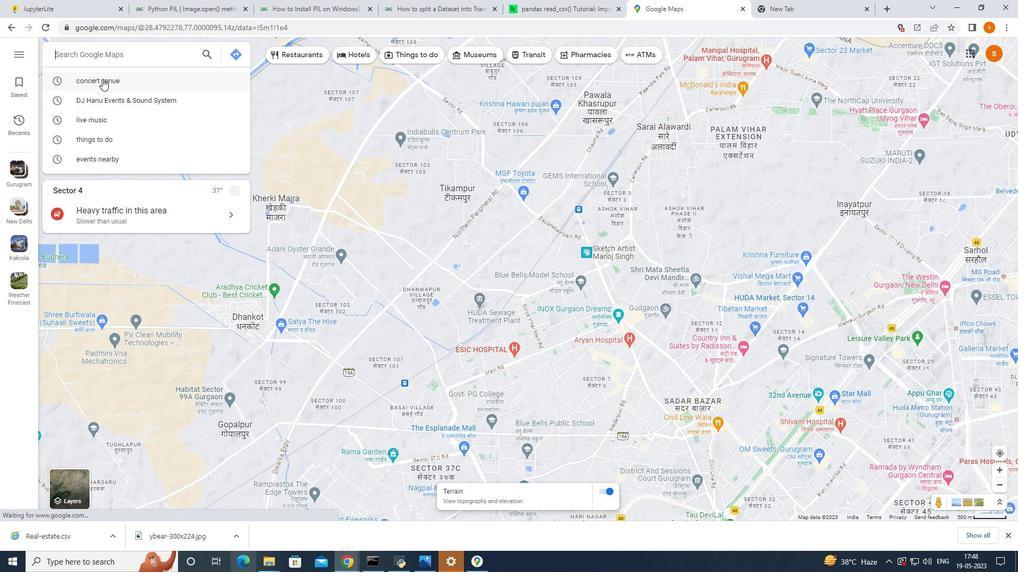 
Action: Mouse moved to (632, 381)
Screenshot: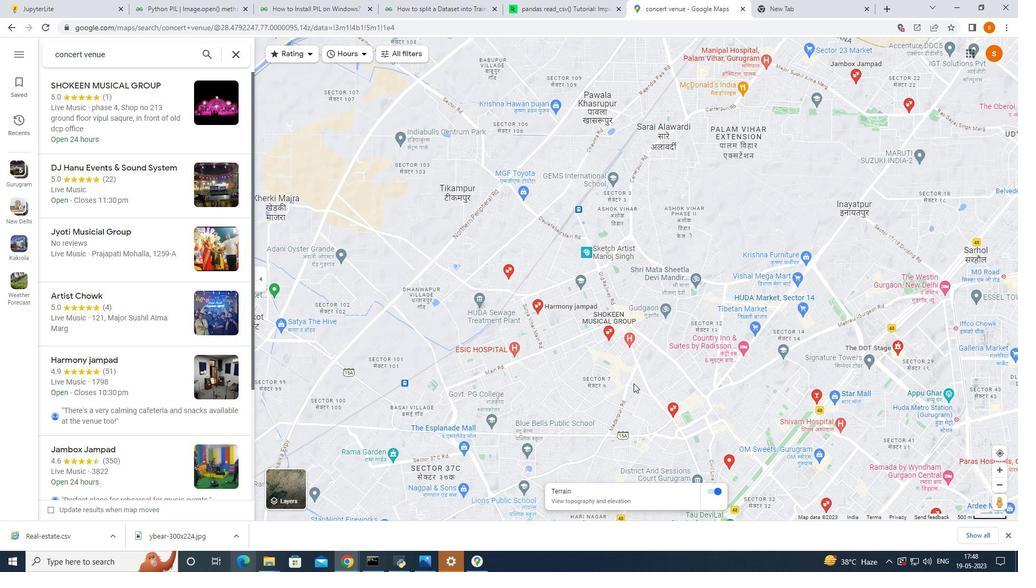 
Action: Mouse pressed left at (632, 381)
Screenshot: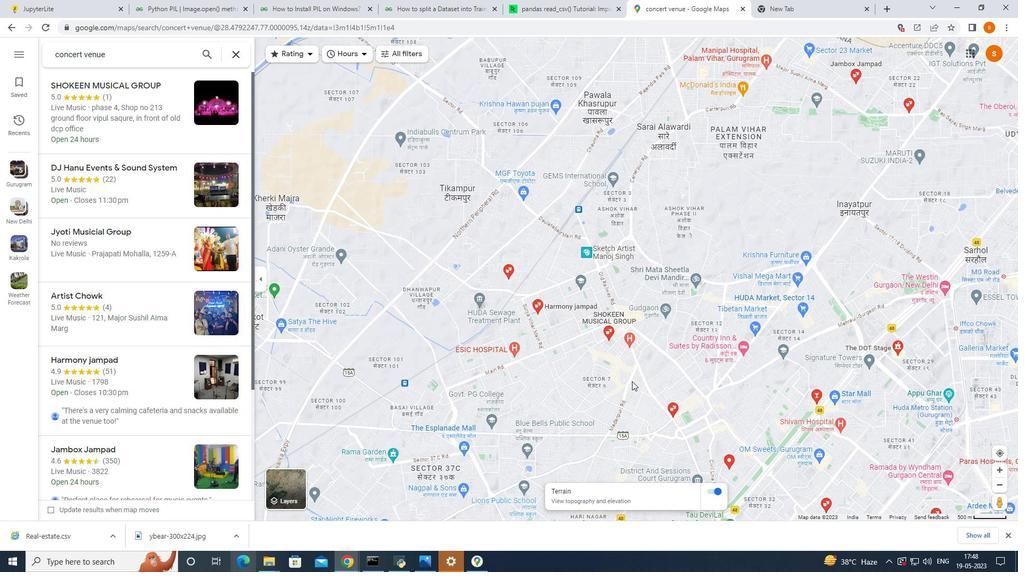 
Action: Mouse moved to (108, 318)
Screenshot: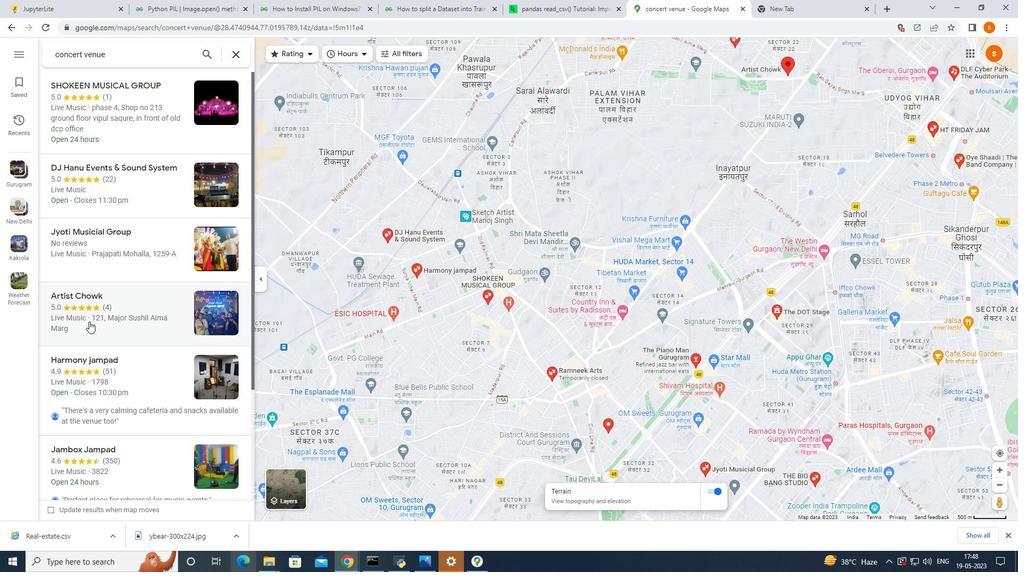 
Action: Mouse scrolled (108, 317) with delta (0, 0)
Screenshot: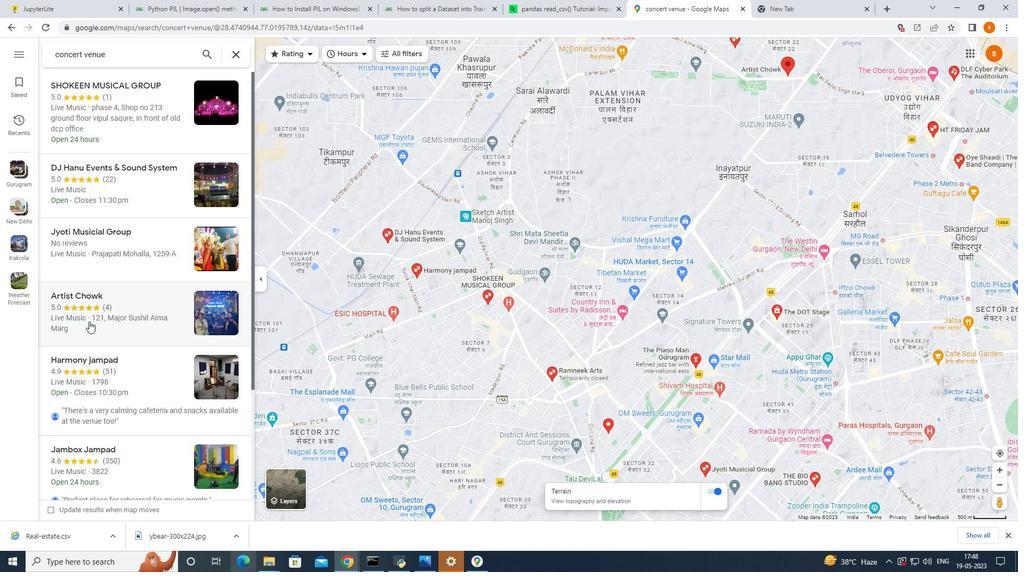 
Action: Mouse moved to (108, 318)
Screenshot: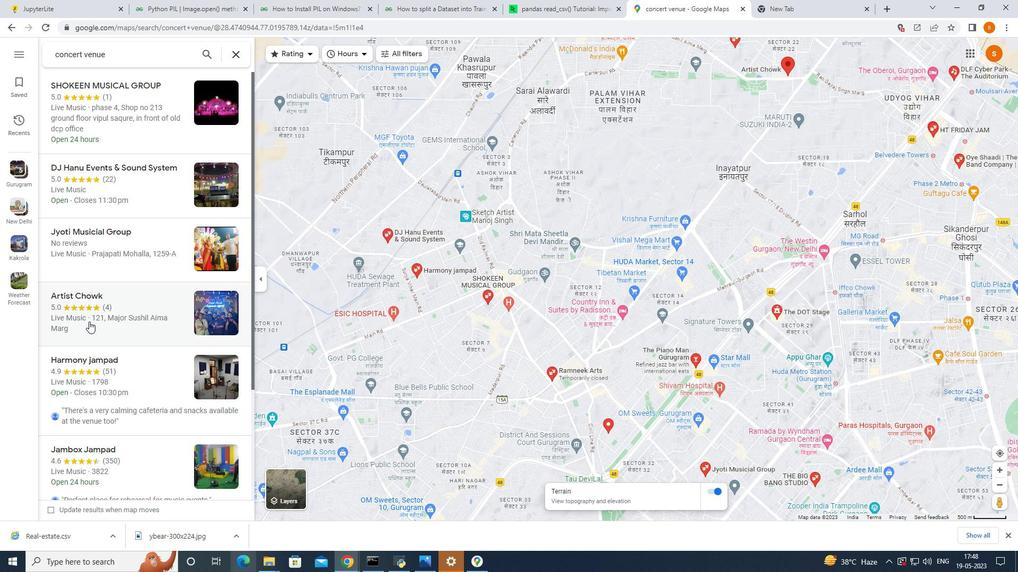 
Action: Mouse scrolled (108, 318) with delta (0, 0)
Screenshot: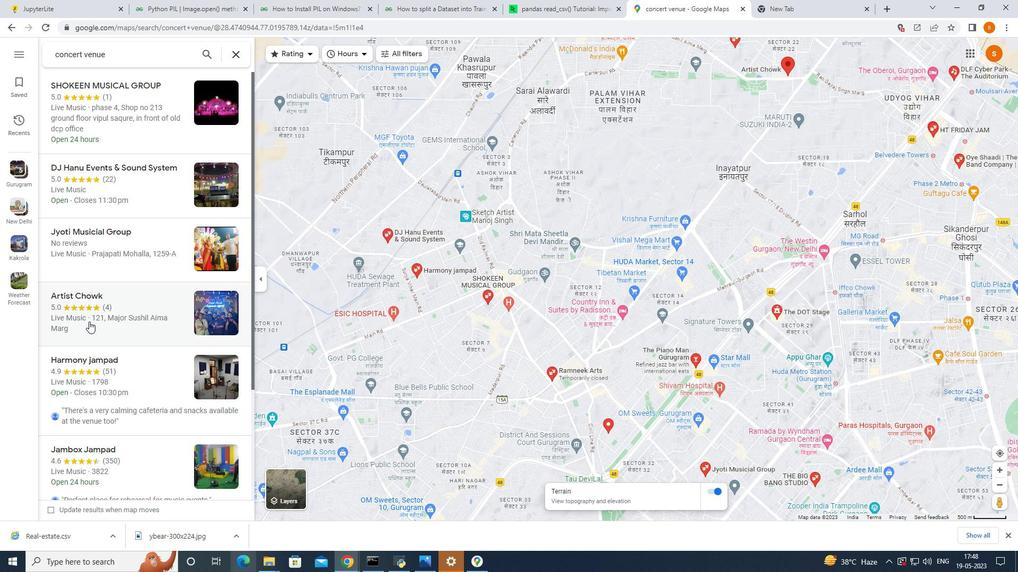 
Action: Mouse moved to (108, 319)
Screenshot: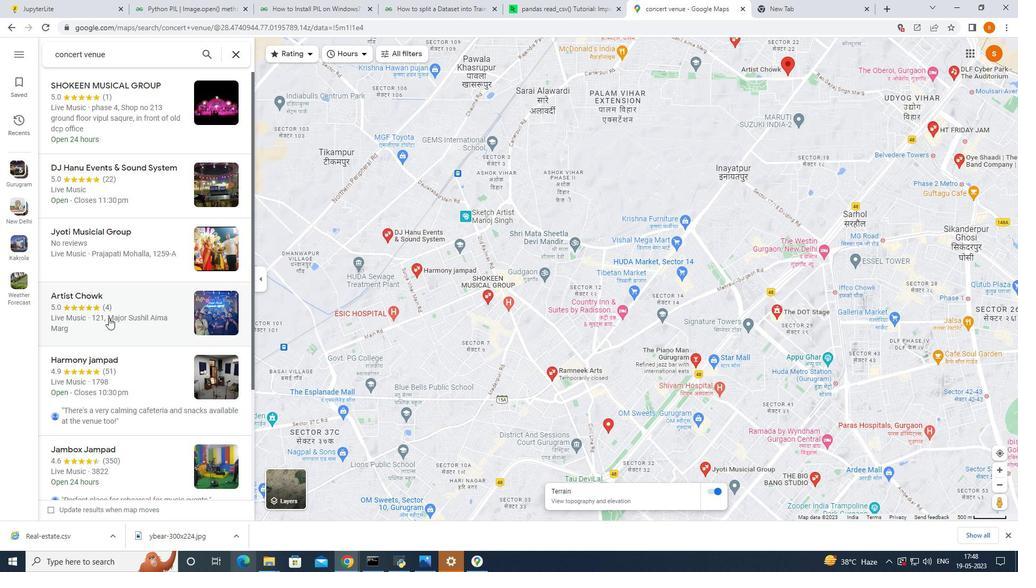 
Action: Mouse scrolled (108, 318) with delta (0, 0)
Screenshot: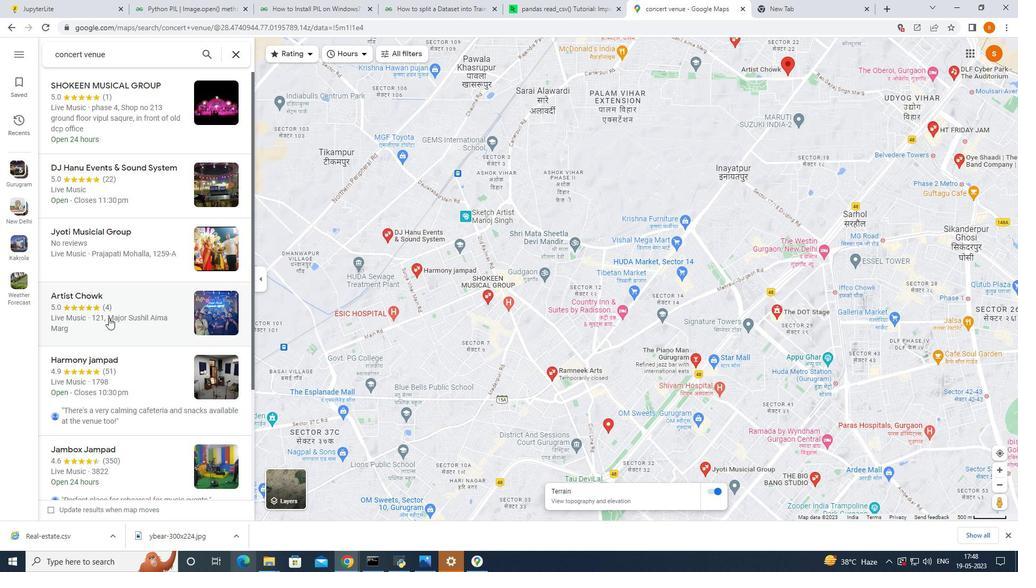 
Action: Mouse moved to (109, 323)
Screenshot: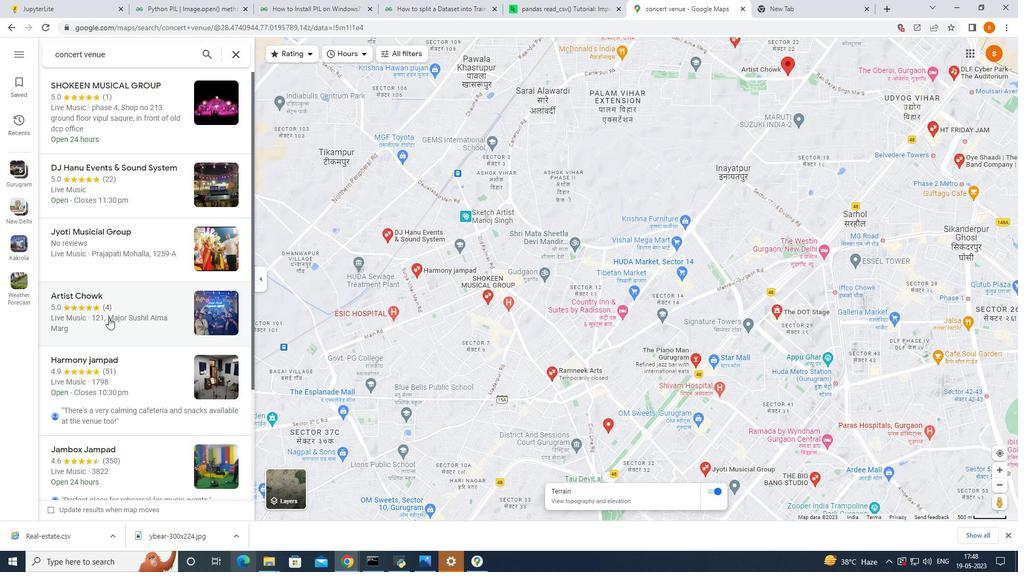 
Action: Mouse scrolled (109, 322) with delta (0, 0)
Screenshot: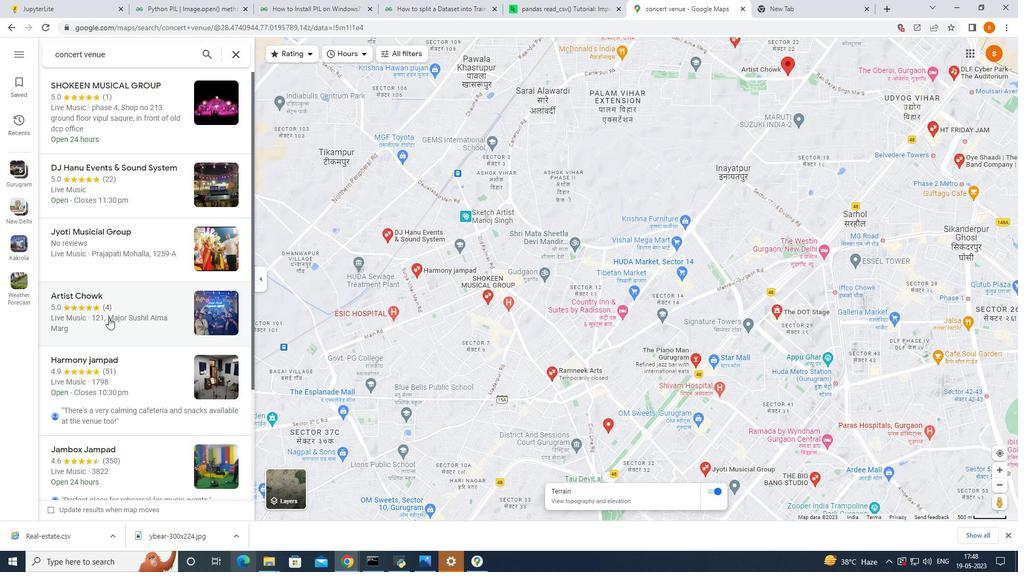 
Action: Mouse moved to (166, 338)
Screenshot: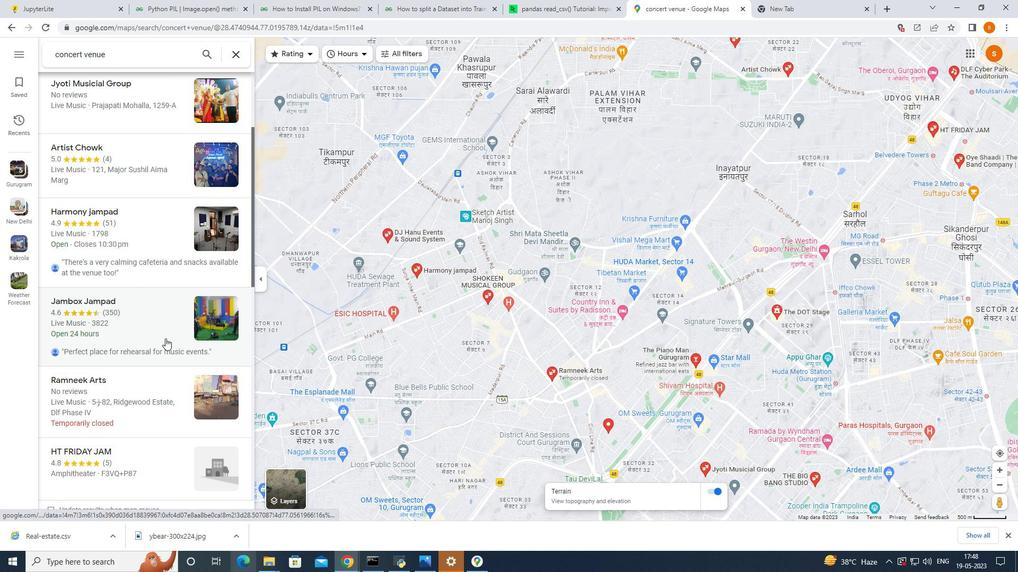 
Action: Mouse scrolled (166, 338) with delta (0, 0)
Screenshot: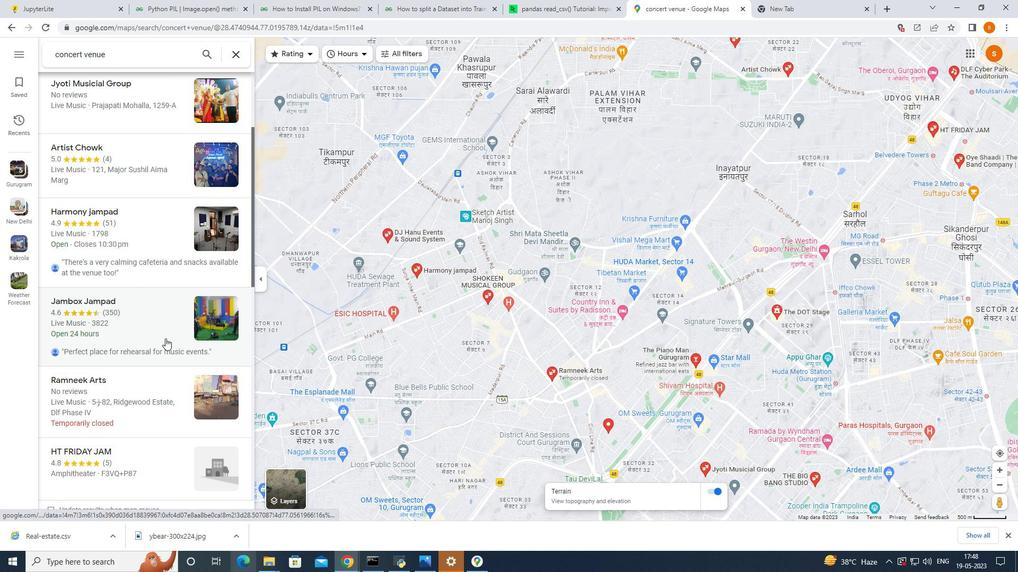 
Action: Mouse scrolled (166, 338) with delta (0, 0)
Screenshot: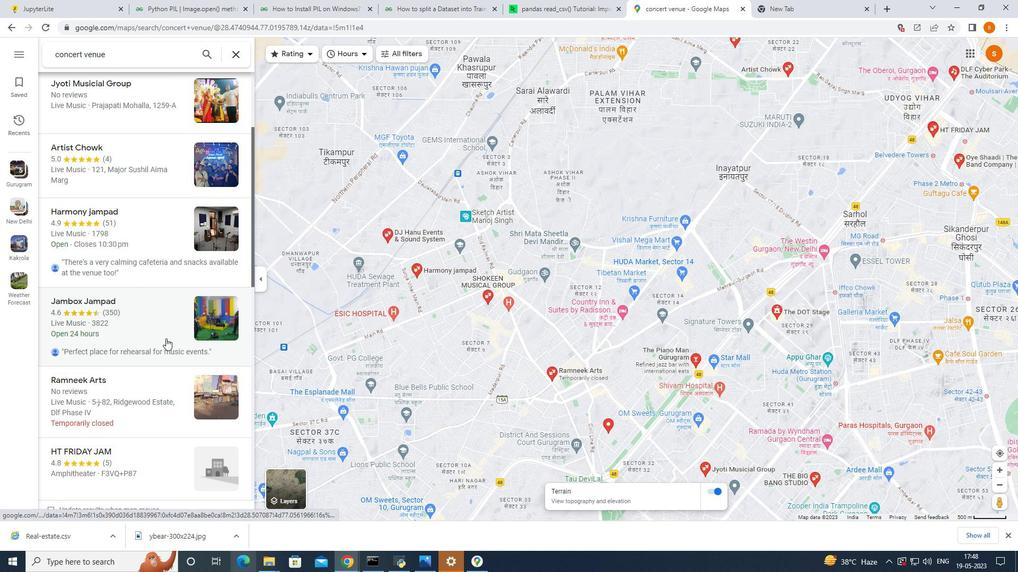 
Action: Mouse moved to (167, 341)
Screenshot: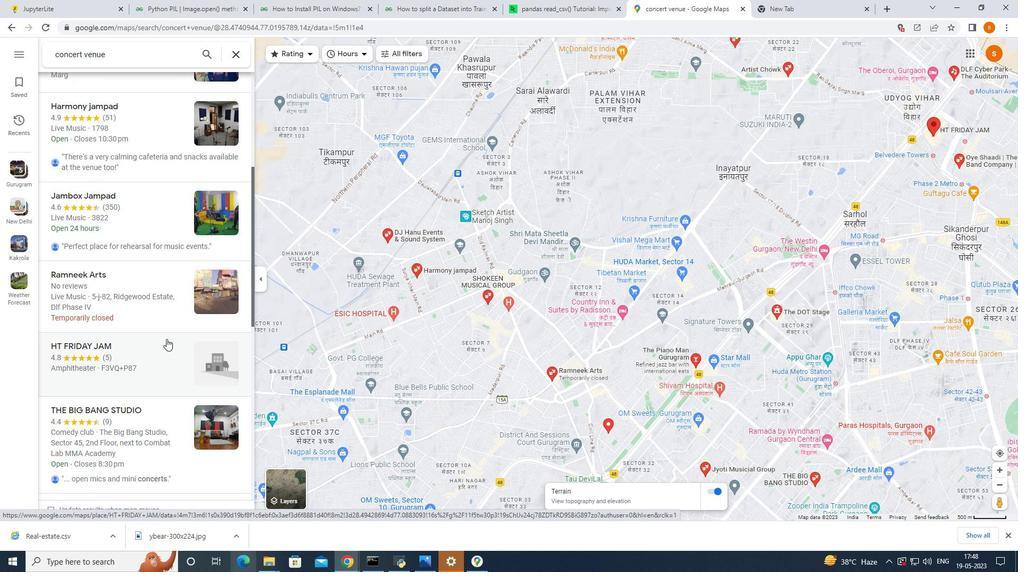 
Action: Mouse scrolled (167, 341) with delta (0, 0)
Screenshot: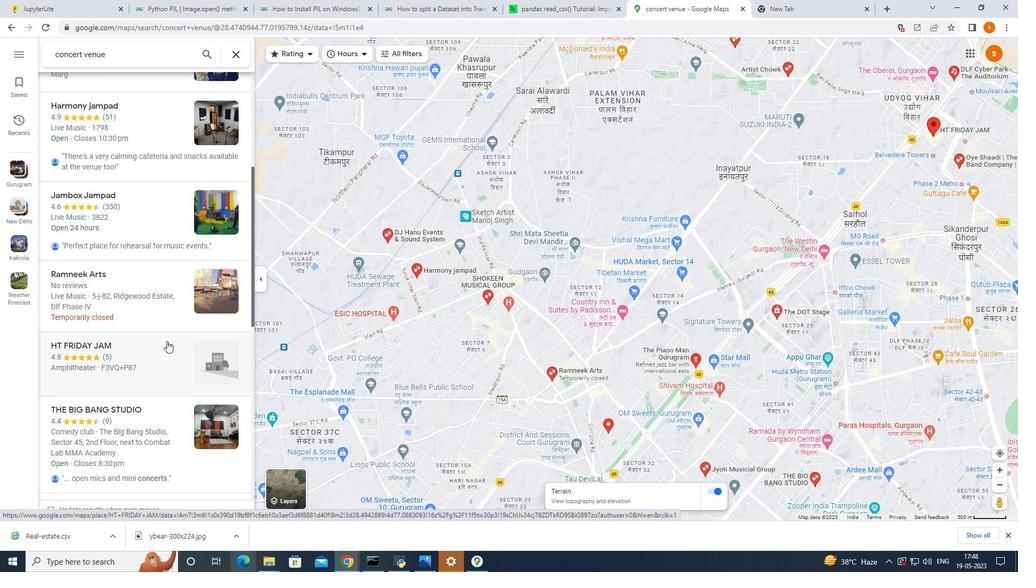 
Action: Mouse moved to (665, 367)
Screenshot: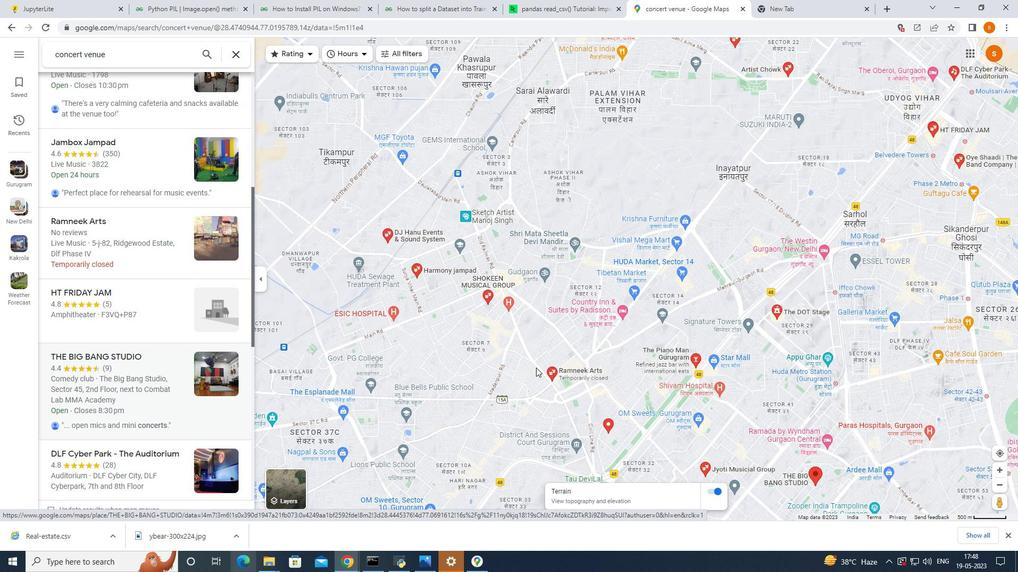 
Action: Mouse scrolled (665, 366) with delta (0, 0)
Screenshot: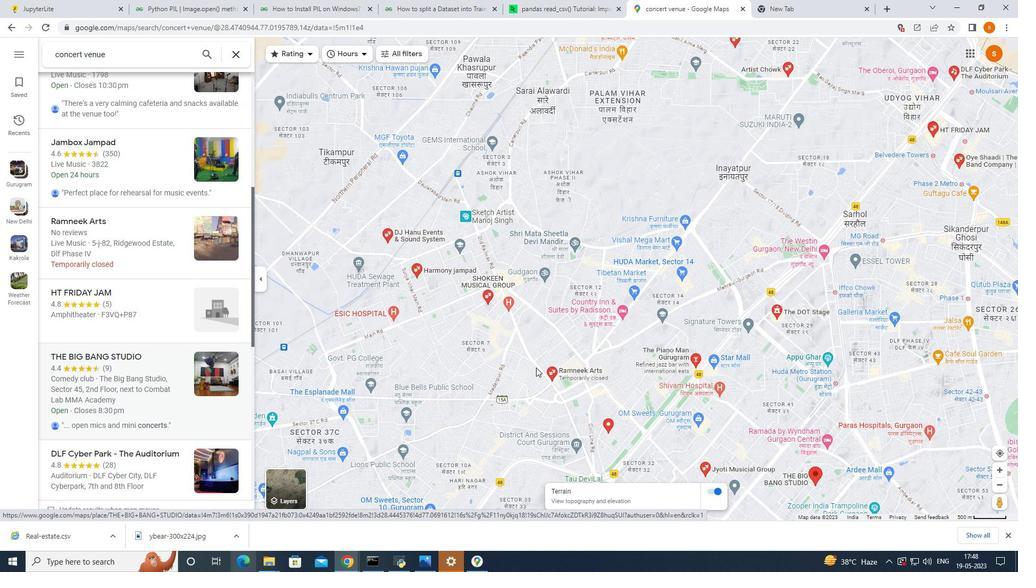 
Action: Mouse scrolled (665, 366) with delta (0, 0)
Screenshot: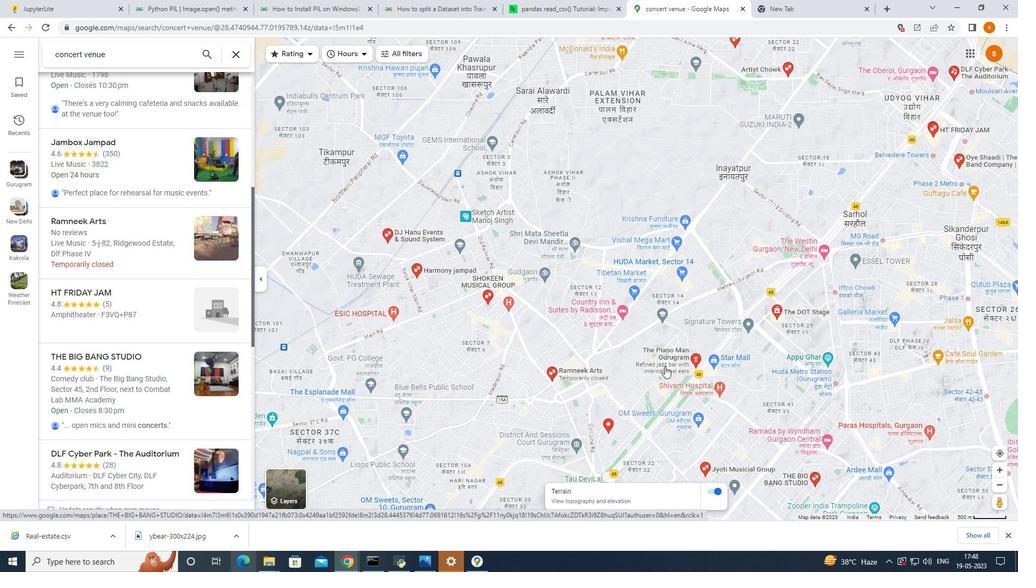 
Action: Mouse moved to (535, 315)
Screenshot: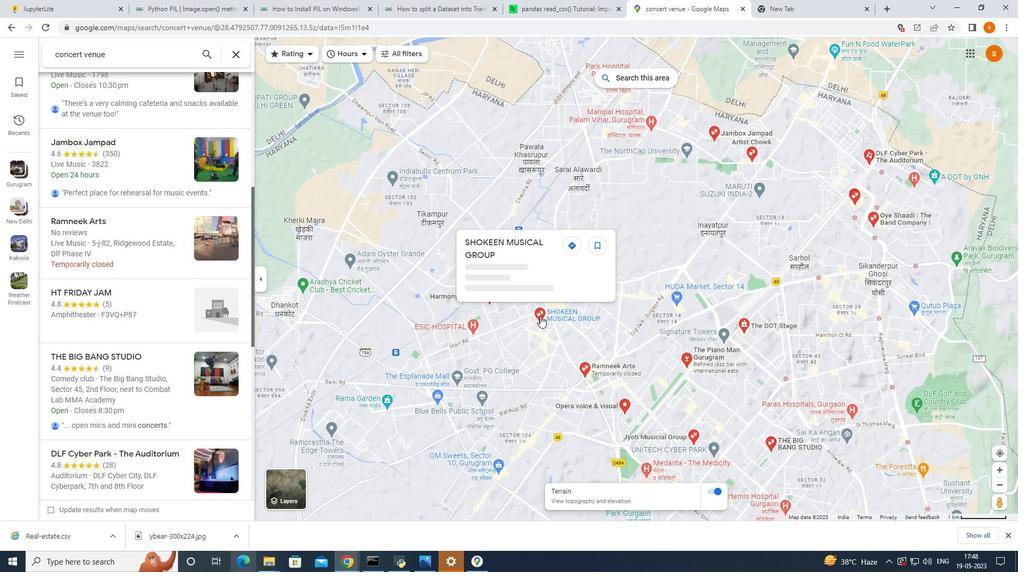 
Action: Mouse pressed left at (535, 315)
Screenshot: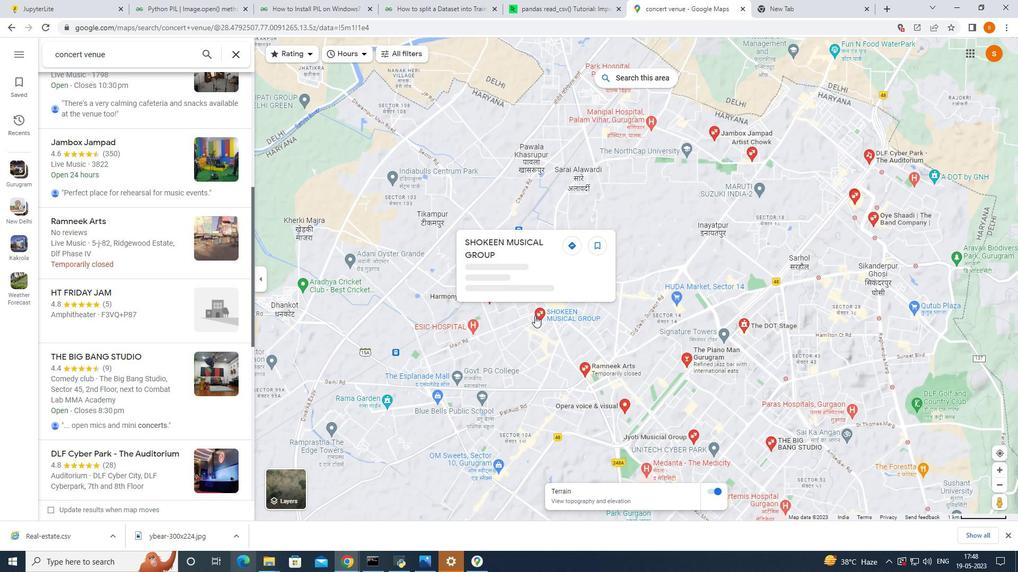
Action: Mouse moved to (463, 87)
Screenshot: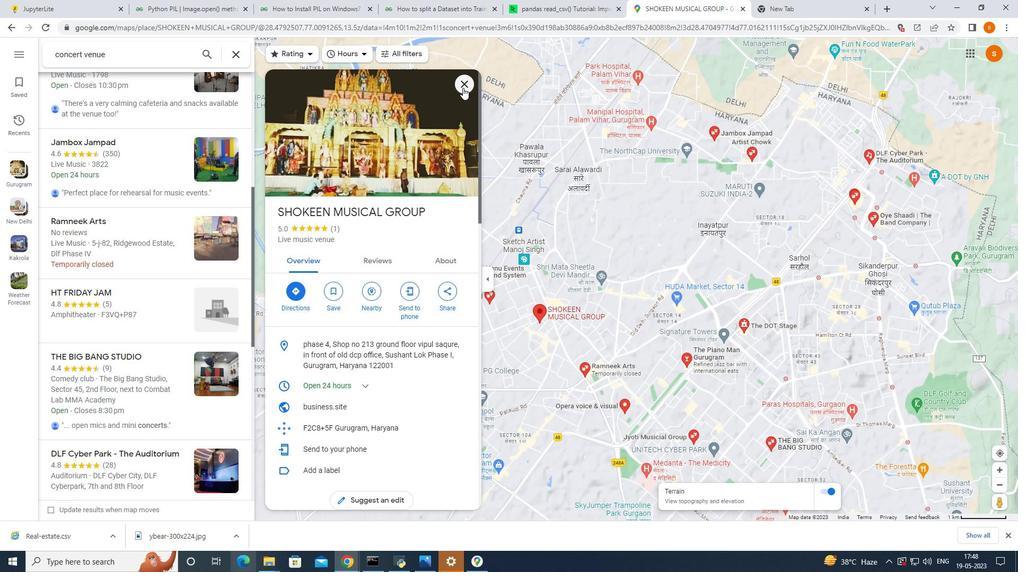 
Action: Mouse pressed left at (463, 87)
Screenshot: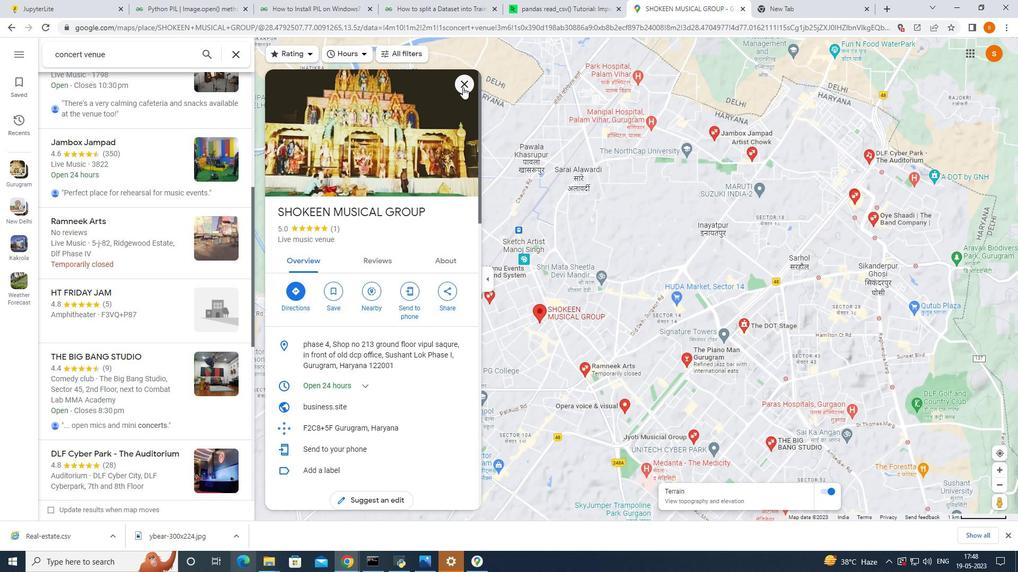 
Action: Mouse moved to (491, 292)
Screenshot: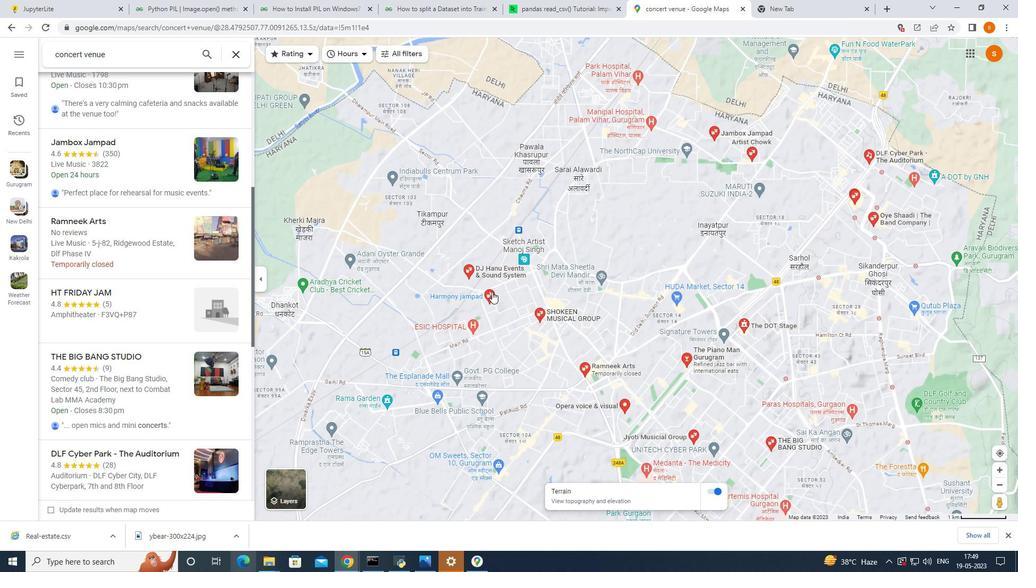 
Action: Mouse pressed left at (491, 292)
